 Task: Design a Vector Pattern for a Marine Conservation Campaign.
Action: Mouse moved to (470, 181)
Screenshot: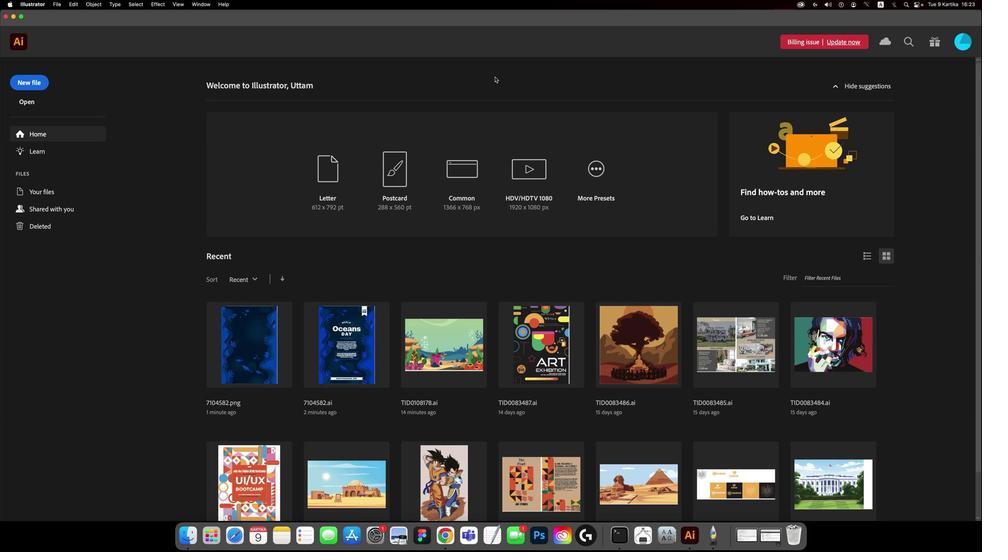 
Action: Mouse pressed left at (470, 181)
Screenshot: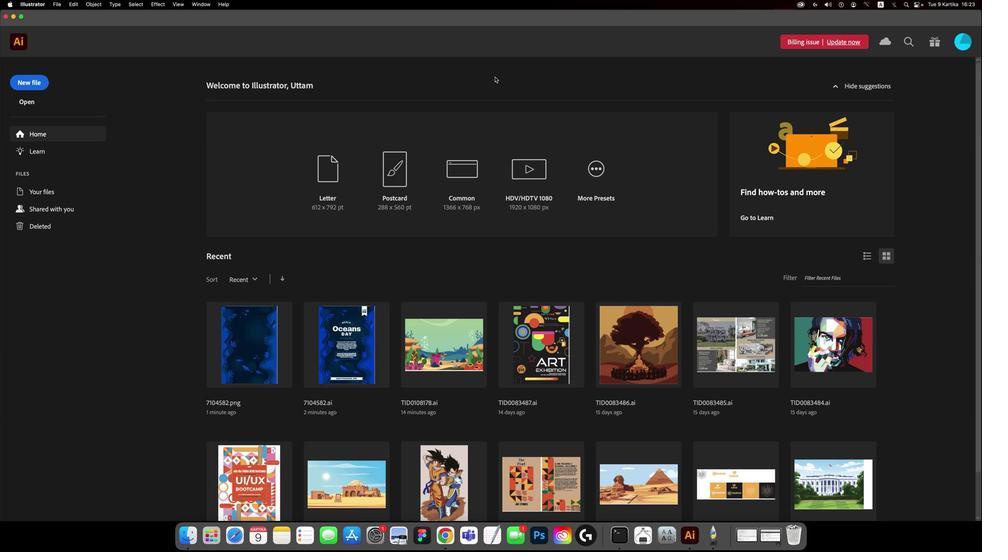 
Action: Mouse moved to (165, 185)
Screenshot: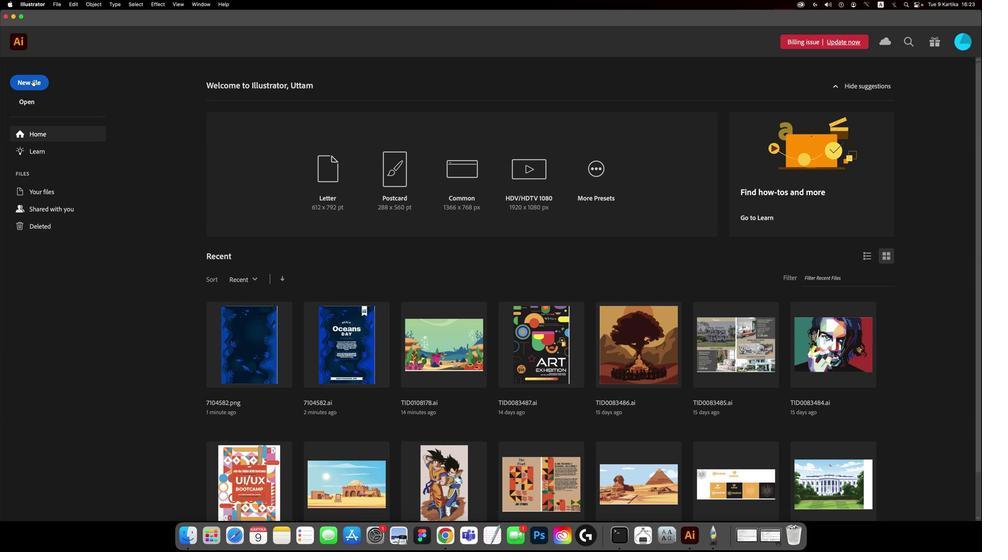 
Action: Mouse pressed left at (165, 185)
Screenshot: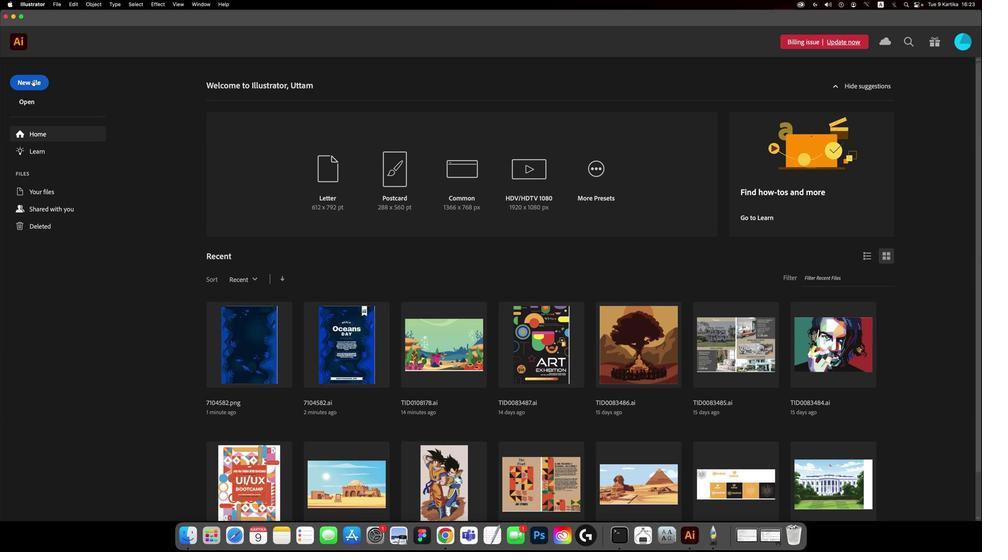 
Action: Mouse moved to (407, 263)
Screenshot: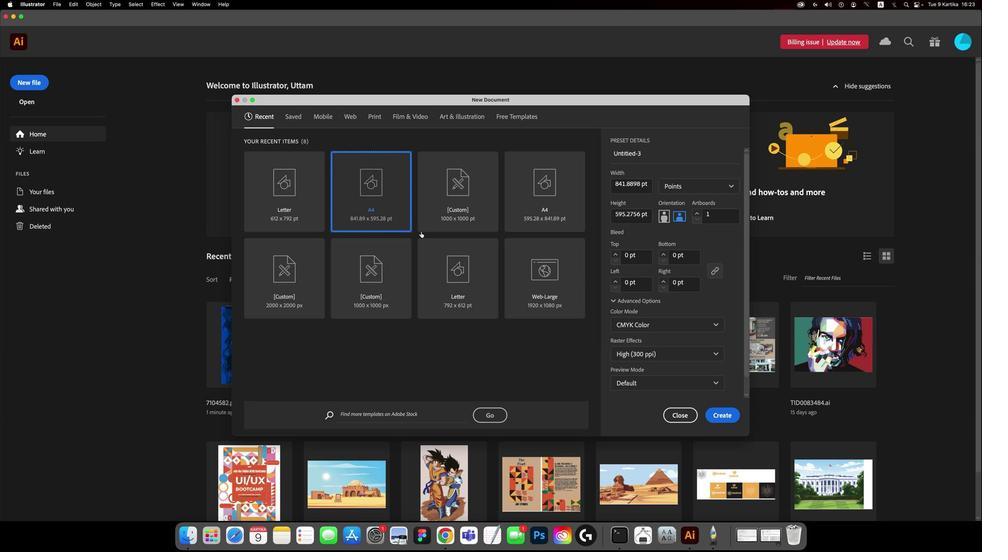 
Action: Mouse pressed left at (407, 263)
Screenshot: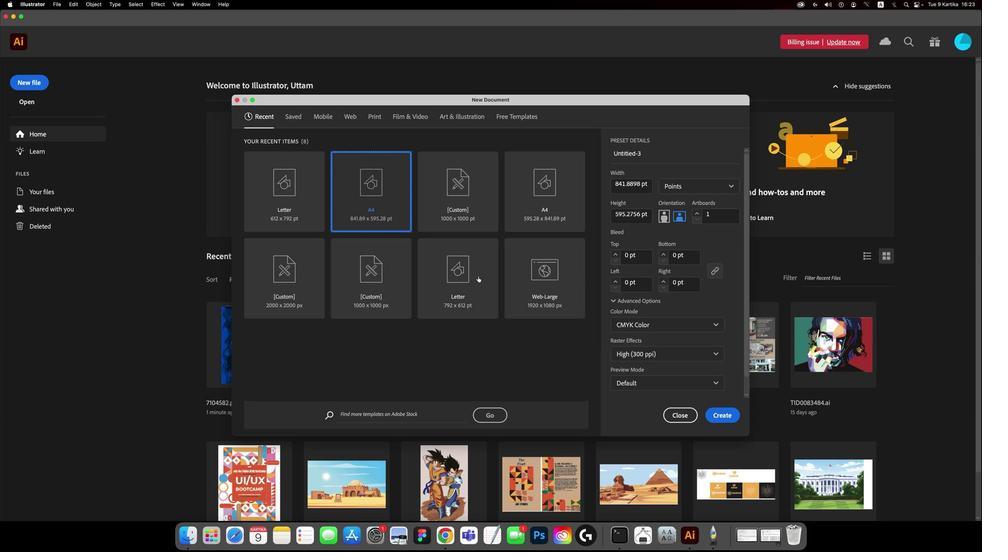 
Action: Mouse moved to (640, 394)
Screenshot: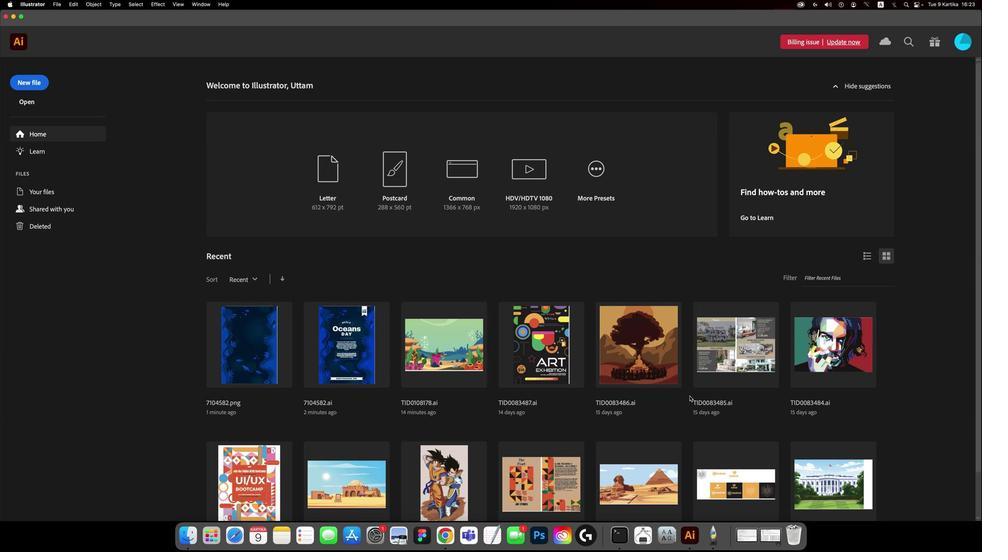 
Action: Mouse pressed left at (640, 394)
Screenshot: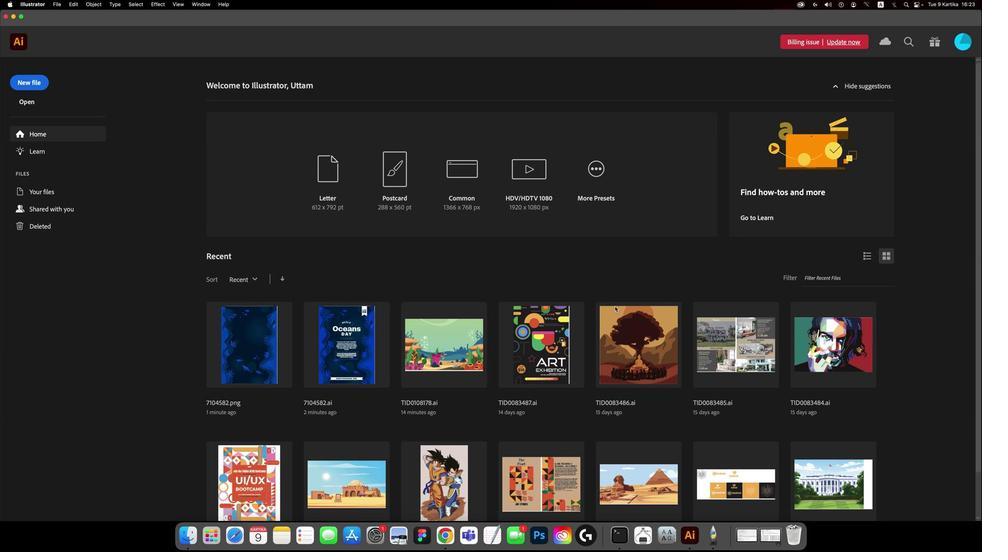 
Action: Mouse moved to (399, 270)
Screenshot: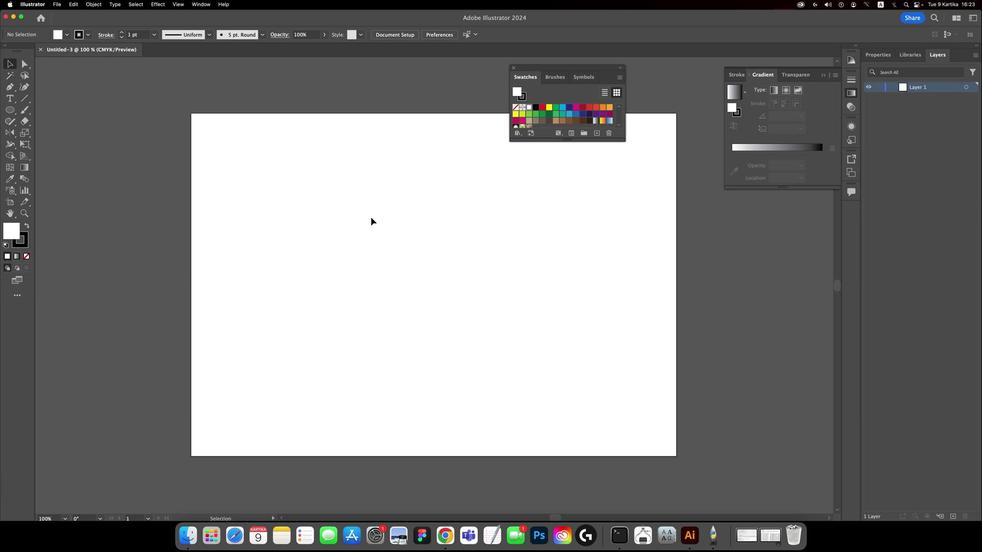 
Action: Key pressed Key.cmd'-'
Screenshot: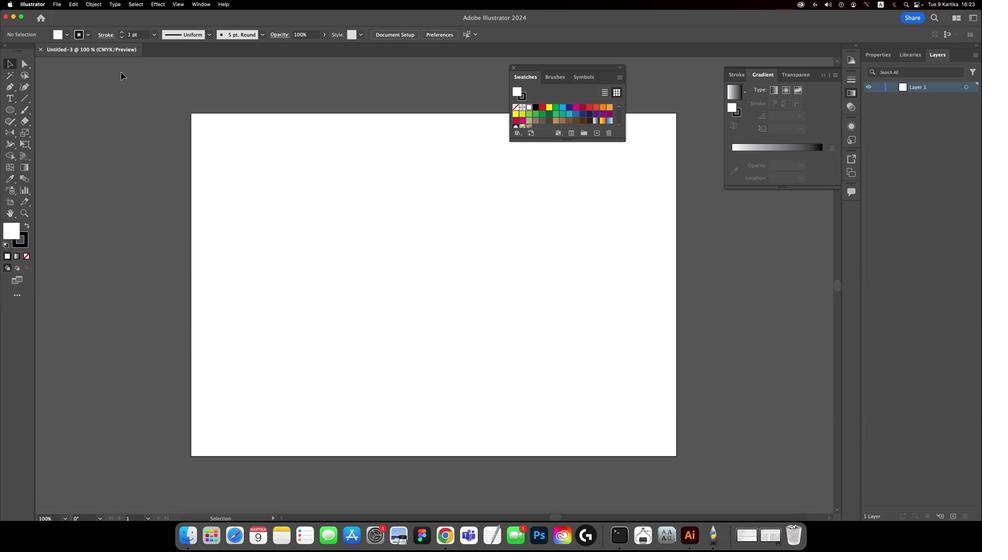 
Action: Mouse moved to (180, 137)
Screenshot: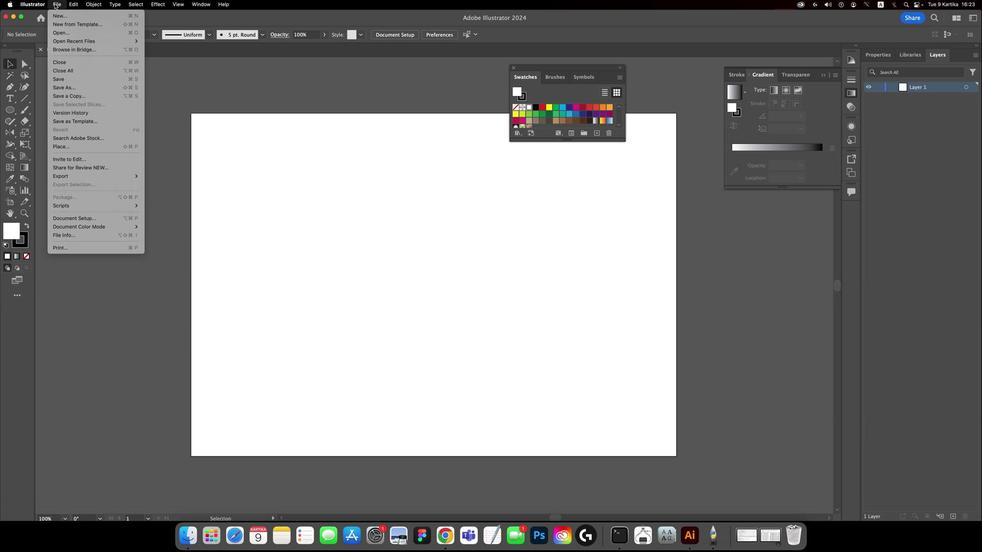 
Action: Mouse pressed left at (180, 137)
Screenshot: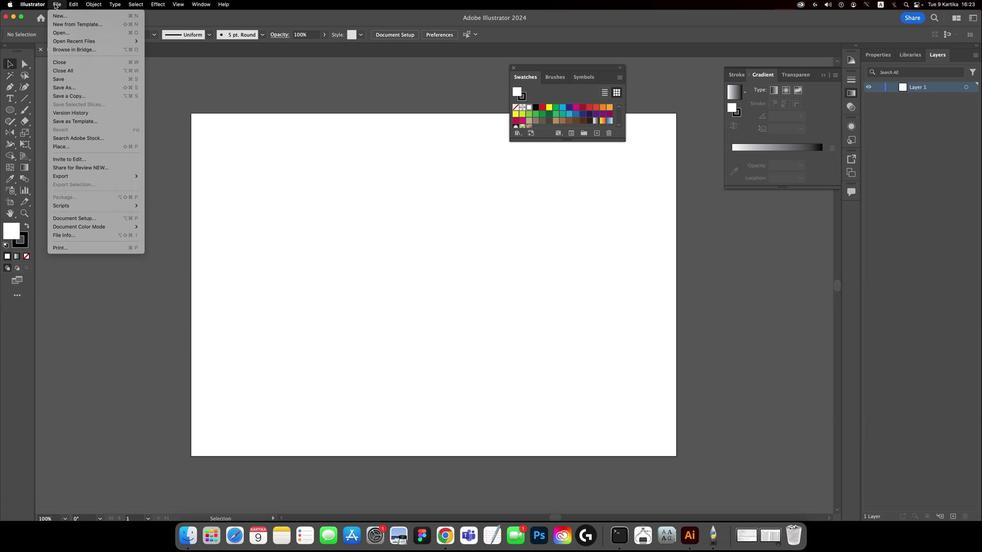 
Action: Mouse pressed left at (180, 137)
Screenshot: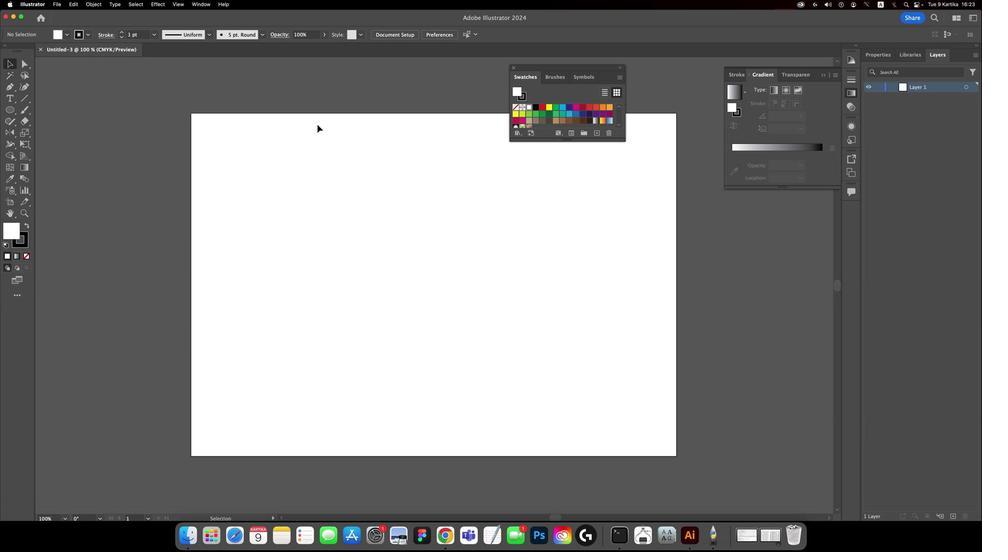 
Action: Mouse moved to (750, 169)
Screenshot: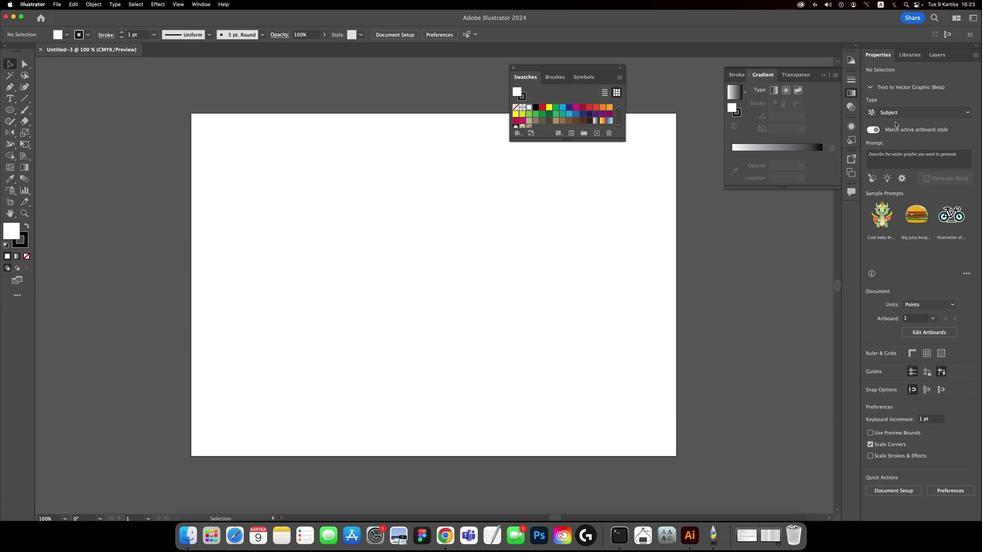 
Action: Mouse pressed left at (750, 169)
Screenshot: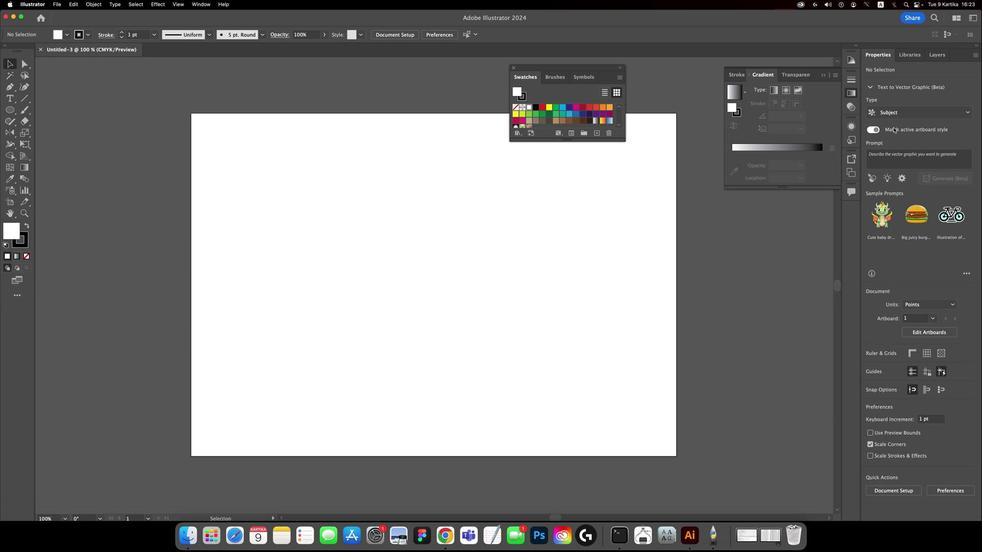 
Action: Mouse moved to (782, 325)
Screenshot: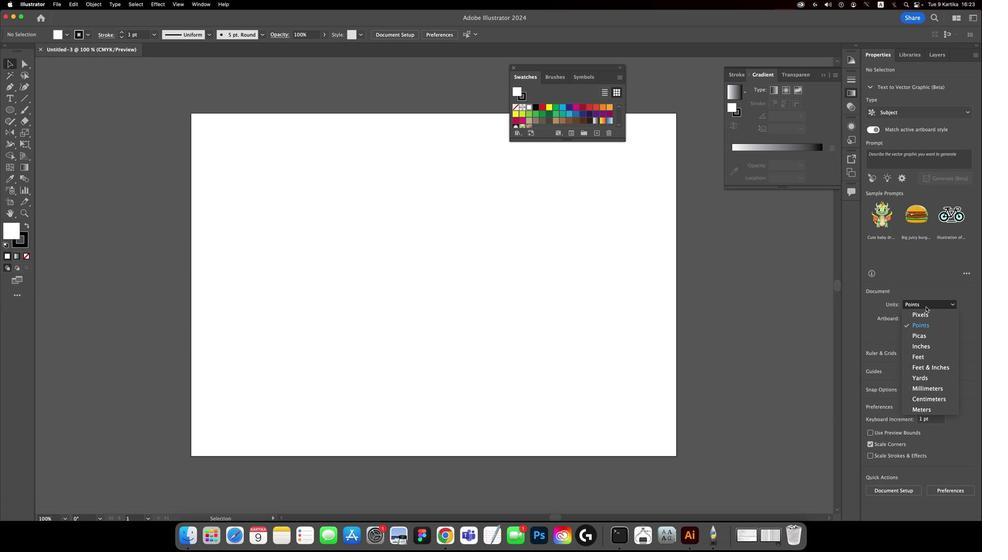 
Action: Mouse pressed left at (782, 325)
Screenshot: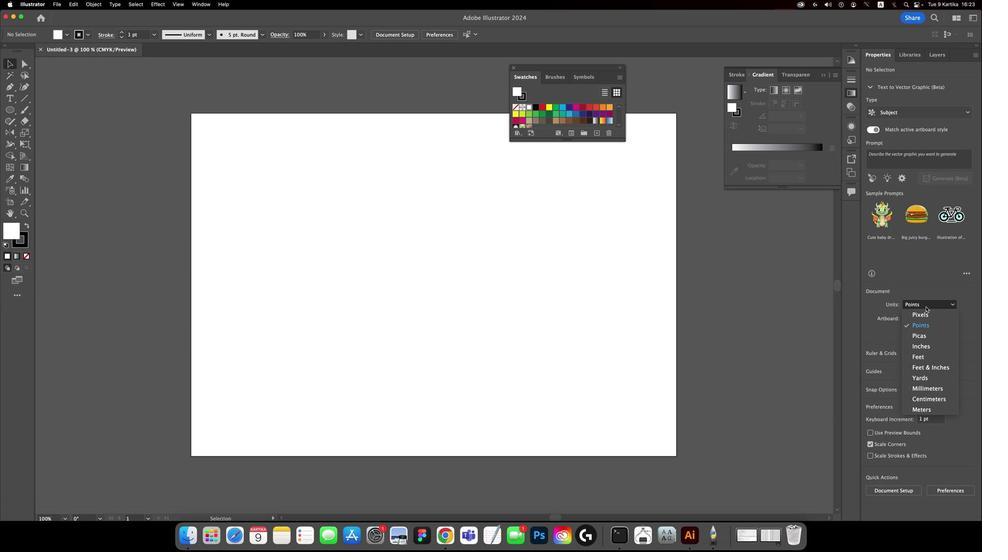 
Action: Mouse pressed left at (782, 325)
Screenshot: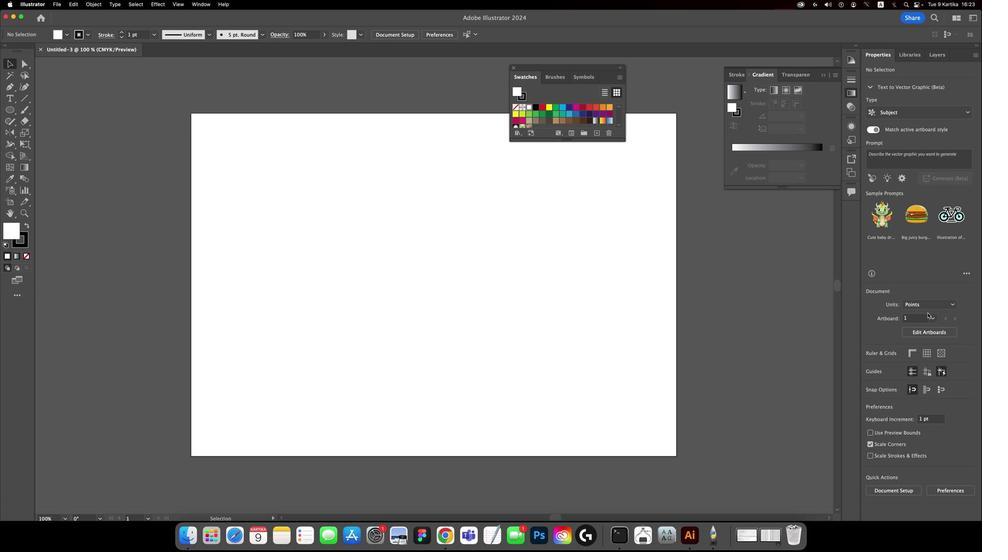 
Action: Mouse moved to (783, 343)
Screenshot: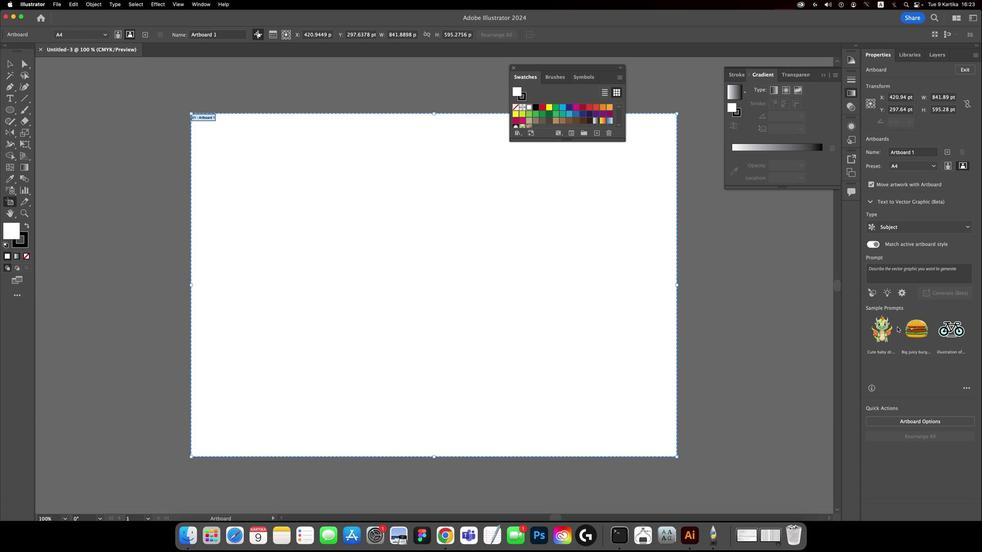 
Action: Mouse pressed left at (783, 343)
Screenshot: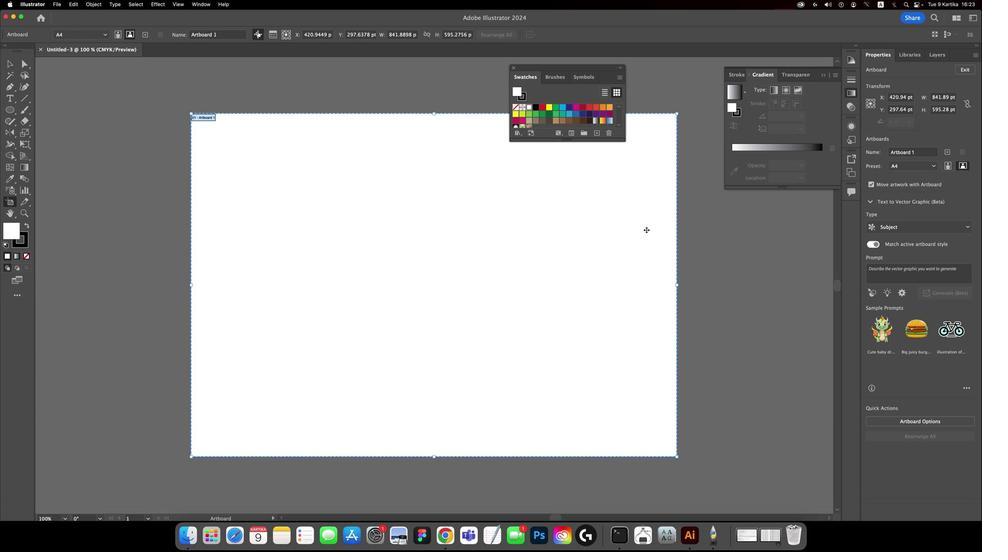 
Action: Mouse moved to (610, 312)
Screenshot: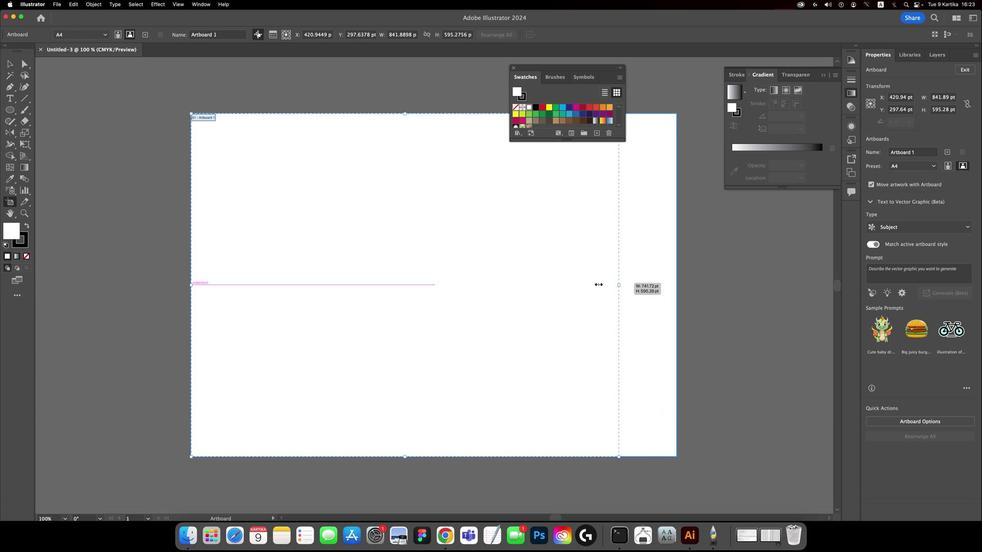 
Action: Mouse pressed left at (610, 312)
Screenshot: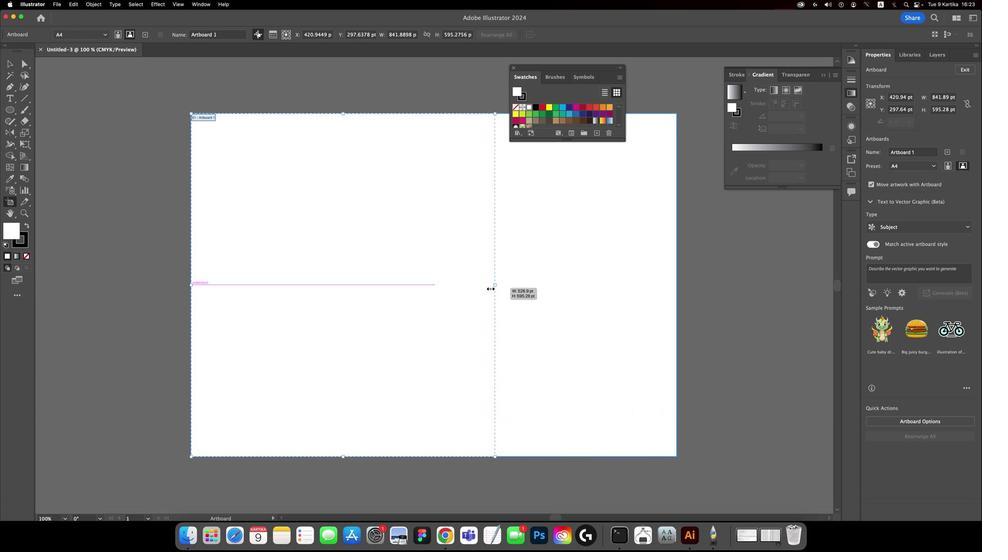 
Action: Mouse moved to (470, 308)
Screenshot: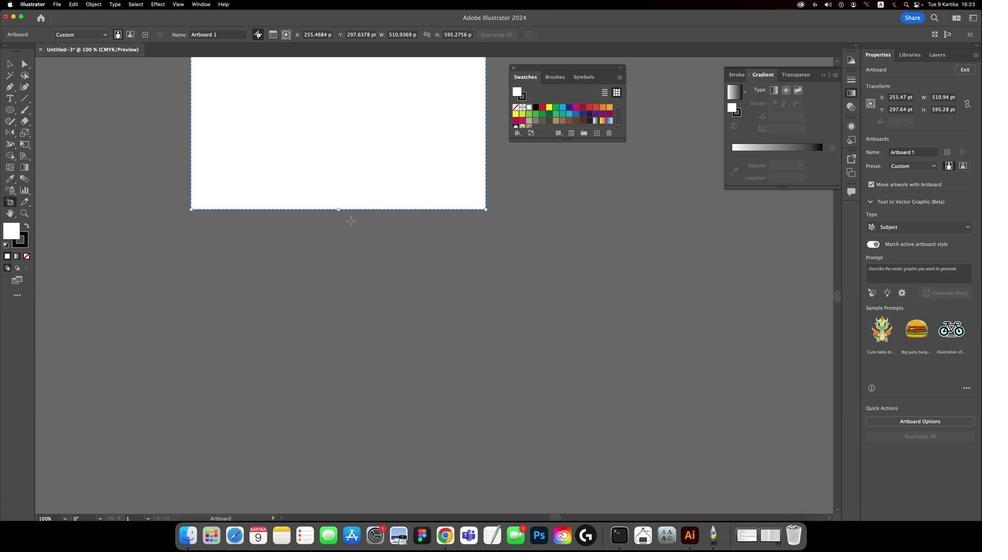 
Action: Mouse scrolled (470, 308) with delta (142, 134)
Screenshot: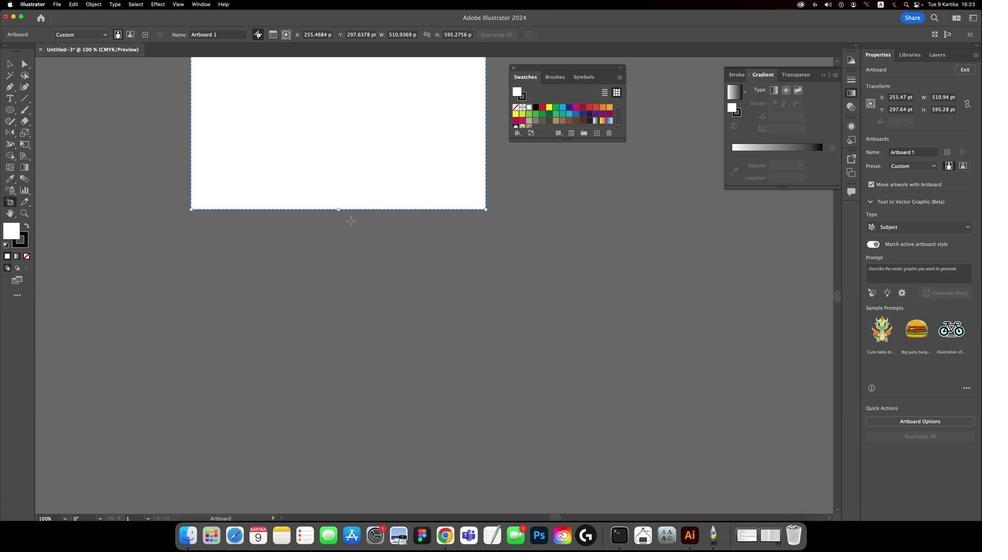 
Action: Mouse moved to (469, 307)
Screenshot: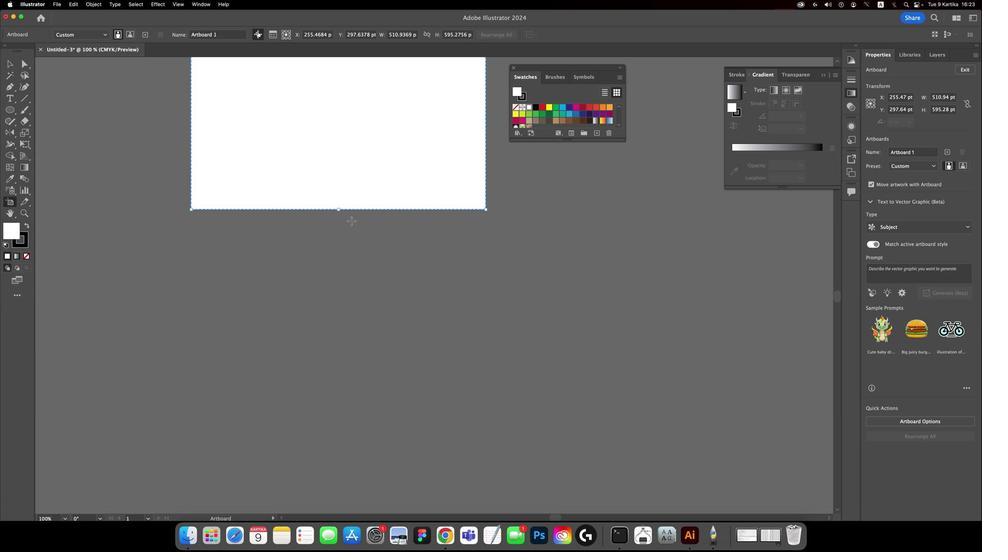 
Action: Mouse scrolled (469, 307) with delta (142, 134)
Screenshot: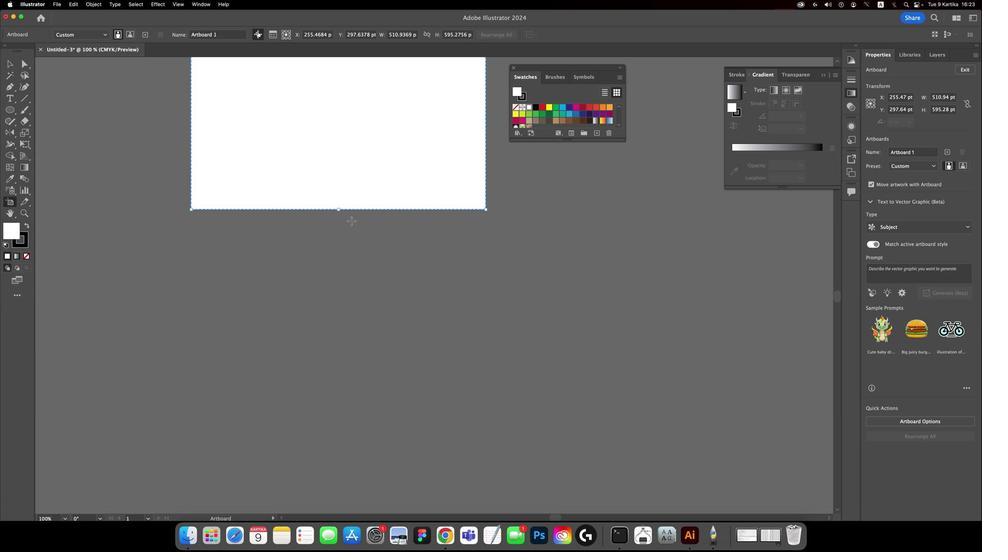 
Action: Mouse moved to (469, 305)
Screenshot: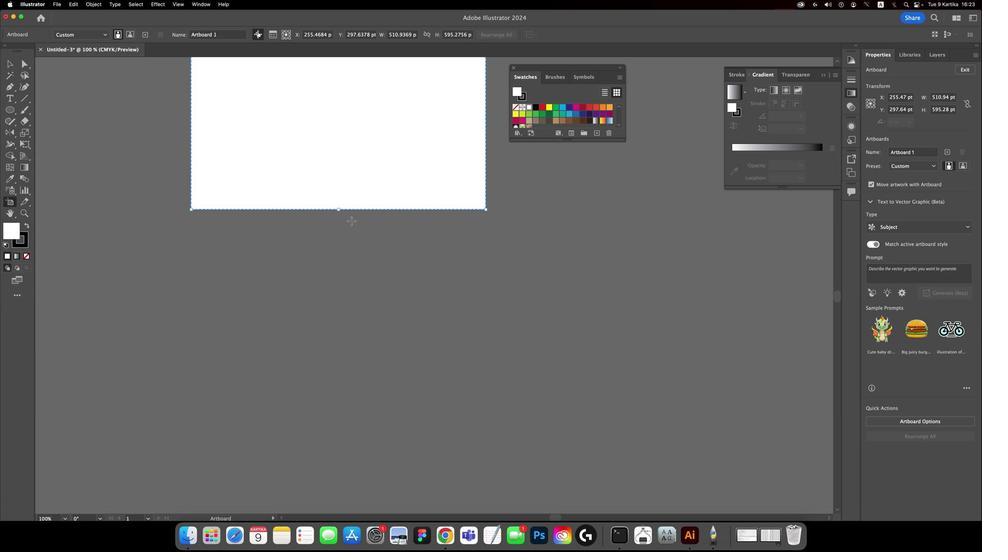 
Action: Mouse scrolled (469, 305) with delta (142, 132)
Screenshot: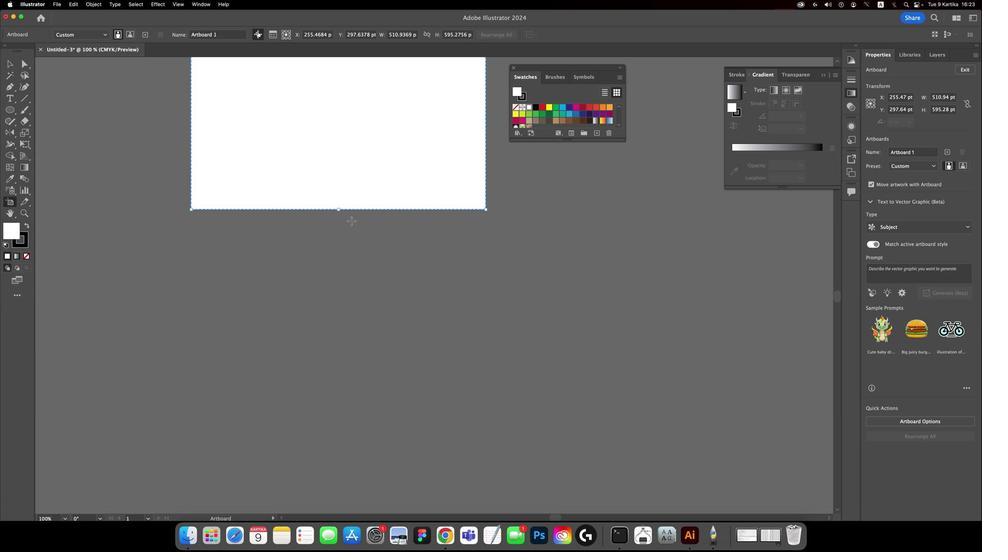 
Action: Mouse moved to (469, 304)
Screenshot: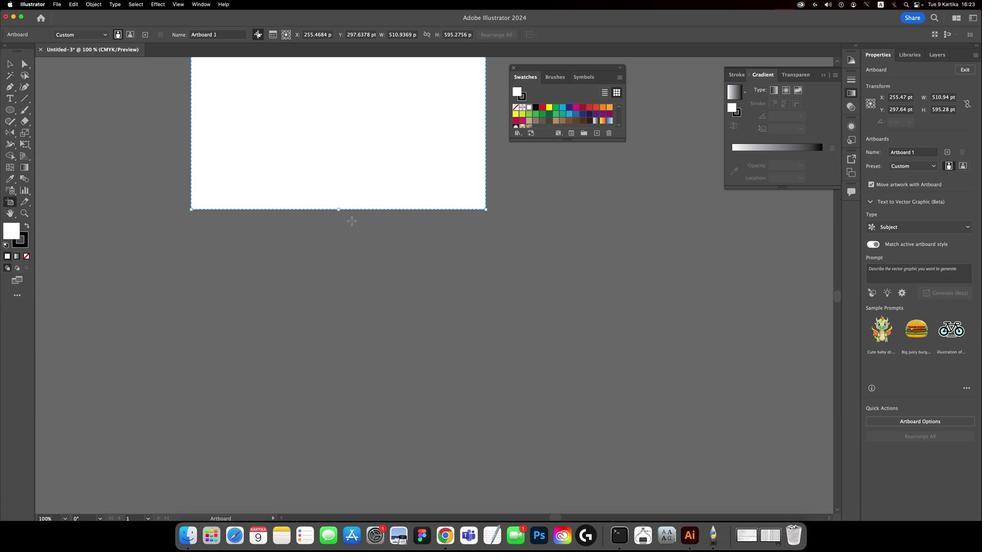 
Action: Mouse scrolled (469, 304) with delta (142, 131)
Screenshot: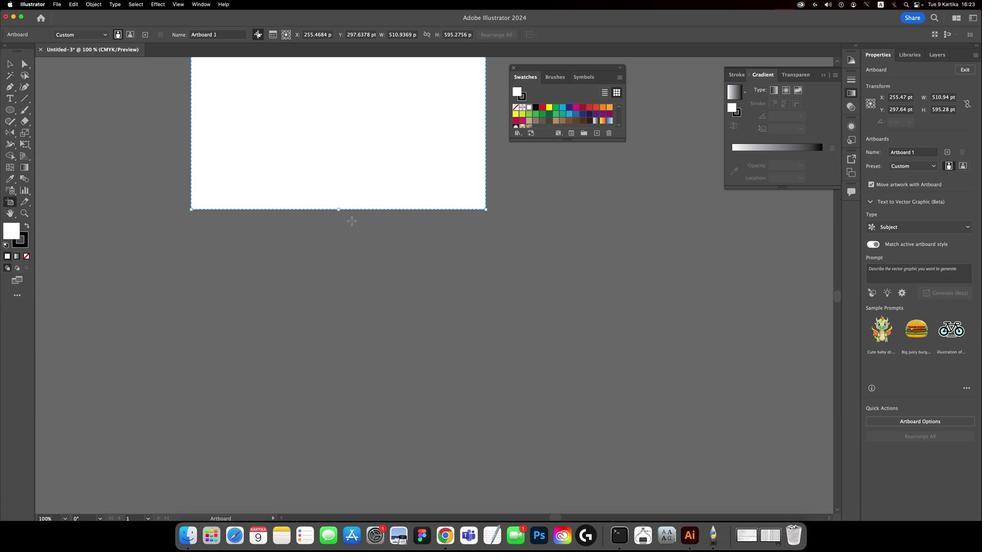 
Action: Mouse moved to (469, 304)
Screenshot: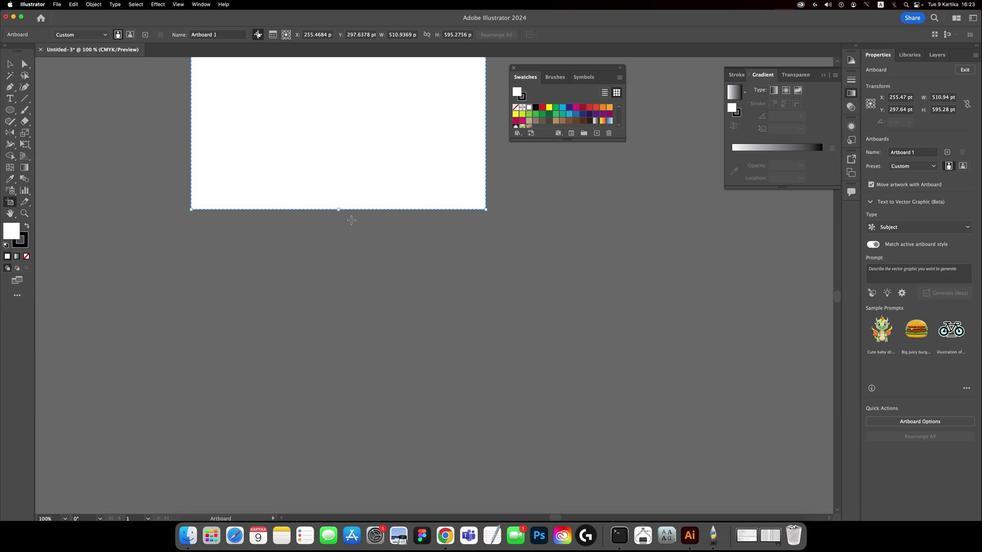 
Action: Mouse scrolled (469, 304) with delta (142, 131)
Screenshot: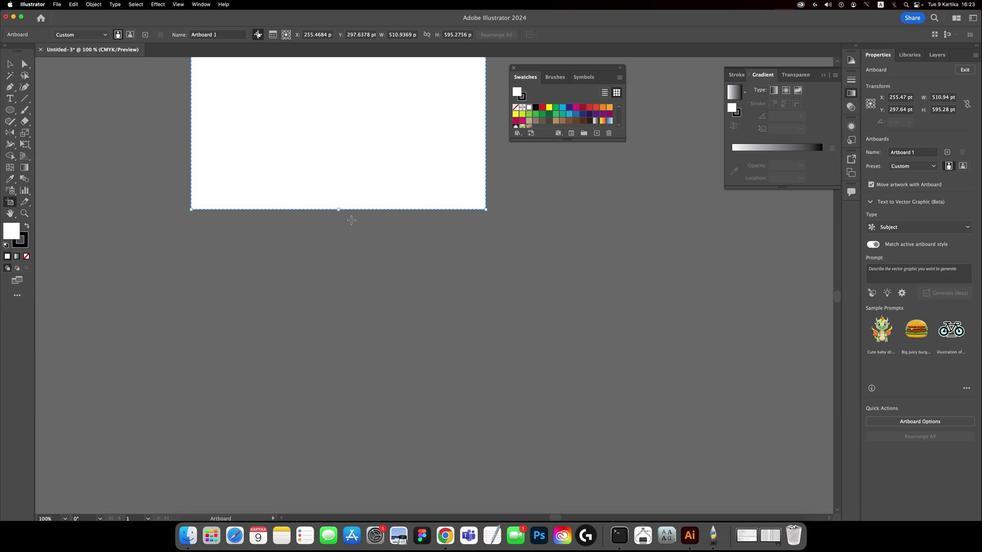 
Action: Mouse moved to (376, 264)
Screenshot: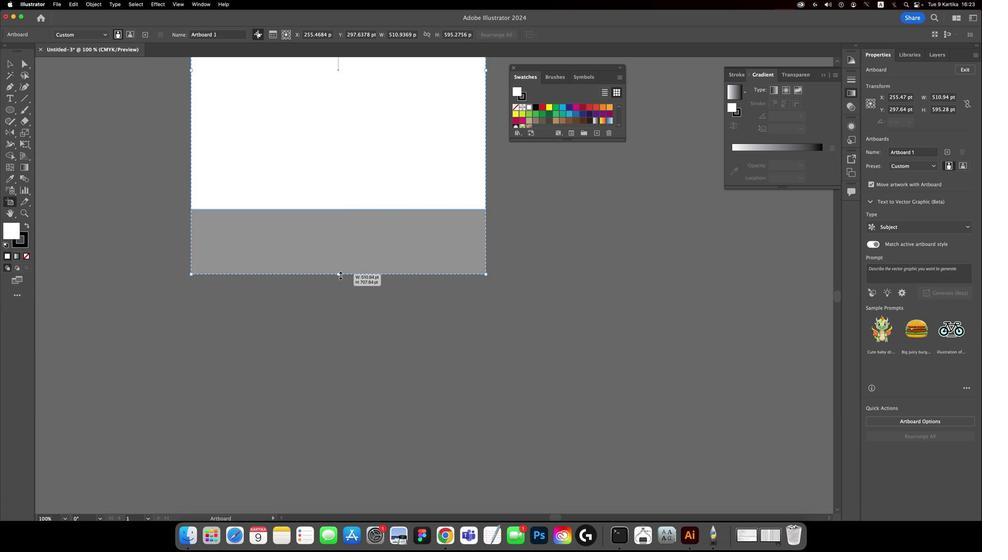 
Action: Mouse pressed left at (376, 264)
Screenshot: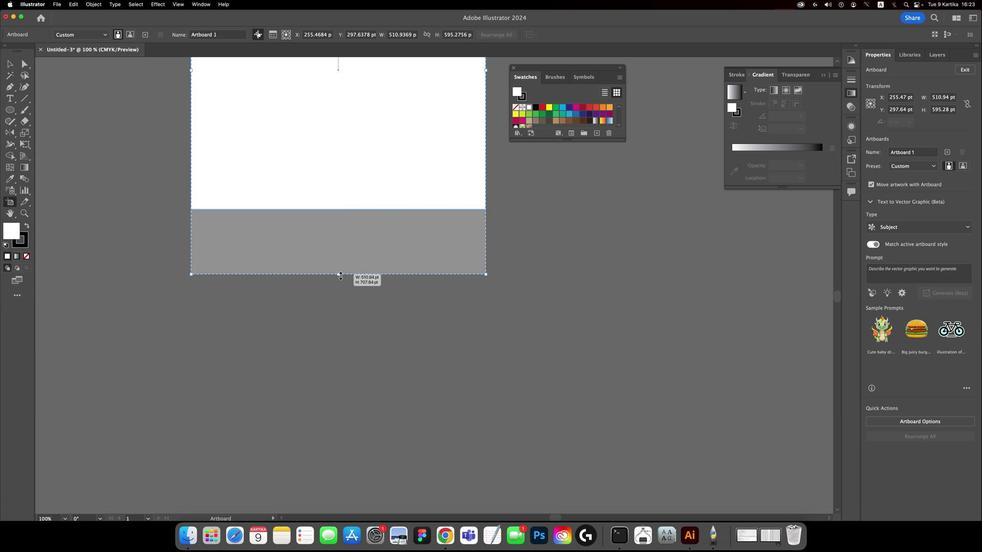 
Action: Mouse moved to (496, 273)
Screenshot: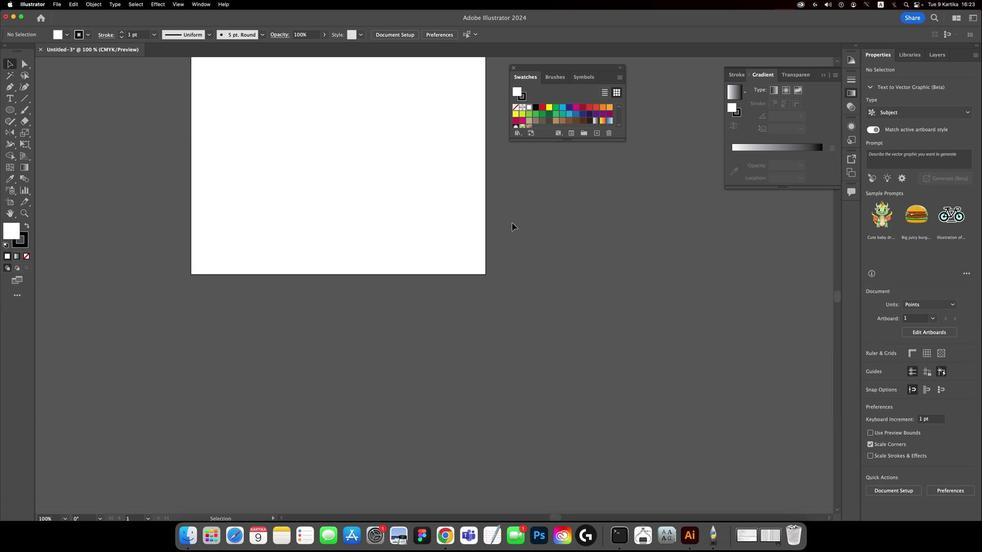 
Action: Key pressed 'v'
Screenshot: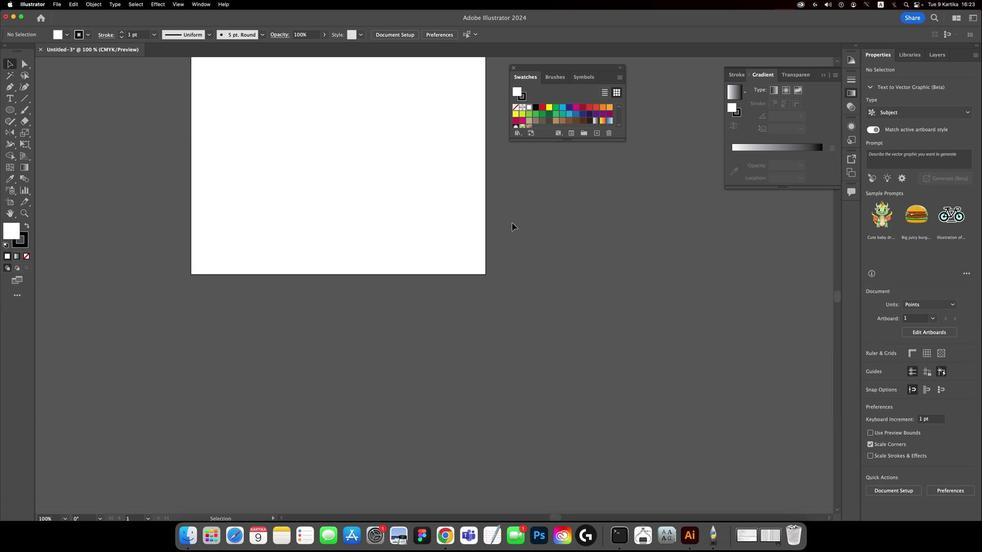 
Action: Mouse pressed left at (496, 273)
Screenshot: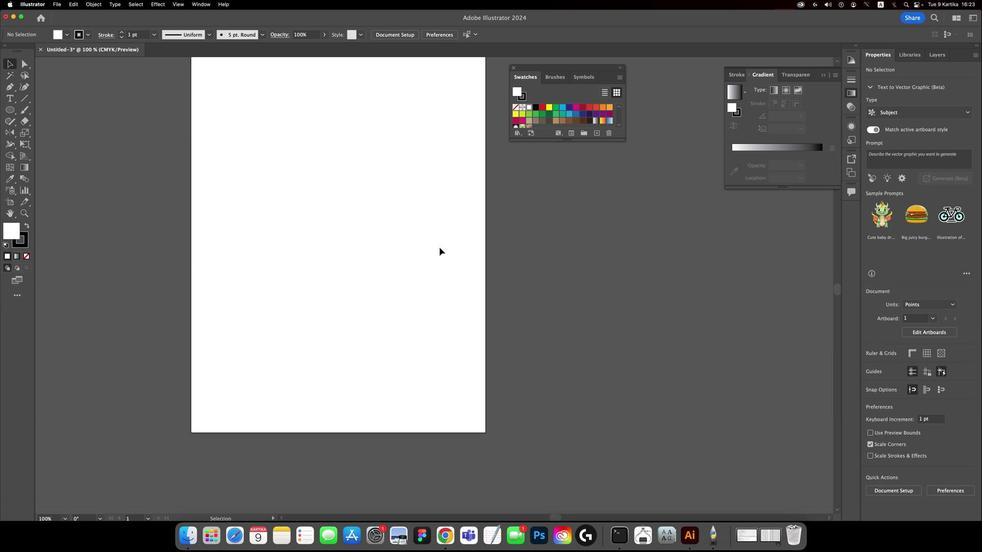 
Action: Mouse moved to (446, 289)
Screenshot: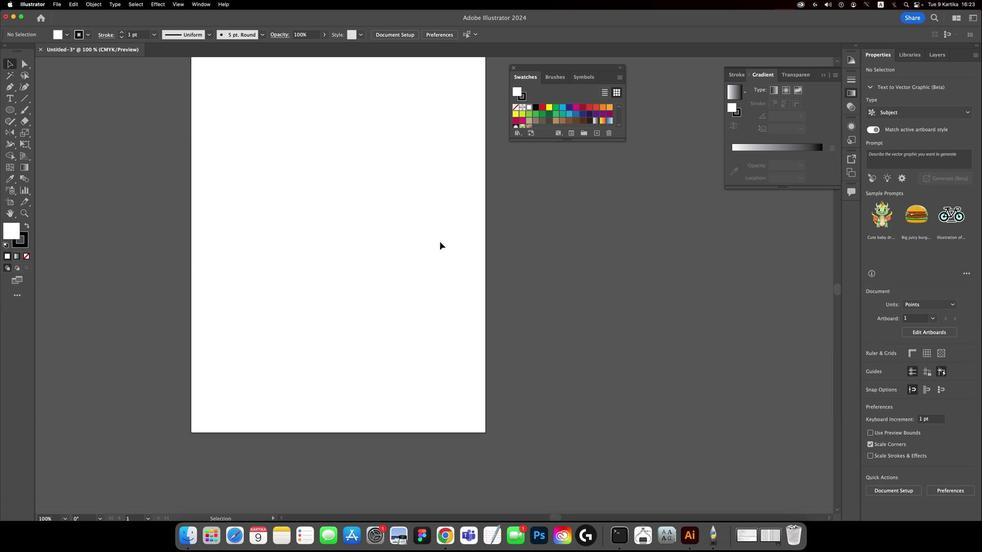 
Action: Mouse scrolled (446, 289) with delta (142, 135)
Screenshot: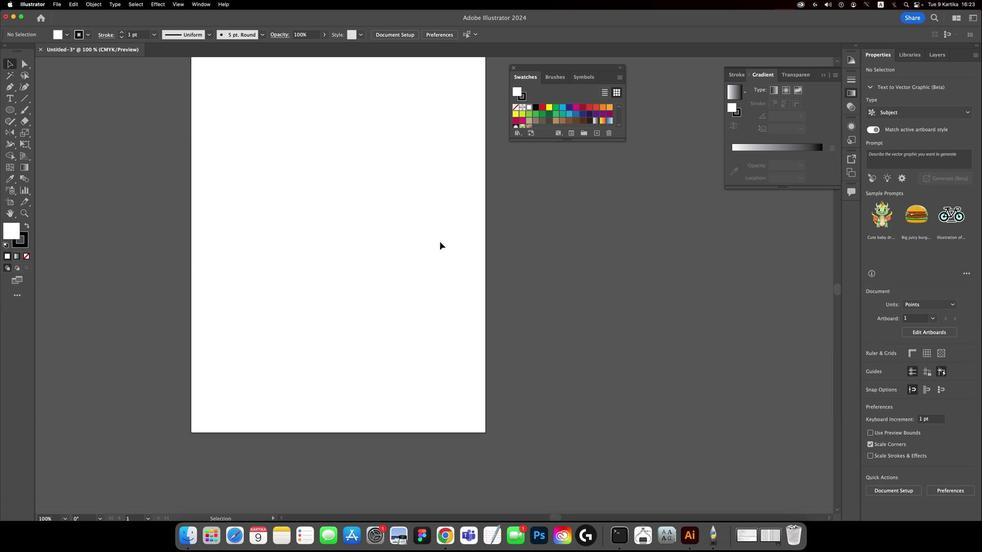 
Action: Mouse scrolled (446, 289) with delta (142, 135)
Screenshot: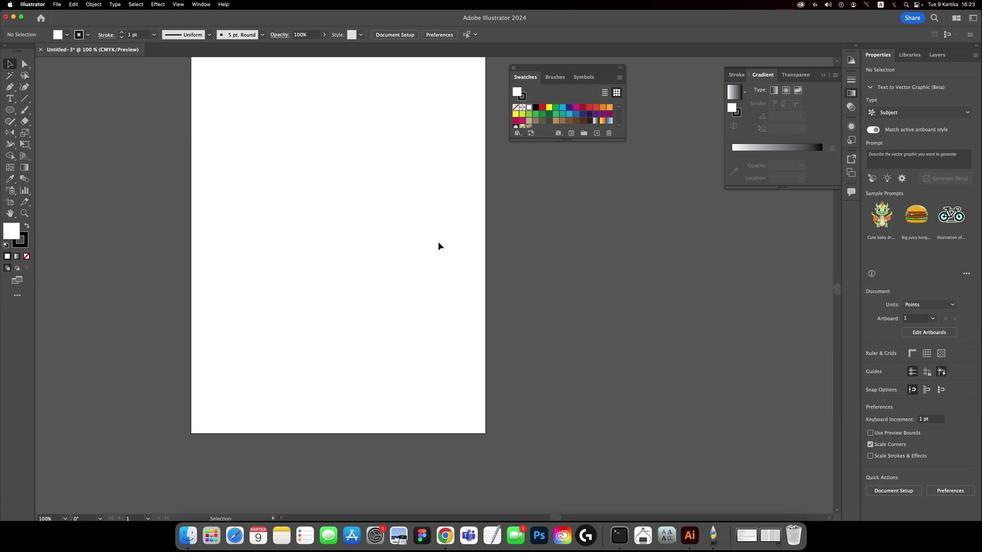 
Action: Mouse scrolled (446, 289) with delta (142, 137)
Screenshot: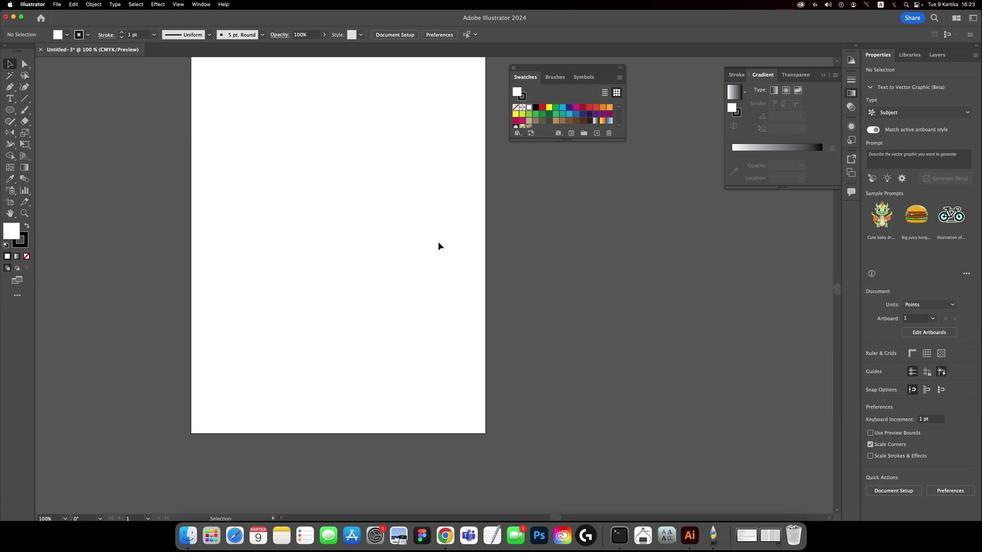 
Action: Mouse moved to (446, 289)
Screenshot: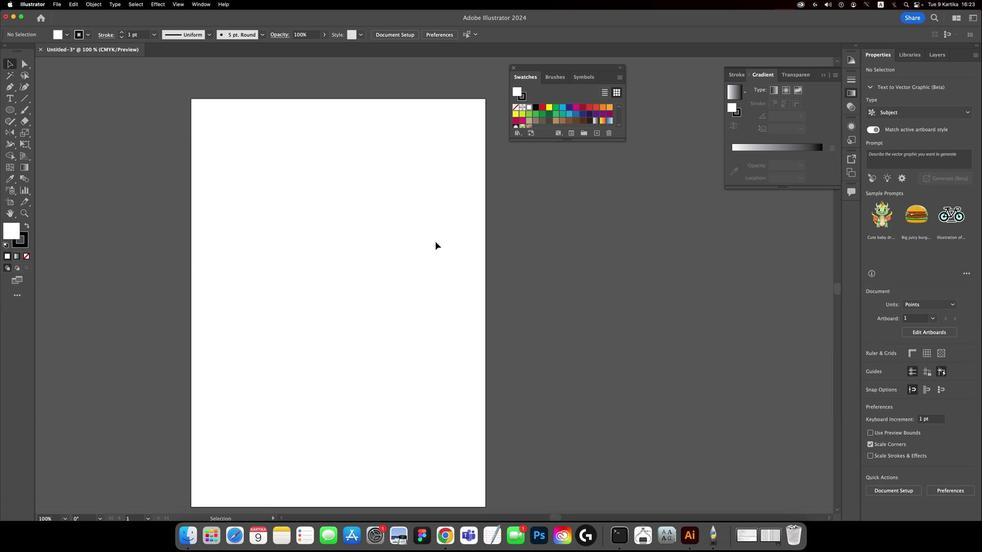 
Action: Mouse scrolled (446, 289) with delta (142, 138)
Screenshot: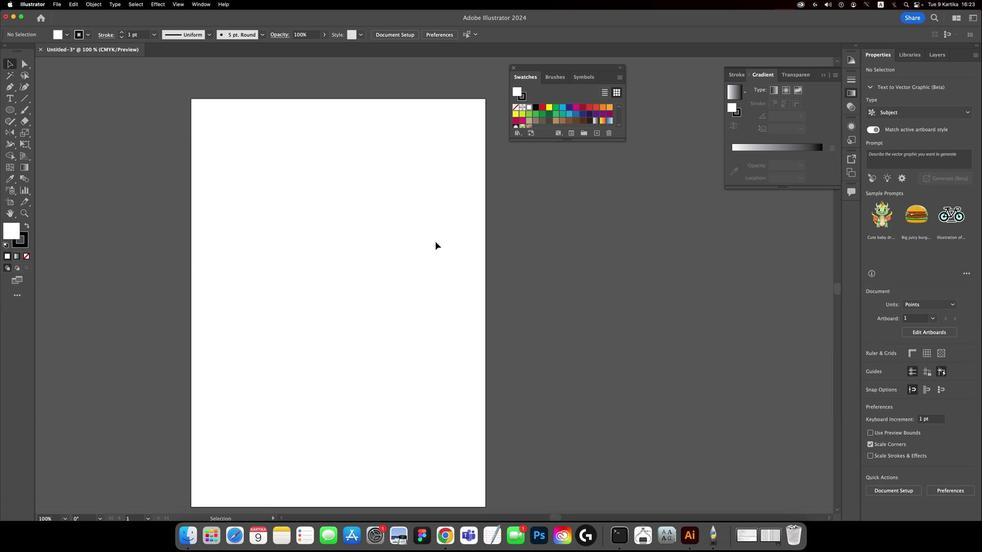 
Action: Mouse moved to (447, 285)
Screenshot: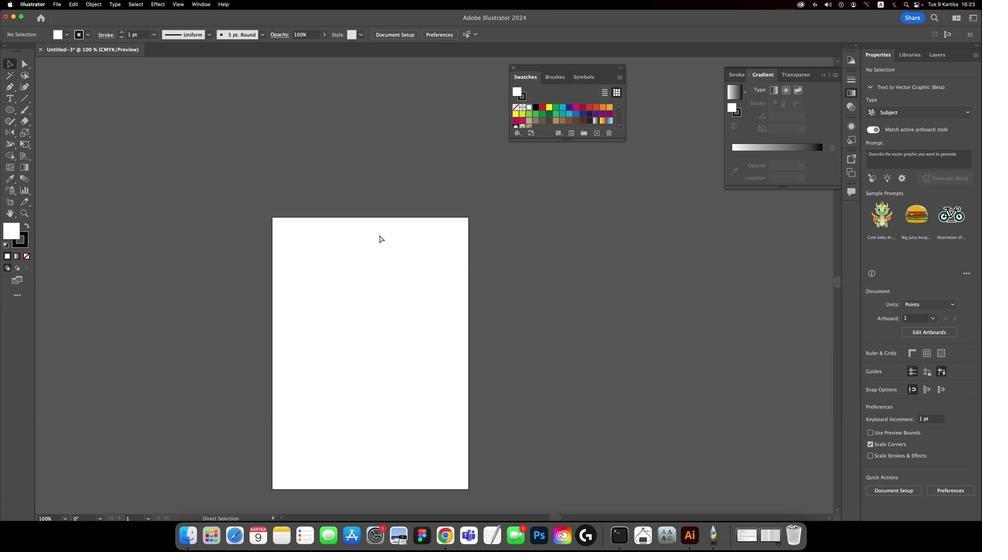 
Action: Mouse scrolled (447, 285) with delta (142, 135)
Screenshot: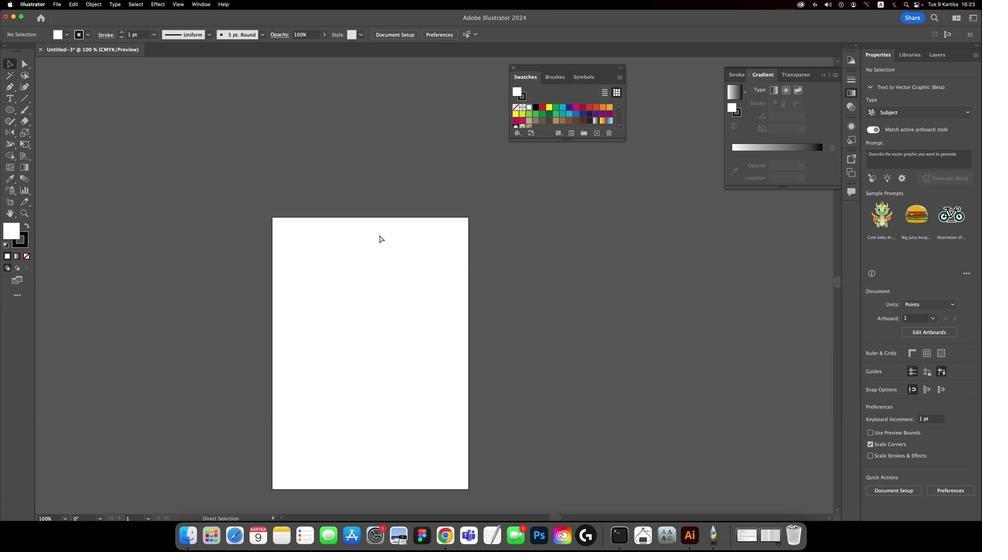 
Action: Mouse moved to (446, 285)
Screenshot: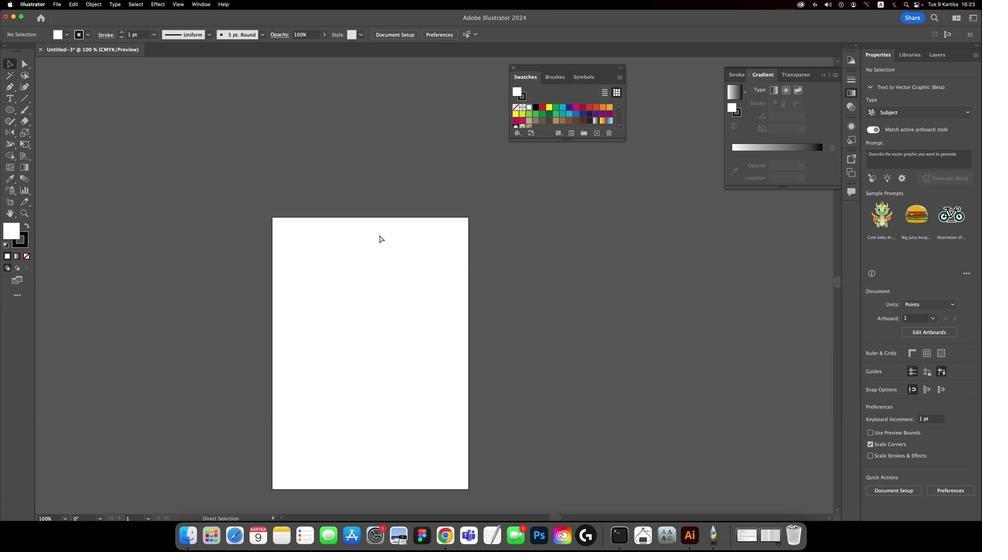 
Action: Mouse scrolled (446, 285) with delta (142, 135)
Screenshot: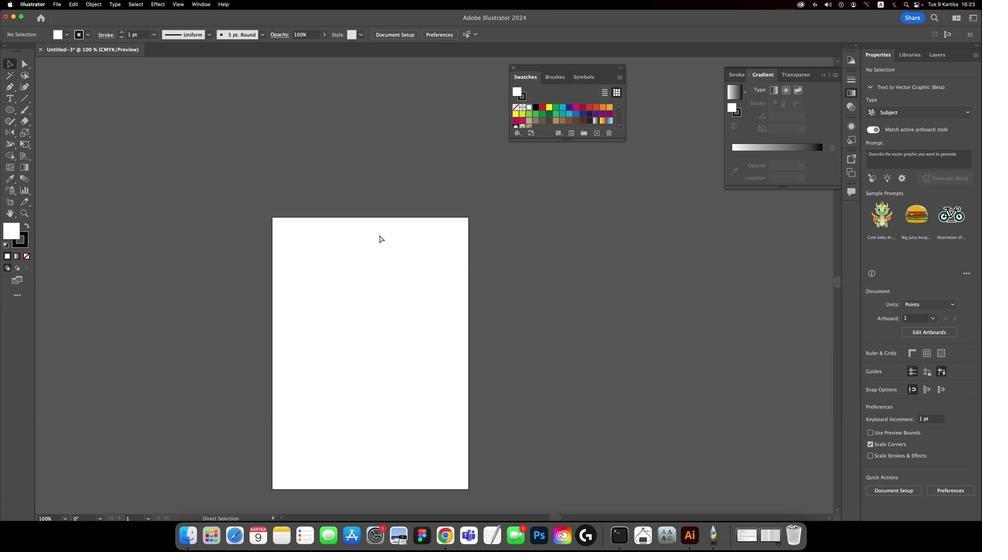 
Action: Mouse moved to (446, 285)
Screenshot: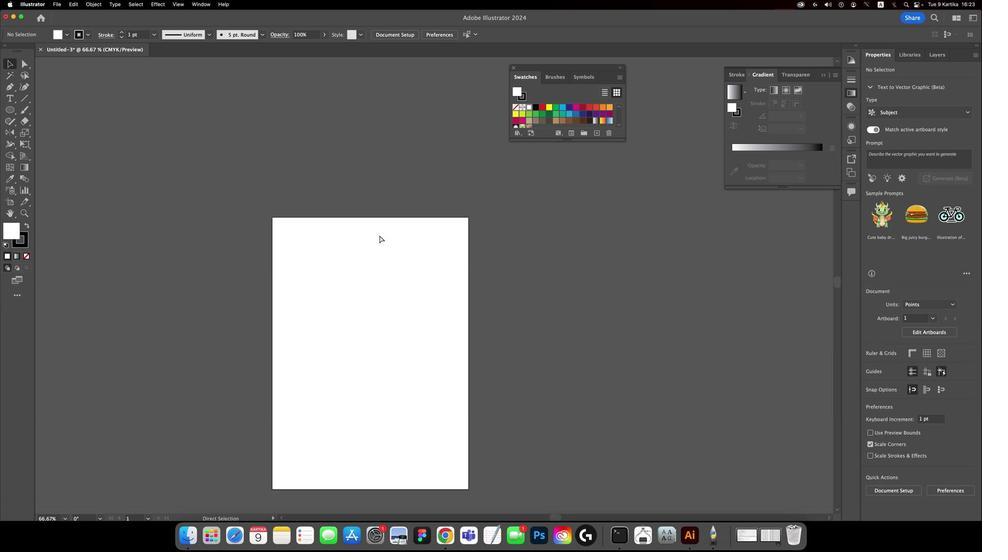 
Action: Mouse scrolled (446, 285) with delta (142, 137)
Screenshot: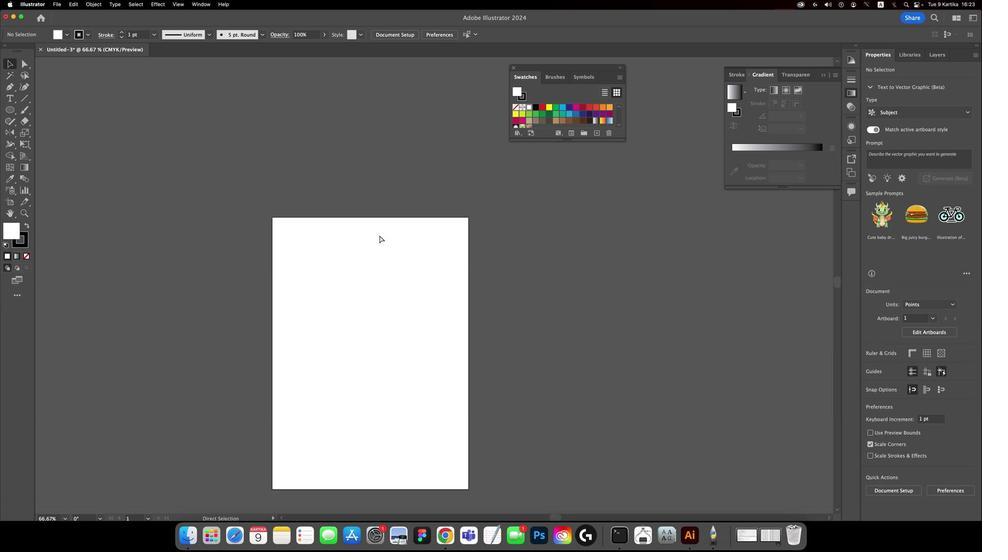 
Action: Mouse moved to (445, 285)
Screenshot: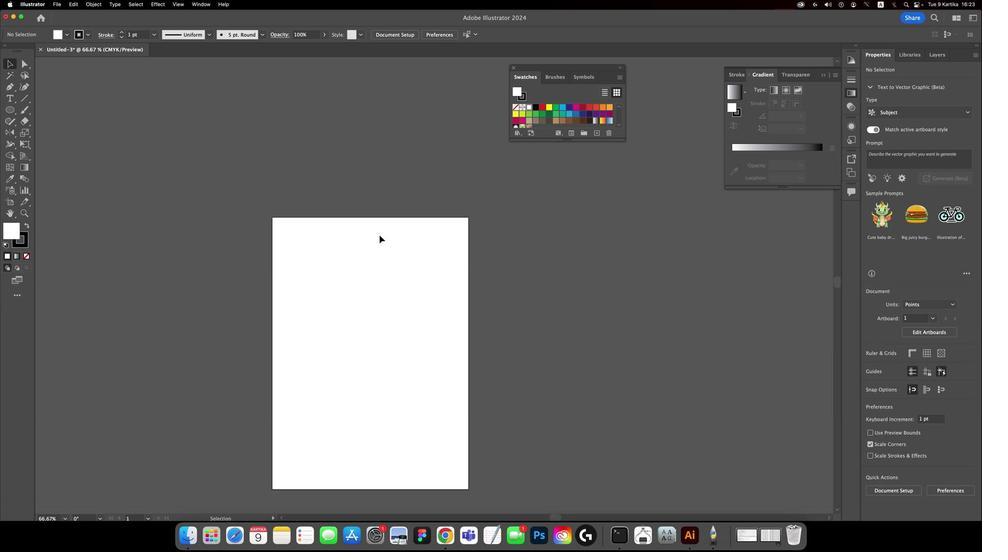 
Action: Mouse scrolled (445, 285) with delta (142, 138)
Screenshot: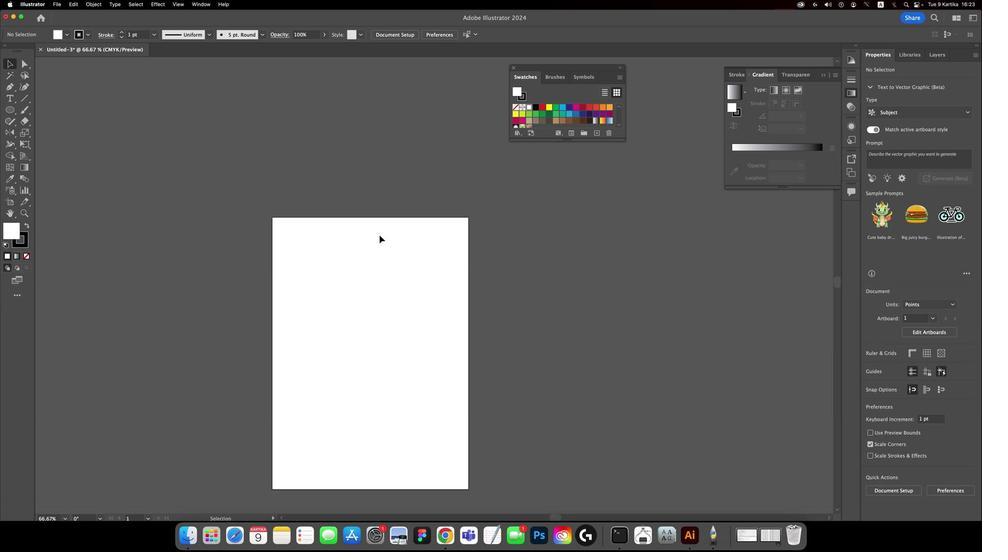 
Action: Mouse moved to (405, 282)
Screenshot: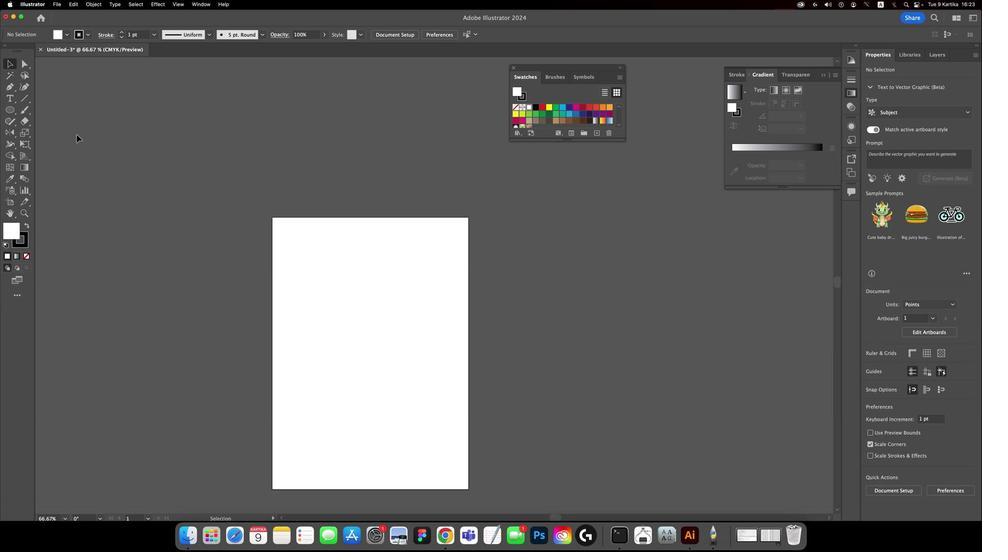 
Action: Key pressed Key.cmd
Screenshot: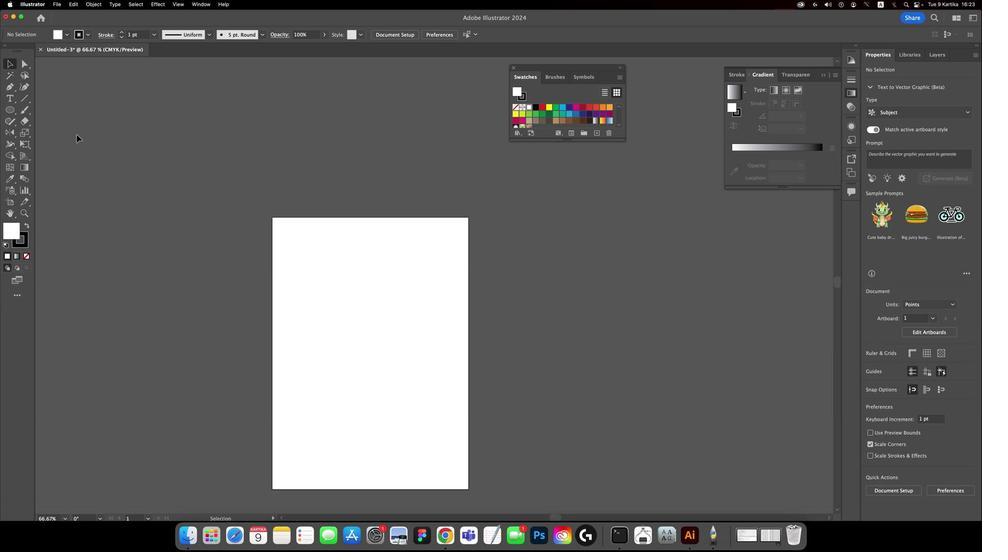 
Action: Mouse moved to (405, 282)
Screenshot: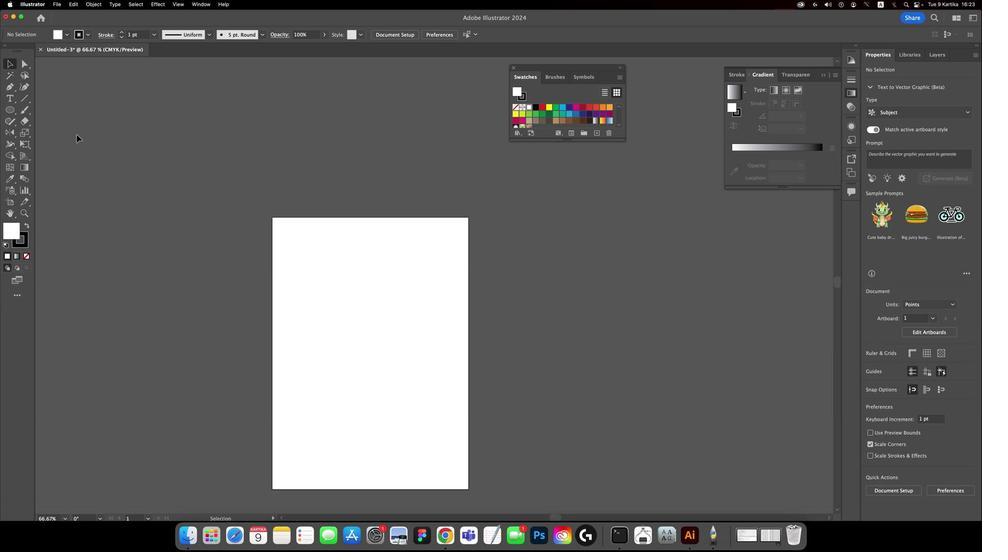 
Action: Key pressed '-'
Screenshot: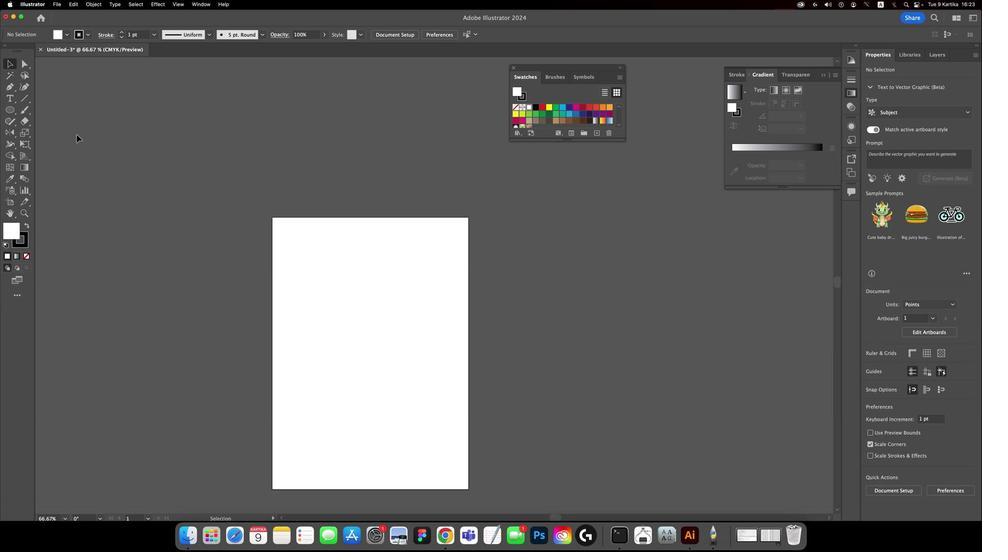 
Action: Mouse moved to (182, 137)
Screenshot: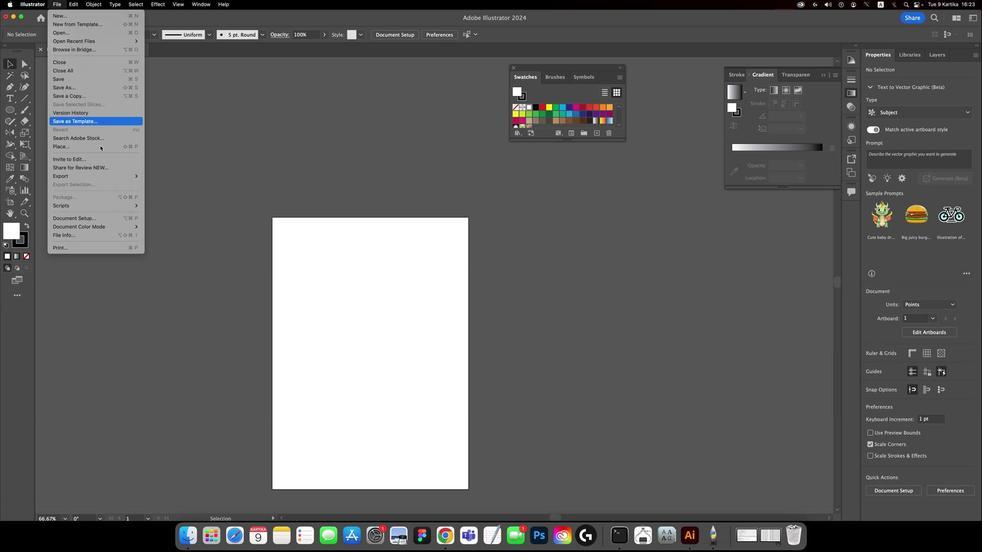 
Action: Mouse pressed left at (182, 137)
Screenshot: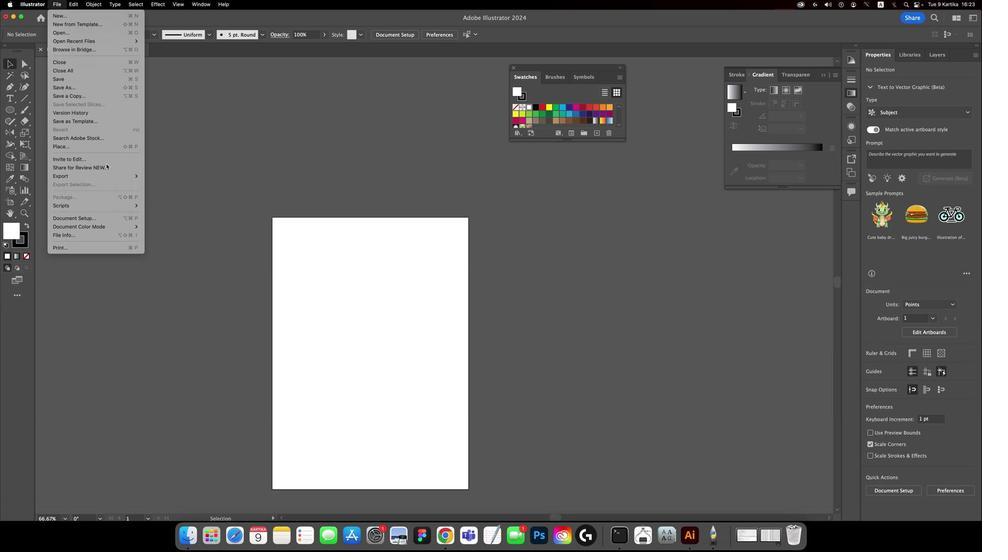 
Action: Mouse moved to (212, 227)
Screenshot: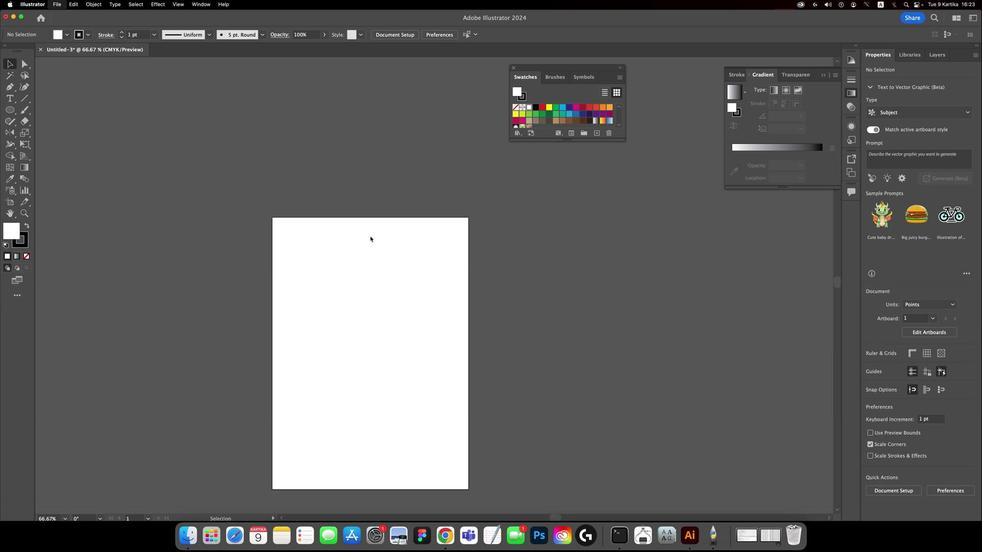 
Action: Mouse pressed left at (212, 227)
Screenshot: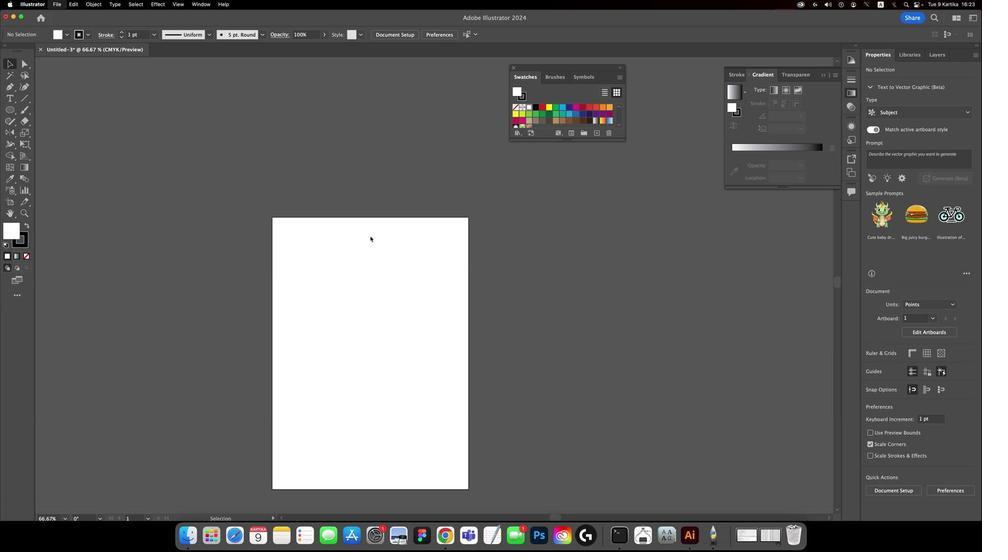 
Action: Mouse moved to (426, 216)
Screenshot: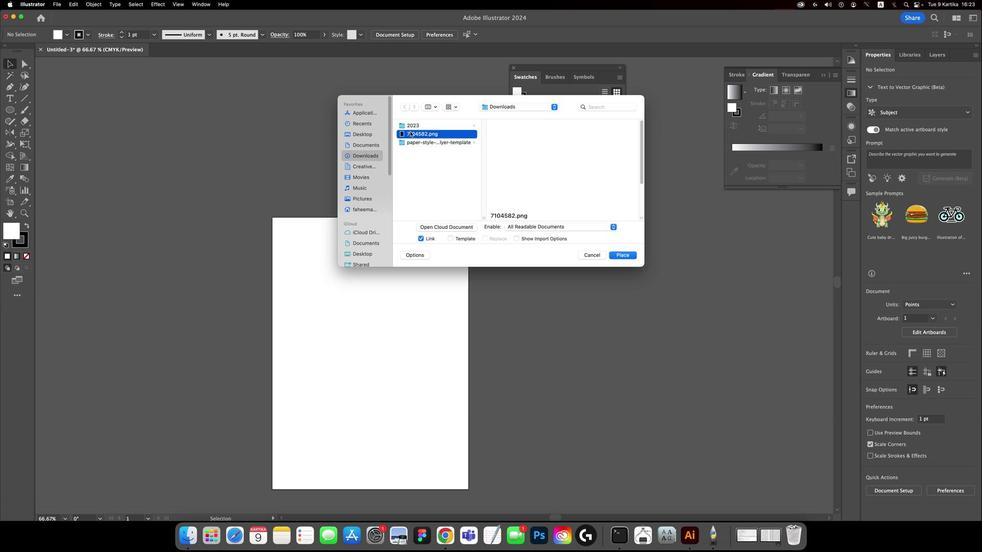 
Action: Mouse pressed left at (426, 216)
Screenshot: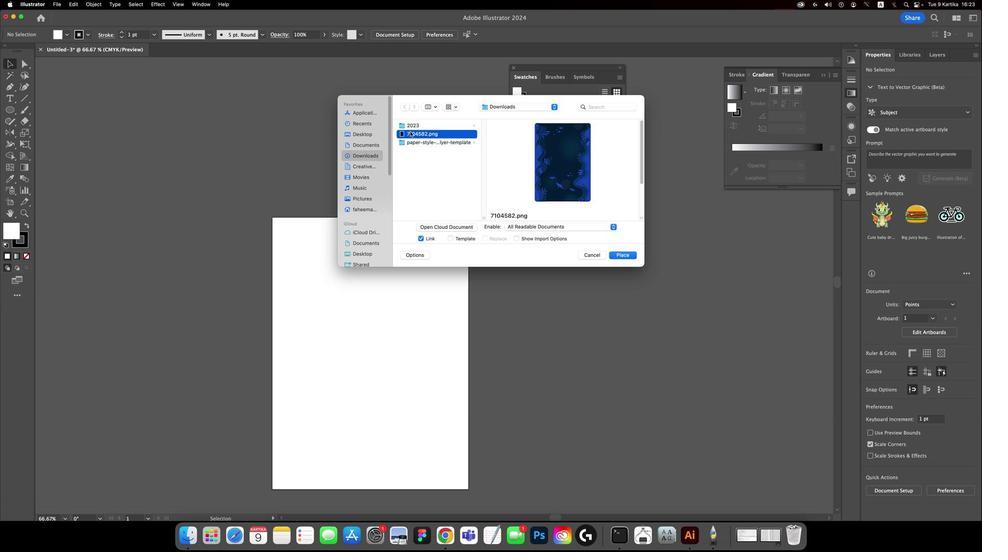 
Action: Key pressed Key.enter
Screenshot: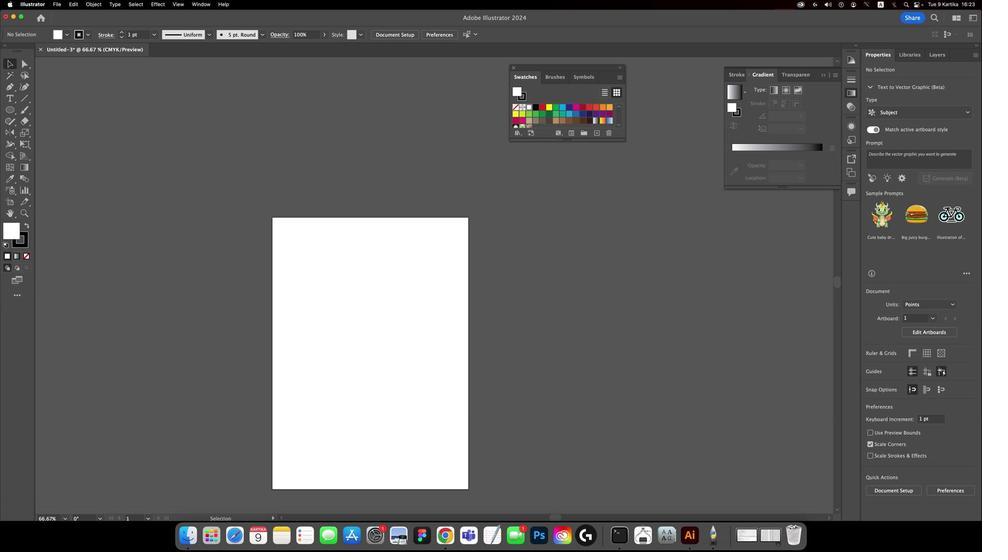 
Action: Mouse moved to (380, 260)
Screenshot: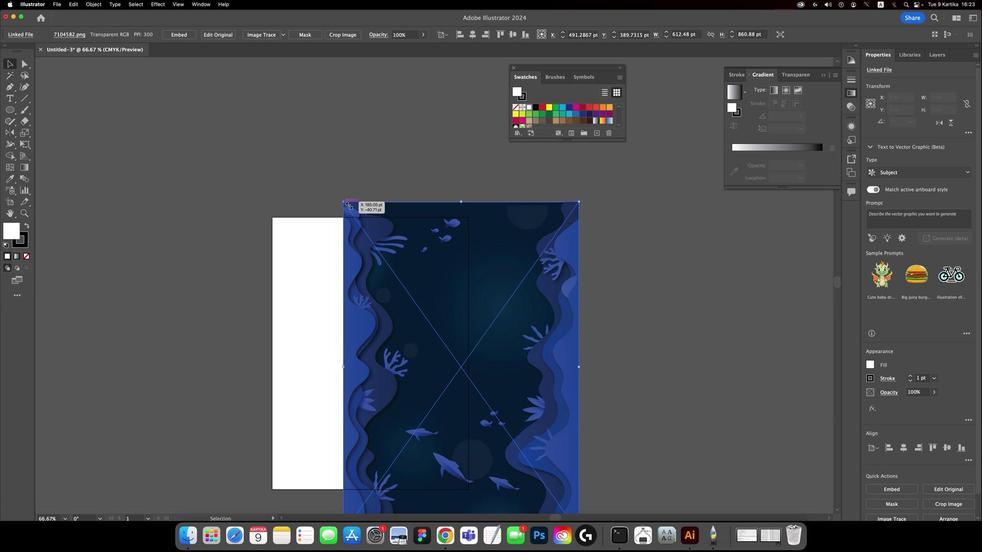
Action: Mouse pressed left at (380, 260)
Screenshot: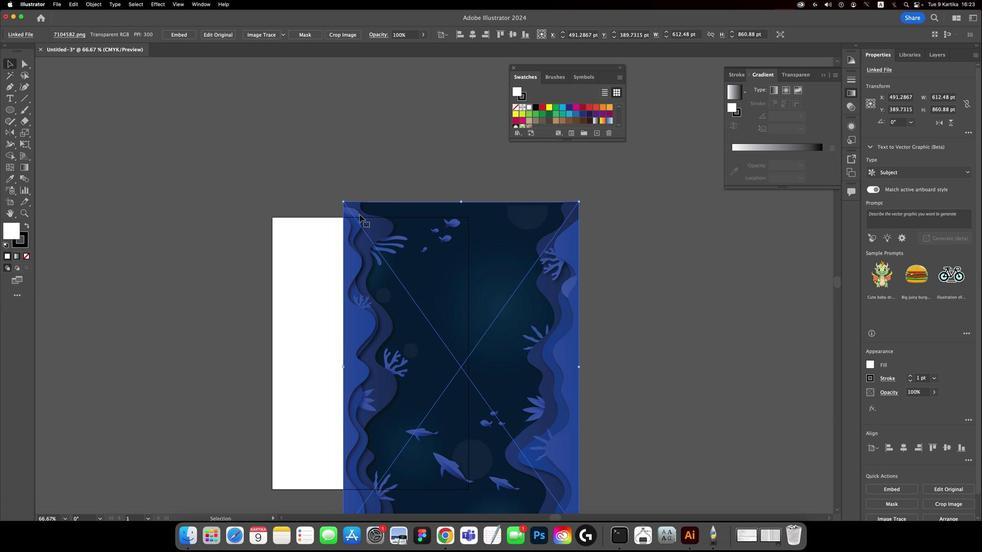 
Action: Mouse moved to (433, 302)
Screenshot: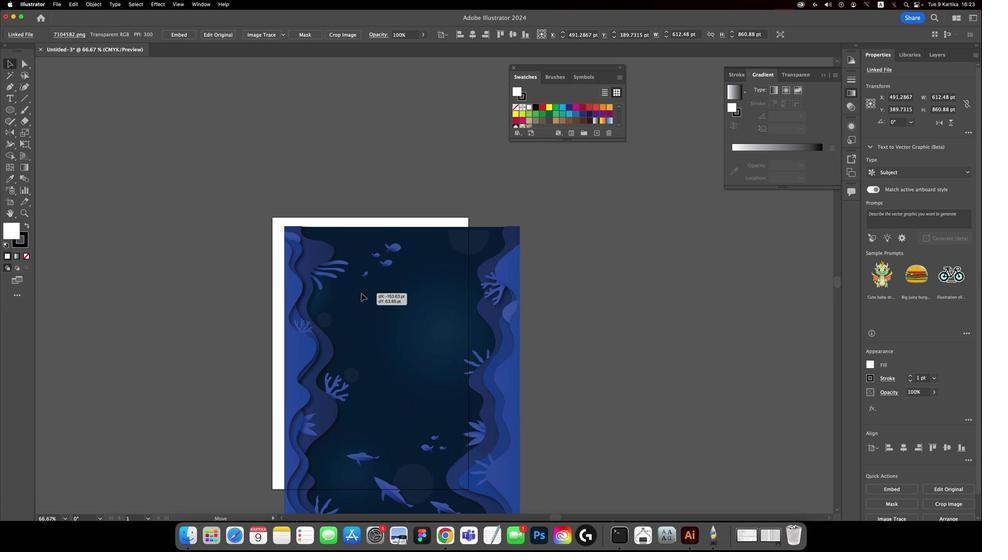 
Action: Mouse pressed left at (433, 302)
Screenshot: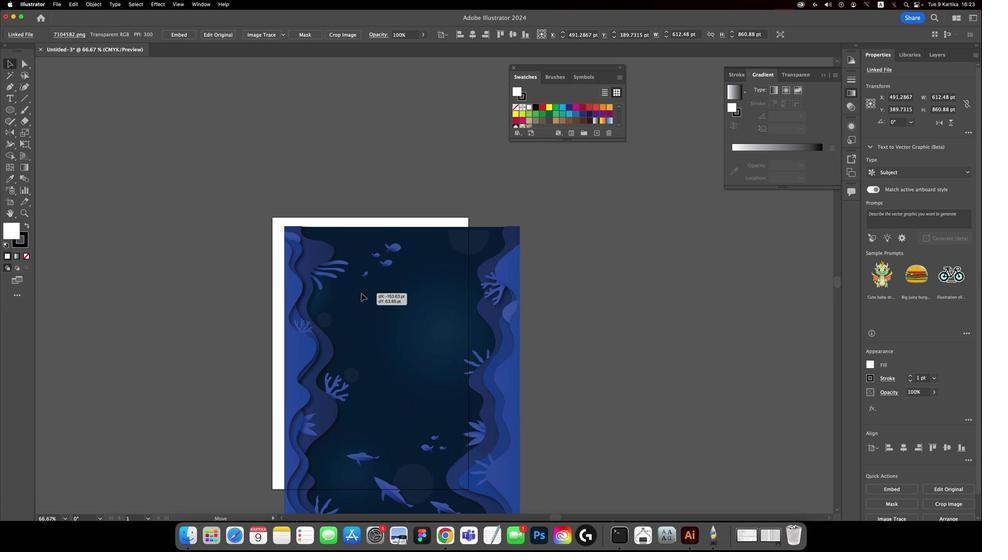 
Action: Mouse moved to (493, 372)
Screenshot: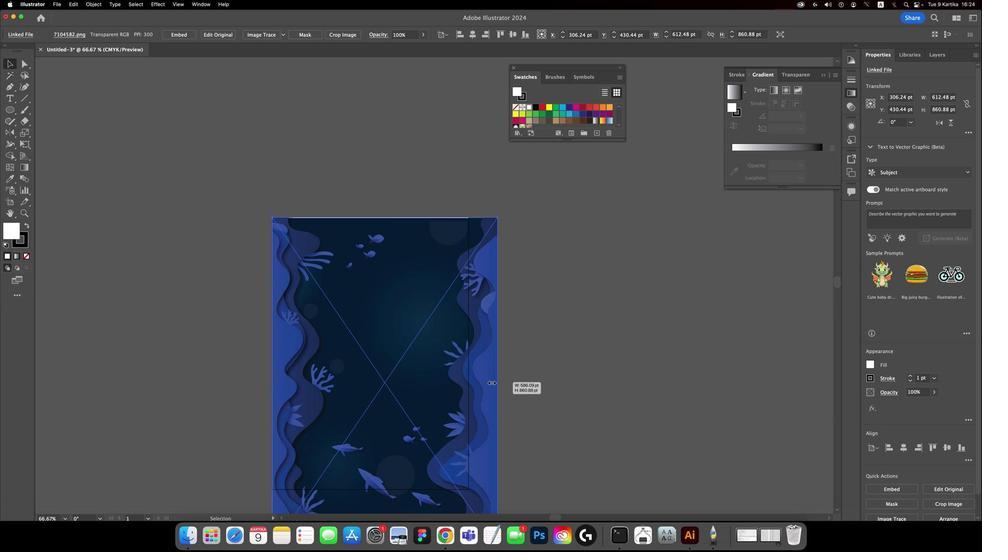 
Action: Mouse pressed left at (493, 372)
Screenshot: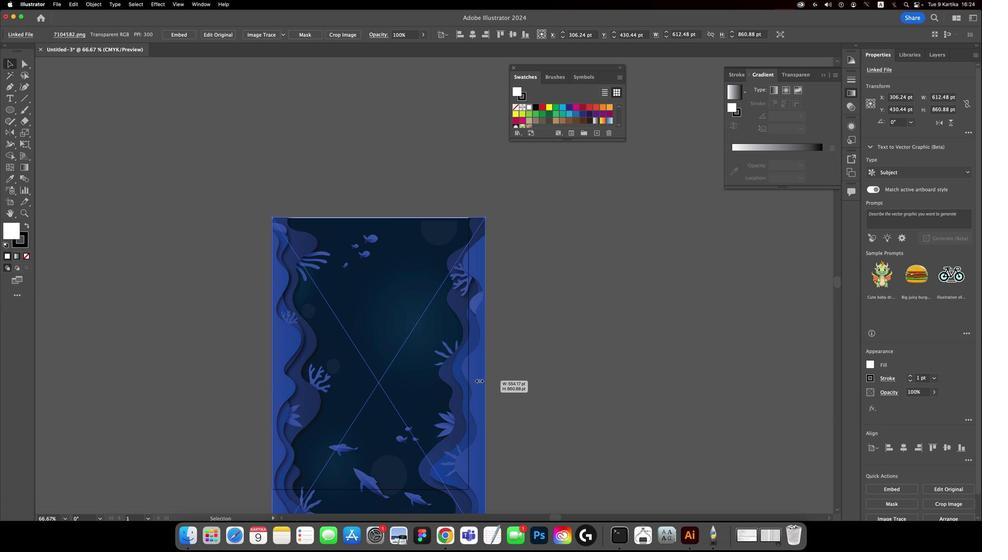 
Action: Mouse moved to (468, 370)
Screenshot: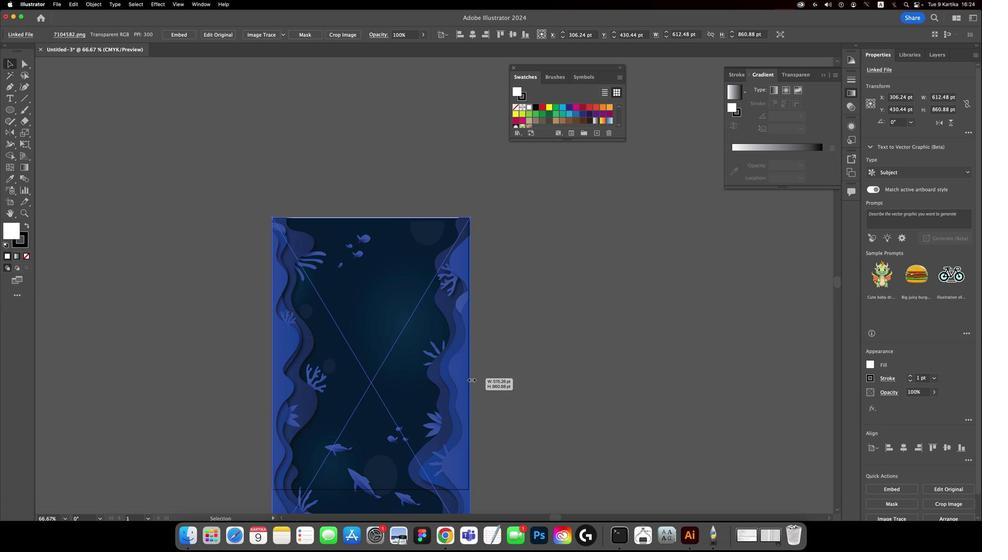
Action: Key pressed Key.shift
Screenshot: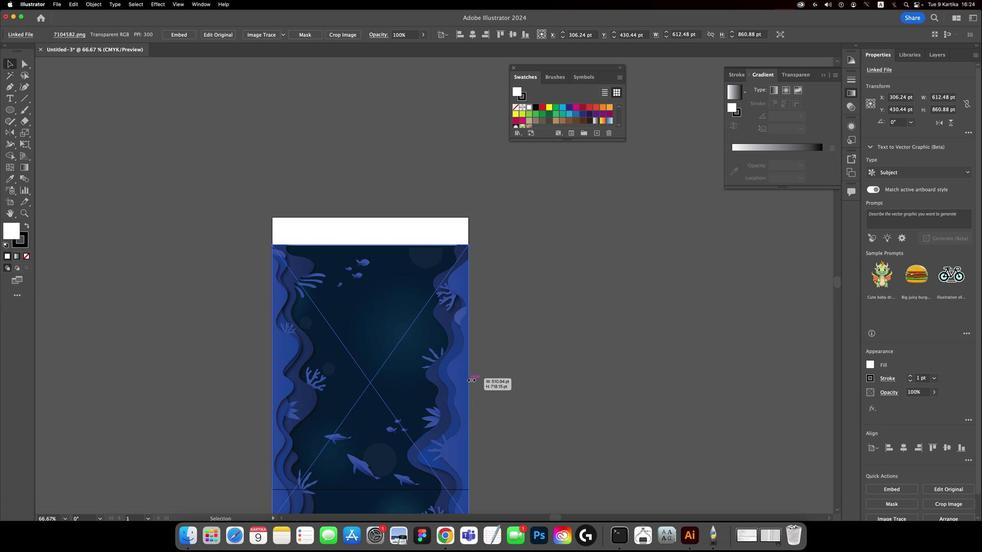
Action: Mouse moved to (425, 336)
Screenshot: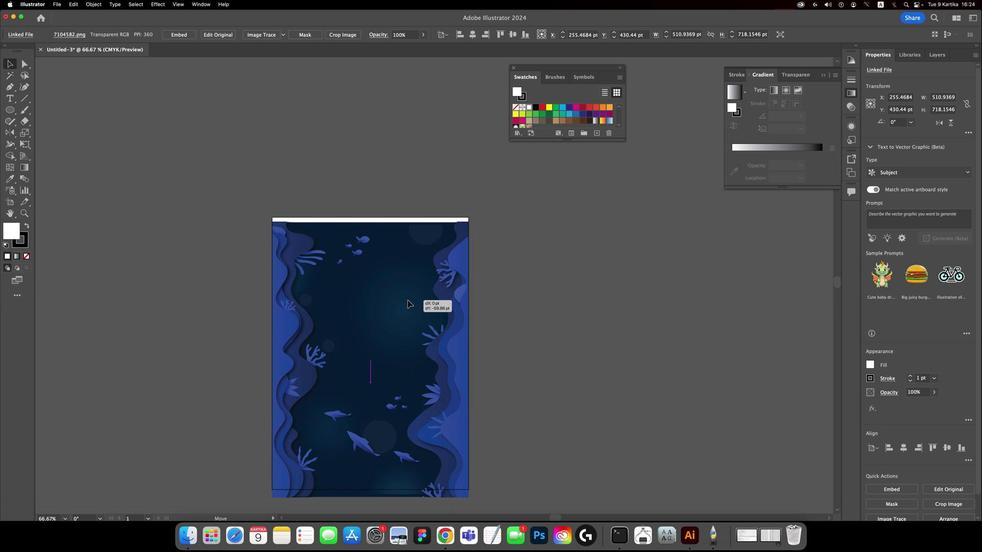 
Action: Mouse pressed left at (425, 336)
Screenshot: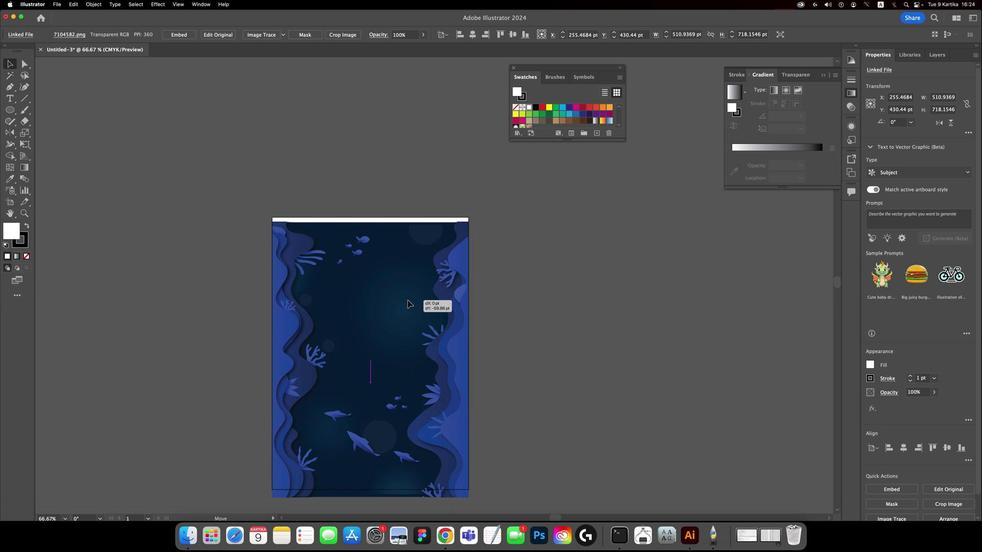 
Action: Mouse moved to (545, 329)
Screenshot: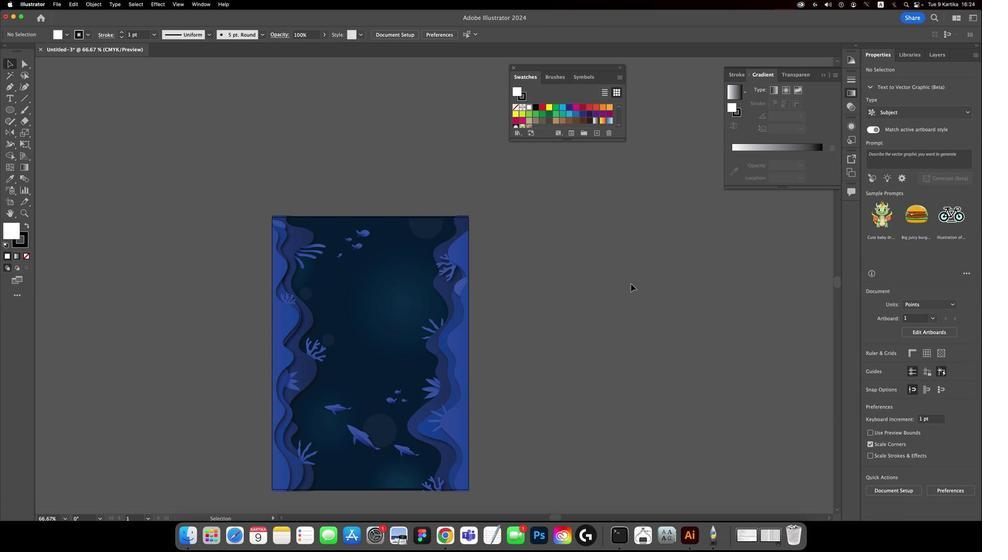 
Action: Mouse pressed left at (545, 329)
Screenshot: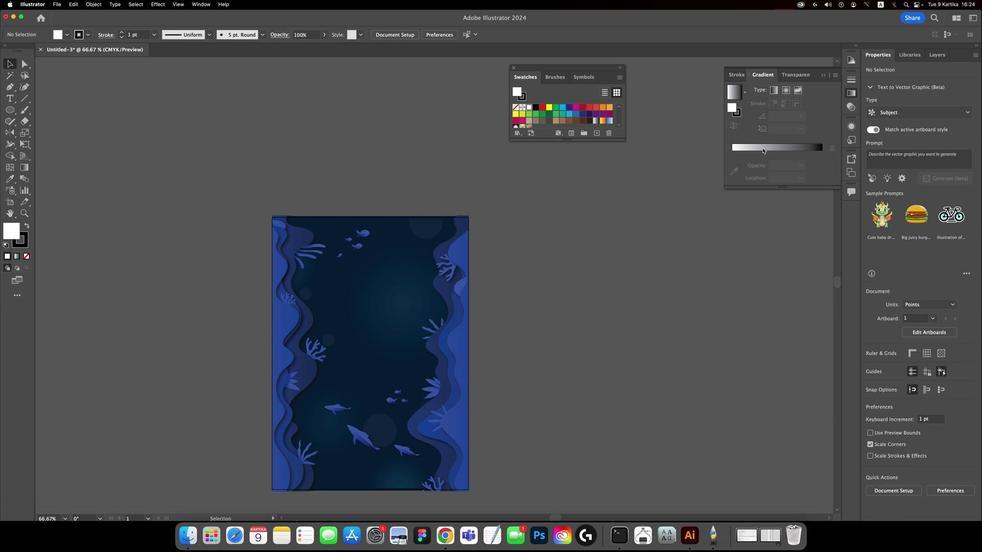 
Action: Mouse moved to (785, 167)
Screenshot: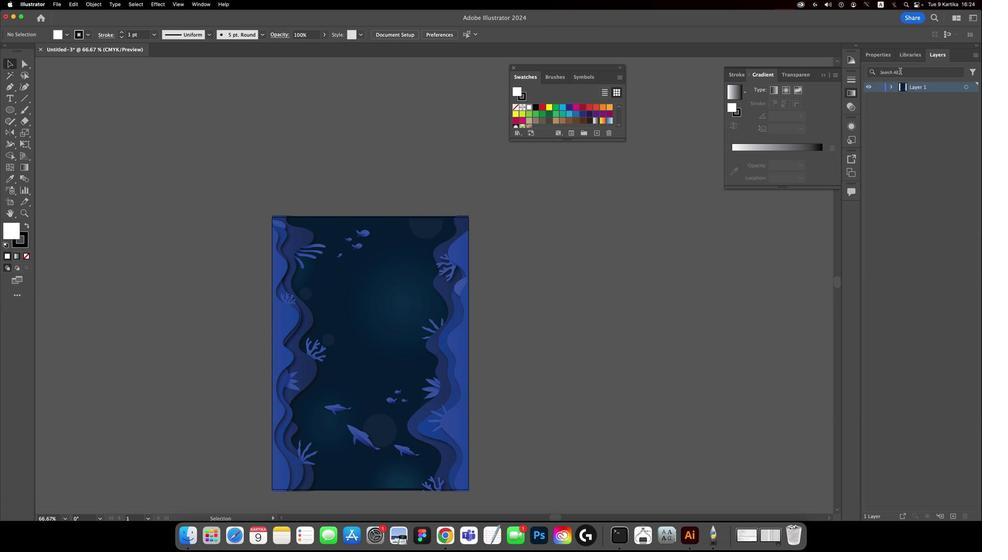 
Action: Mouse pressed left at (785, 167)
Screenshot: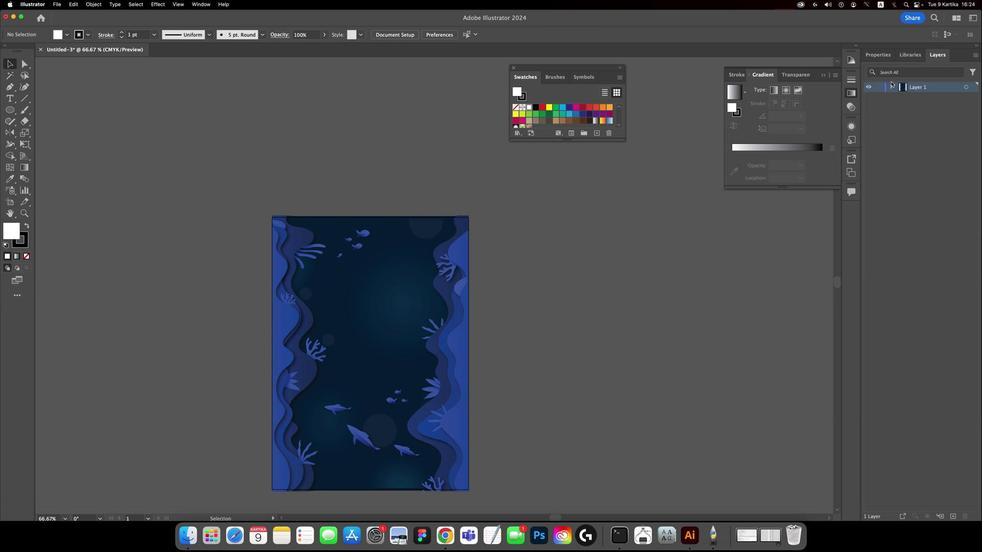 
Action: Mouse moved to (758, 188)
Screenshot: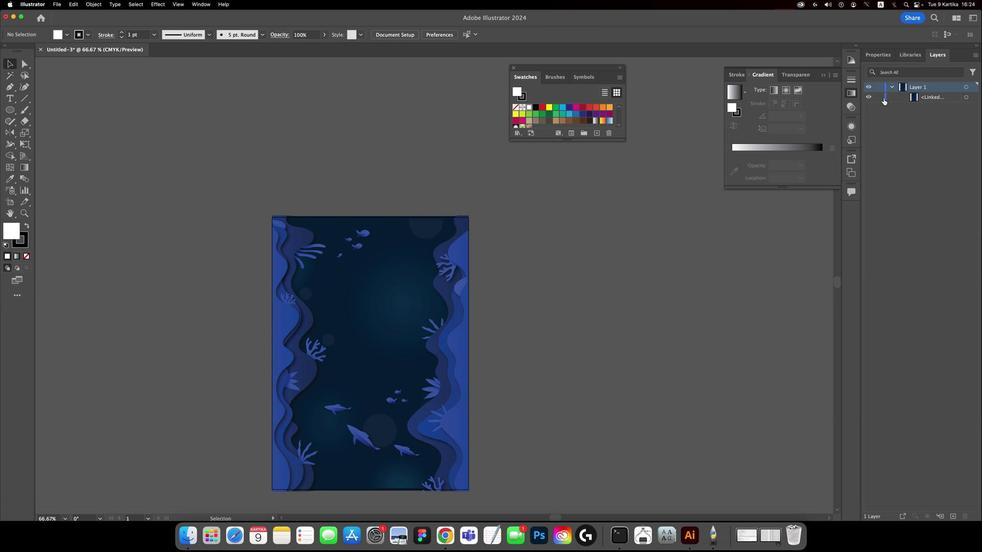 
Action: Mouse pressed left at (758, 188)
Screenshot: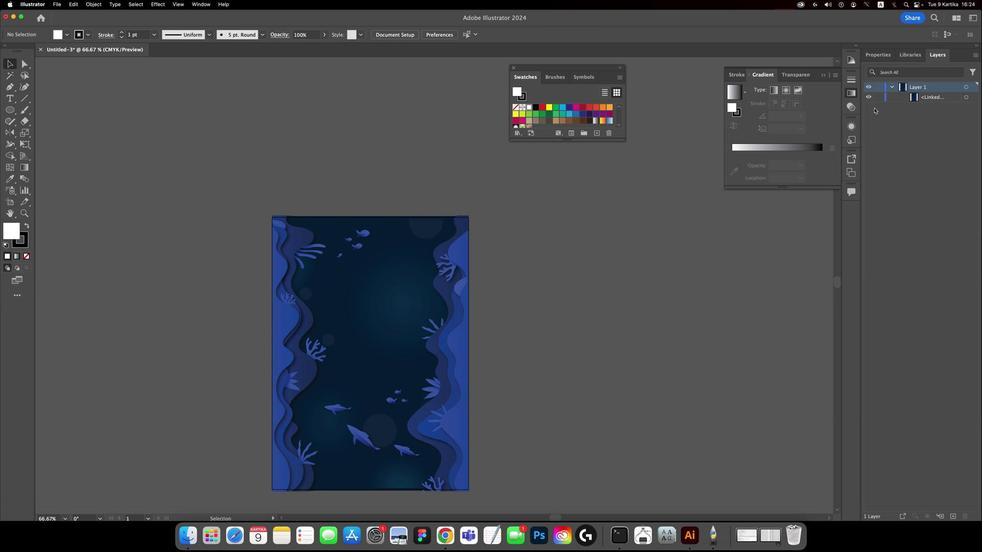 
Action: Mouse moved to (749, 195)
Screenshot: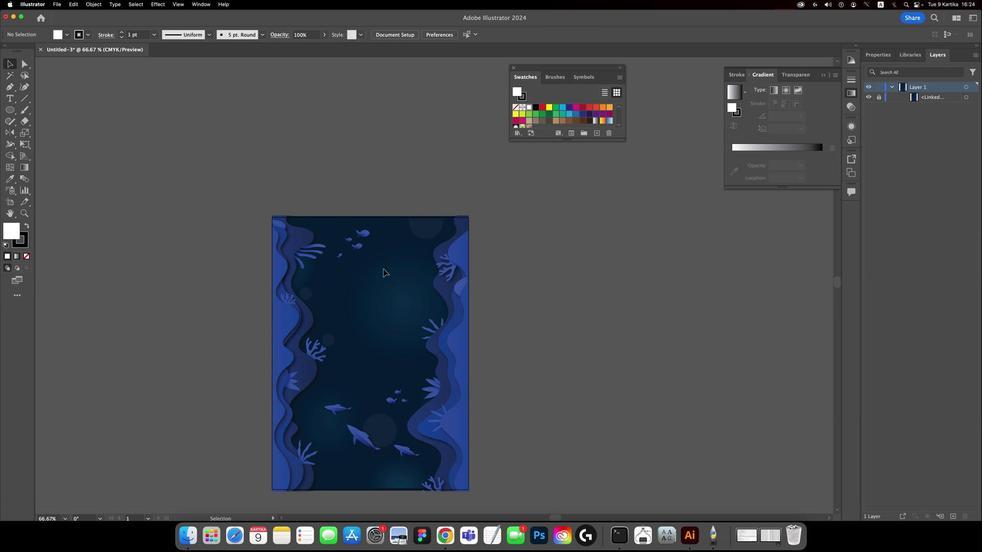 
Action: Mouse pressed left at (749, 195)
Screenshot: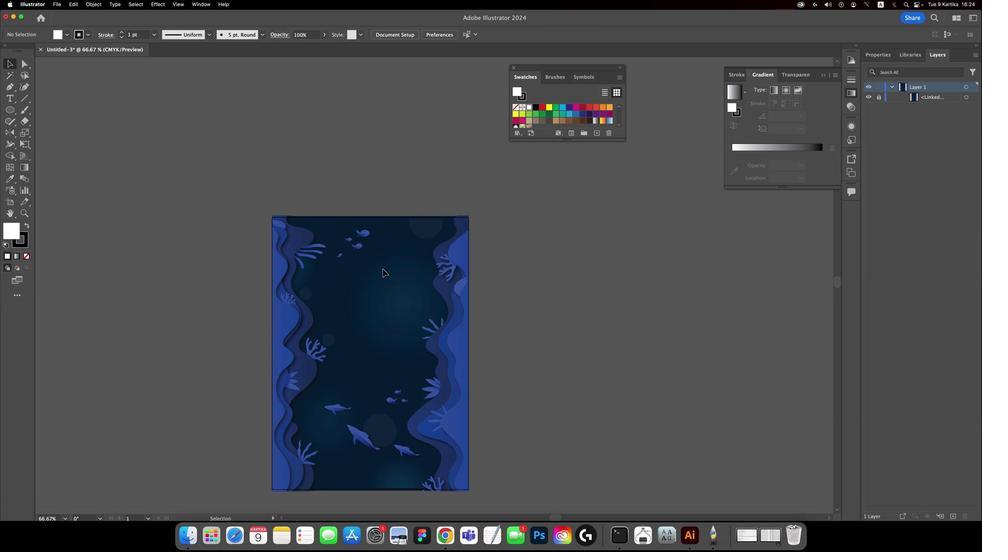 
Action: Mouse moved to (395, 323)
Screenshot: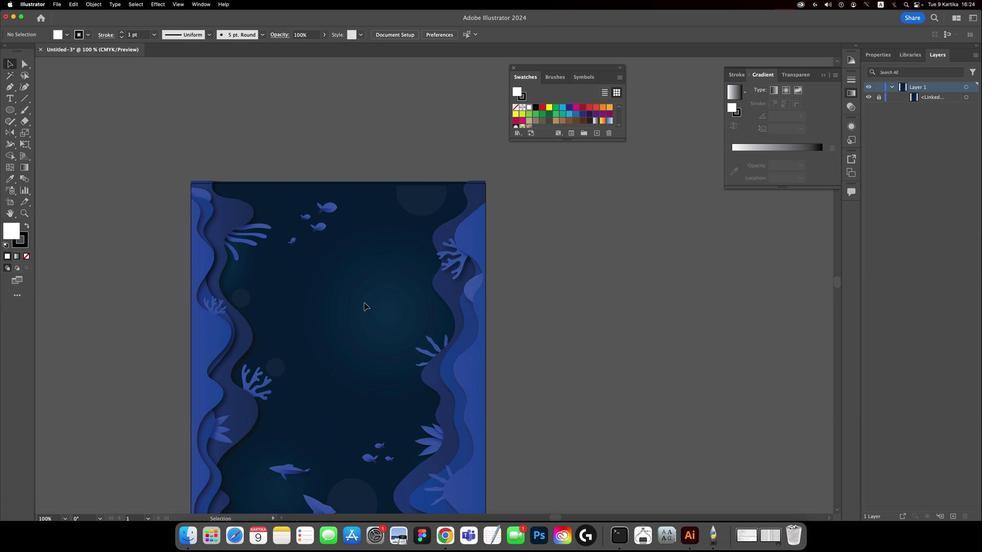 
Action: Key pressed Key.cmd'='
Screenshot: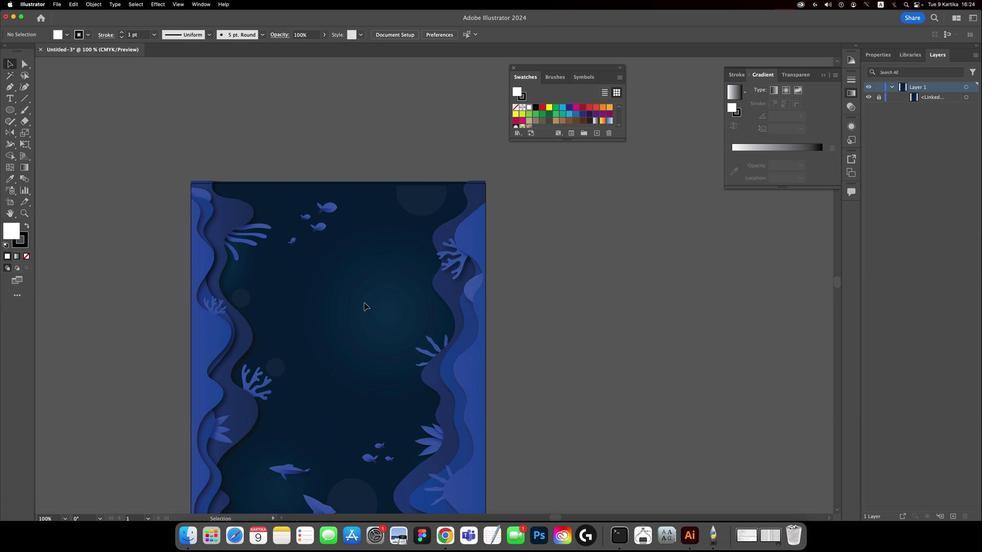 
Action: Mouse moved to (394, 322)
Screenshot: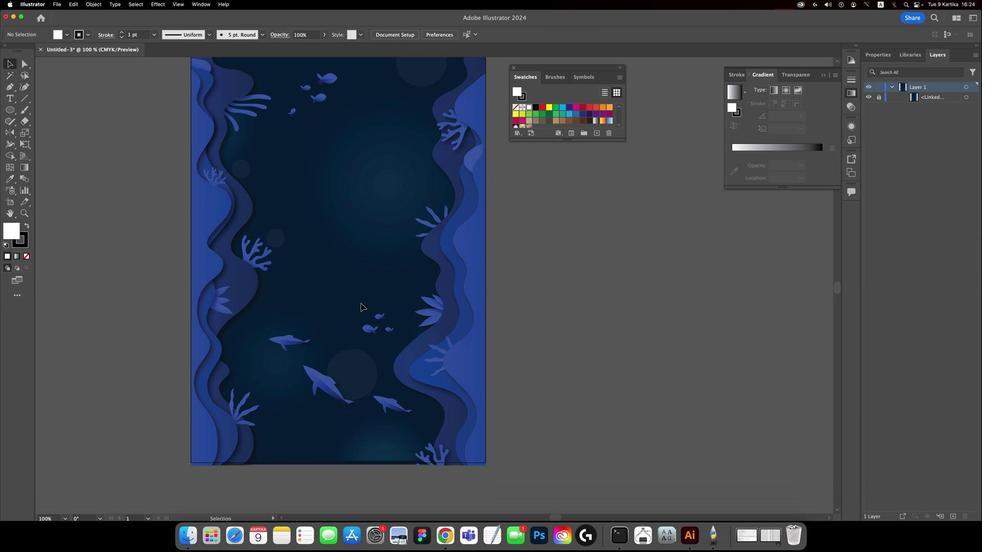 
Action: Mouse scrolled (394, 322) with delta (142, 134)
Screenshot: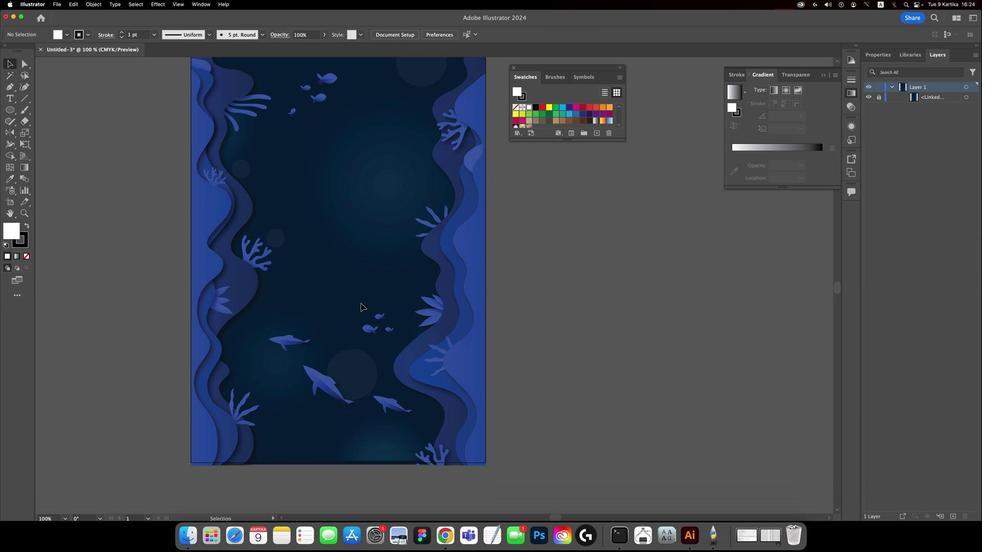 
Action: Mouse moved to (393, 322)
Screenshot: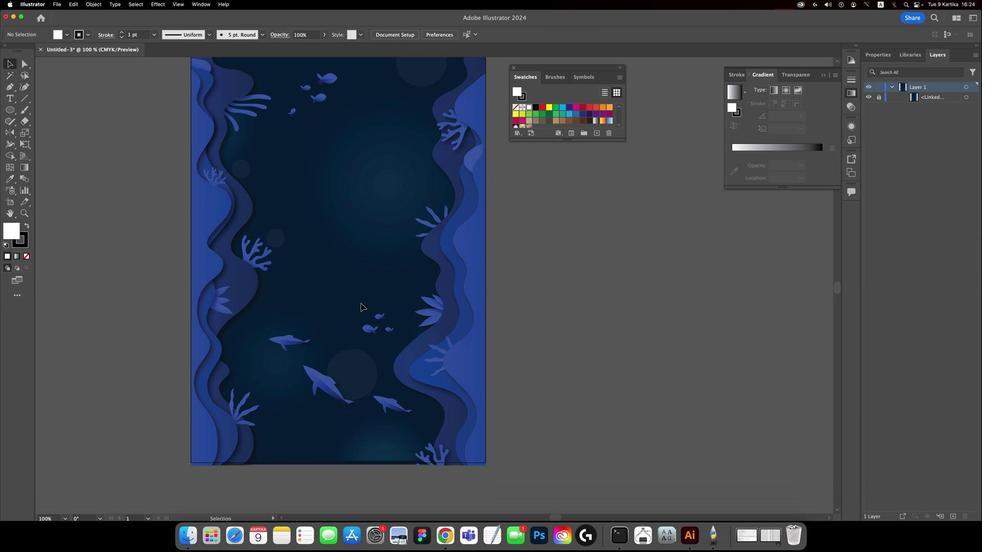
Action: Mouse scrolled (393, 322) with delta (142, 134)
Screenshot: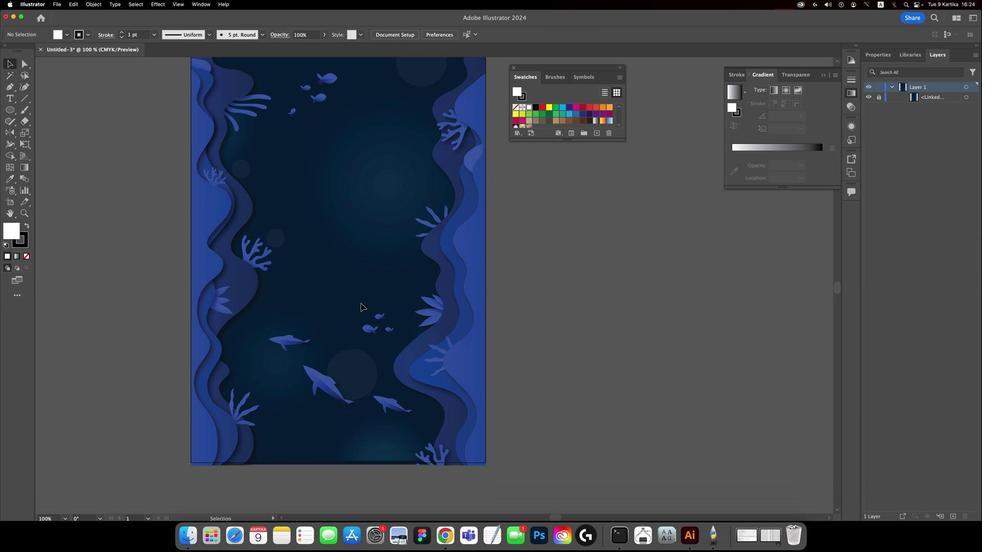 
Action: Mouse scrolled (393, 322) with delta (142, 132)
Screenshot: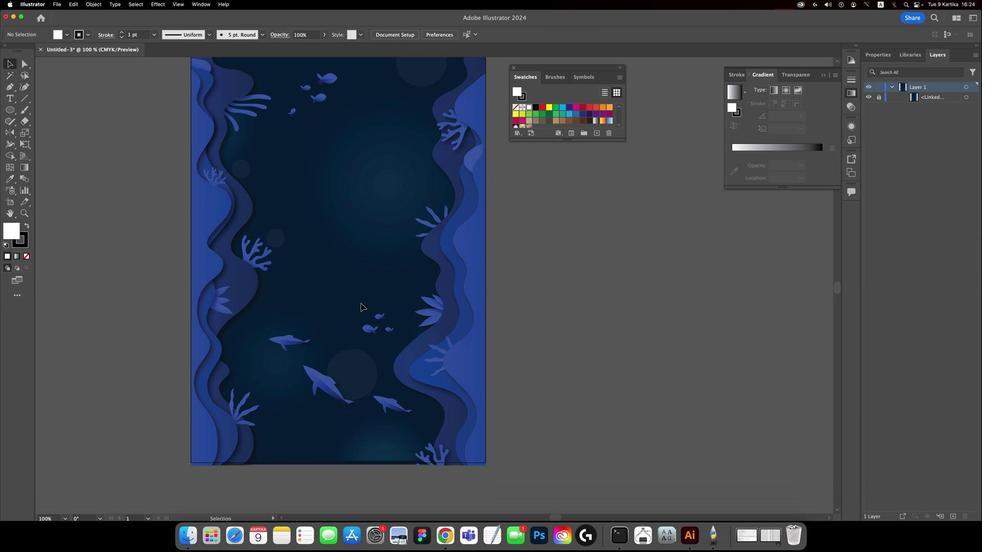 
Action: Mouse scrolled (393, 322) with delta (142, 132)
Screenshot: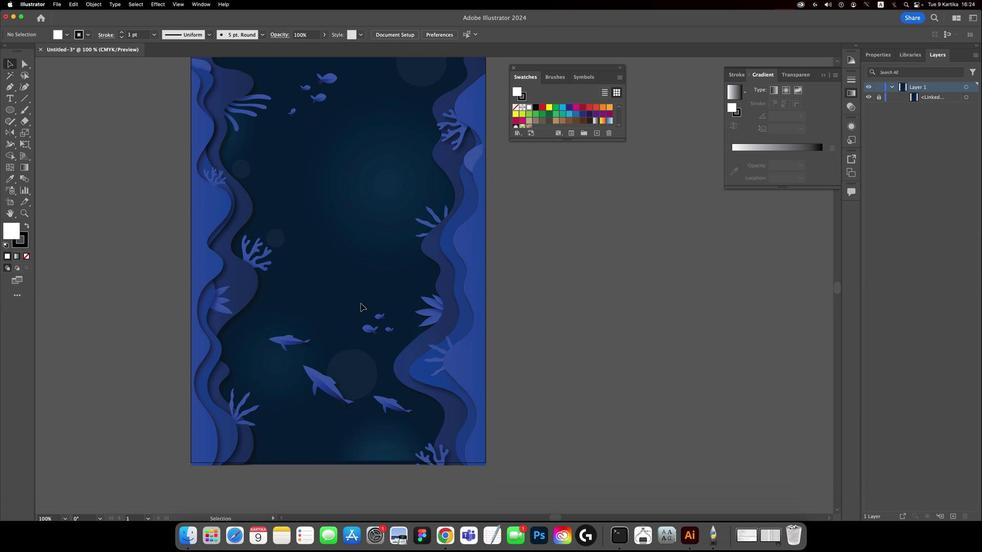 
Action: Mouse moved to (391, 323)
Screenshot: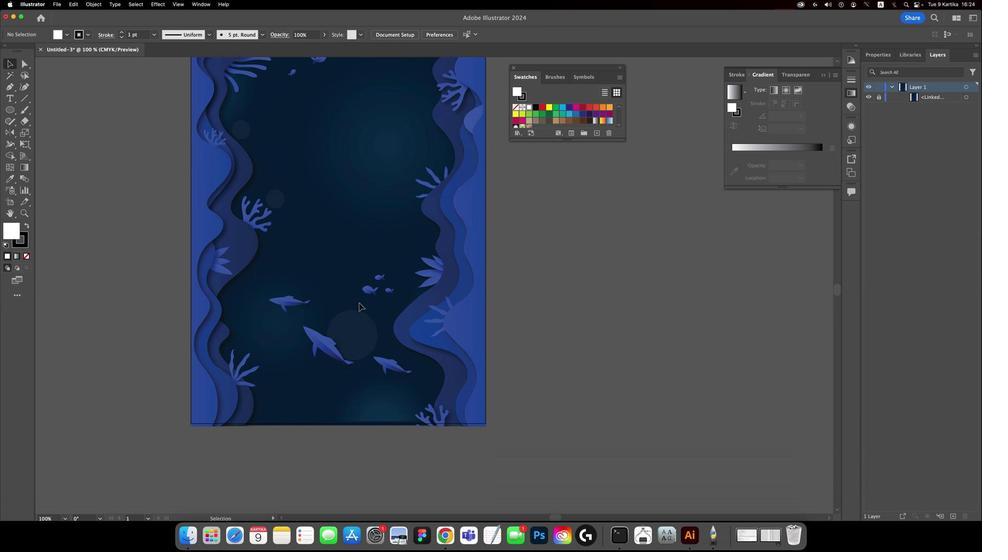 
Action: Mouse scrolled (391, 323) with delta (142, 134)
Screenshot: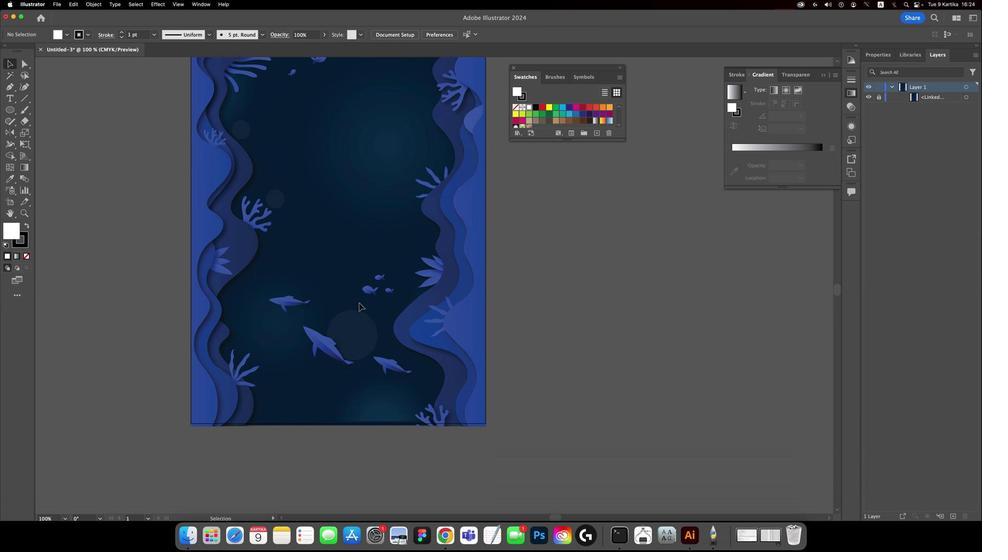 
Action: Mouse moved to (391, 323)
Screenshot: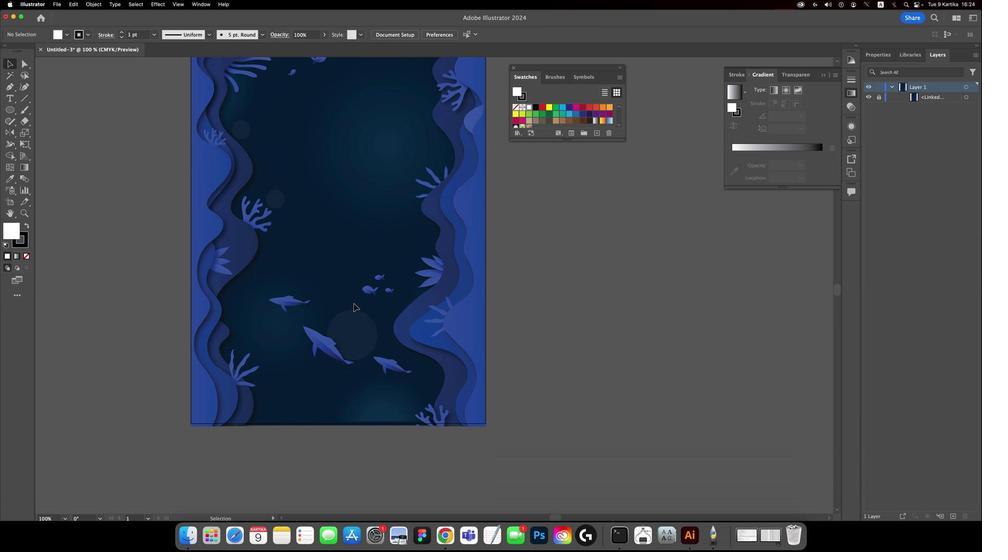 
Action: Mouse scrolled (391, 323) with delta (142, 134)
Screenshot: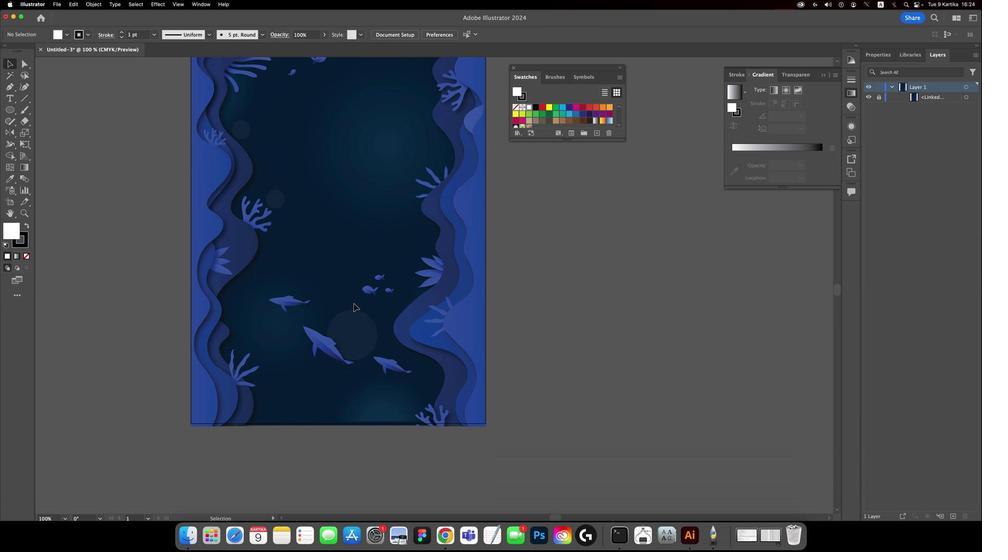 
Action: Mouse moved to (390, 323)
Screenshot: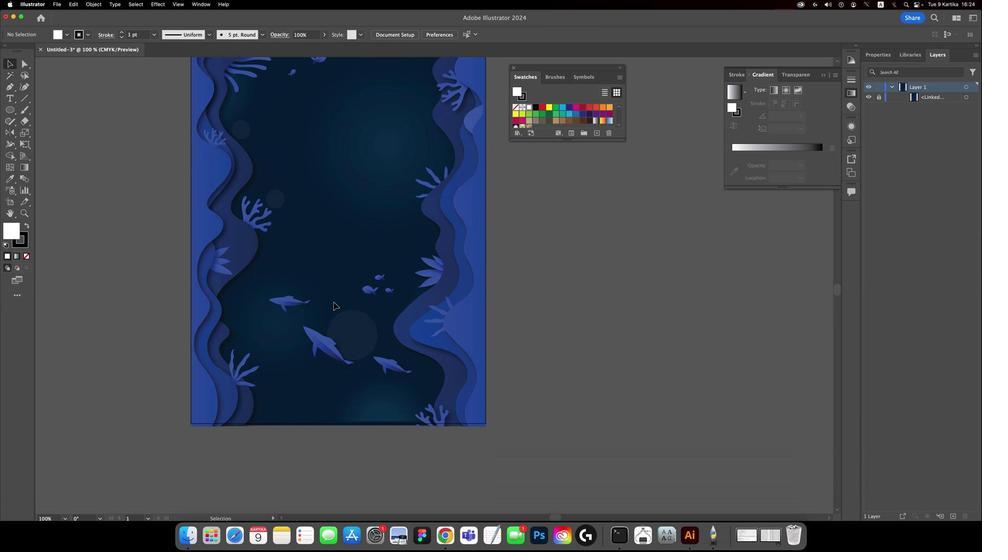 
Action: Mouse scrolled (390, 323) with delta (142, 134)
Screenshot: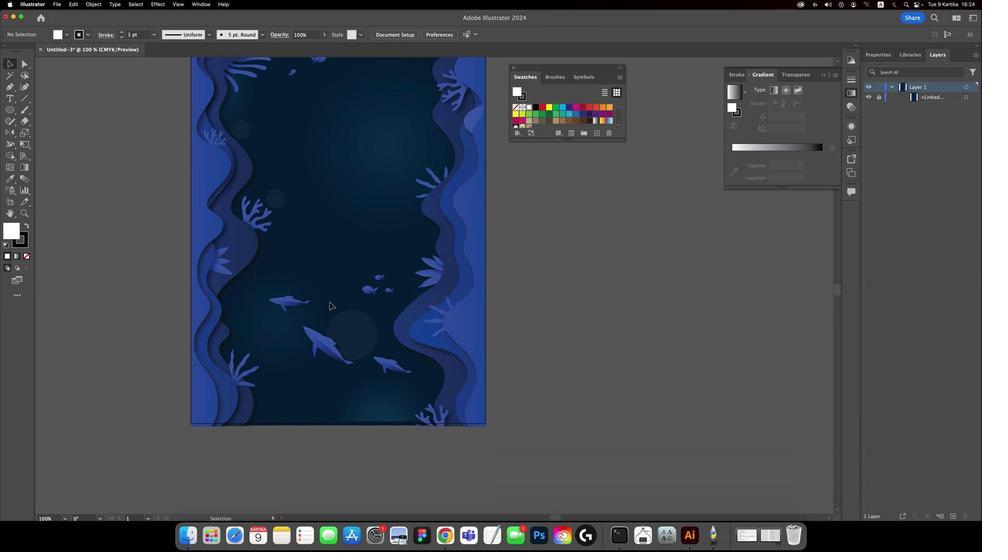 
Action: Mouse moved to (368, 325)
Screenshot: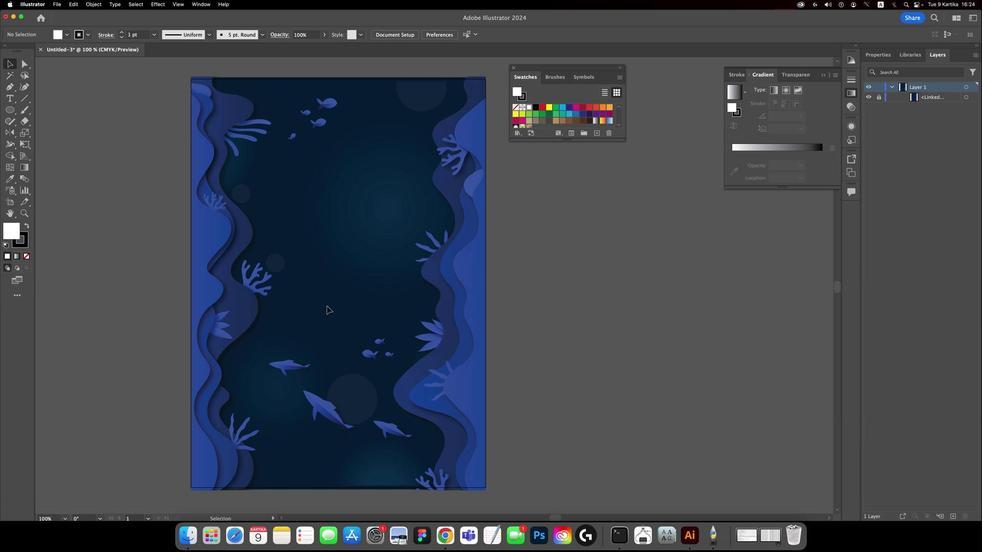 
Action: Mouse scrolled (368, 325) with delta (142, 135)
Screenshot: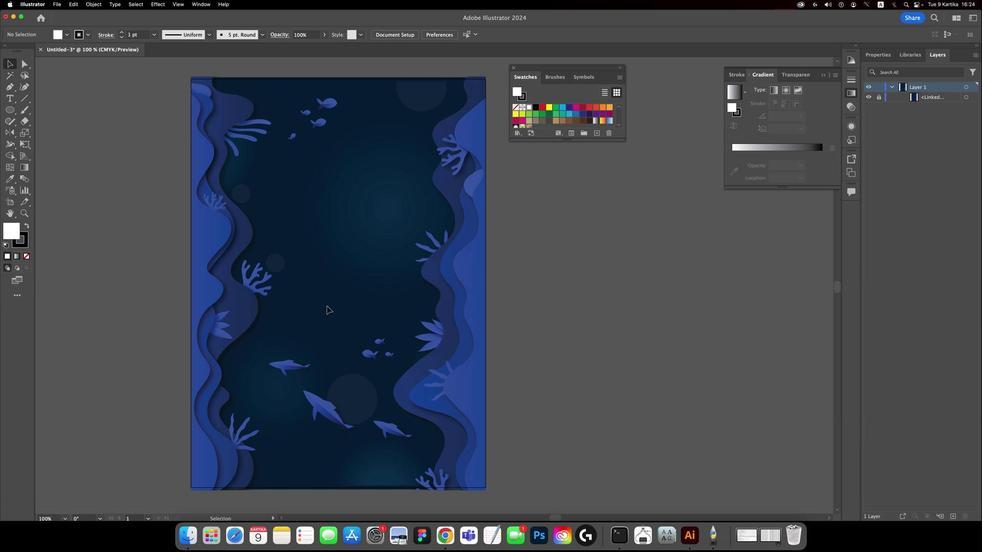 
Action: Mouse scrolled (368, 325) with delta (142, 135)
Screenshot: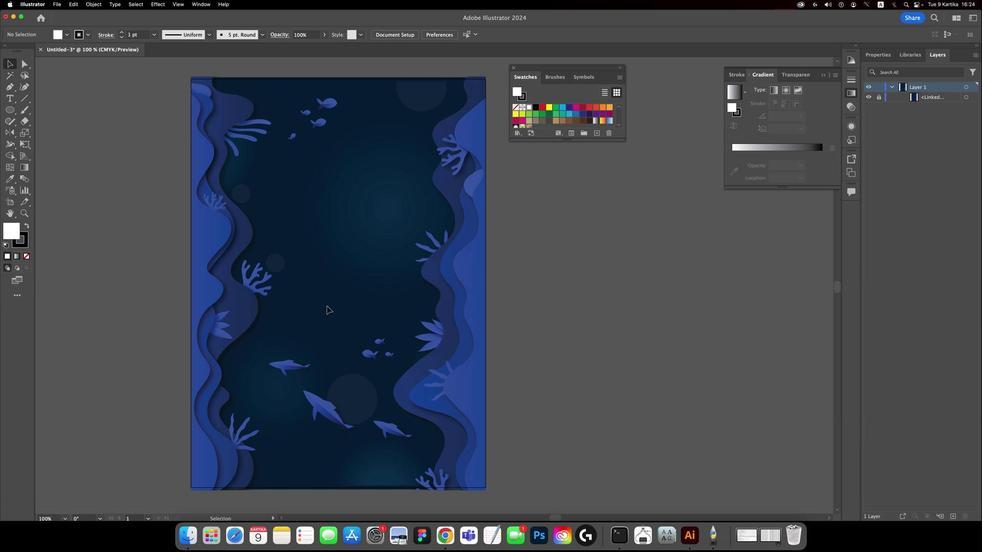
Action: Mouse moved to (368, 325)
Screenshot: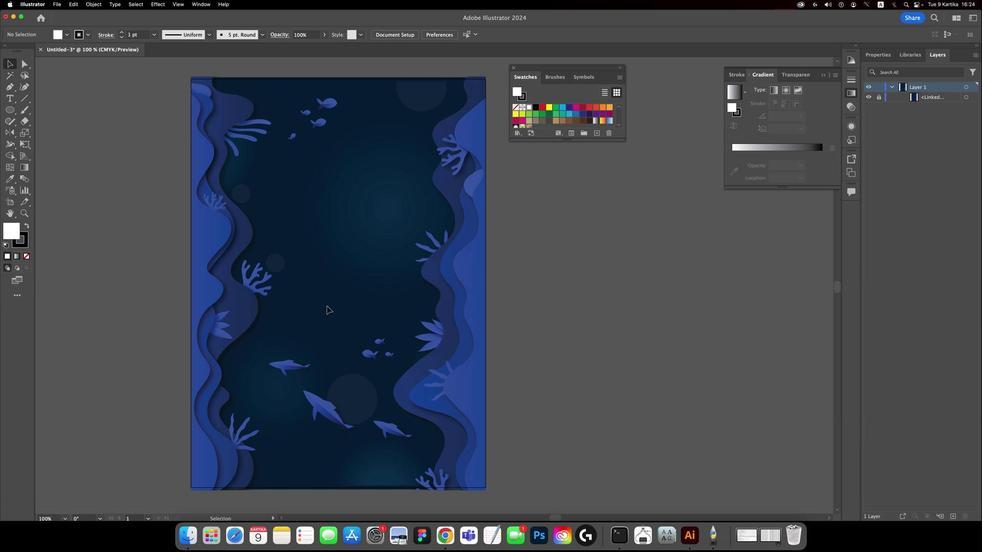 
Action: Mouse scrolled (368, 325) with delta (142, 137)
Screenshot: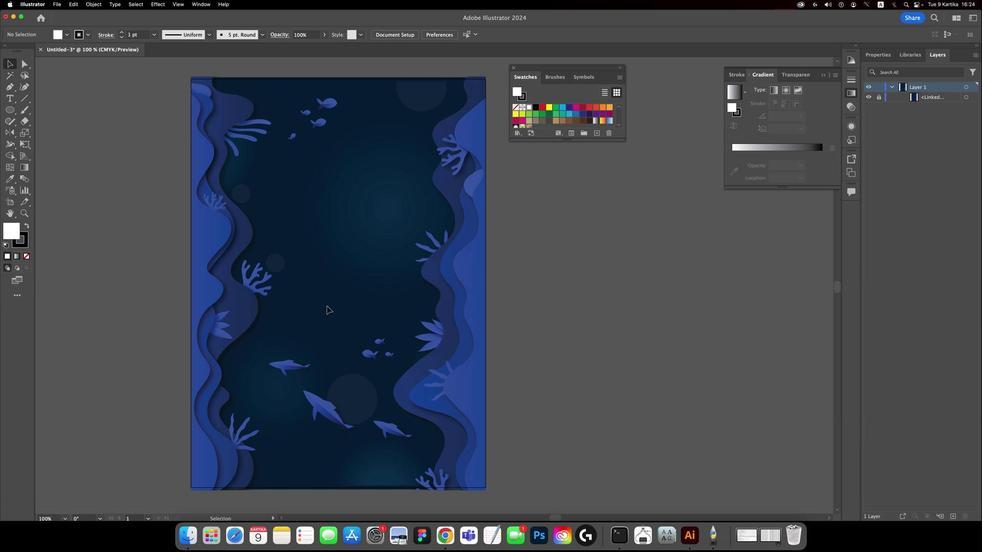 
Action: Mouse moved to (369, 326)
Screenshot: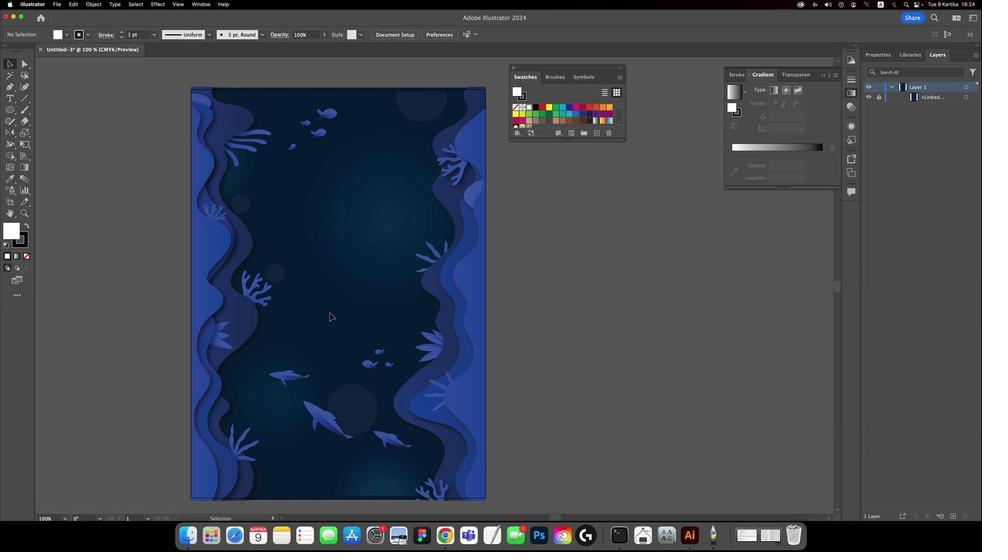 
Action: Mouse scrolled (369, 326) with delta (142, 135)
Screenshot: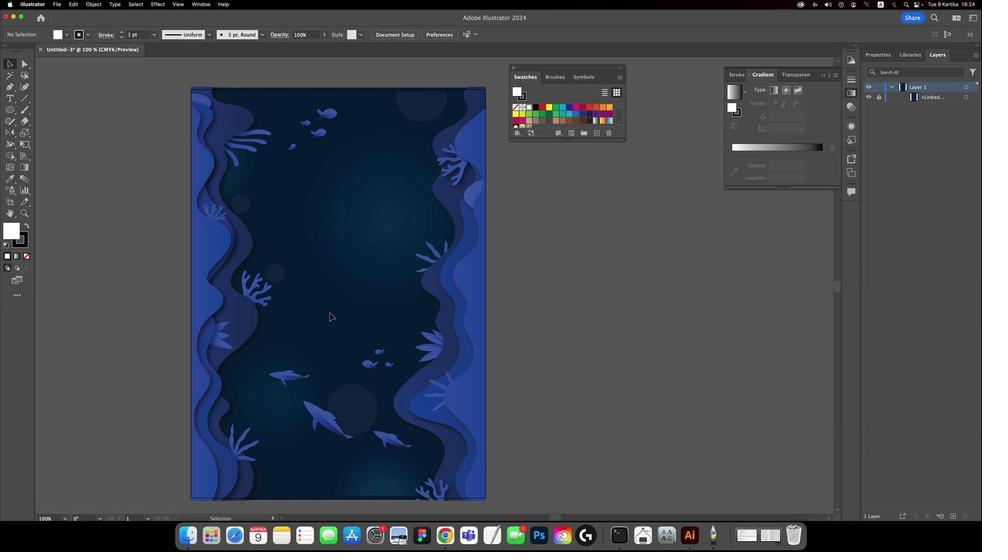 
Action: Mouse moved to (369, 327)
Screenshot: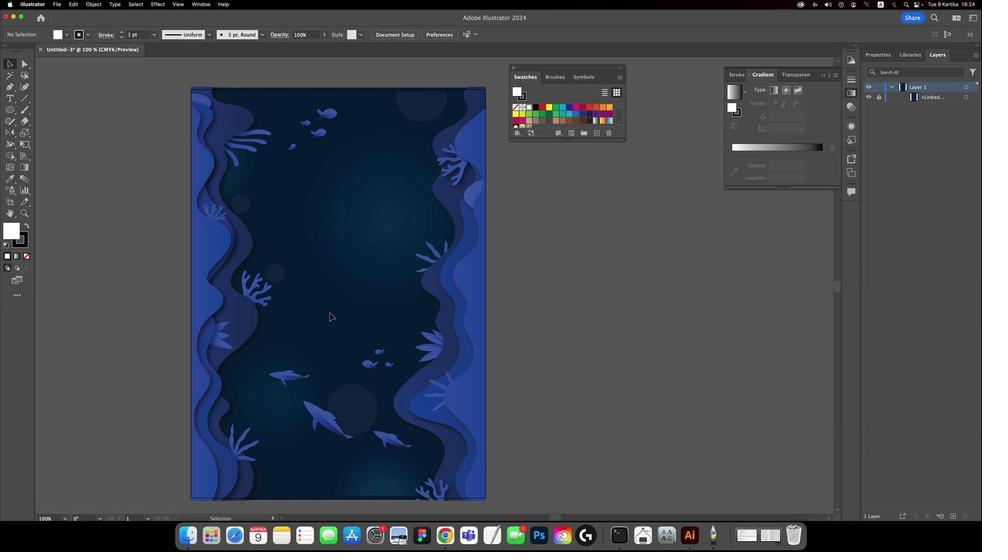 
Action: Mouse scrolled (369, 327) with delta (142, 135)
Screenshot: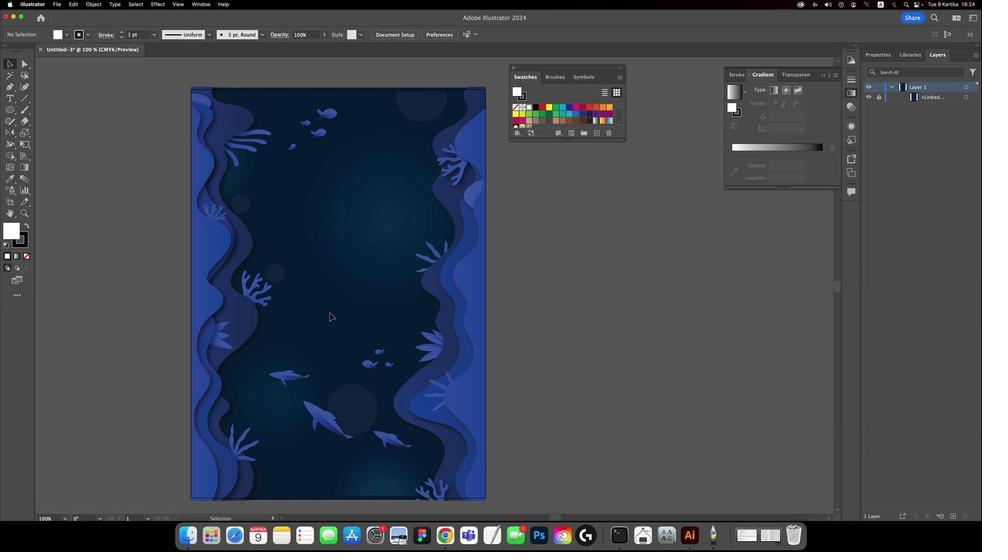 
Action: Mouse moved to (366, 327)
Screenshot: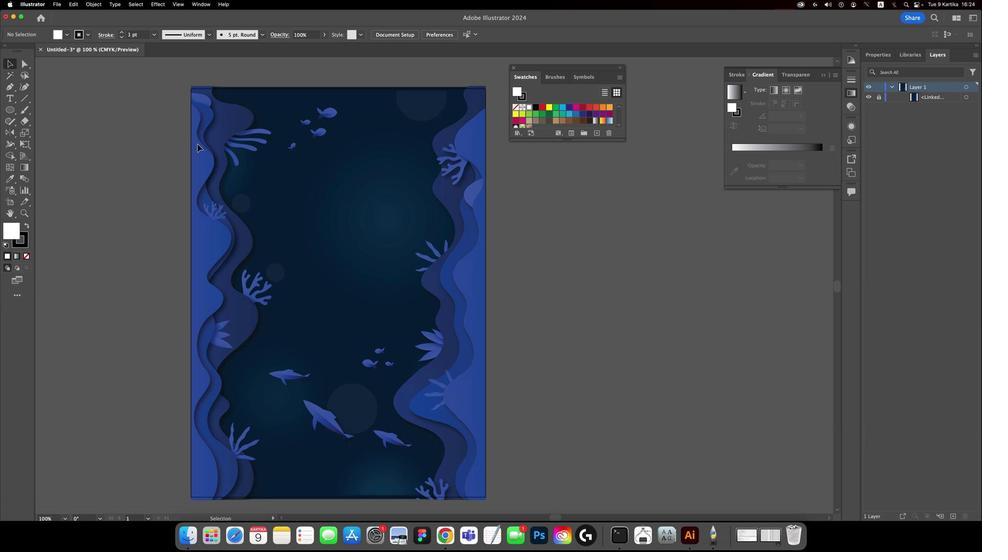 
Action: Mouse scrolled (366, 327) with delta (142, 134)
Screenshot: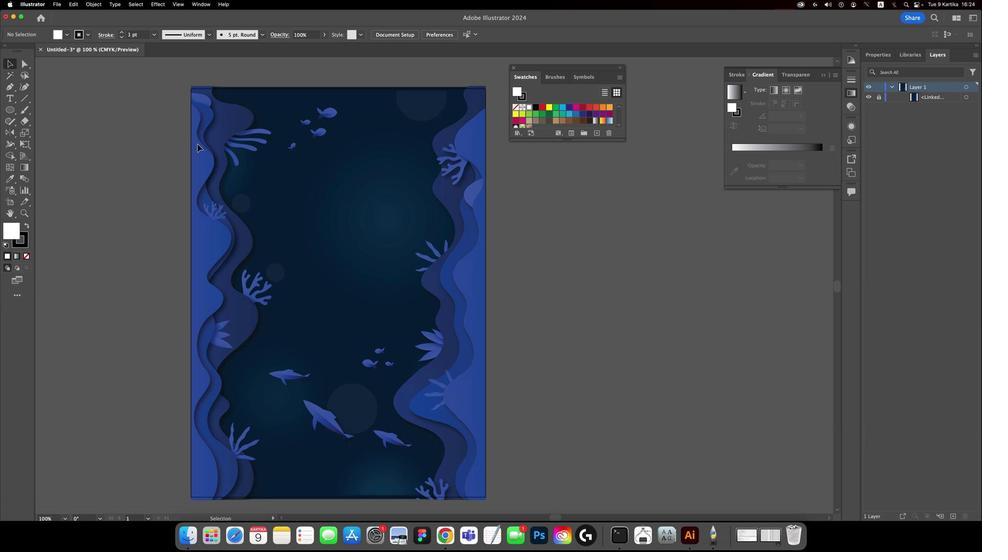 
Action: Mouse moved to (150, 203)
Screenshot: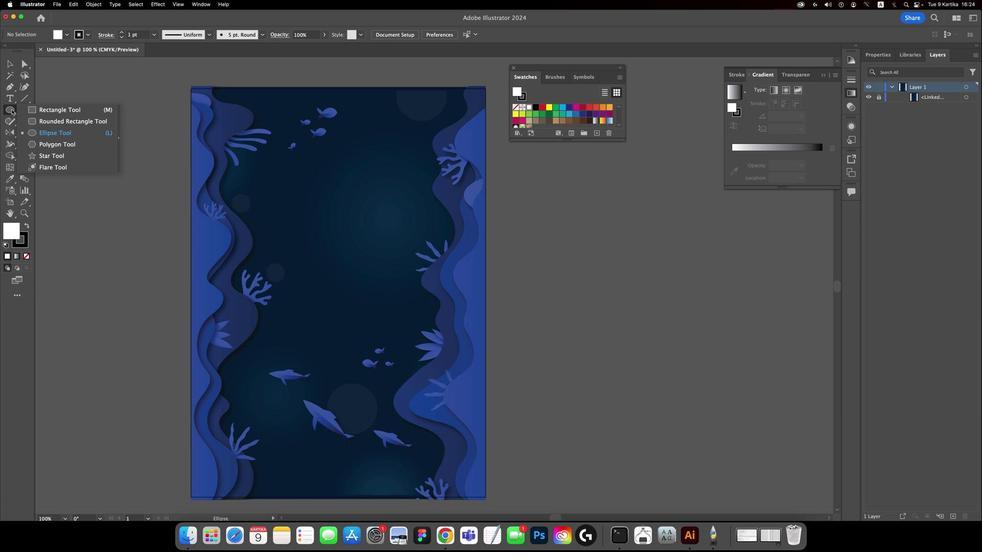
Action: Mouse pressed left at (150, 203)
Screenshot: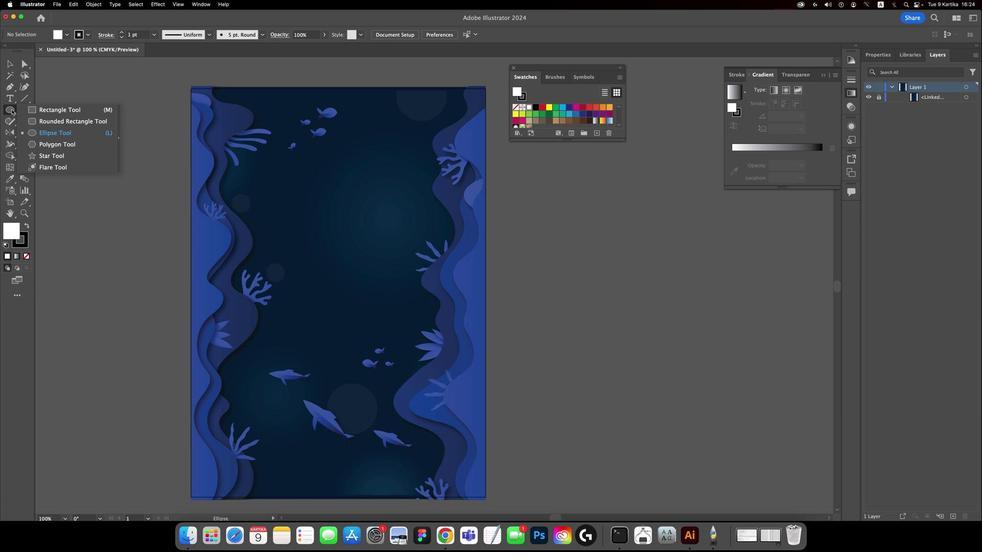 
Action: Mouse moved to (274, 190)
Screenshot: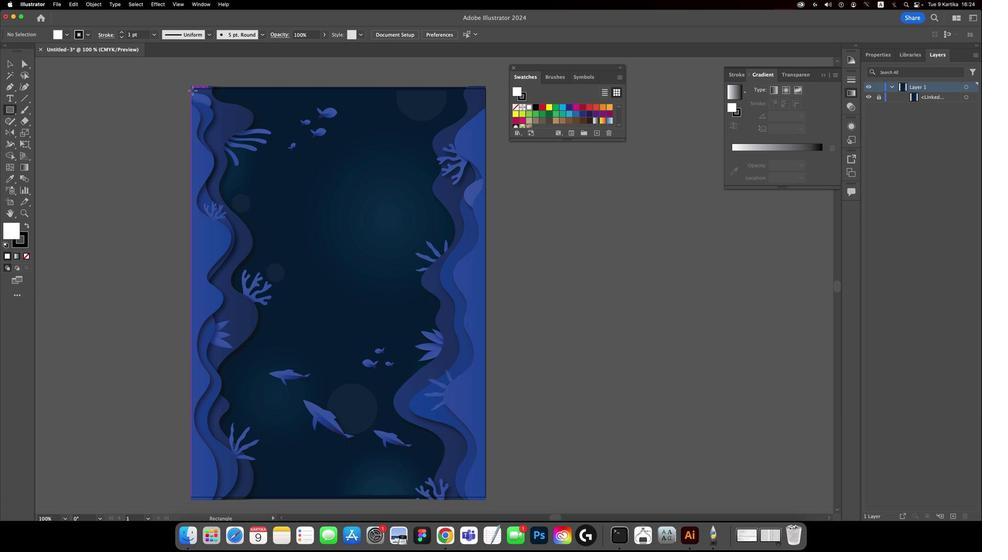 
Action: Mouse pressed left at (274, 190)
Screenshot: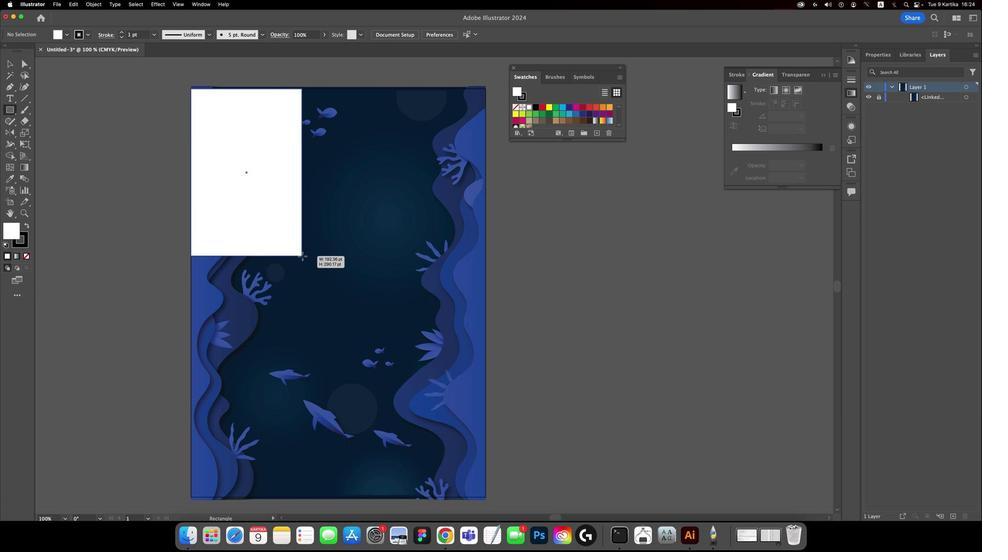 
Action: Mouse moved to (504, 194)
Screenshot: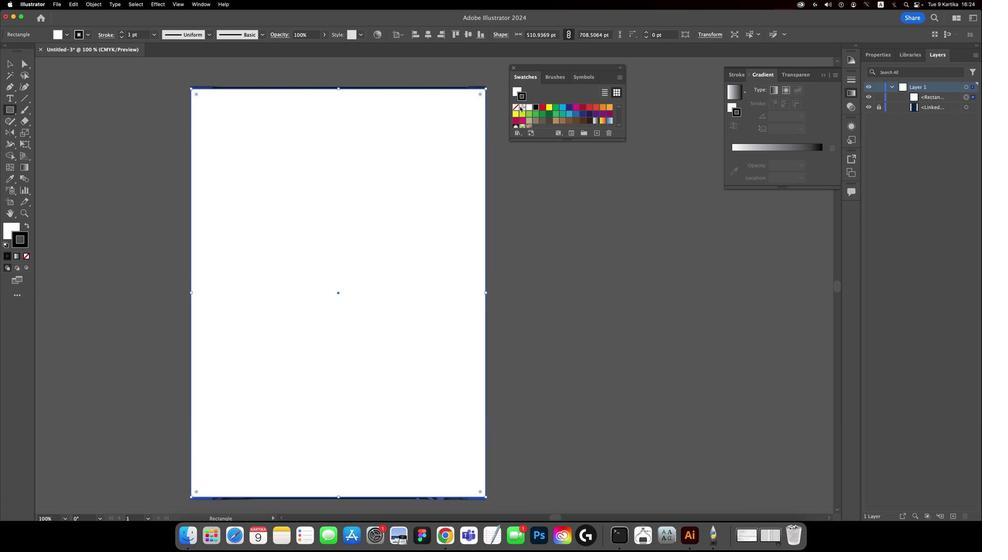 
Action: Mouse pressed left at (504, 194)
Screenshot: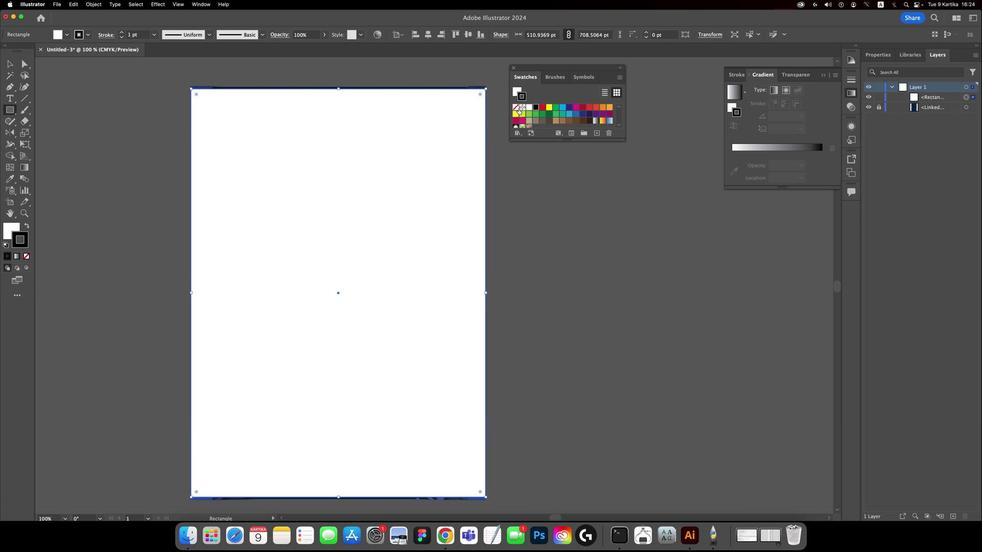 
Action: Mouse moved to (499, 201)
Screenshot: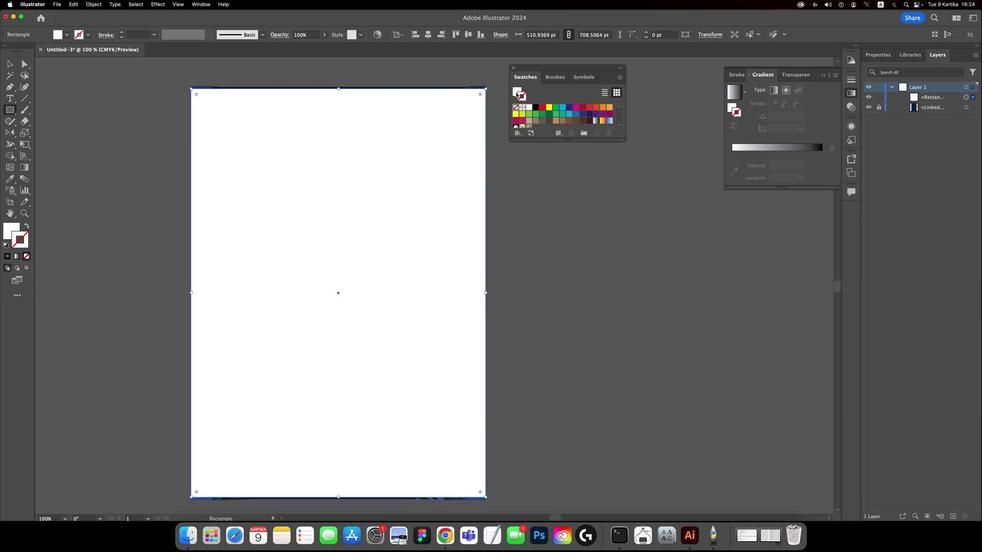 
Action: Mouse pressed left at (499, 201)
Screenshot: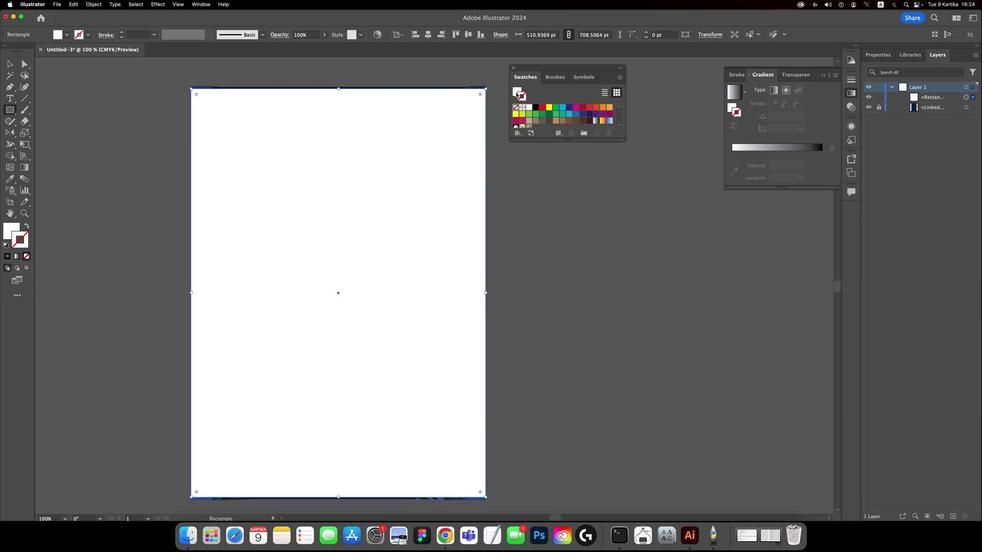 
Action: Mouse moved to (499, 192)
Screenshot: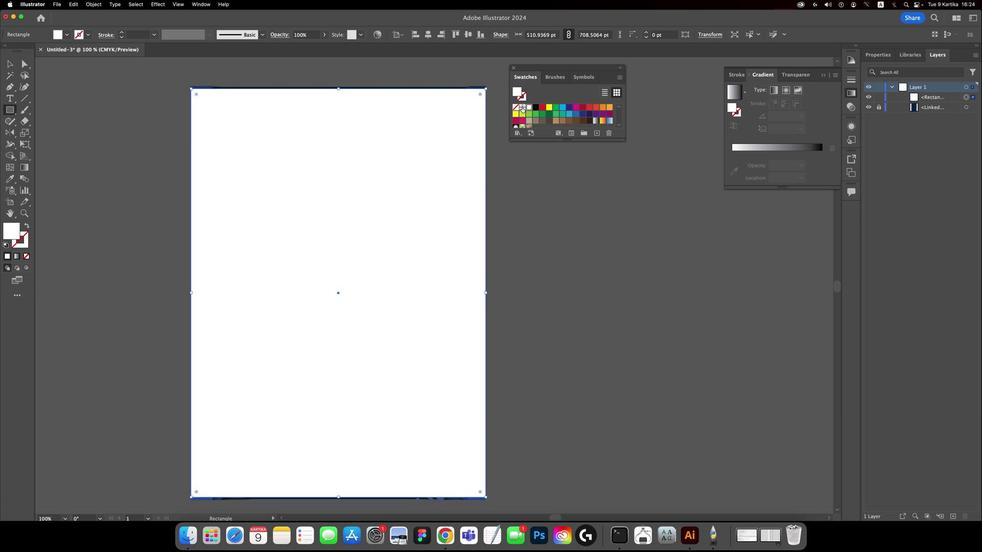 
Action: Mouse pressed left at (499, 192)
Screenshot: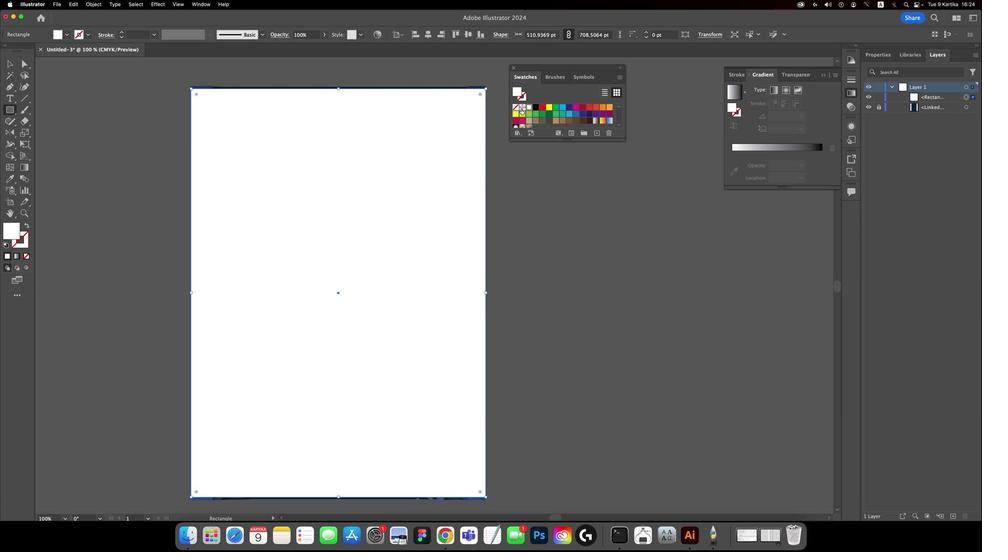 
Action: Mouse moved to (500, 201)
Screenshot: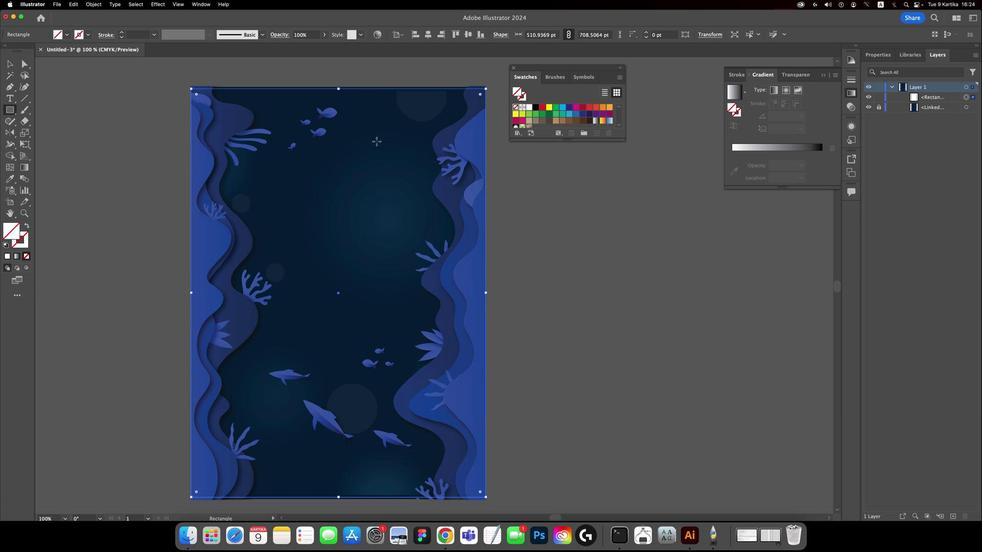 
Action: Mouse pressed left at (500, 201)
Screenshot: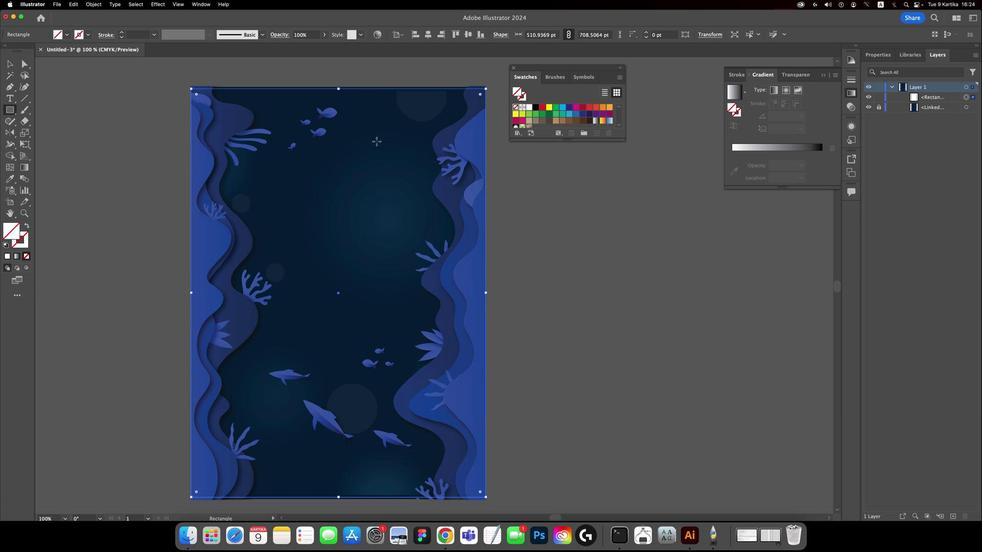 
Action: Mouse moved to (403, 222)
Screenshot: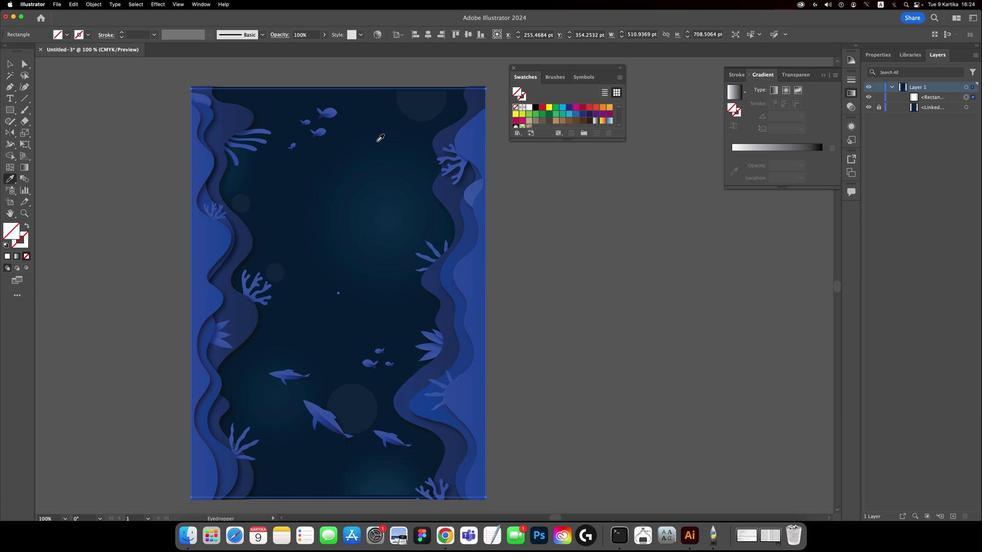 
Action: Key pressed 'i'
Screenshot: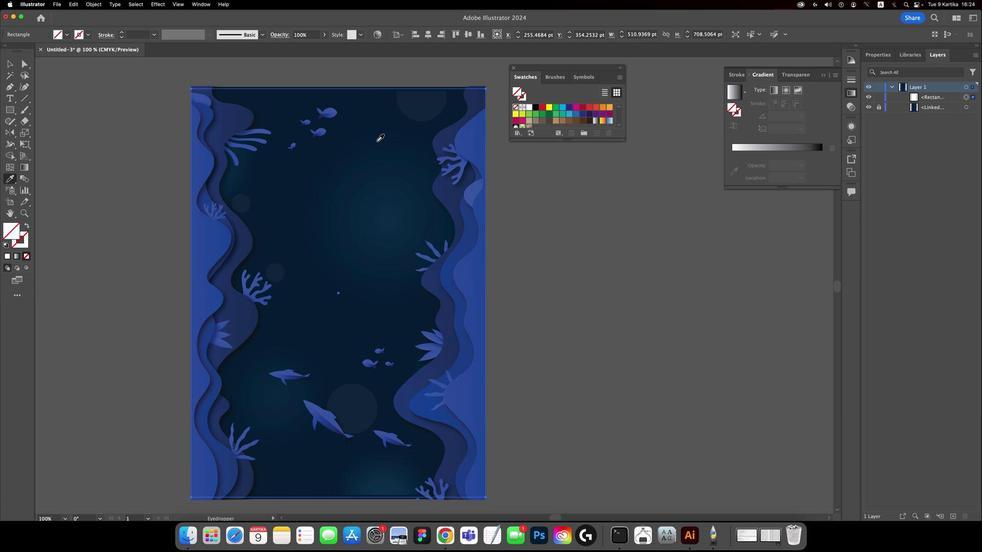 
Action: Mouse moved to (391, 216)
Screenshot: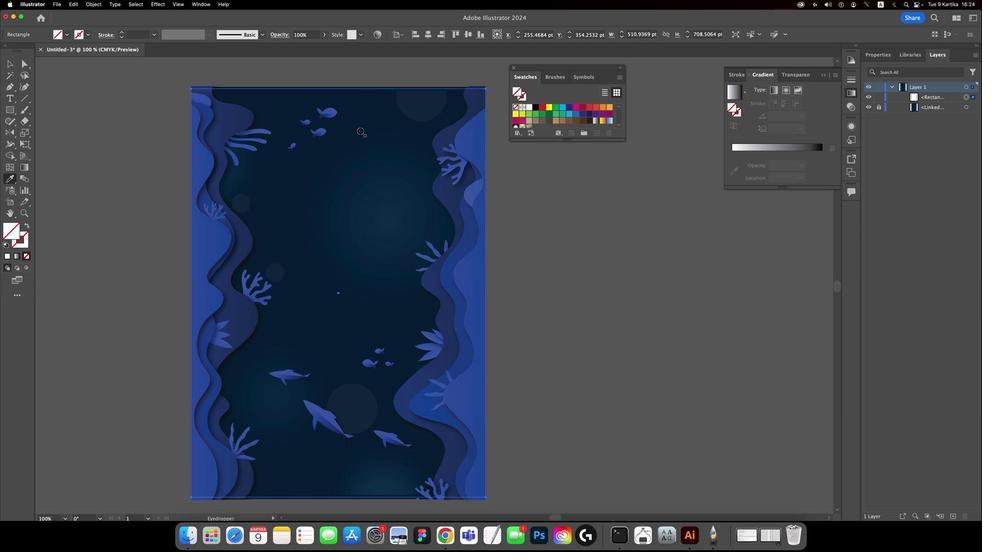 
Action: Mouse pressed left at (391, 216)
Screenshot: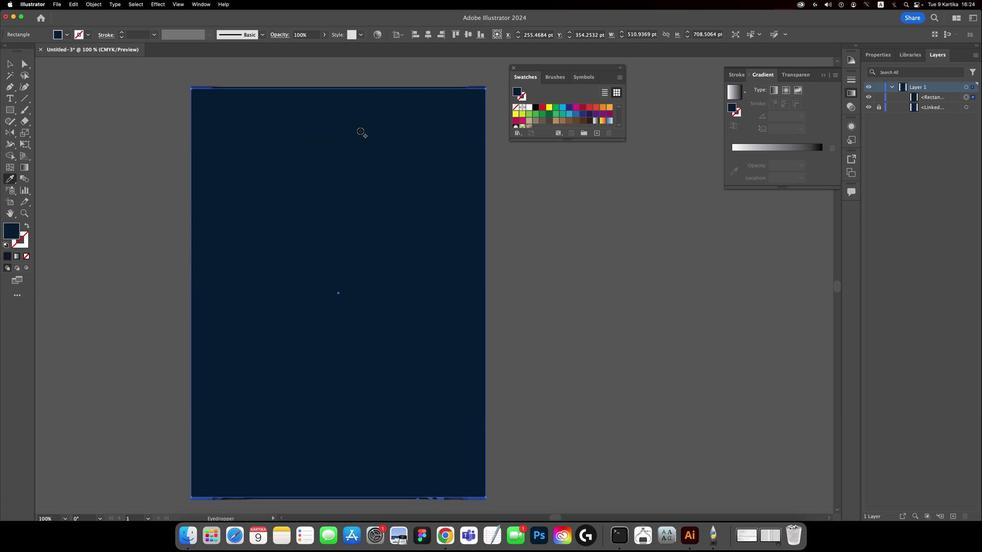 
Action: Mouse moved to (743, 194)
Screenshot: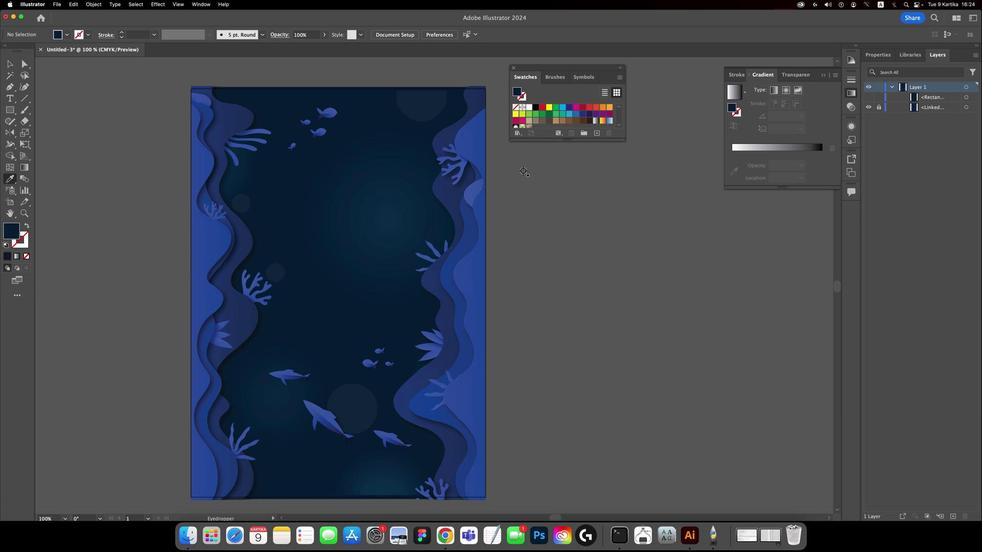 
Action: Mouse pressed left at (743, 194)
Screenshot: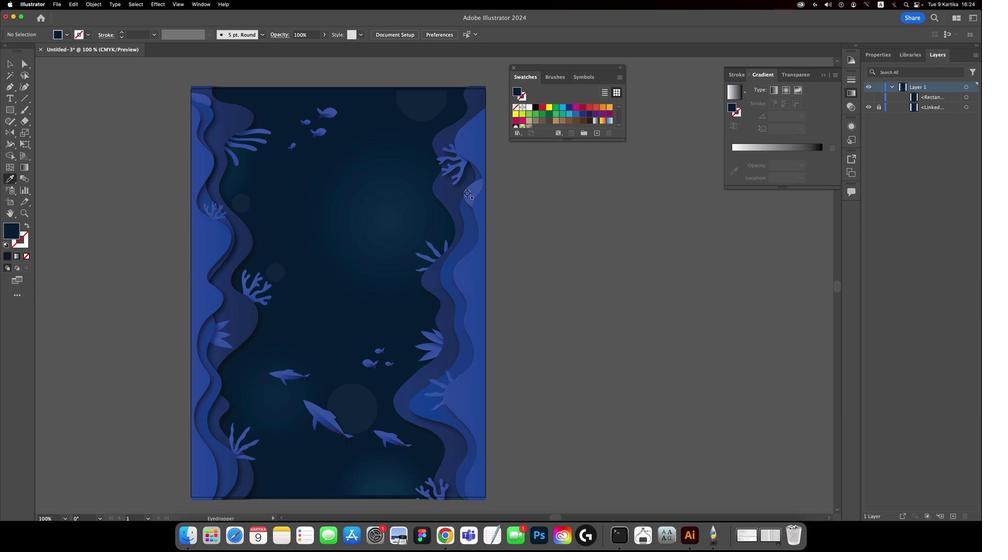 
Action: Mouse moved to (396, 275)
Screenshot: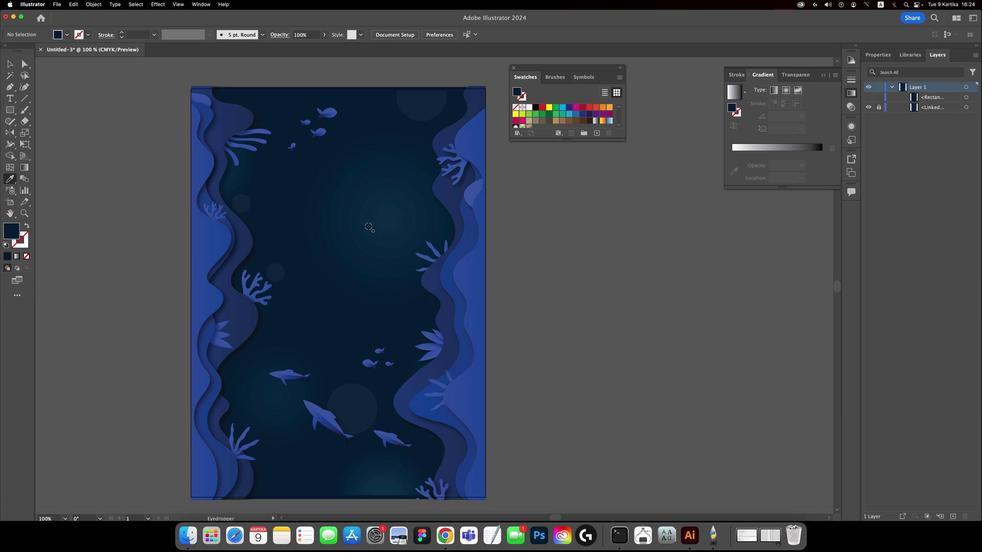 
Action: Key pressed Key.caps_lock
Screenshot: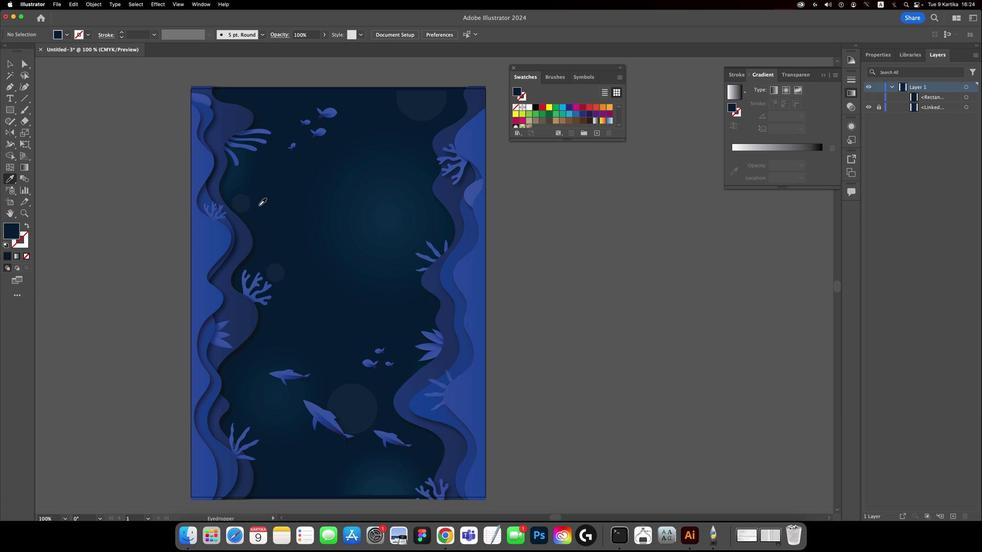 
Action: Mouse moved to (321, 262)
Screenshot: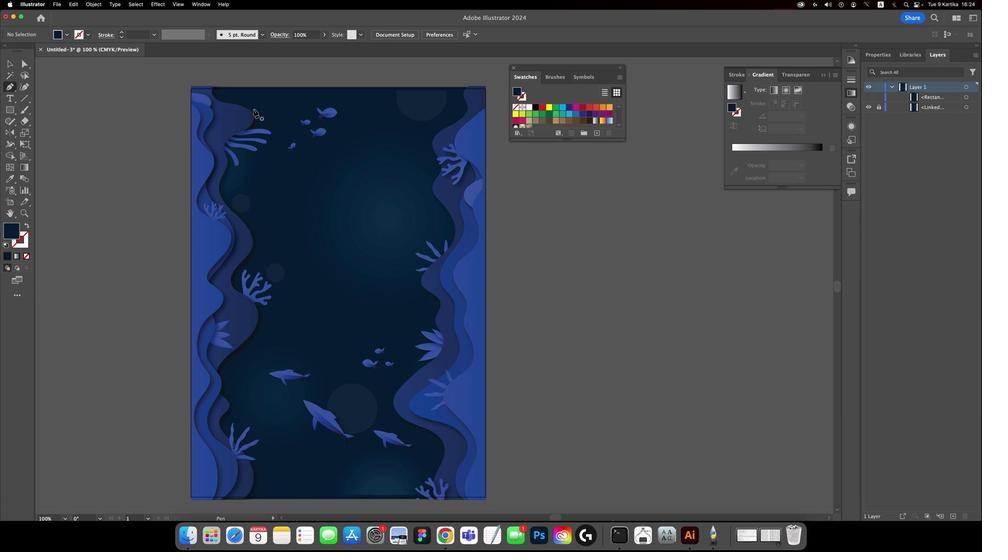 
Action: Key pressed 'p'
Screenshot: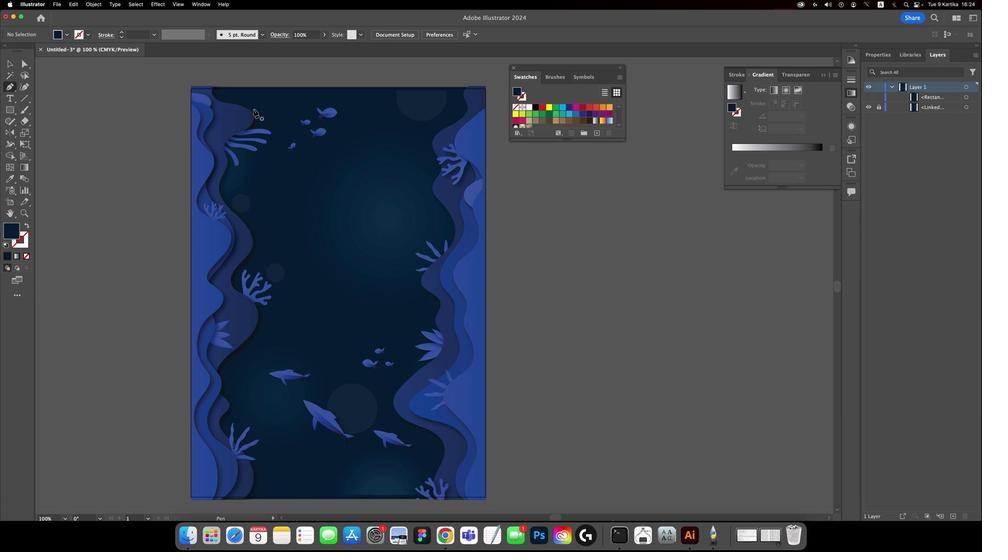 
Action: Mouse moved to (307, 203)
Screenshot: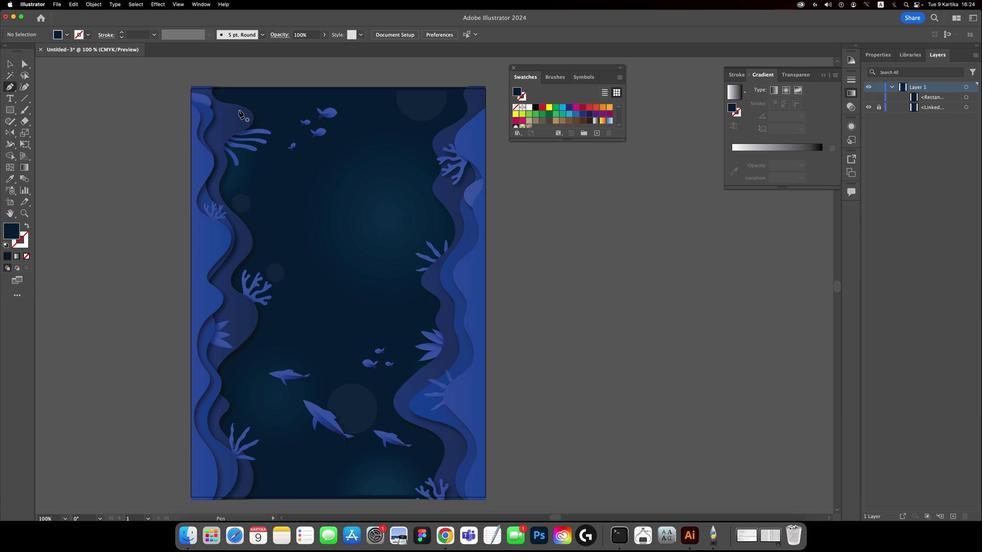 
Action: Key pressed Key.space
Screenshot: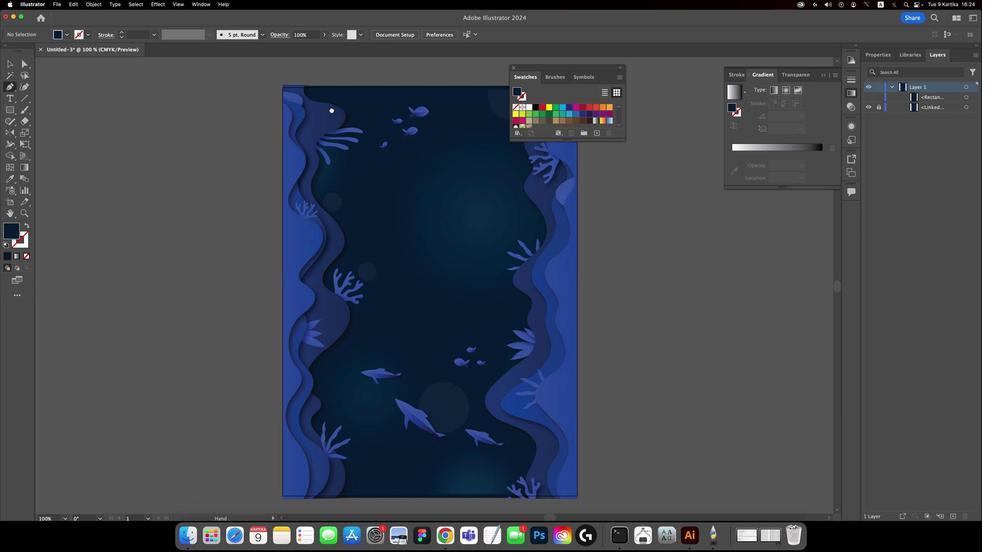 
Action: Mouse moved to (307, 203)
Screenshot: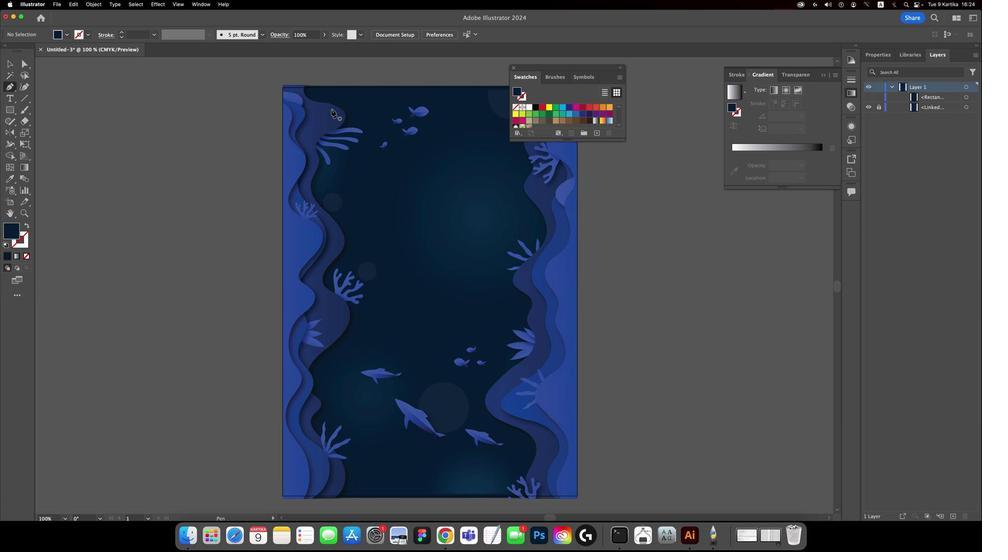 
Action: Mouse pressed left at (307, 203)
Screenshot: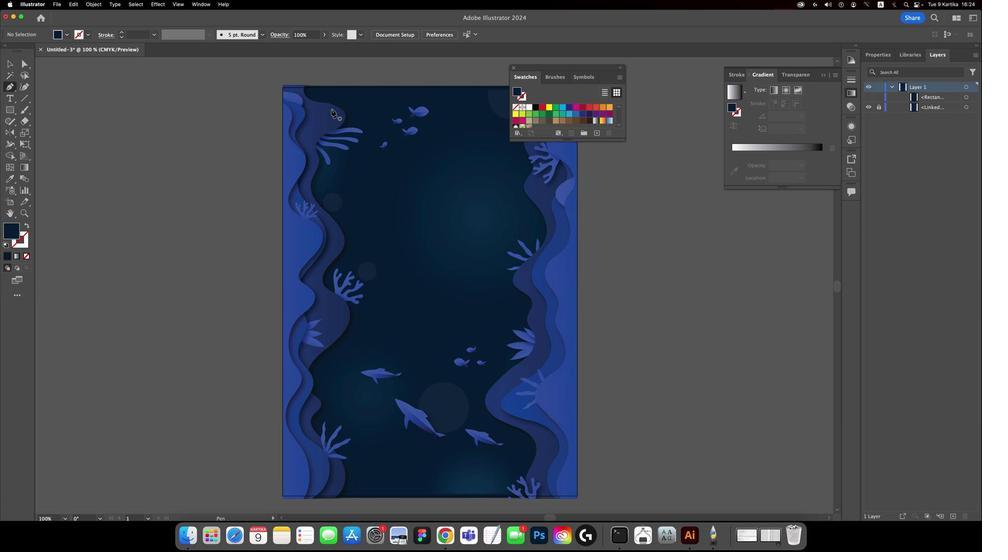 
Action: Mouse moved to (370, 201)
Screenshot: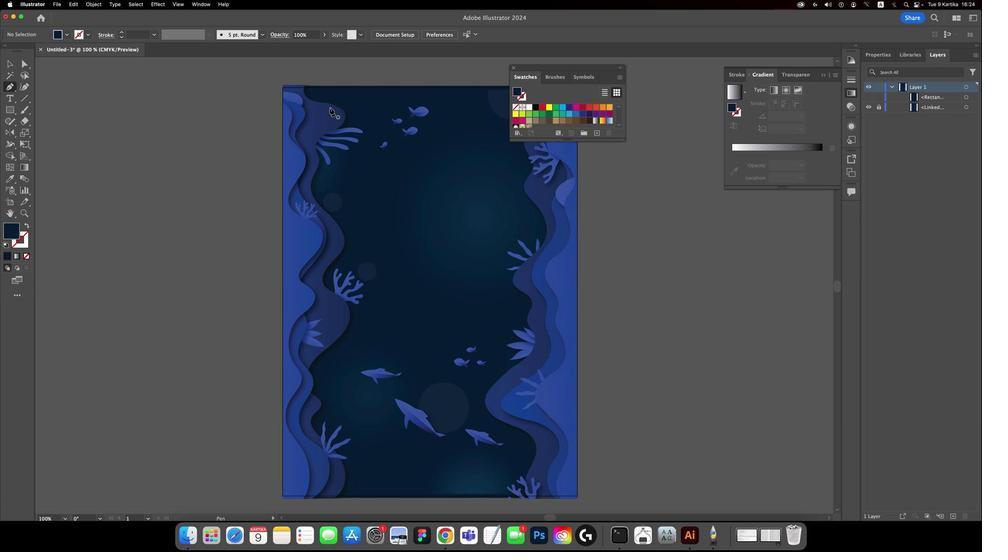 
Action: Key pressed 'p'
Screenshot: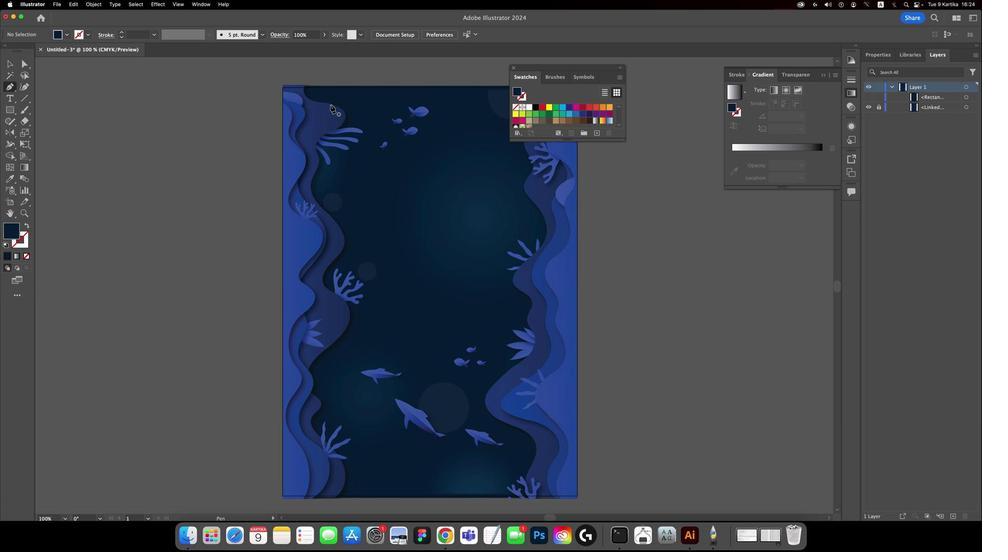 
Action: Mouse moved to (337, 189)
Screenshot: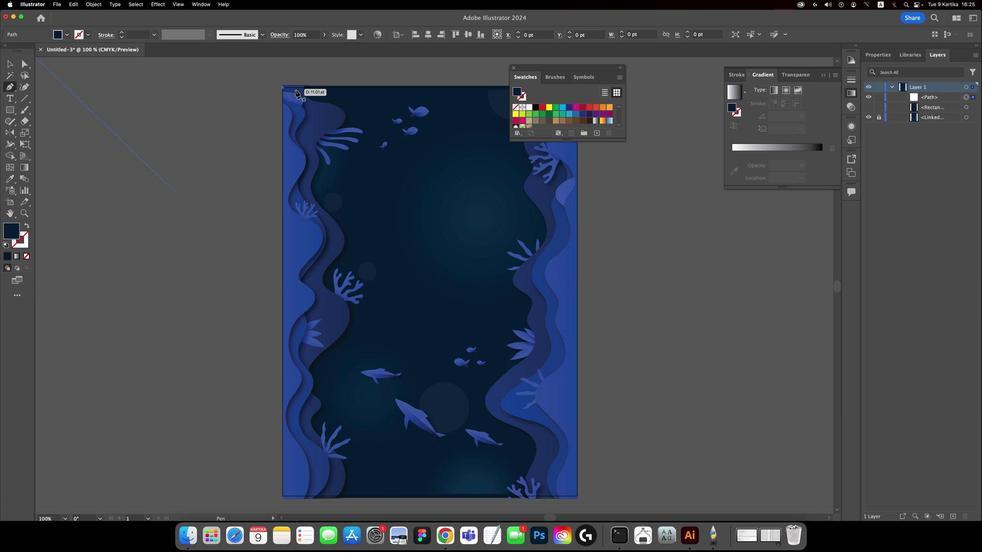 
Action: Mouse pressed left at (337, 189)
Screenshot: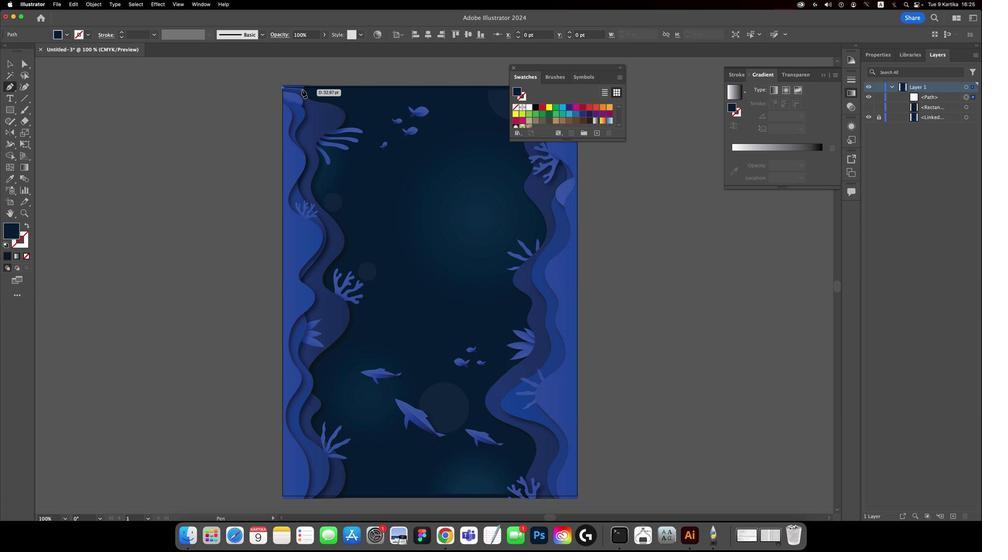 
Action: Mouse moved to (352, 189)
Screenshot: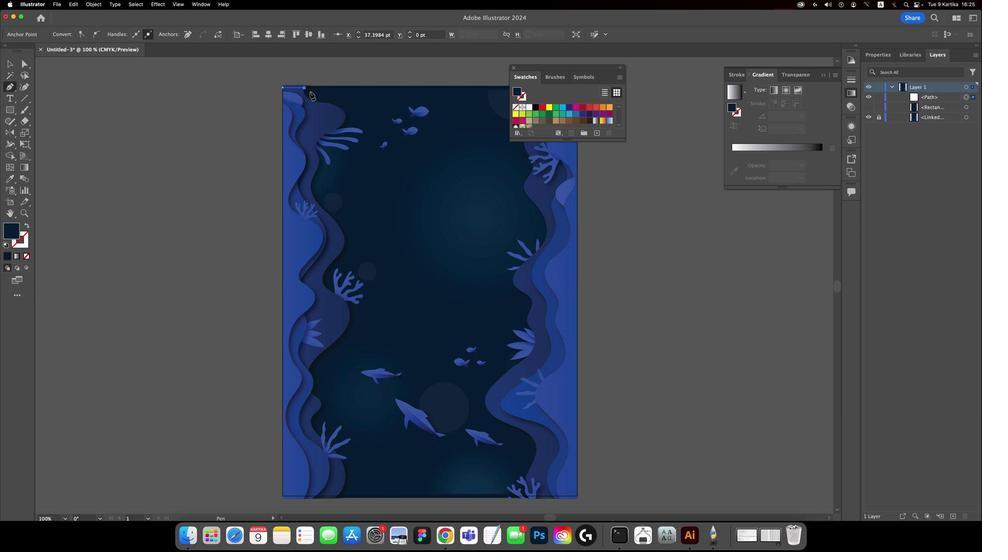 
Action: Mouse pressed left at (352, 189)
Screenshot: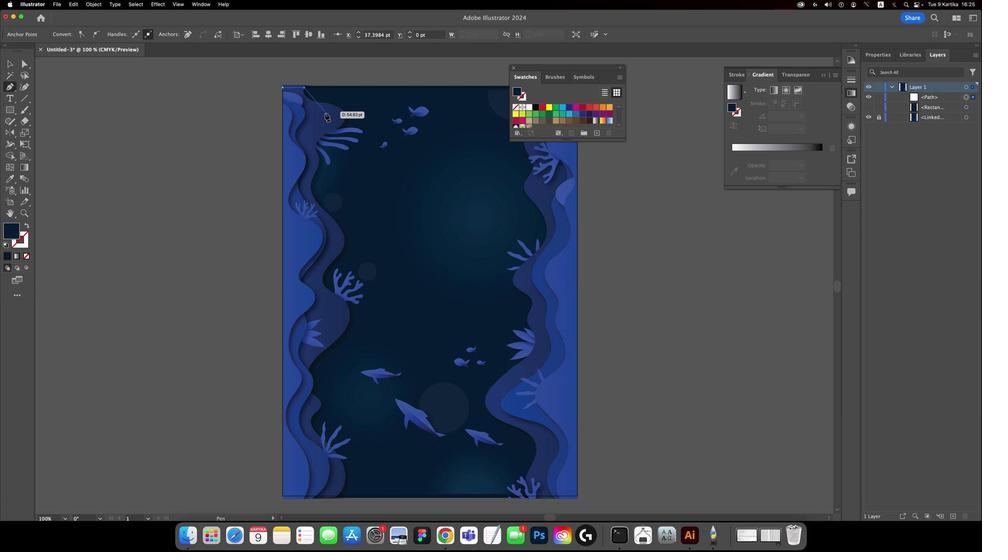 
Action: Mouse moved to (367, 205)
Screenshot: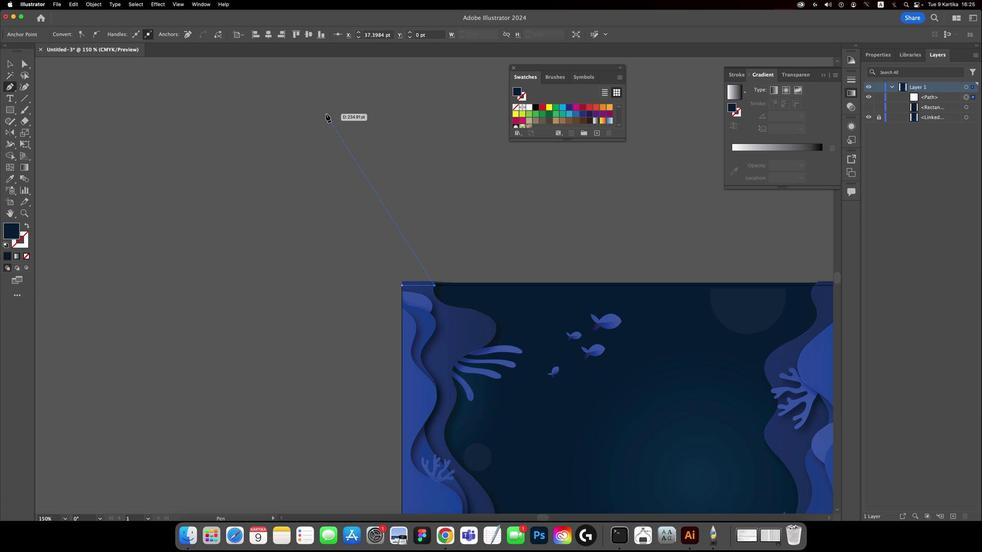 
Action: Key pressed Key.cmd'='
Screenshot: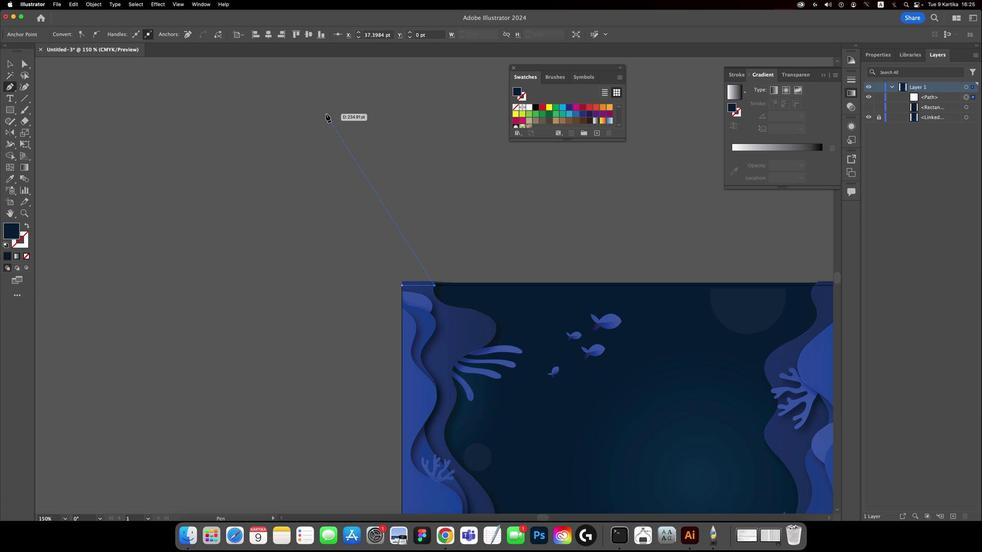 
Action: Mouse moved to (463, 326)
Screenshot: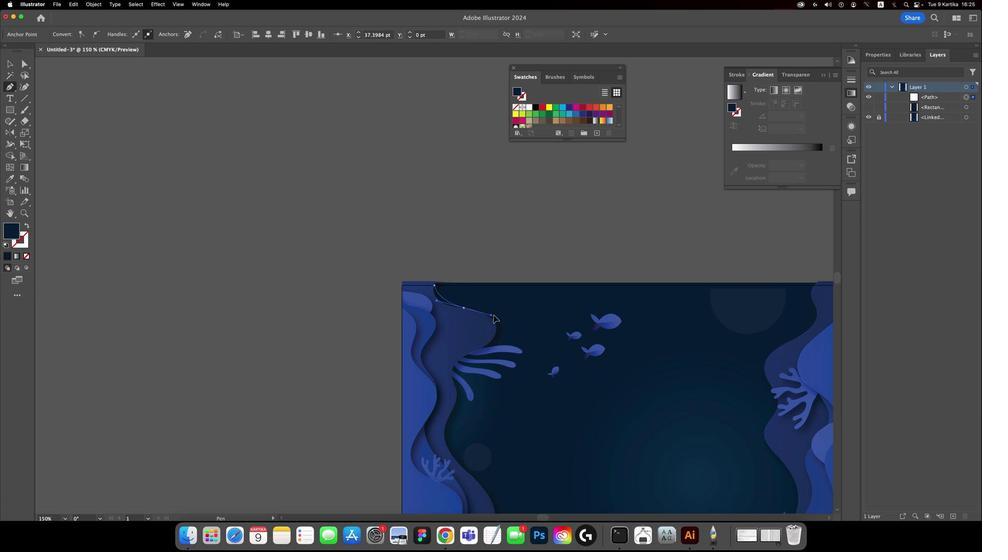 
Action: Mouse pressed left at (463, 326)
Screenshot: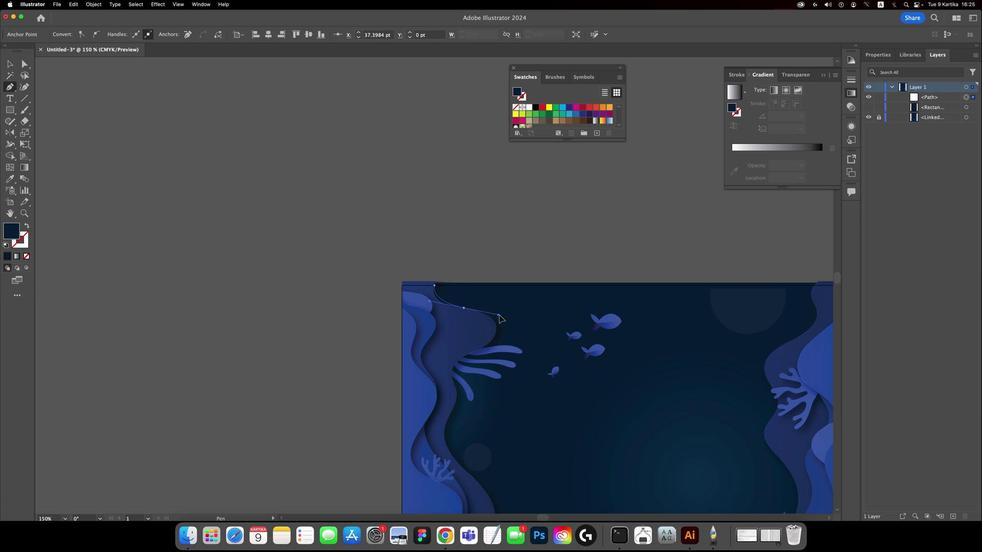 
Action: Mouse moved to (463, 326)
Screenshot: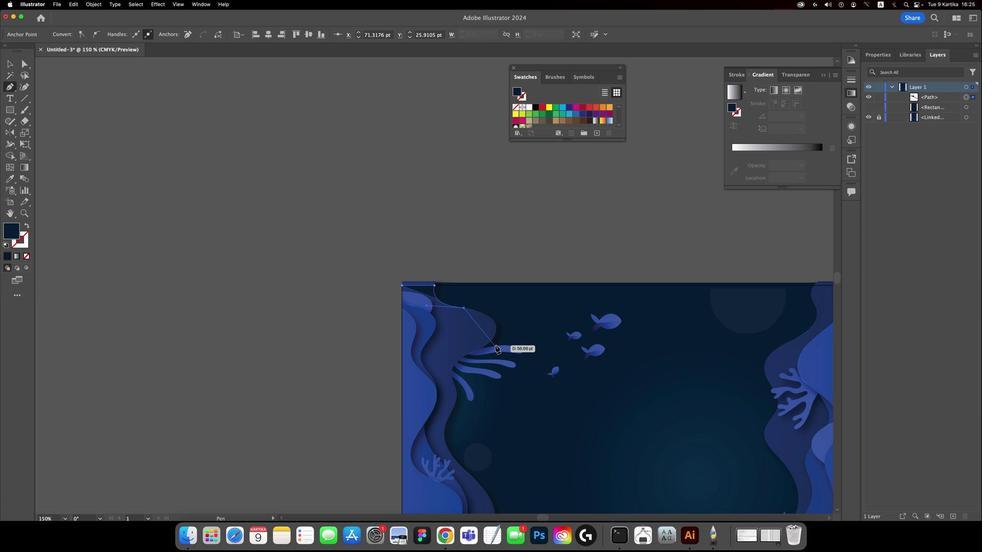 
Action: Mouse pressed left at (463, 326)
Screenshot: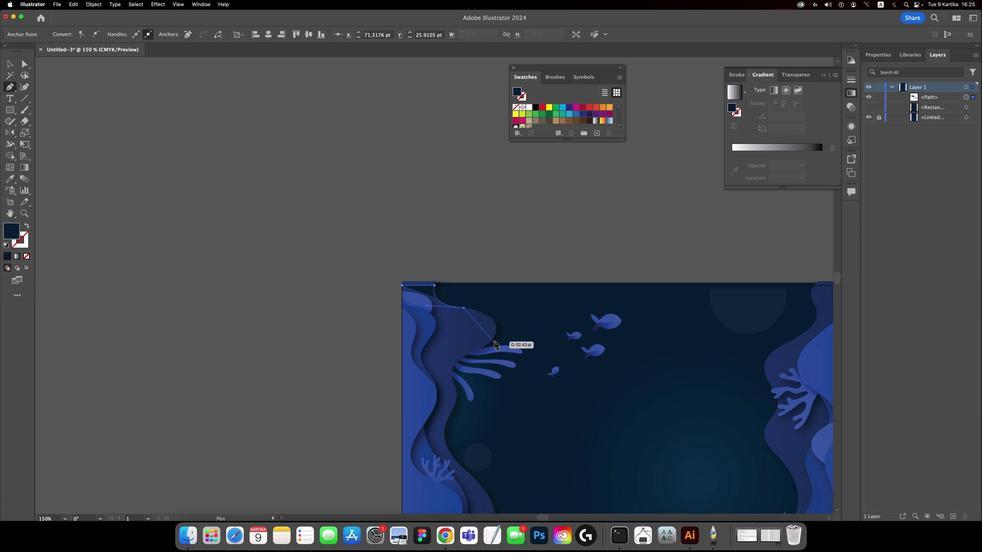 
Action: Mouse moved to (483, 345)
Screenshot: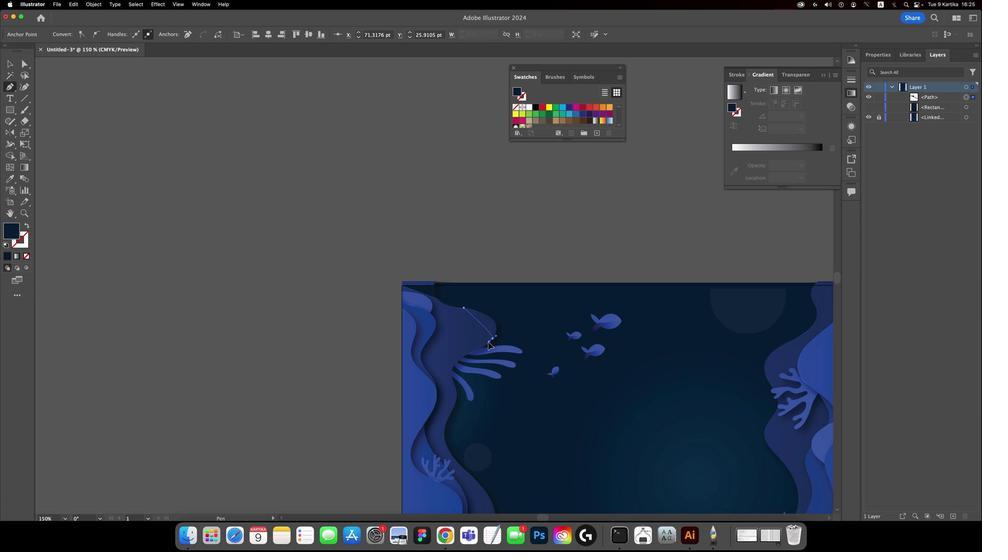 
Action: Mouse pressed left at (483, 345)
Screenshot: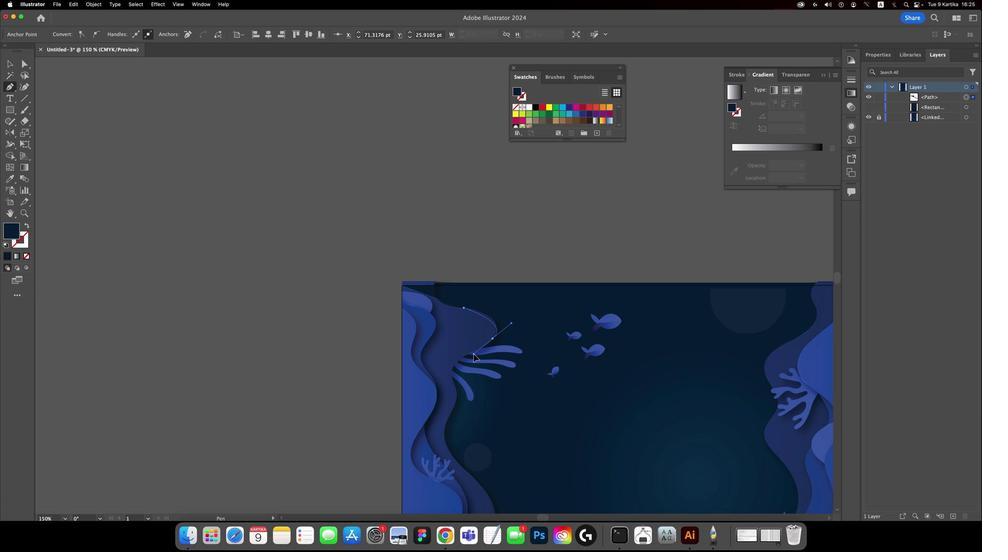 
Action: Mouse moved to (482, 345)
Screenshot: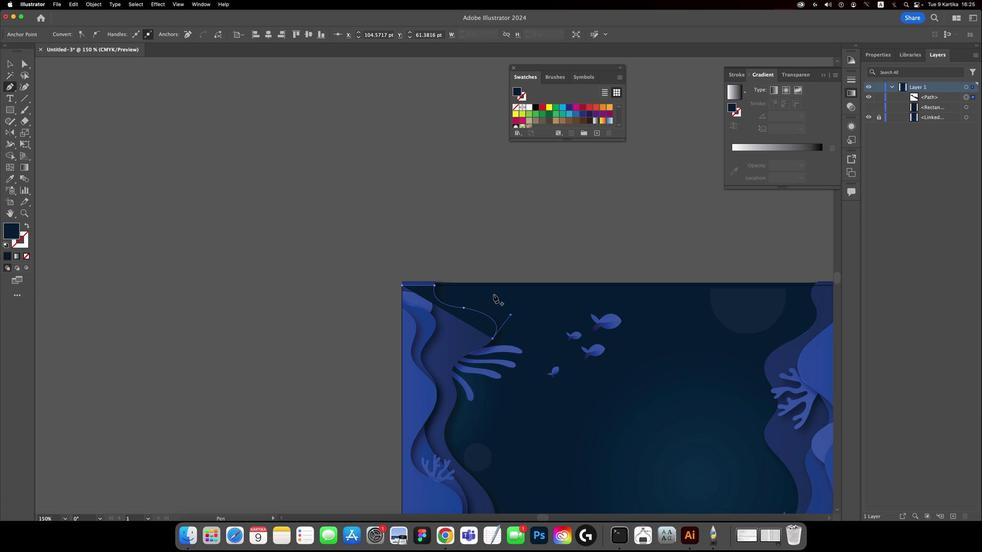 
Action: Mouse pressed left at (482, 345)
Screenshot: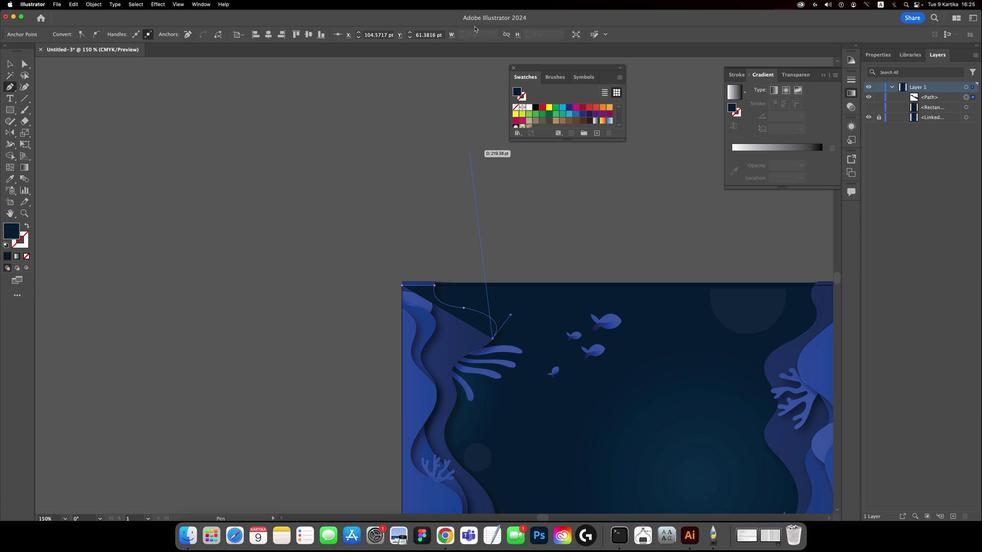 
Action: Mouse moved to (498, 201)
Screenshot: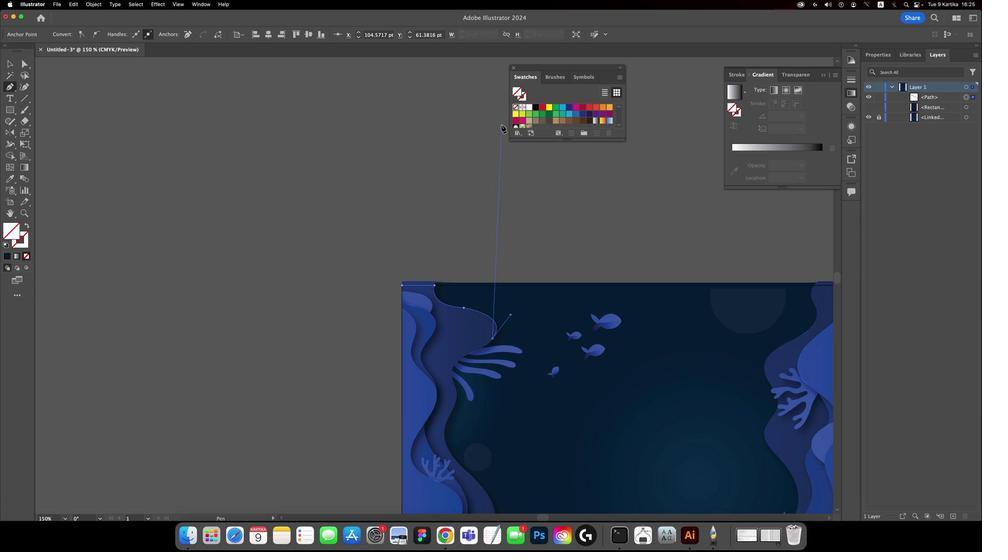 
Action: Mouse pressed left at (498, 201)
Screenshot: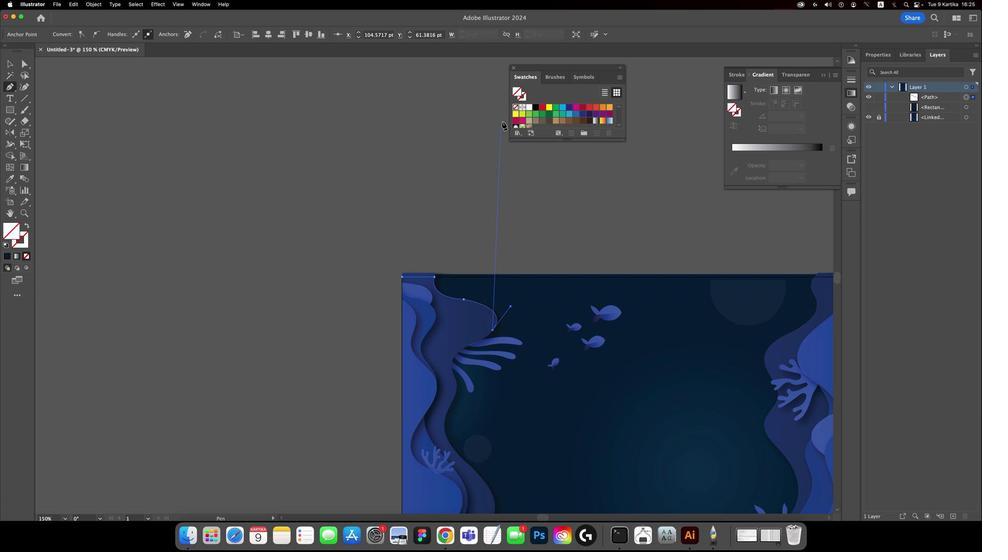 
Action: Mouse moved to (489, 212)
Screenshot: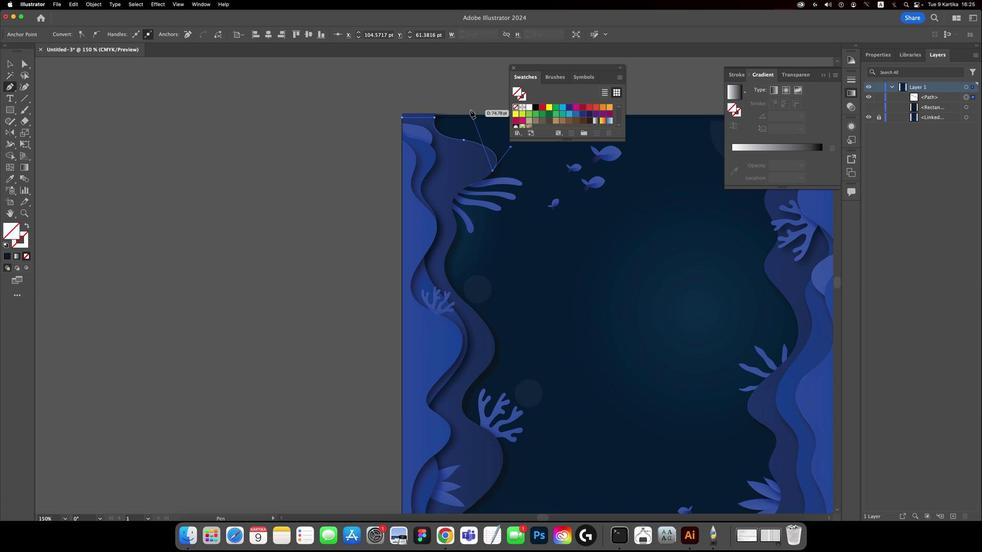 
Action: Mouse scrolled (489, 212) with delta (142, 134)
Screenshot: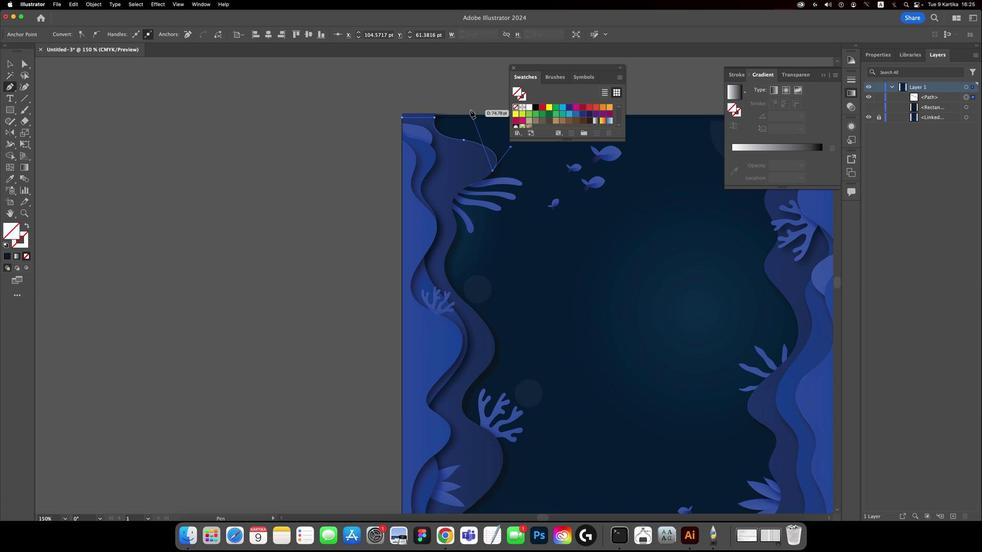 
Action: Mouse moved to (489, 211)
Screenshot: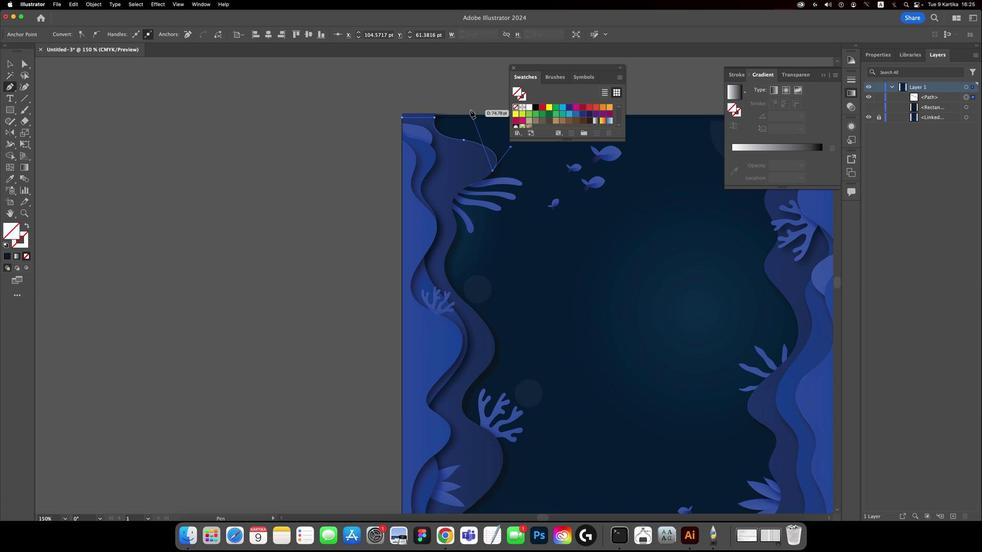 
Action: Mouse scrolled (489, 211) with delta (142, 134)
Screenshot: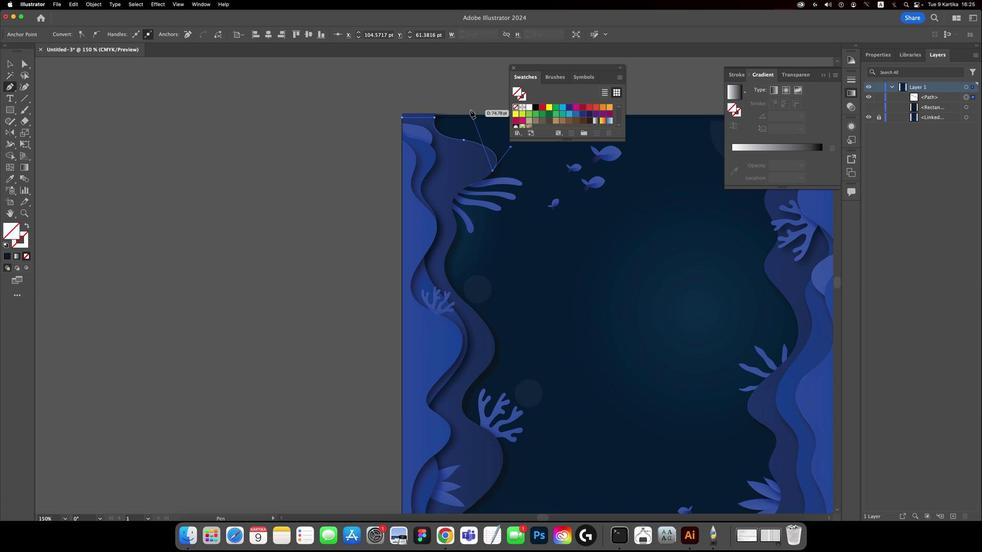 
Action: Mouse moved to (489, 211)
Screenshot: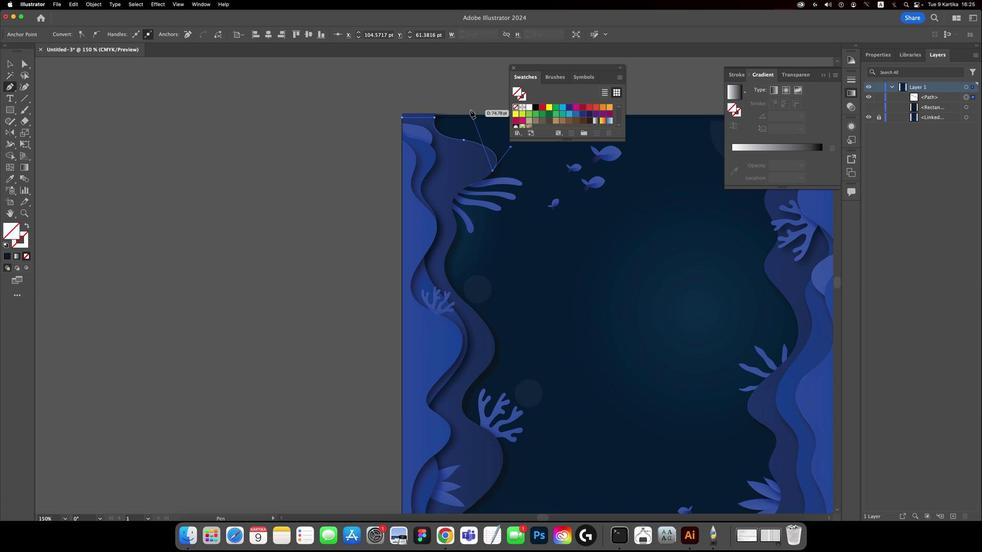 
Action: Mouse scrolled (489, 211) with delta (142, 132)
Screenshot: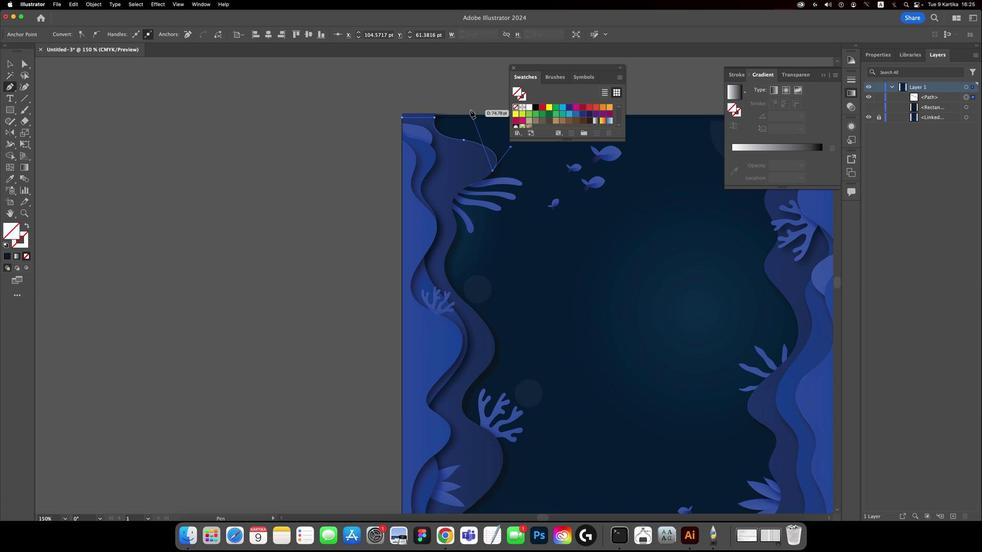 
Action: Mouse moved to (489, 210)
Screenshot: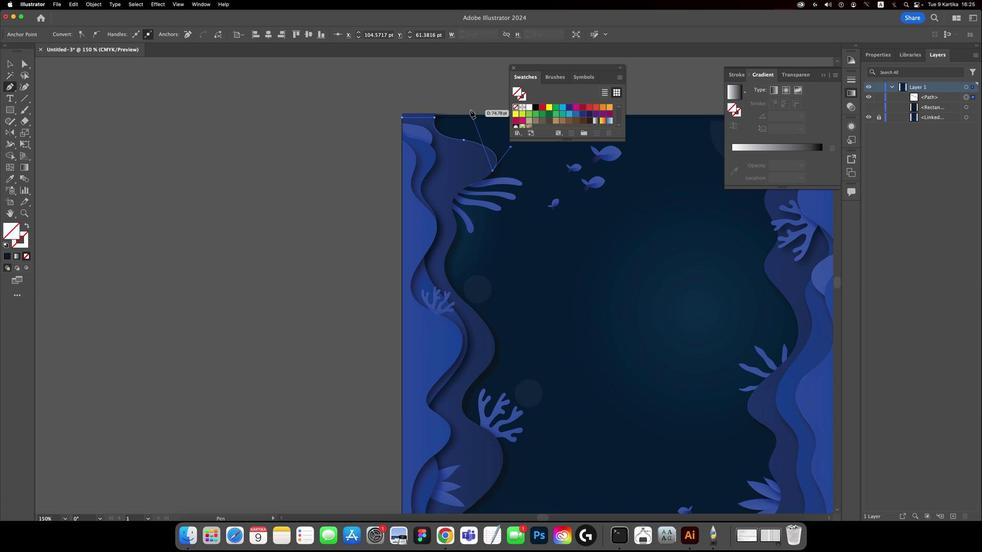 
Action: Mouse scrolled (489, 210) with delta (142, 131)
Screenshot: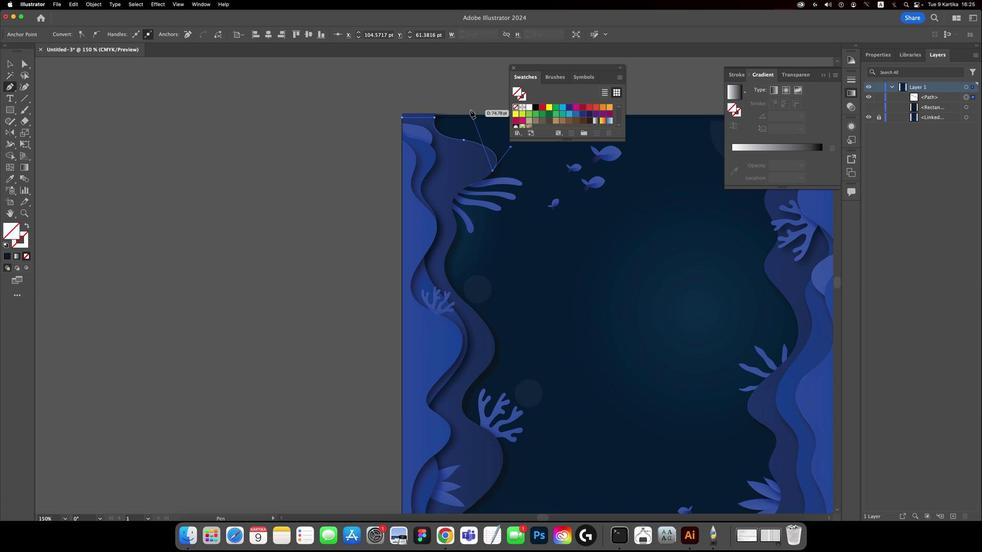 
Action: Mouse moved to (489, 210)
Screenshot: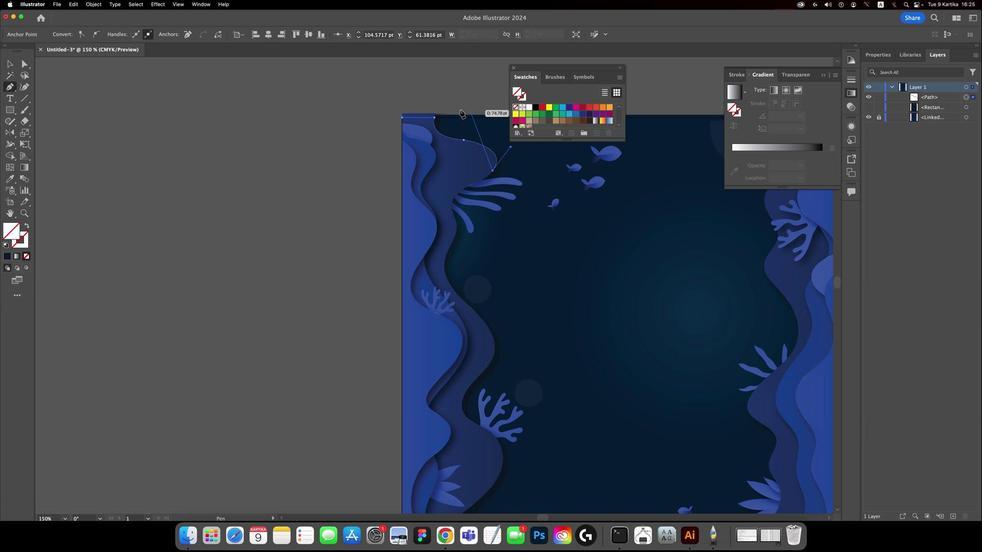 
Action: Mouse scrolled (489, 210) with delta (142, 131)
Screenshot: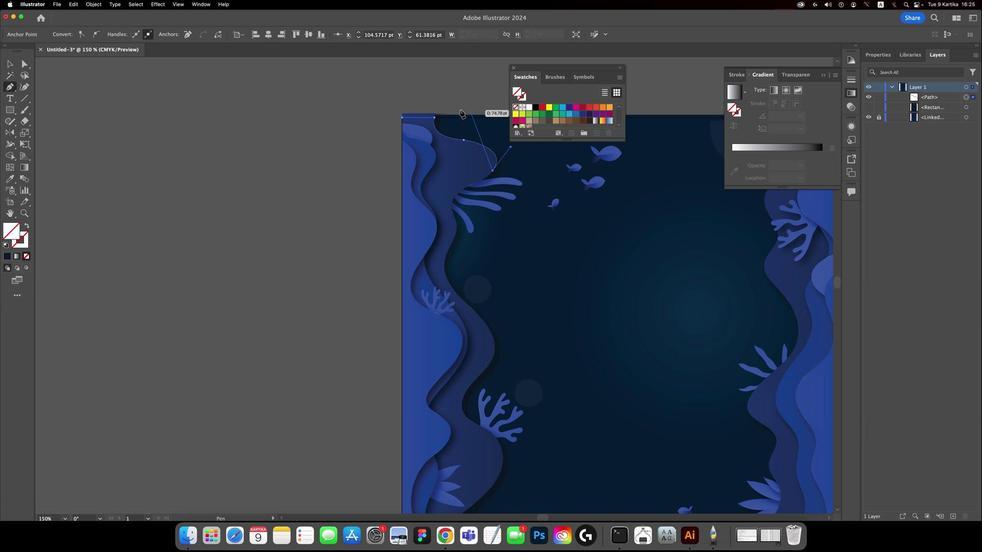 
Action: Mouse moved to (465, 250)
Screenshot: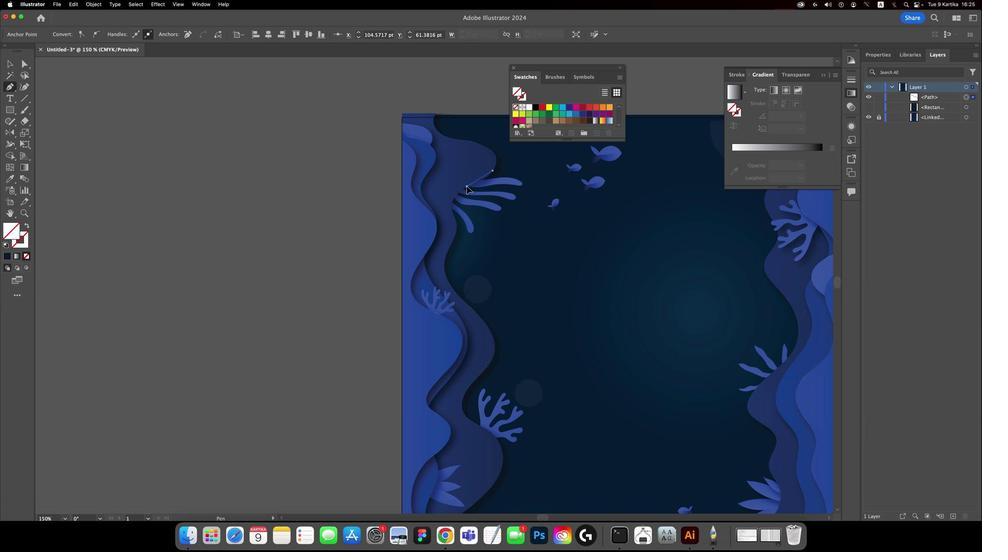 
Action: Mouse pressed left at (465, 250)
Screenshot: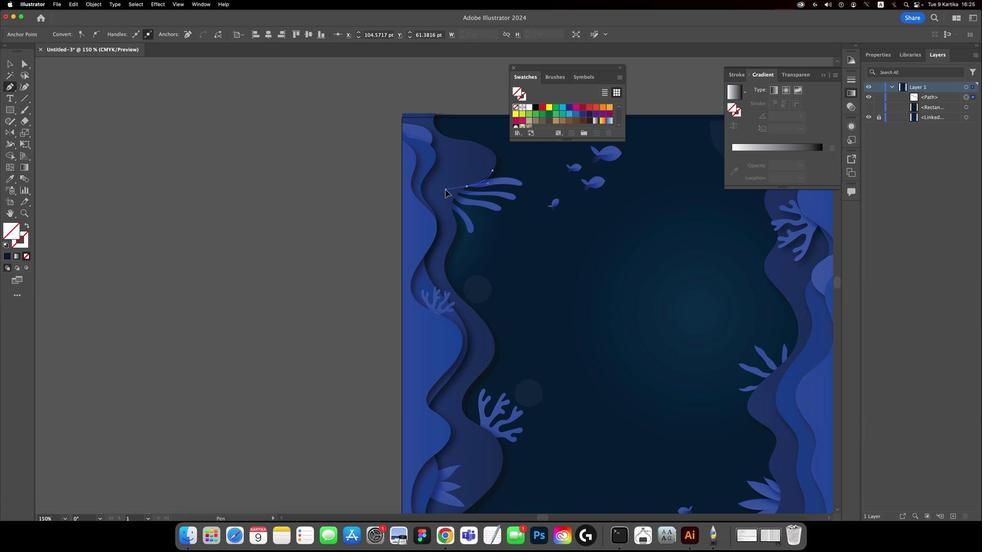 
Action: Mouse moved to (464, 250)
Screenshot: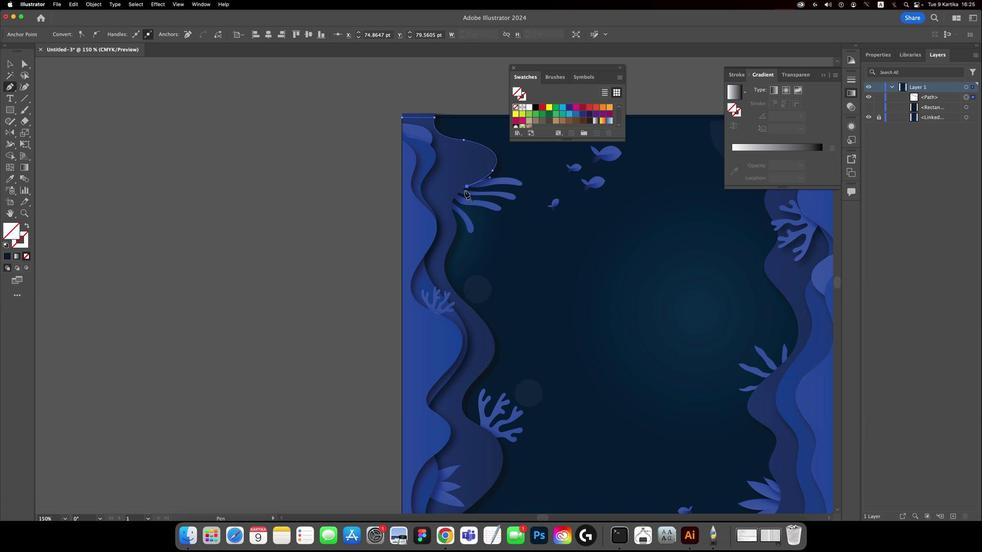 
Action: Mouse pressed left at (464, 250)
Screenshot: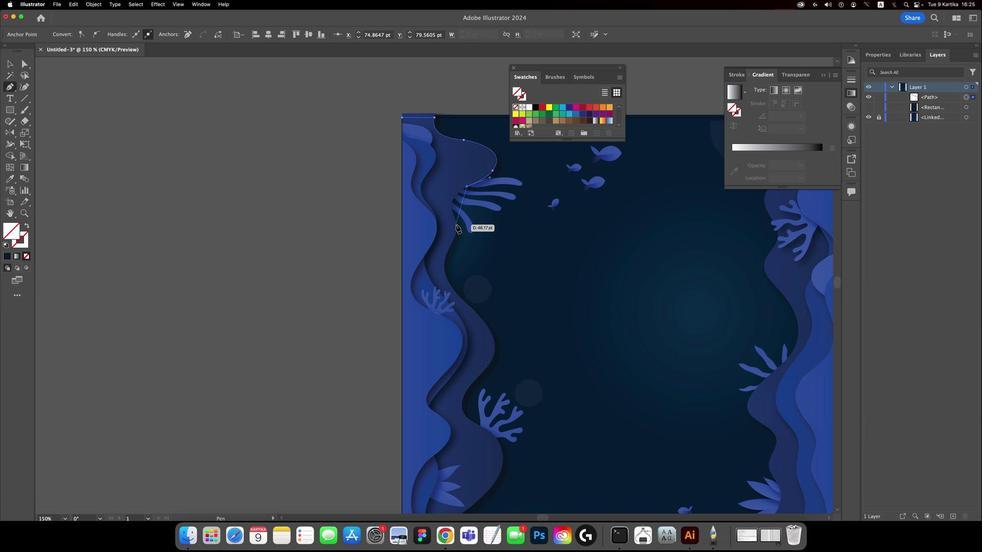 
Action: Mouse moved to (456, 270)
Screenshot: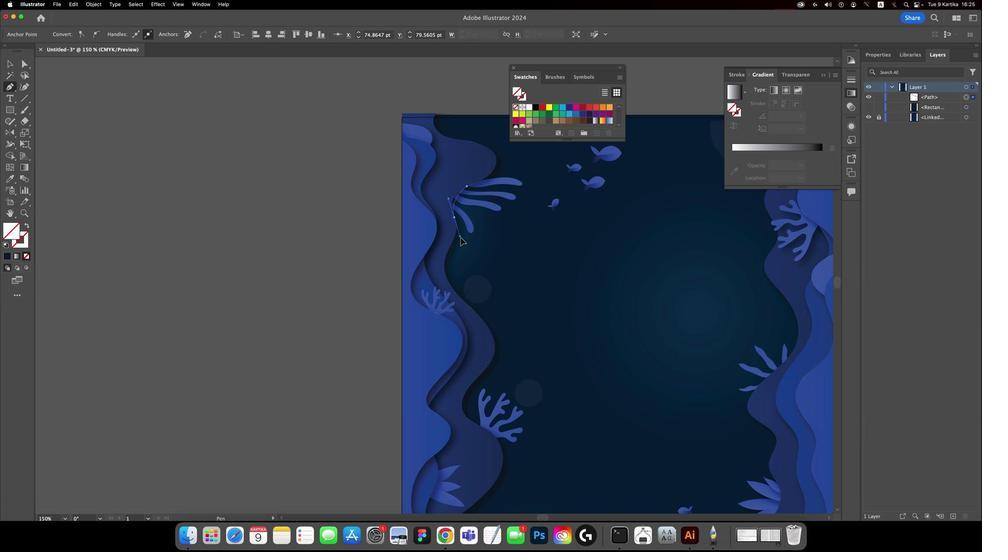 
Action: Mouse pressed left at (456, 270)
Screenshot: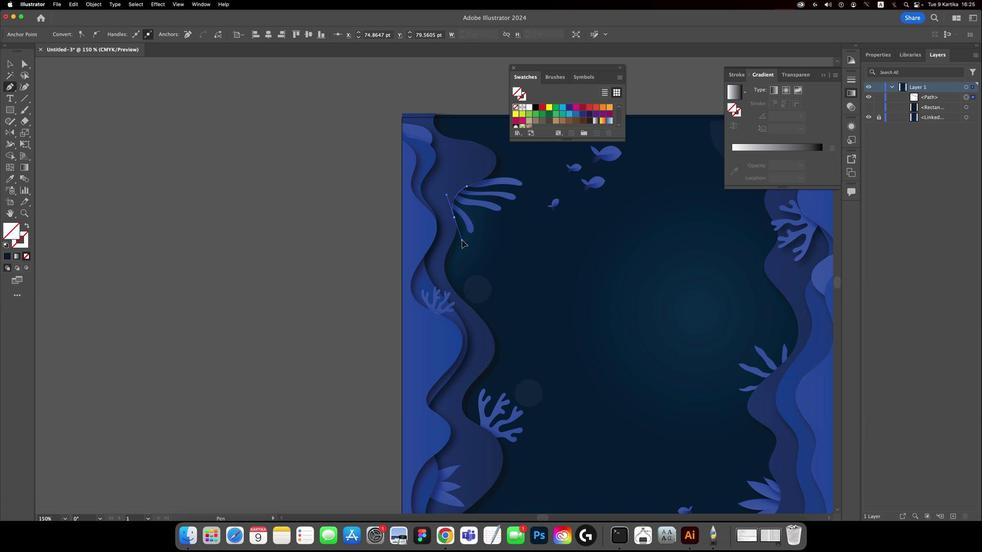 
Action: Mouse moved to (455, 270)
Screenshot: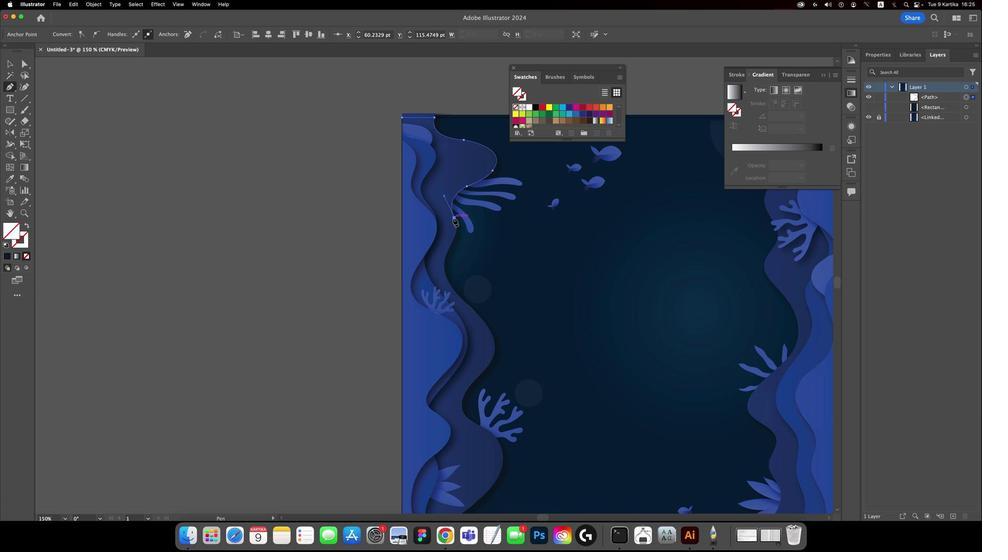 
Action: Mouse pressed left at (455, 270)
Screenshot: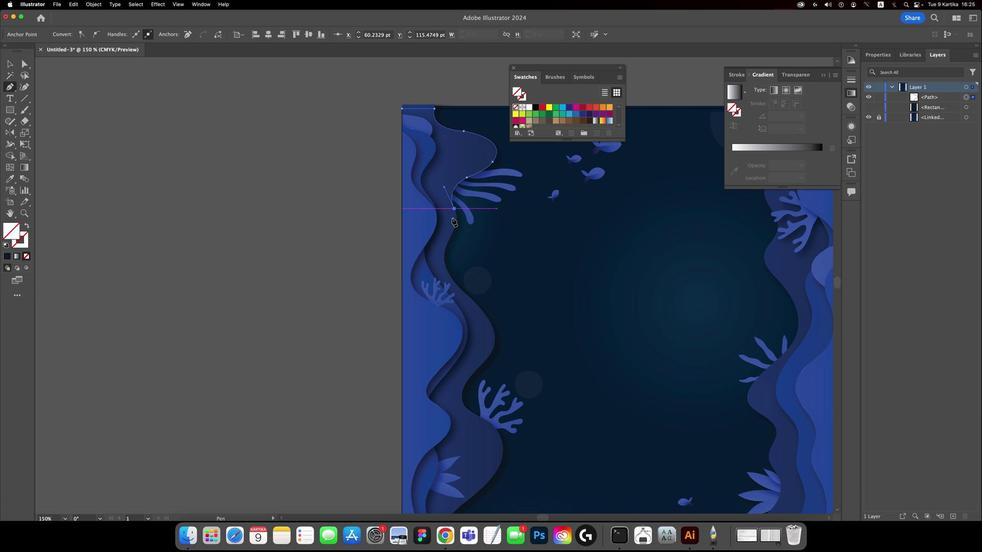 
Action: Mouse moved to (455, 270)
Screenshot: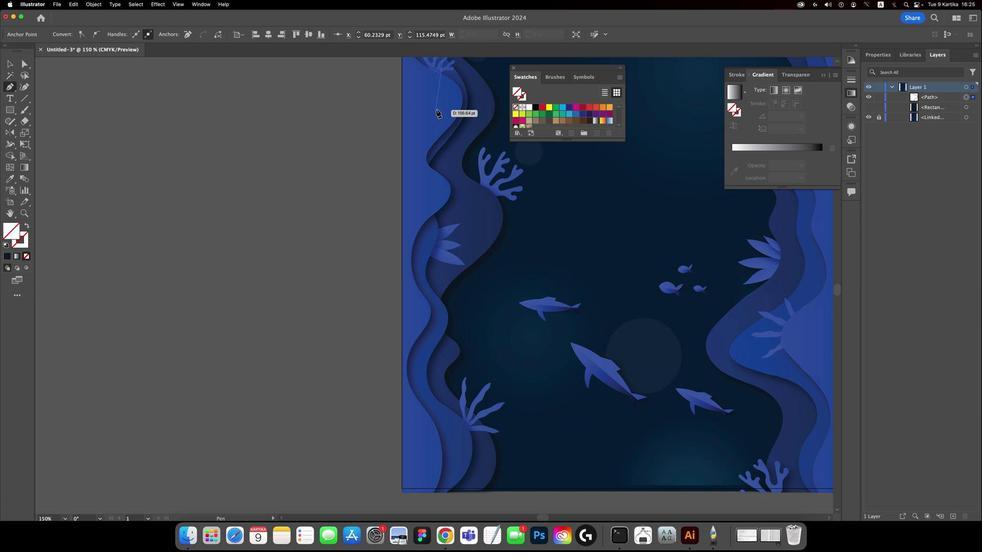 
Action: Mouse scrolled (455, 270) with delta (142, 134)
Screenshot: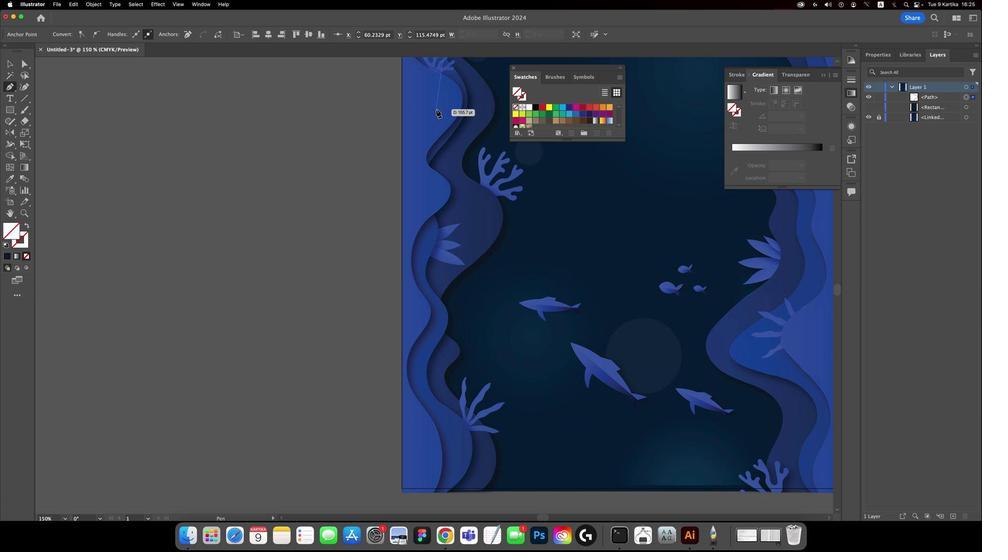 
Action: Mouse moved to (455, 270)
Screenshot: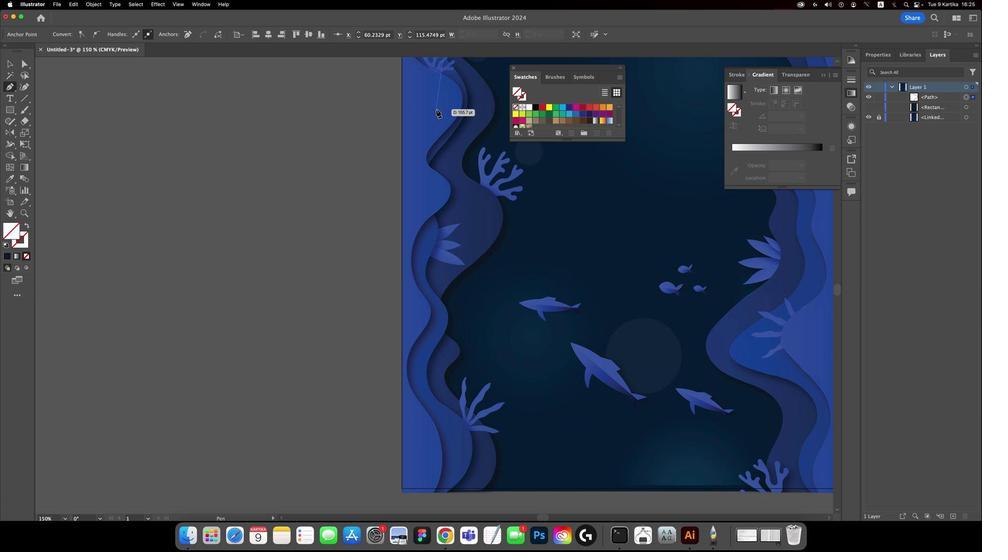 
Action: Mouse scrolled (455, 270) with delta (142, 134)
Screenshot: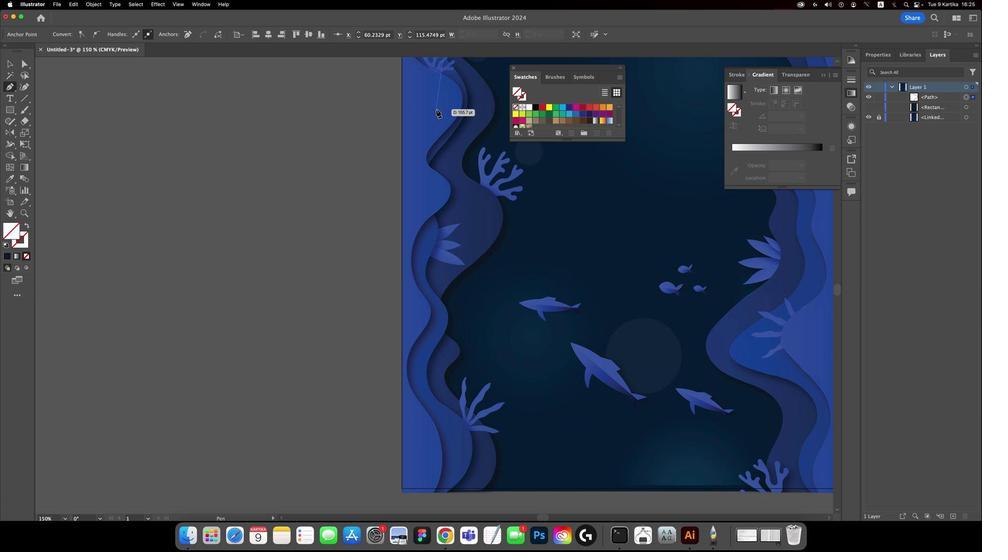 
Action: Mouse moved to (455, 270)
Screenshot: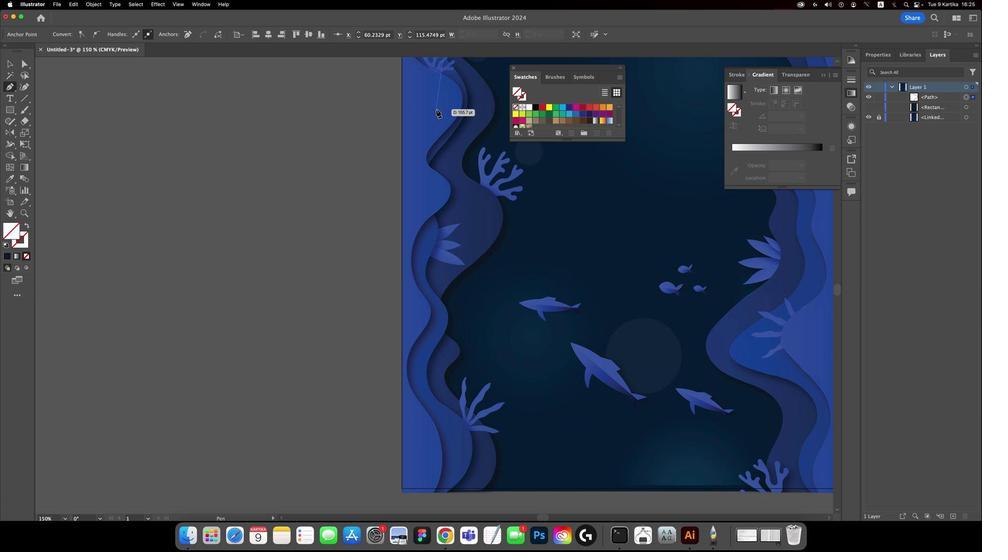 
Action: Mouse scrolled (455, 270) with delta (142, 132)
Screenshot: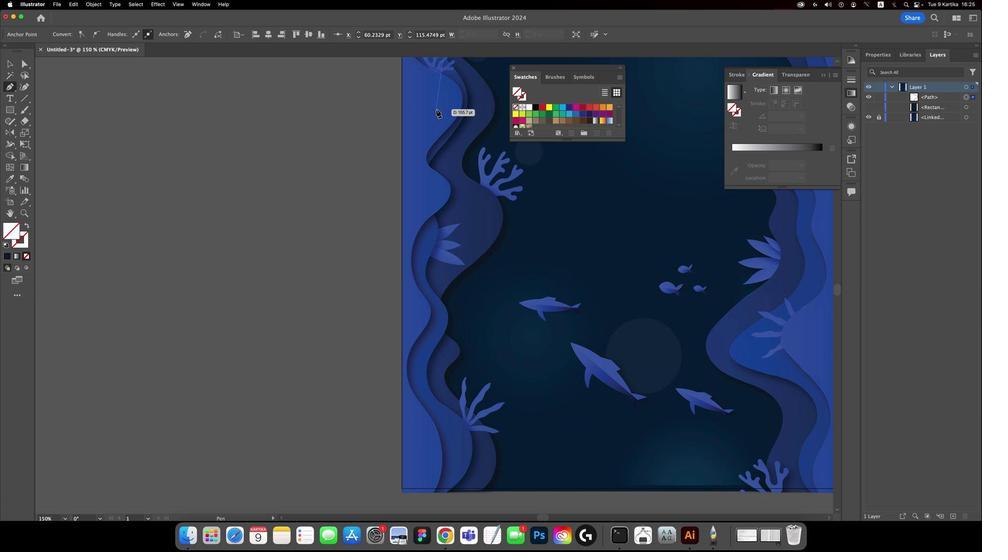 
Action: Mouse moved to (455, 270)
Screenshot: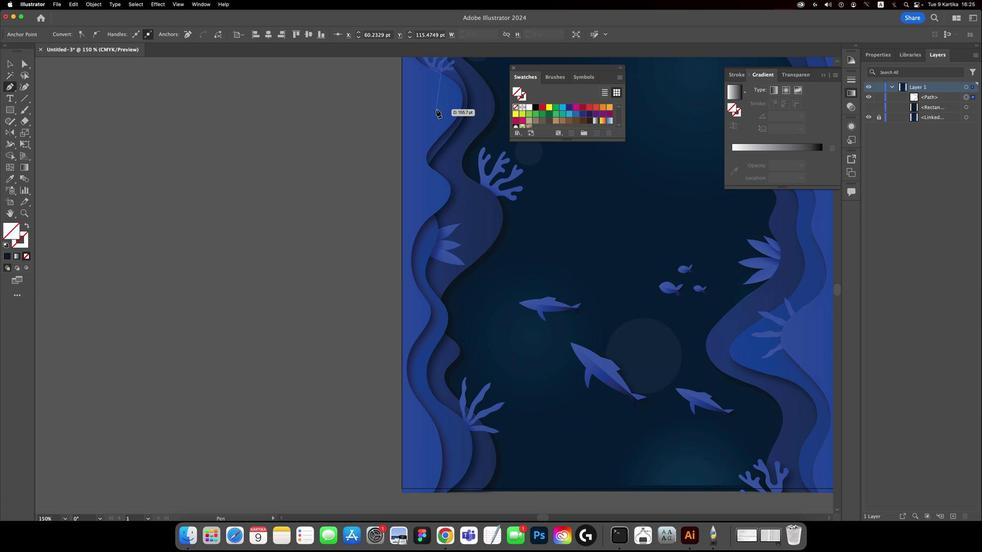 
Action: Mouse scrolled (455, 270) with delta (142, 131)
Screenshot: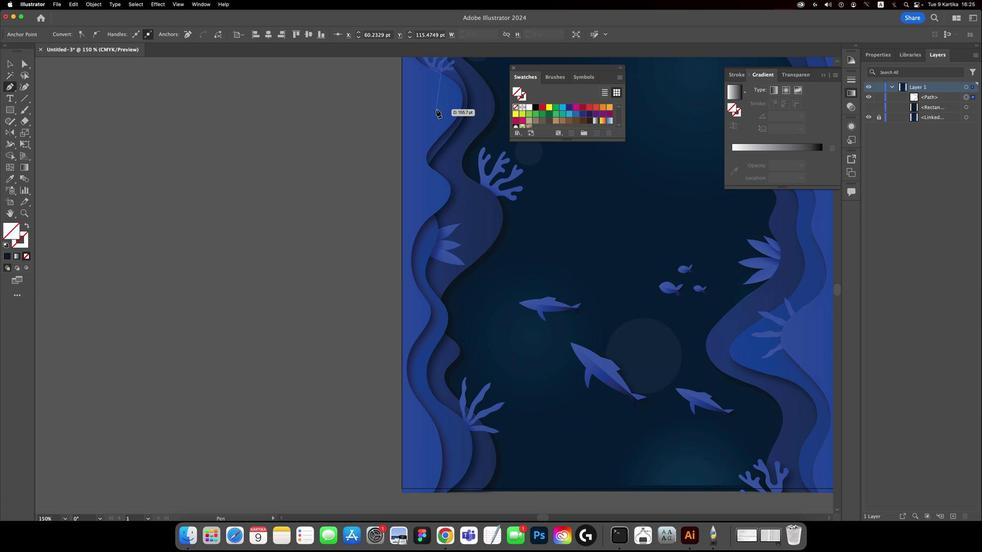
Action: Mouse moved to (455, 270)
Screenshot: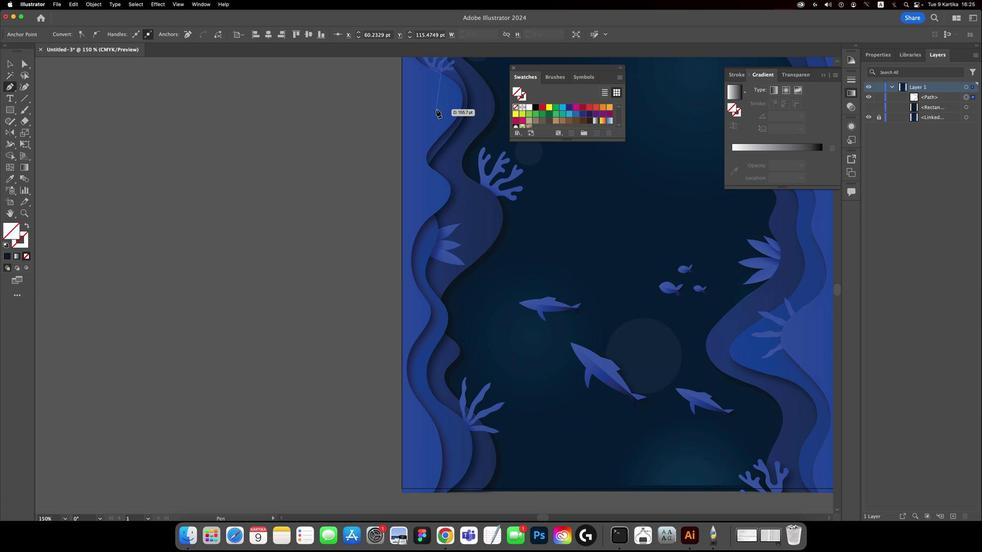 
Action: Mouse scrolled (455, 270) with delta (142, 131)
Screenshot: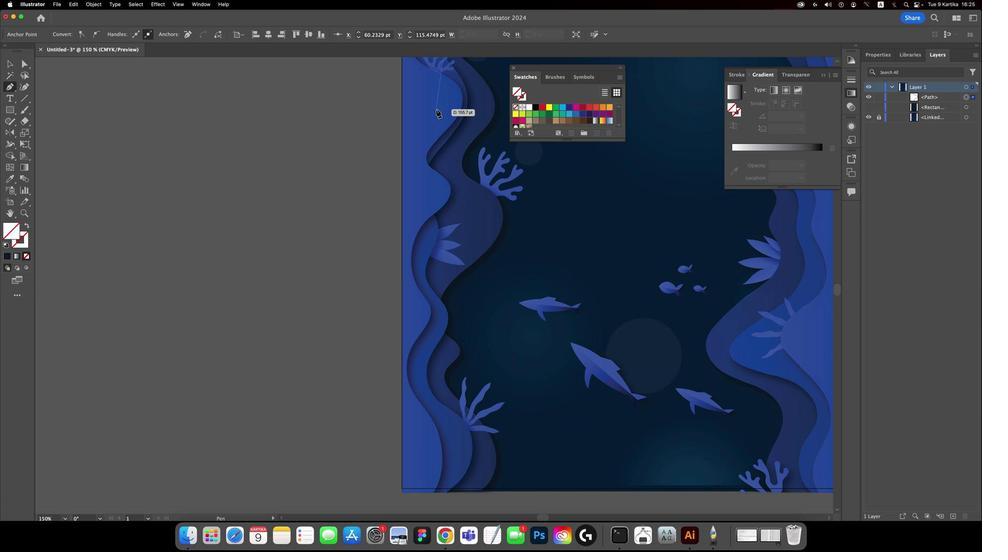 
Action: Mouse scrolled (455, 270) with delta (142, 130)
Screenshot: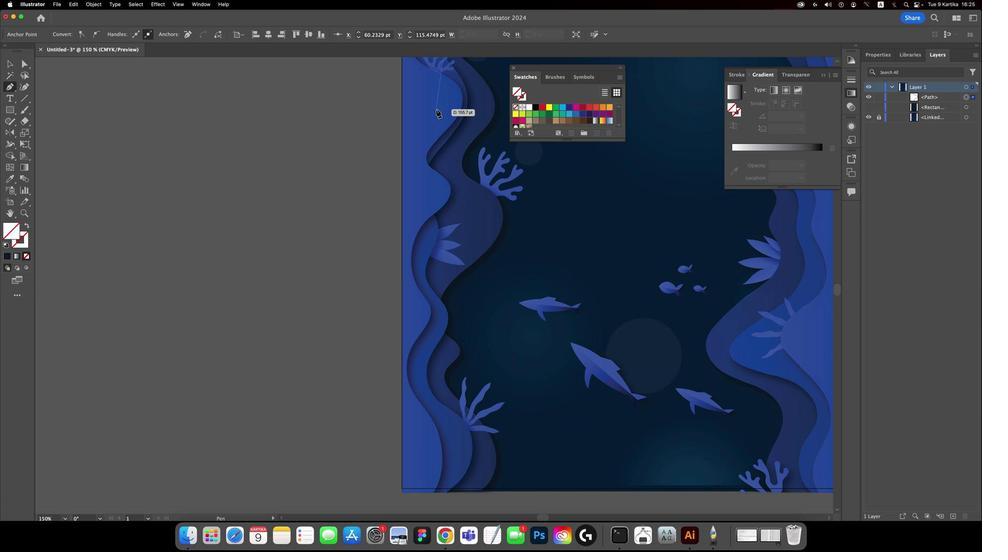 
Action: Mouse moved to (446, 210)
Screenshot: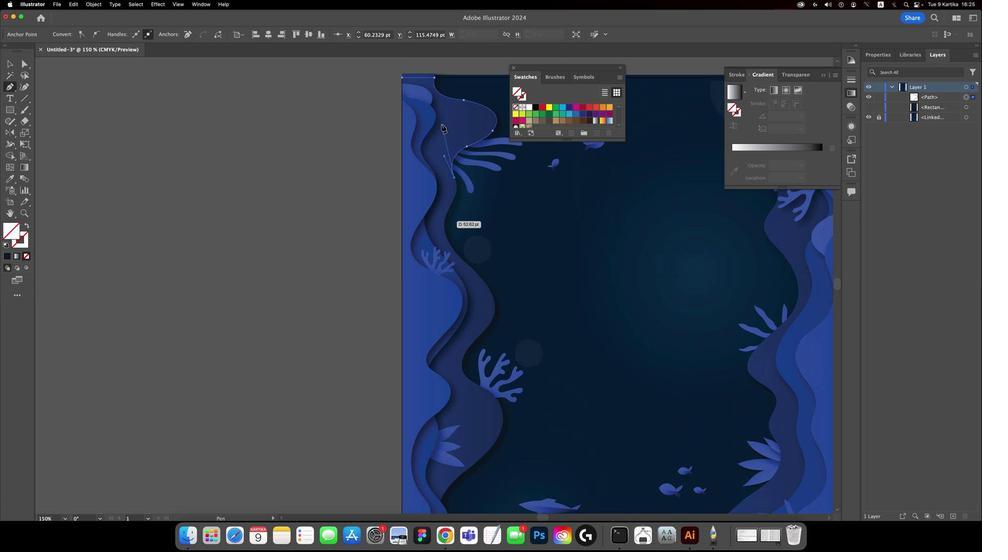 
Action: Mouse scrolled (446, 210) with delta (142, 135)
Screenshot: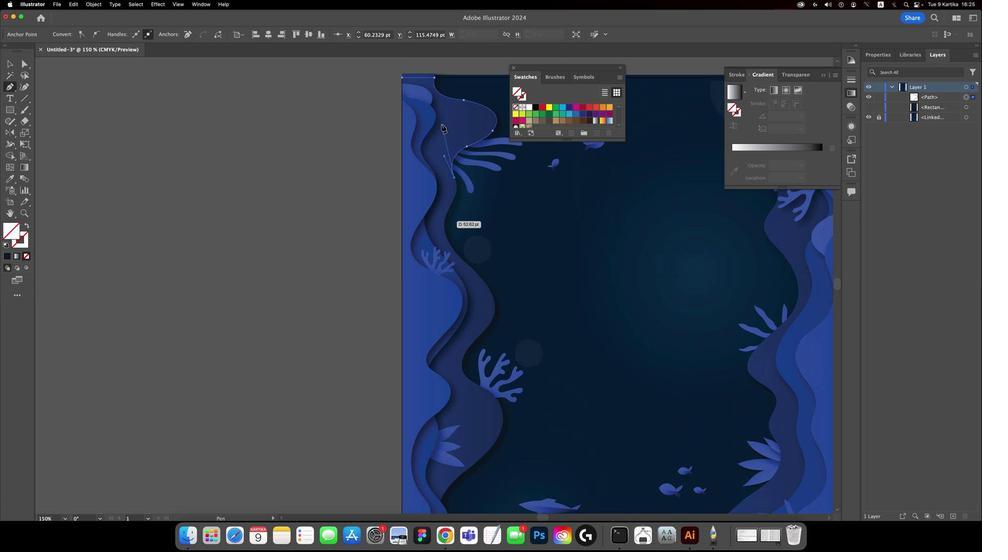 
Action: Mouse moved to (446, 211)
Screenshot: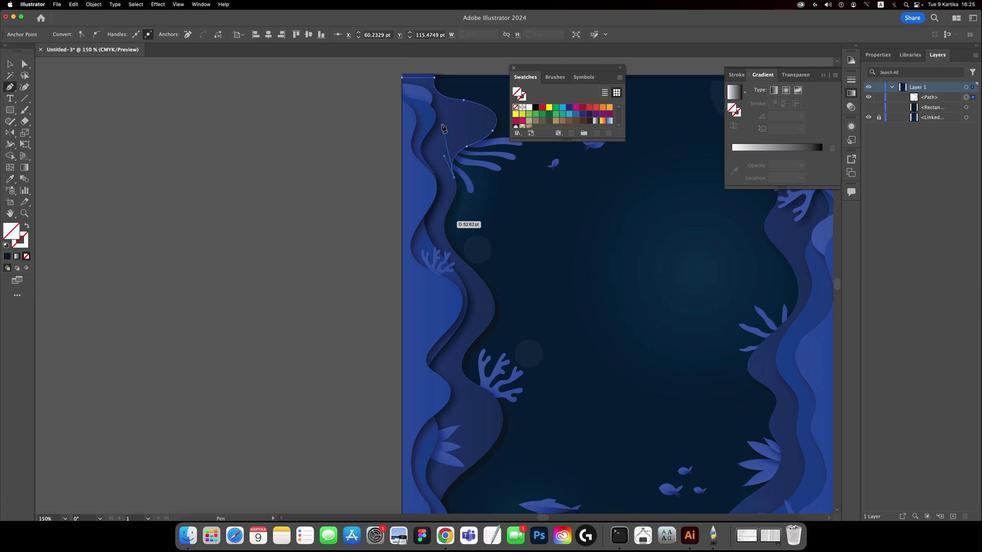 
Action: Mouse scrolled (446, 211) with delta (142, 135)
Screenshot: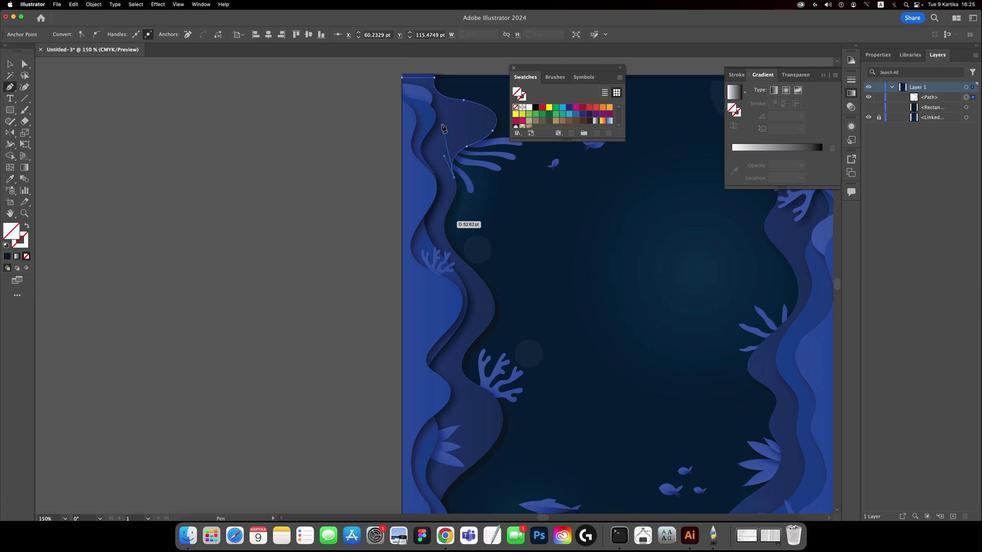 
Action: Mouse moved to (446, 211)
Screenshot: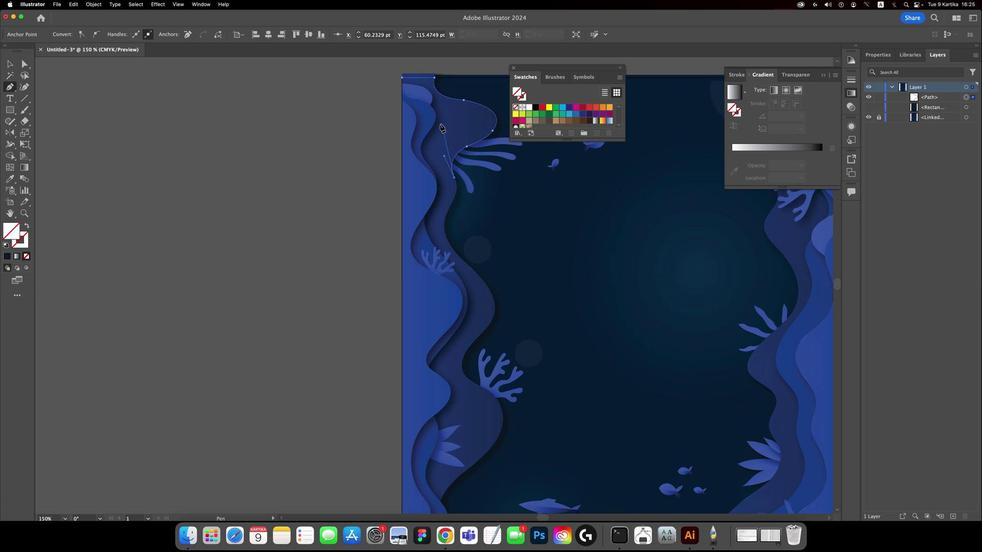 
Action: Mouse scrolled (446, 211) with delta (142, 137)
Screenshot: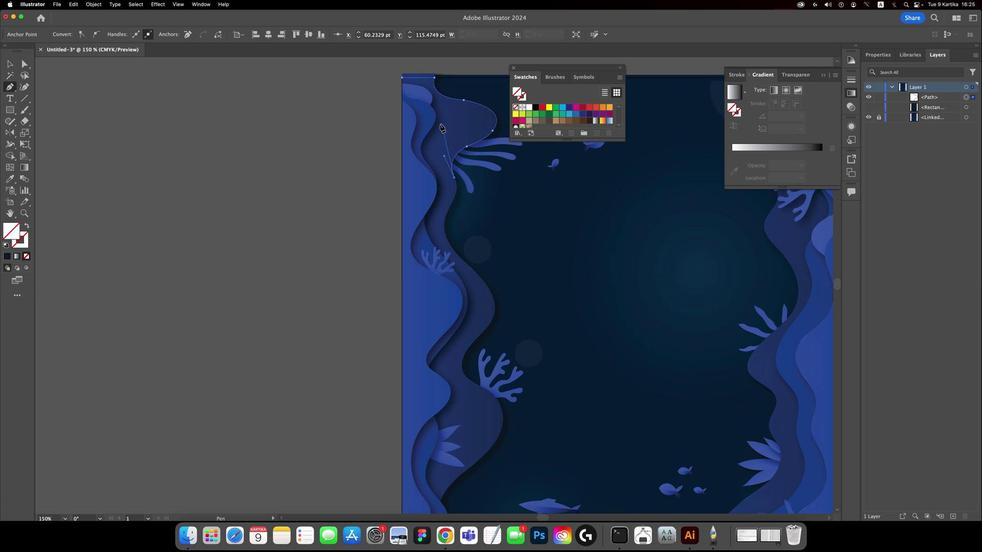 
Action: Mouse moved to (447, 211)
Screenshot: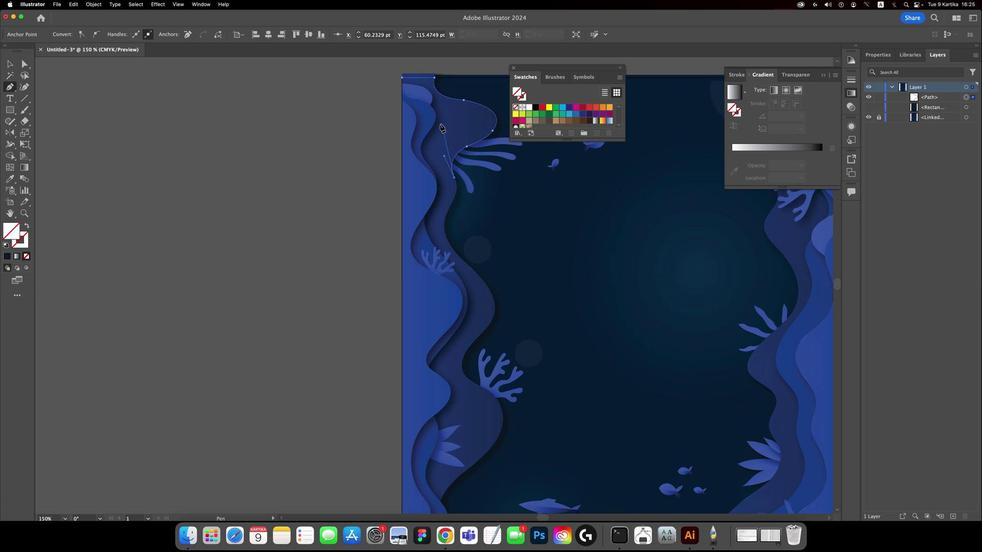 
Action: Mouse scrolled (447, 211) with delta (142, 138)
Screenshot: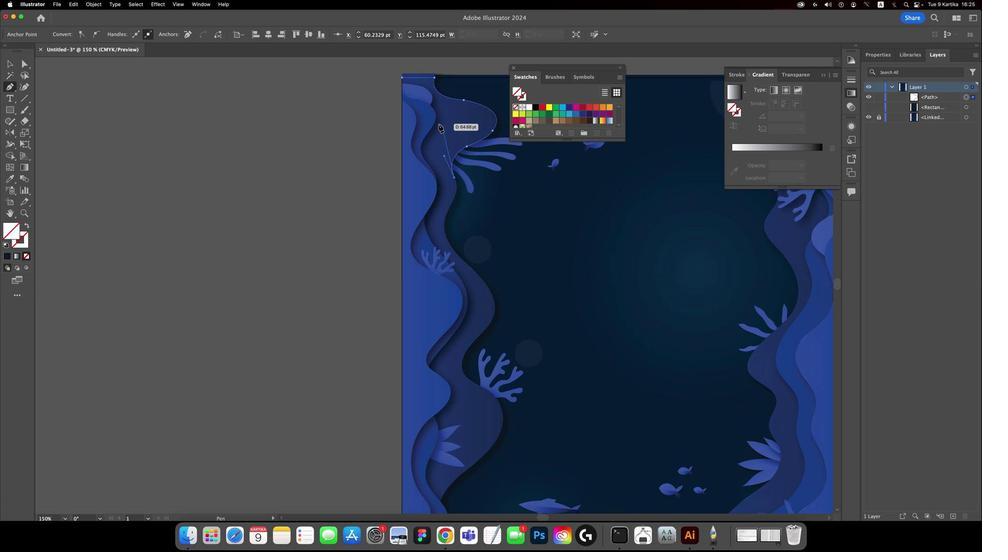 
Action: Mouse moved to (448, 211)
Screenshot: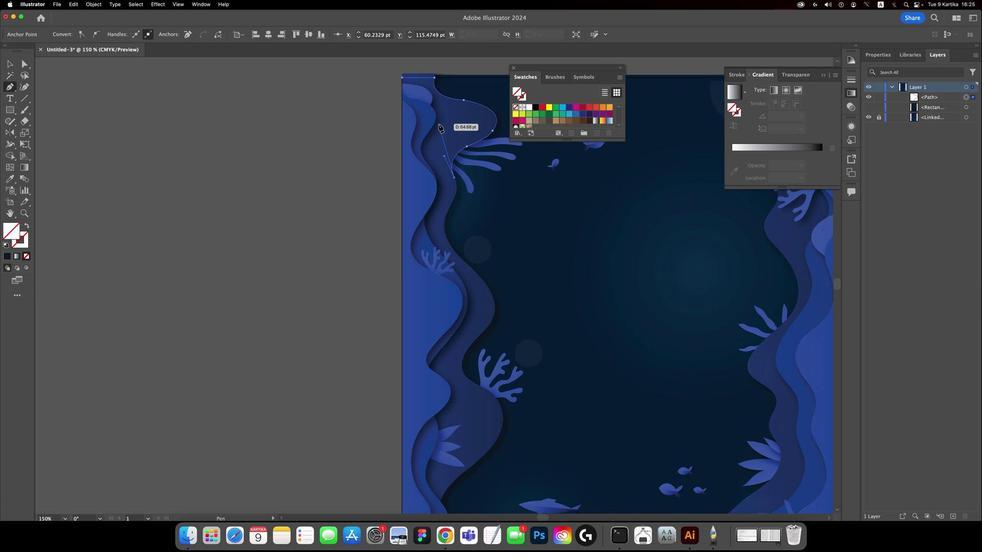 
Action: Mouse scrolled (448, 211) with delta (142, 135)
Screenshot: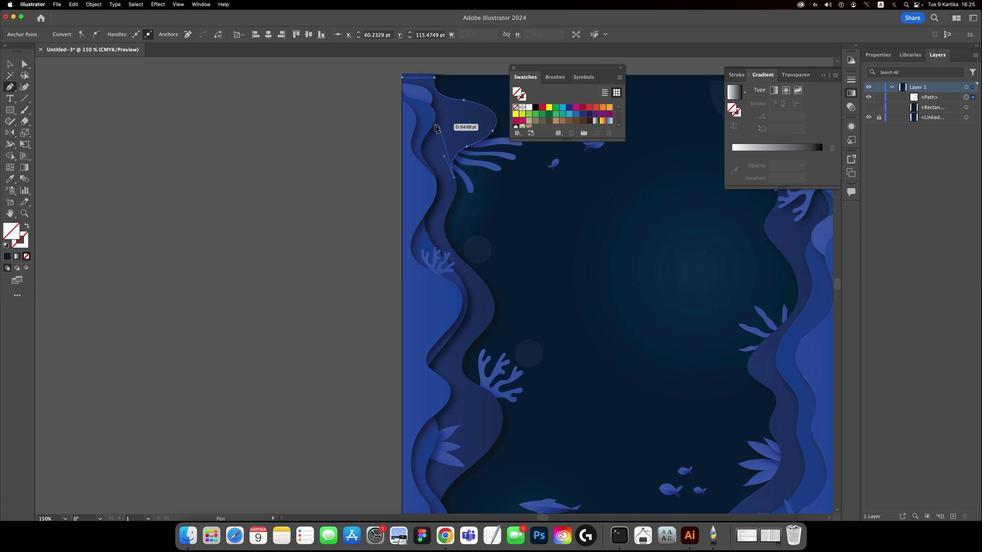 
Action: Mouse moved to (448, 212)
Screenshot: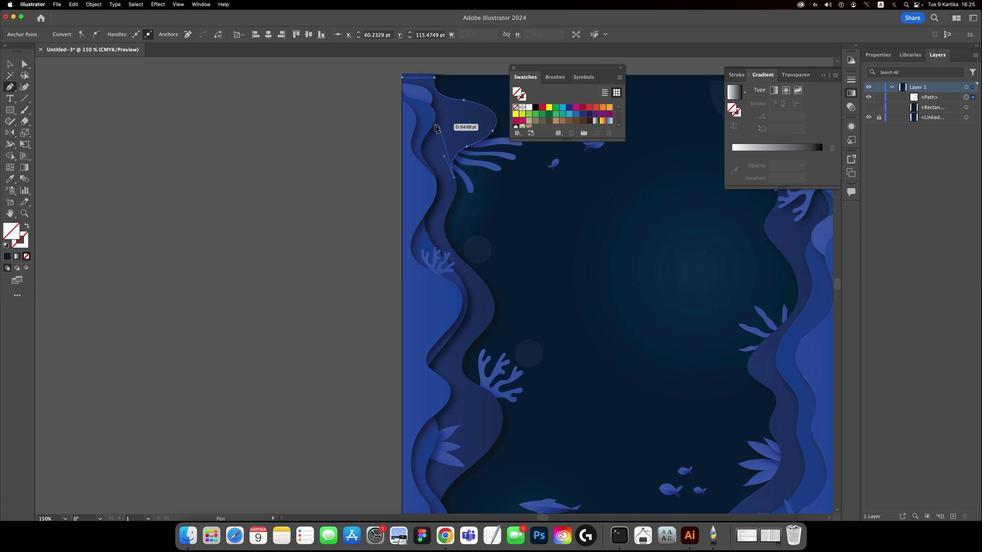 
Action: Mouse scrolled (448, 212) with delta (142, 135)
Screenshot: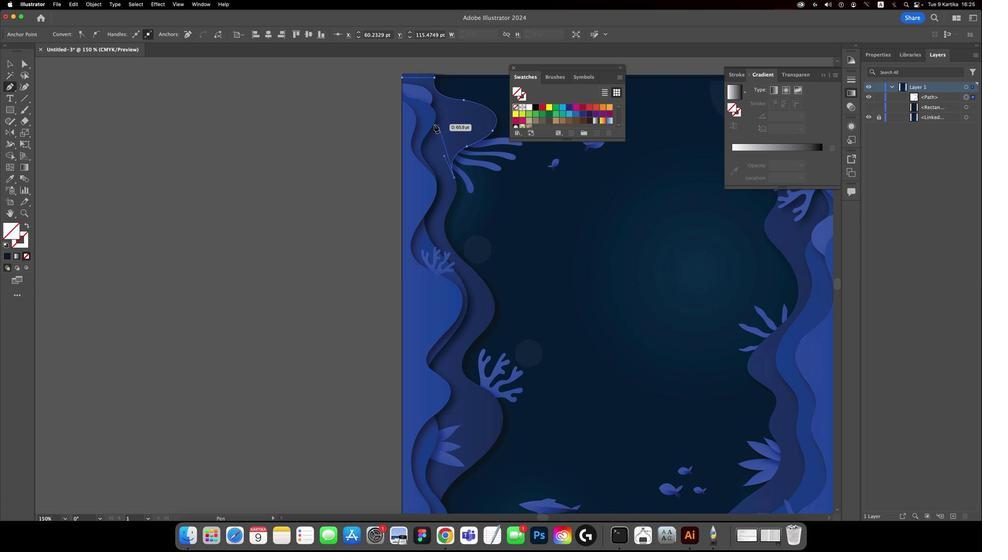 
Action: Mouse moved to (448, 212)
Screenshot: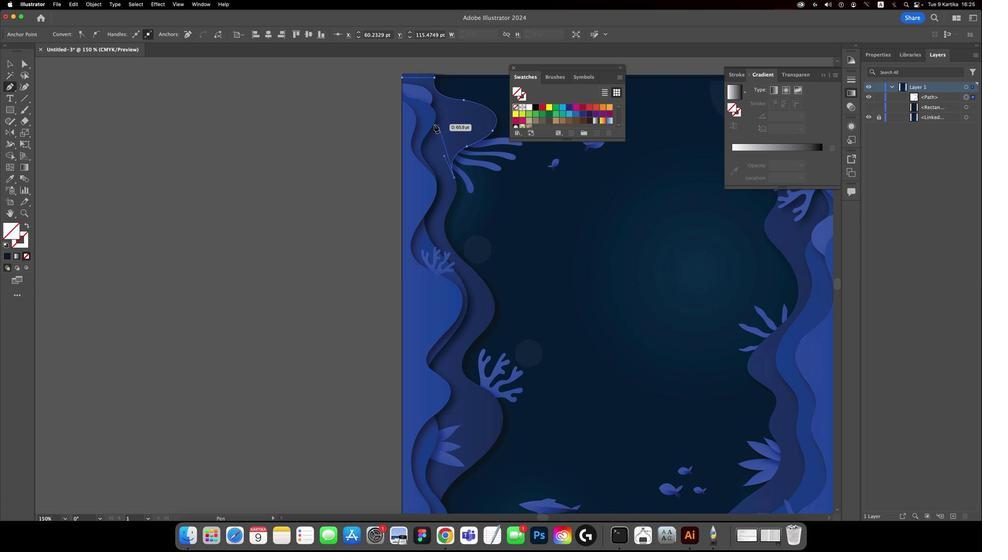 
Action: Mouse scrolled (448, 212) with delta (142, 137)
Screenshot: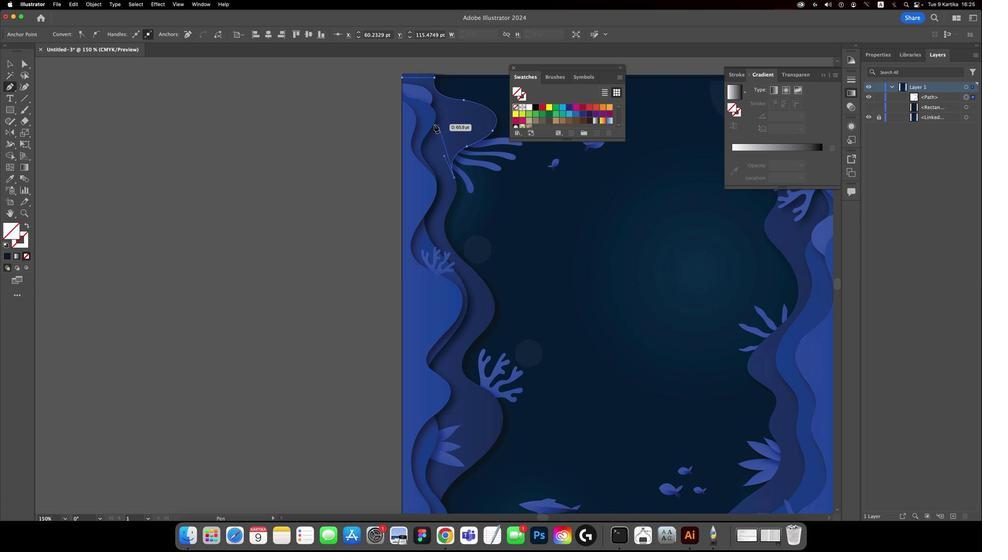 
Action: Mouse moved to (448, 212)
Screenshot: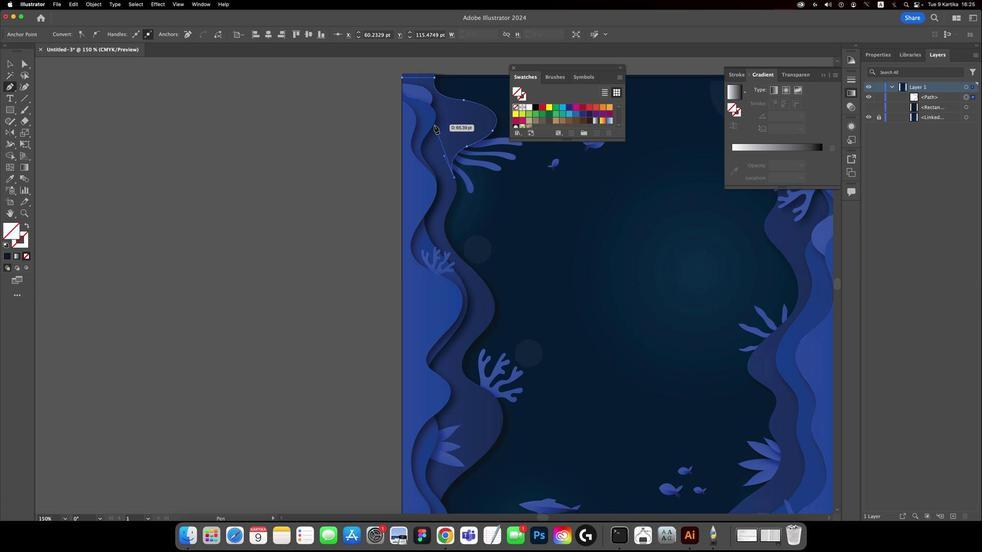 
Action: Mouse scrolled (448, 212) with delta (142, 138)
Screenshot: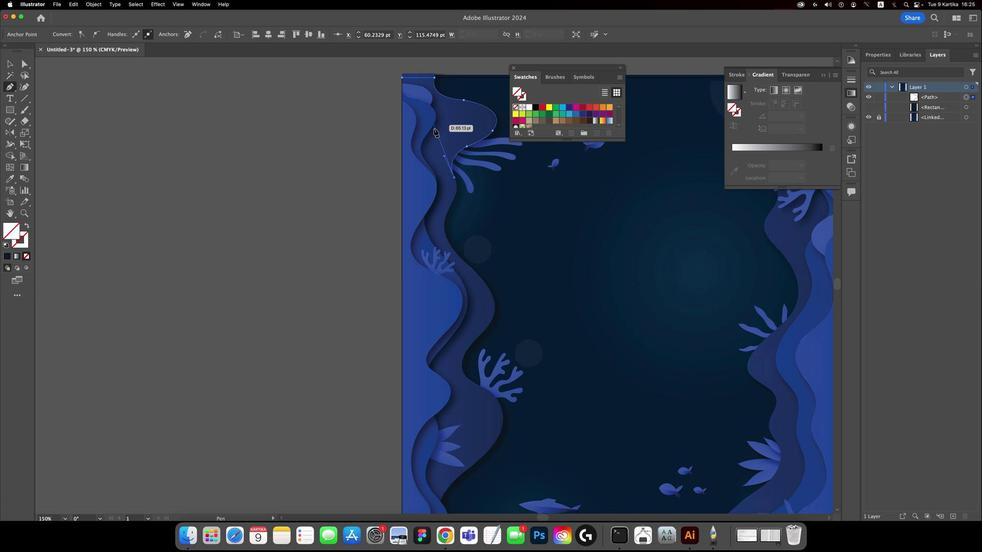 
Action: Mouse moved to (450, 270)
Screenshot: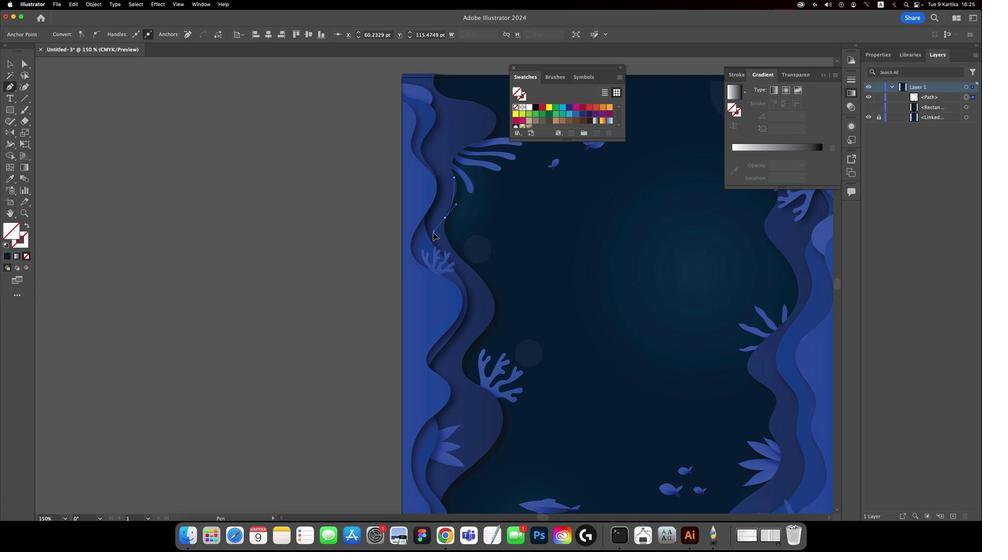 
Action: Mouse pressed left at (450, 270)
Screenshot: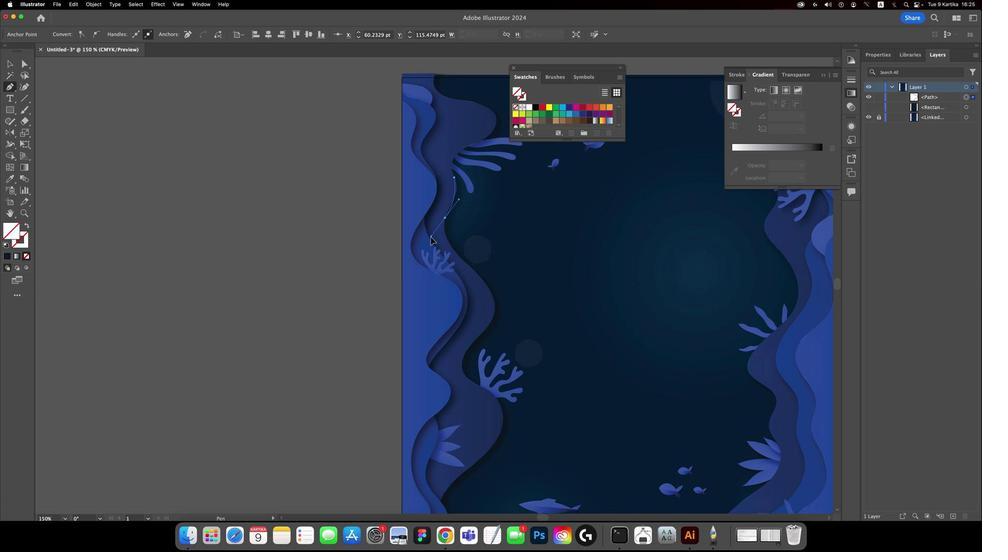 
Action: Mouse moved to (450, 271)
Screenshot: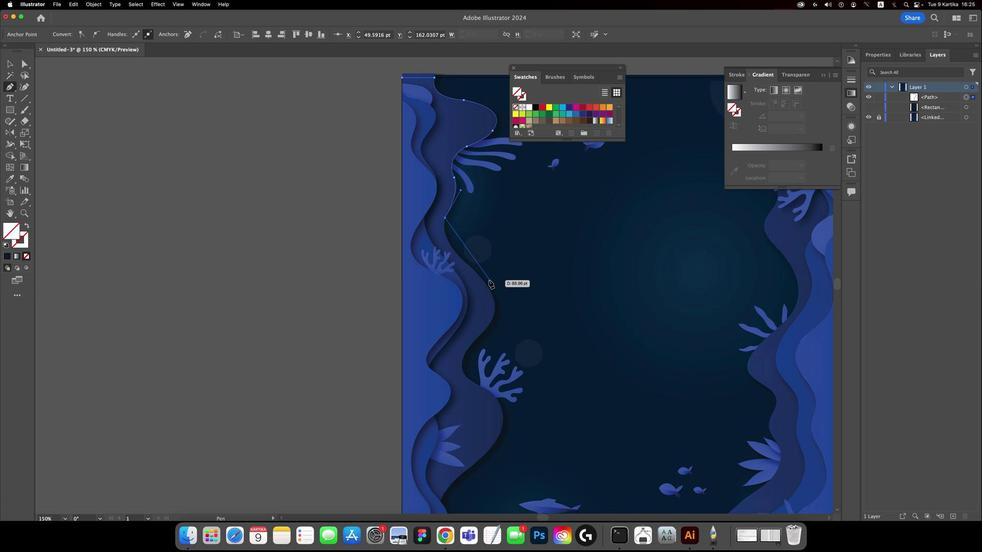 
Action: Mouse pressed left at (450, 271)
Screenshot: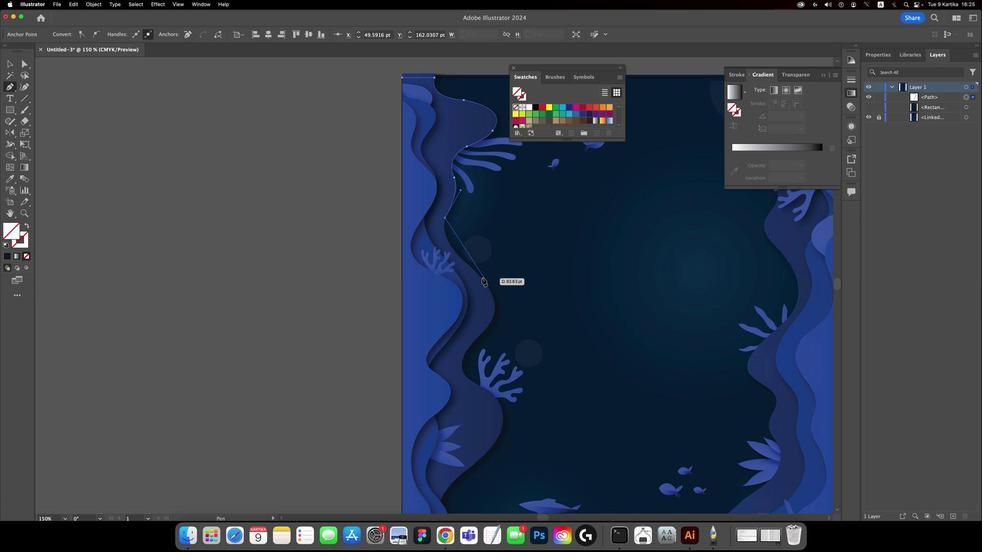 
Action: Mouse moved to (470, 303)
Screenshot: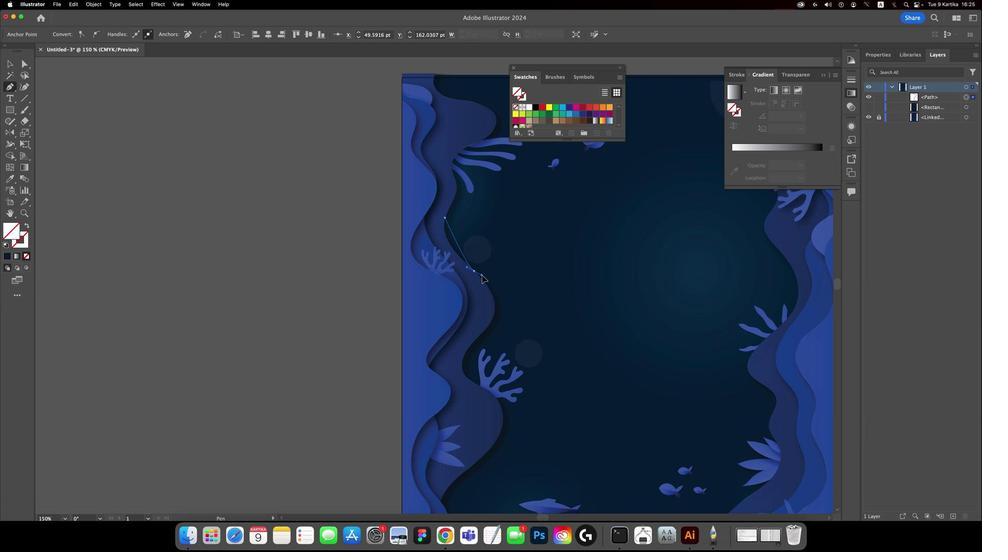 
Action: Mouse pressed left at (470, 303)
Screenshot: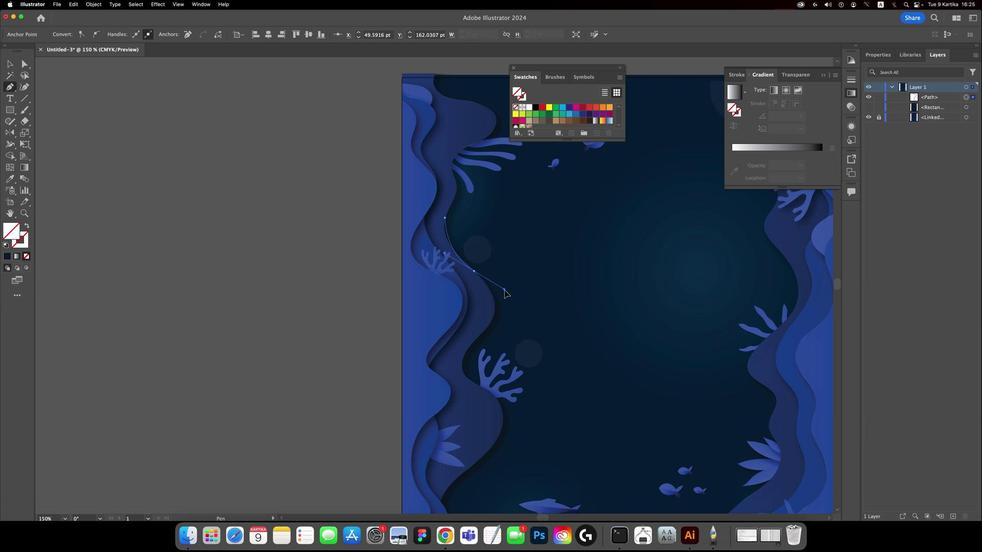 
Action: Mouse moved to (470, 304)
Screenshot: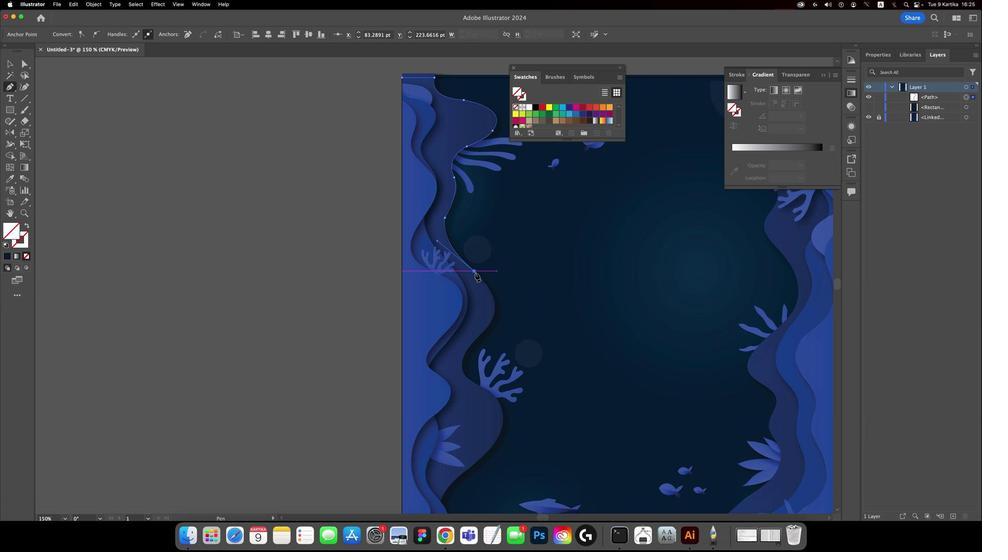 
Action: Mouse pressed left at (470, 304)
Screenshot: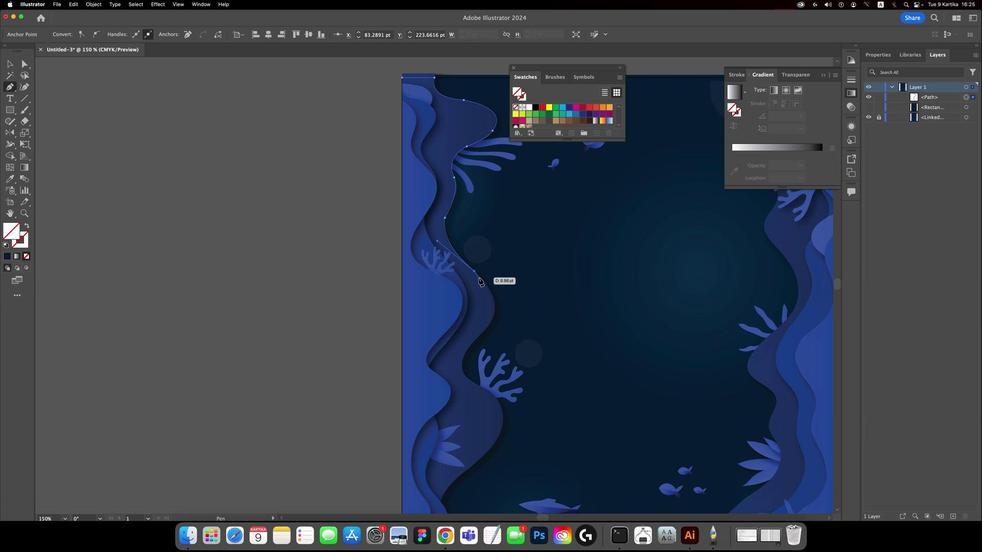 
Action: Mouse moved to (474, 306)
Screenshot: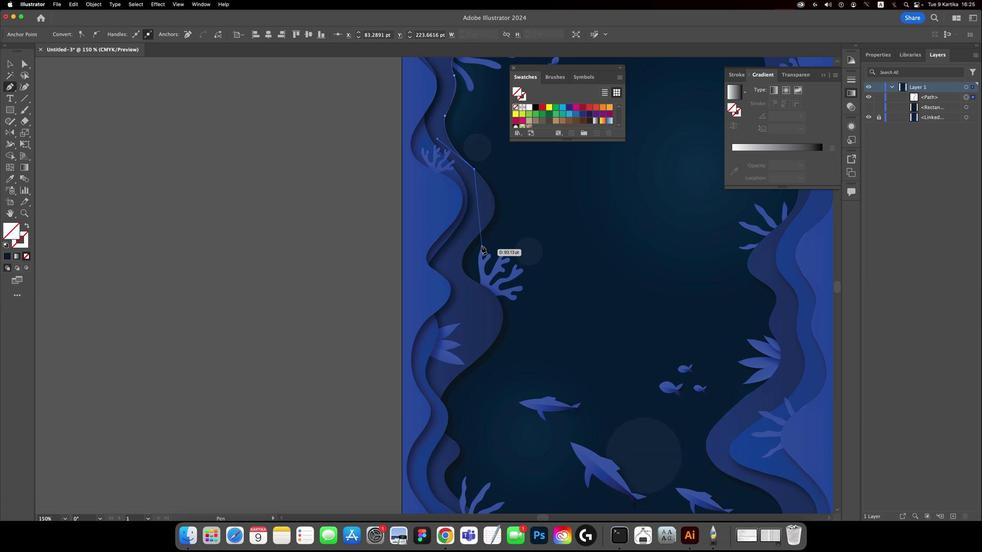 
Action: Mouse scrolled (474, 306) with delta (142, 134)
Screenshot: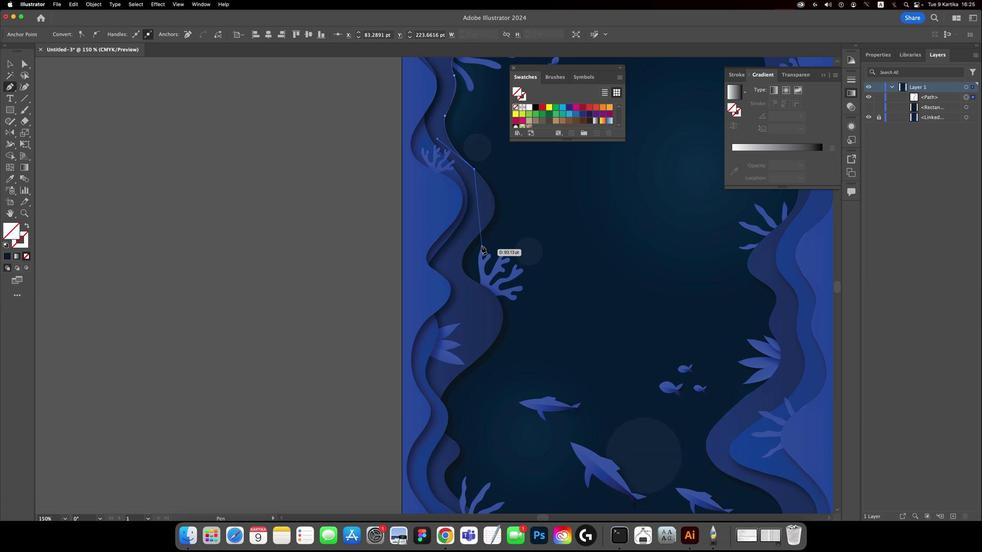 
Action: Mouse moved to (474, 306)
Screenshot: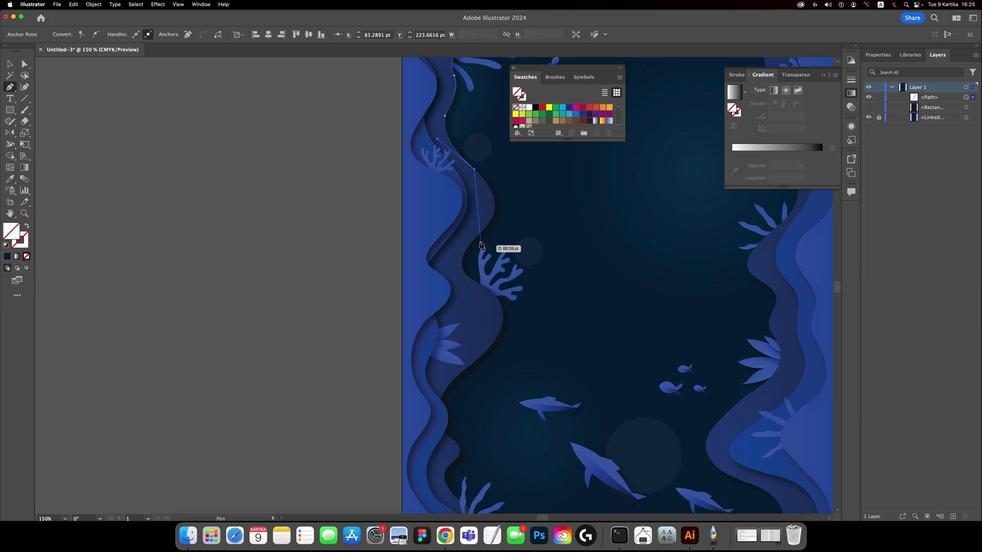 
Action: Mouse scrolled (474, 306) with delta (142, 134)
Screenshot: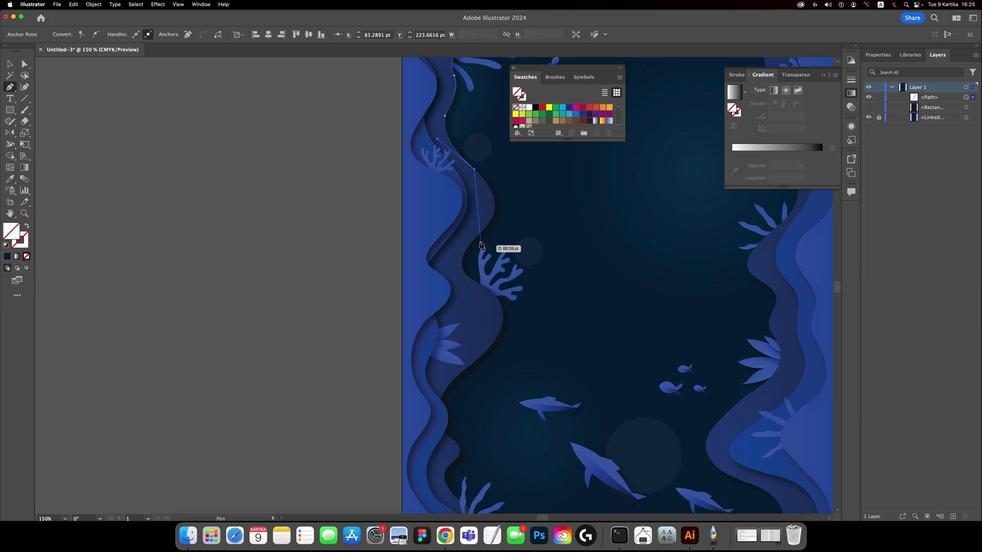 
Action: Mouse moved to (474, 306)
Screenshot: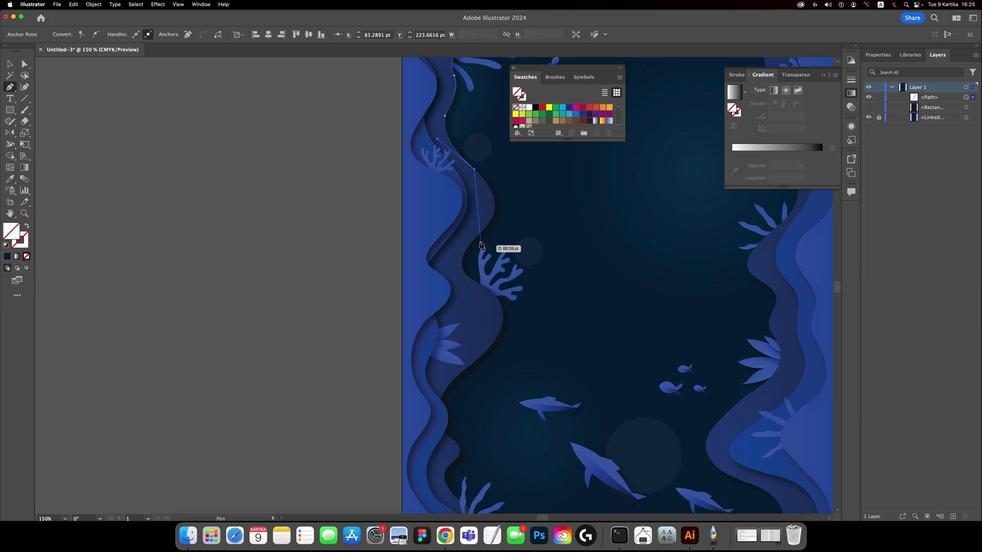 
Action: Mouse scrolled (474, 306) with delta (142, 132)
Screenshot: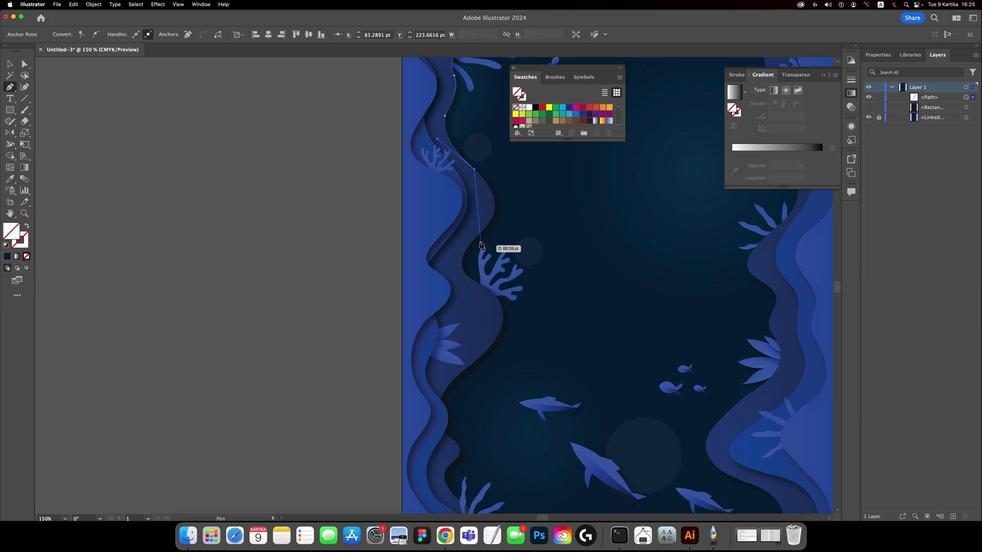 
Action: Mouse moved to (474, 306)
Screenshot: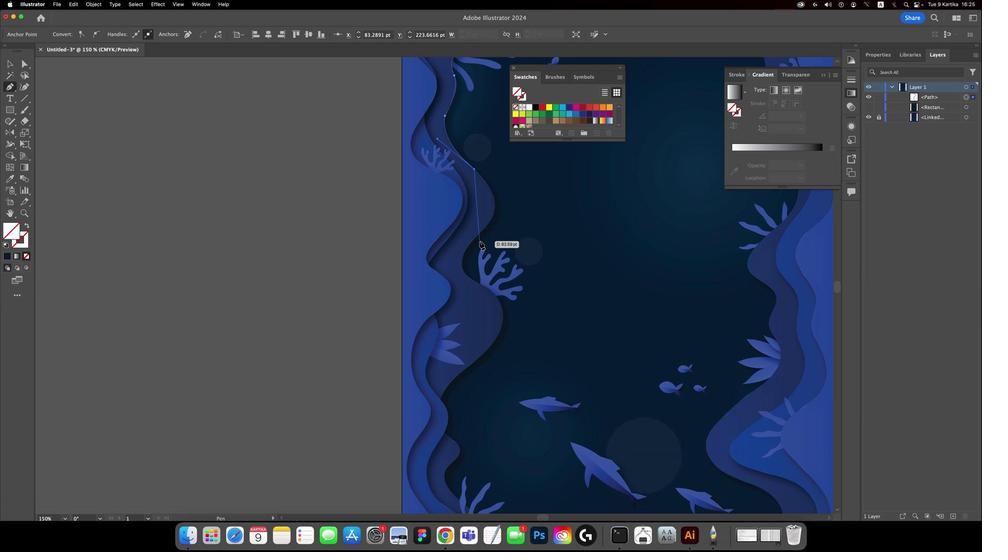 
Action: Mouse scrolled (474, 306) with delta (142, 131)
Screenshot: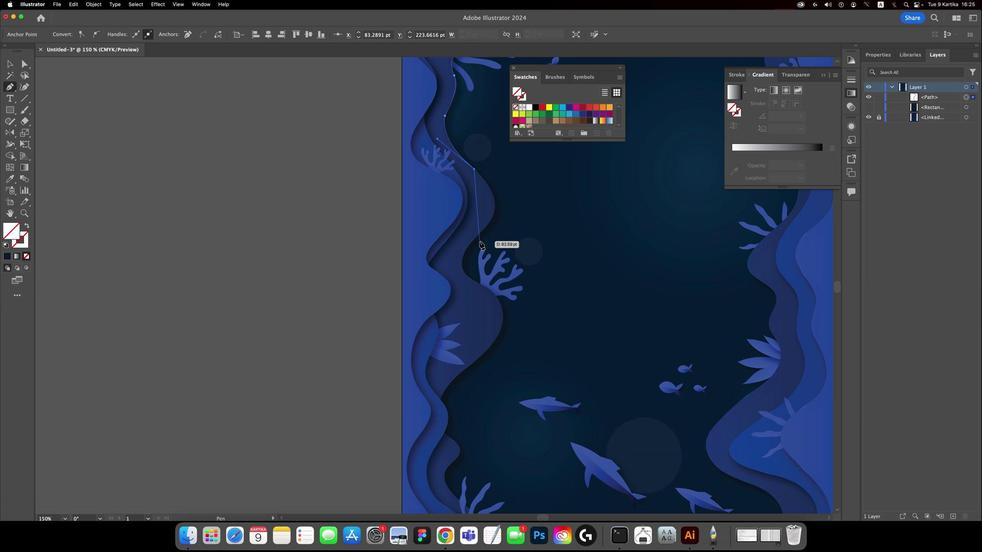 
Action: Mouse moved to (474, 280)
Screenshot: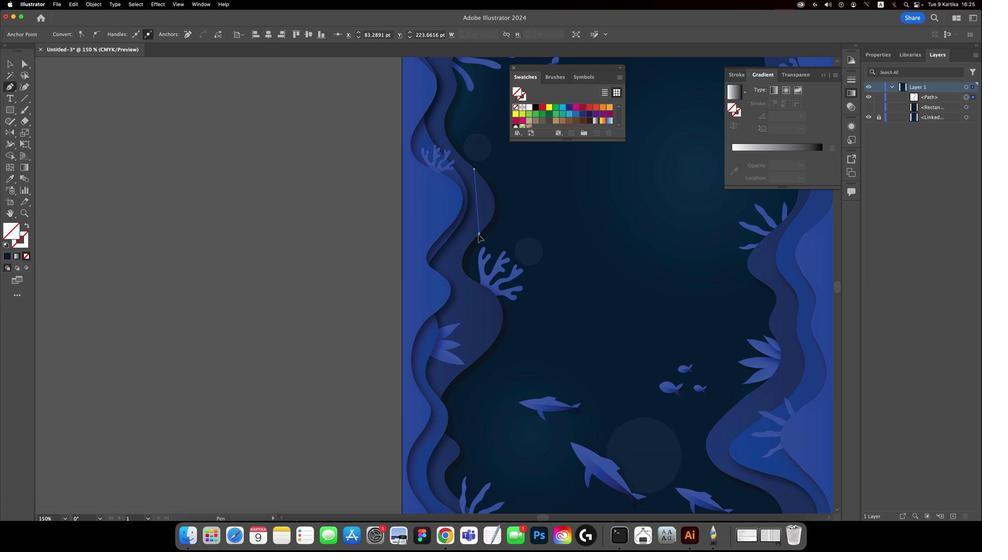 
Action: Mouse pressed left at (474, 280)
Screenshot: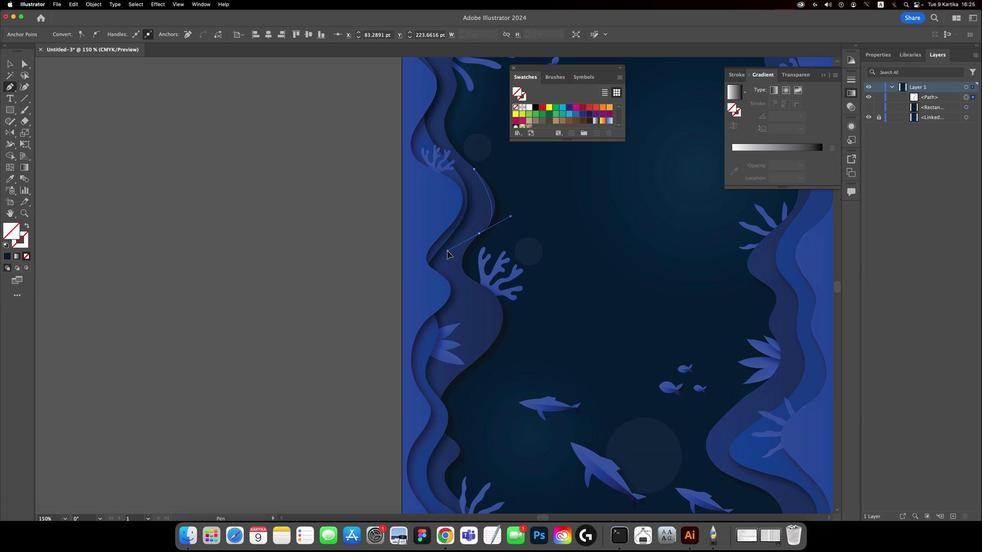 
Action: Mouse moved to (472, 280)
Screenshot: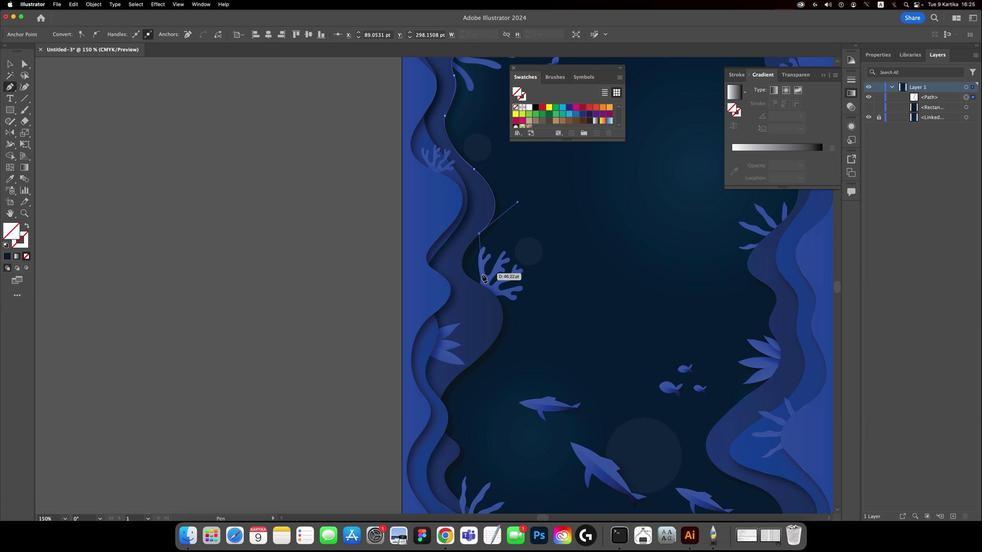 
Action: Mouse pressed left at (472, 280)
Screenshot: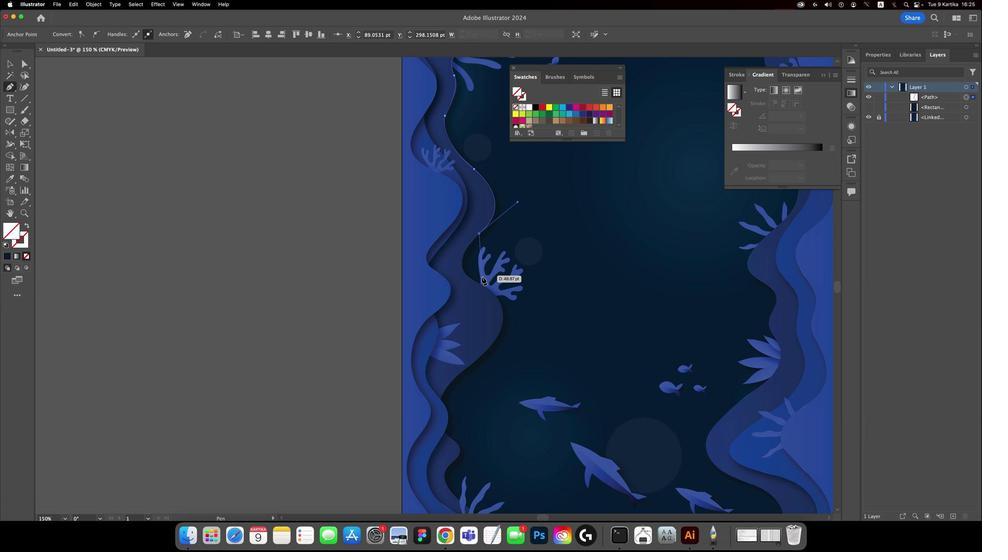 
Action: Mouse moved to (475, 312)
Screenshot: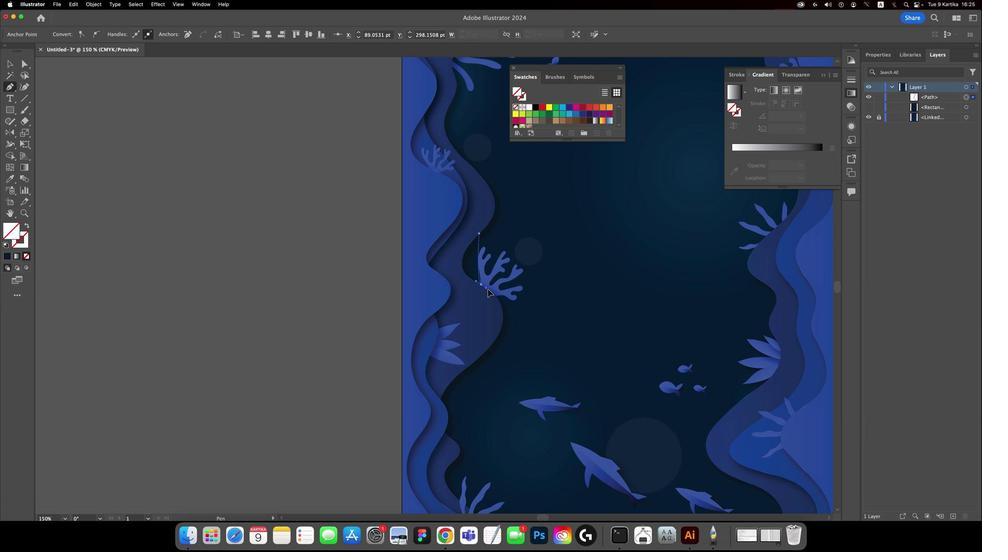 
Action: Mouse pressed left at (475, 312)
Screenshot: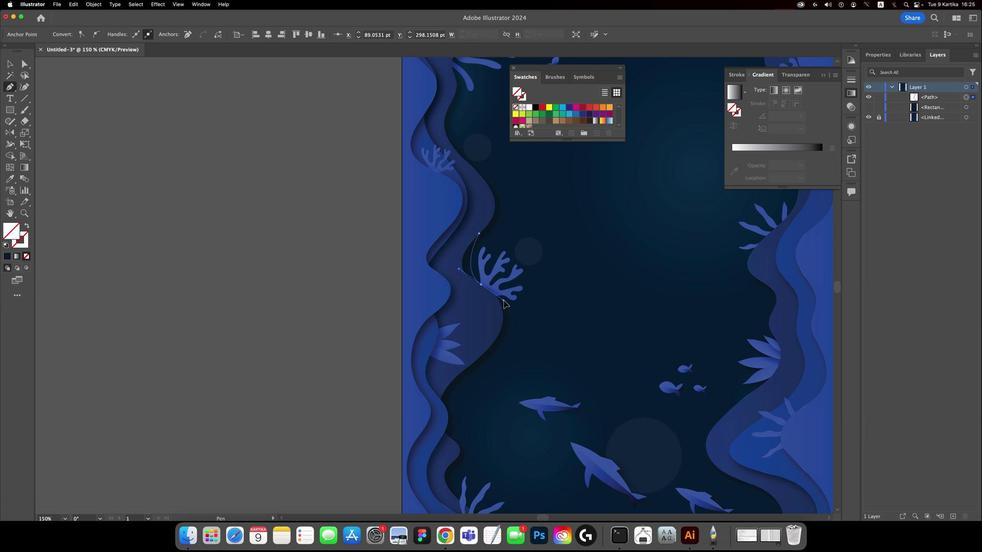 
Action: Mouse moved to (475, 311)
Screenshot: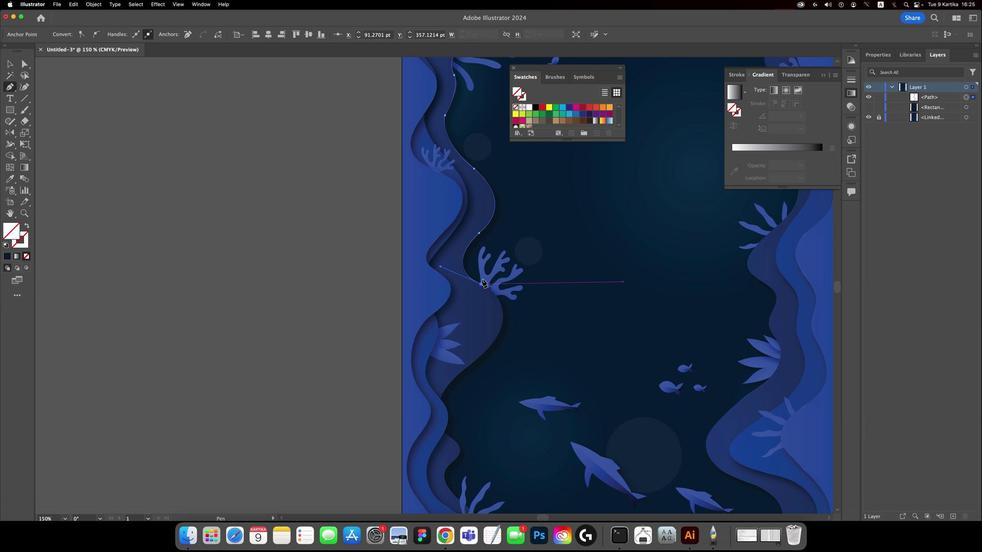 
Action: Mouse pressed left at (475, 311)
Screenshot: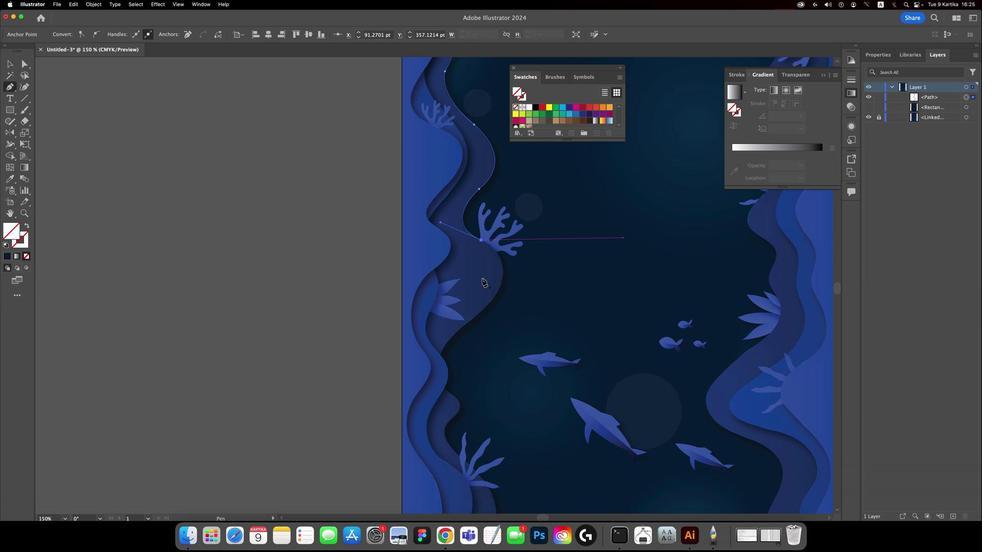 
Action: Mouse moved to (475, 309)
Screenshot: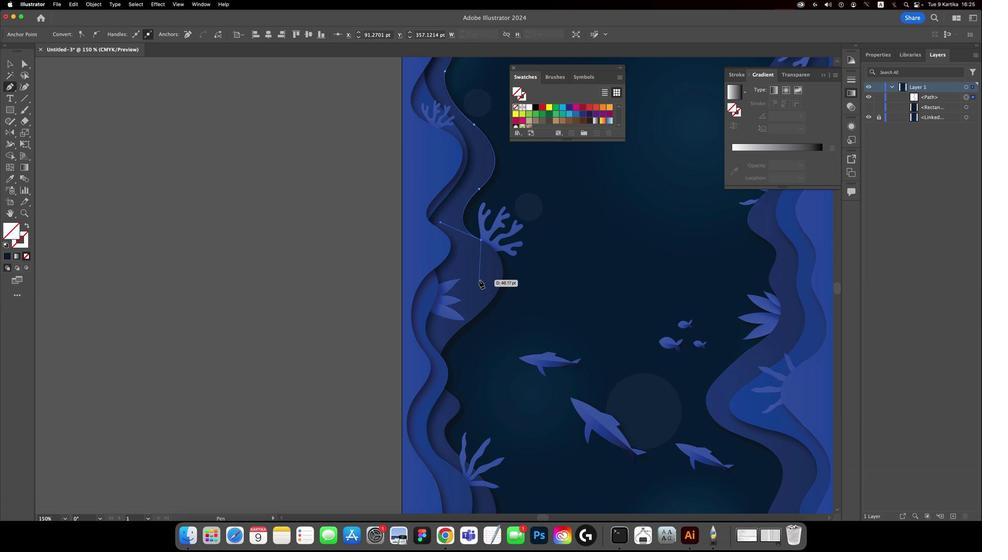 
Action: Mouse scrolled (475, 309) with delta (142, 134)
Screenshot: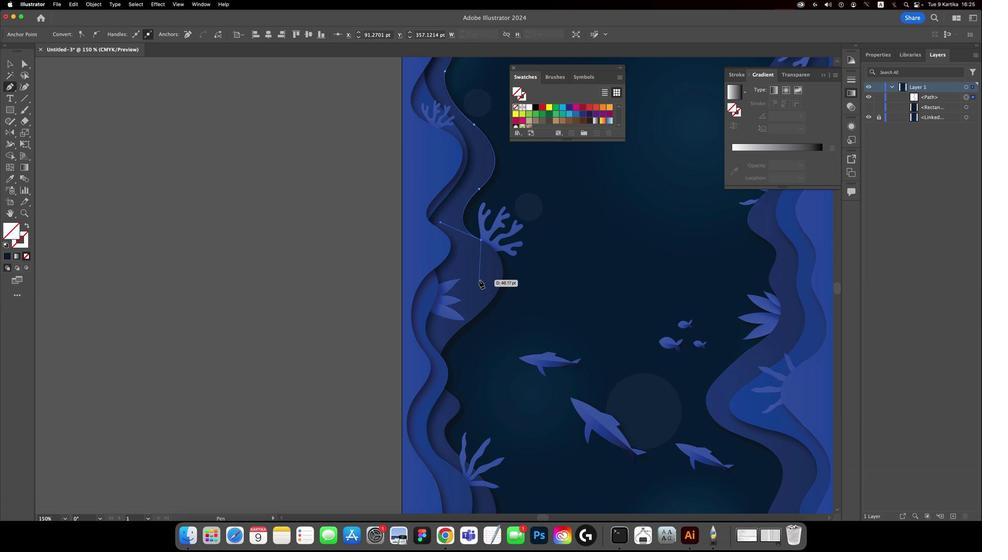 
Action: Mouse moved to (475, 308)
Screenshot: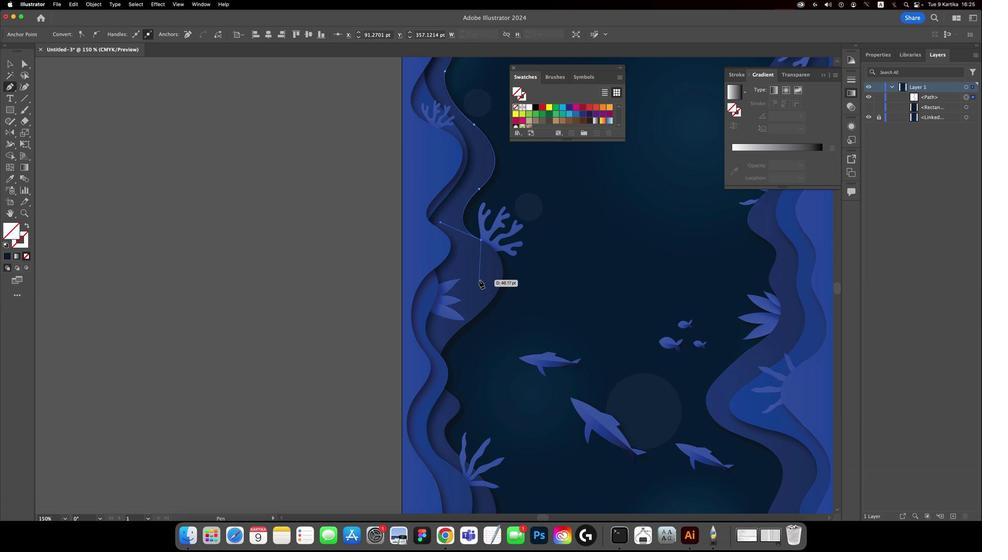 
Action: Mouse scrolled (475, 308) with delta (142, 134)
Screenshot: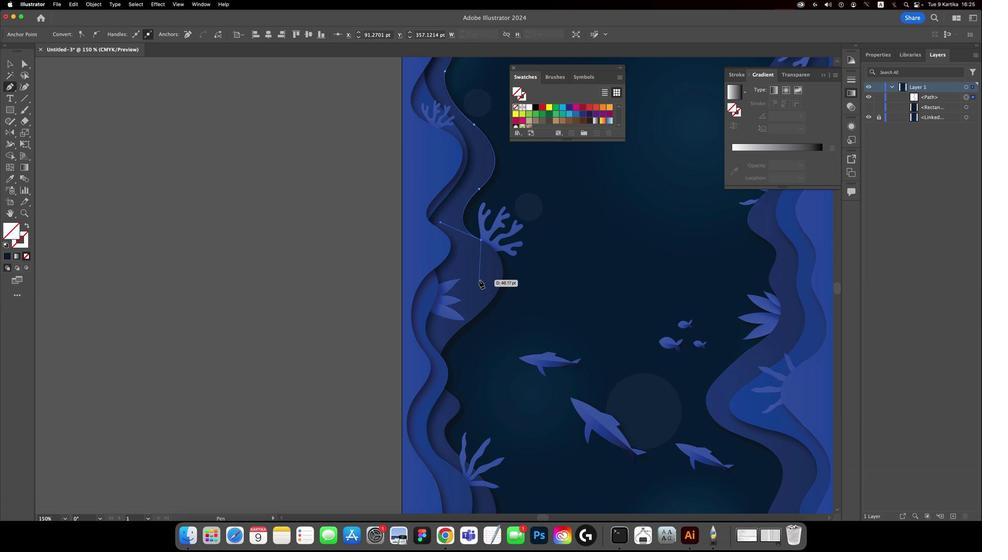 
Action: Mouse moved to (476, 308)
Screenshot: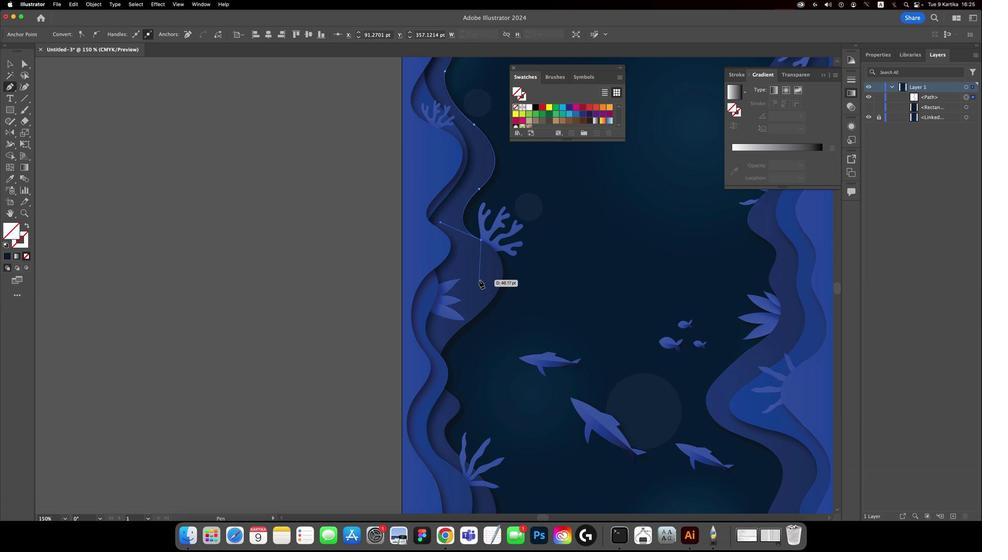 
Action: Mouse scrolled (476, 308) with delta (142, 132)
Screenshot: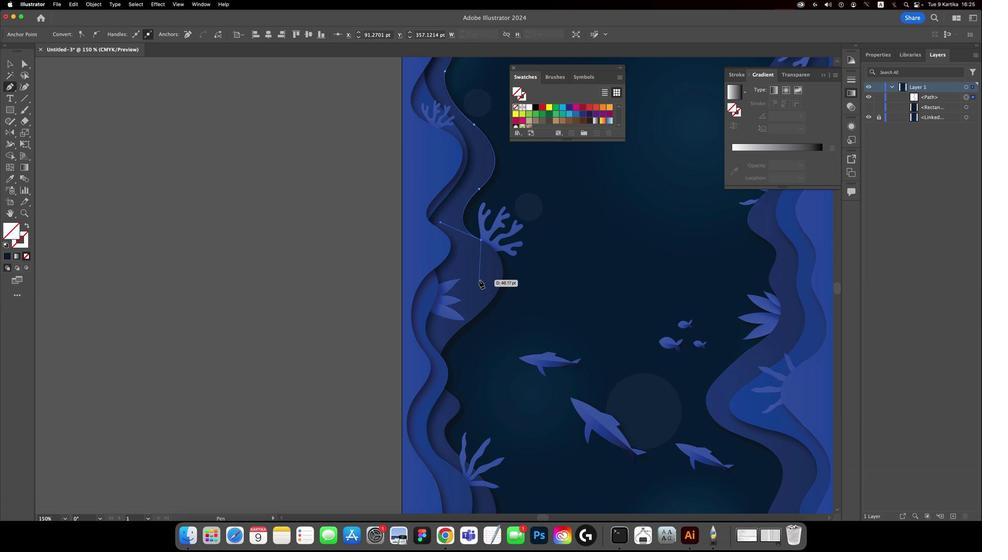 
Action: Mouse moved to (480, 323)
Screenshot: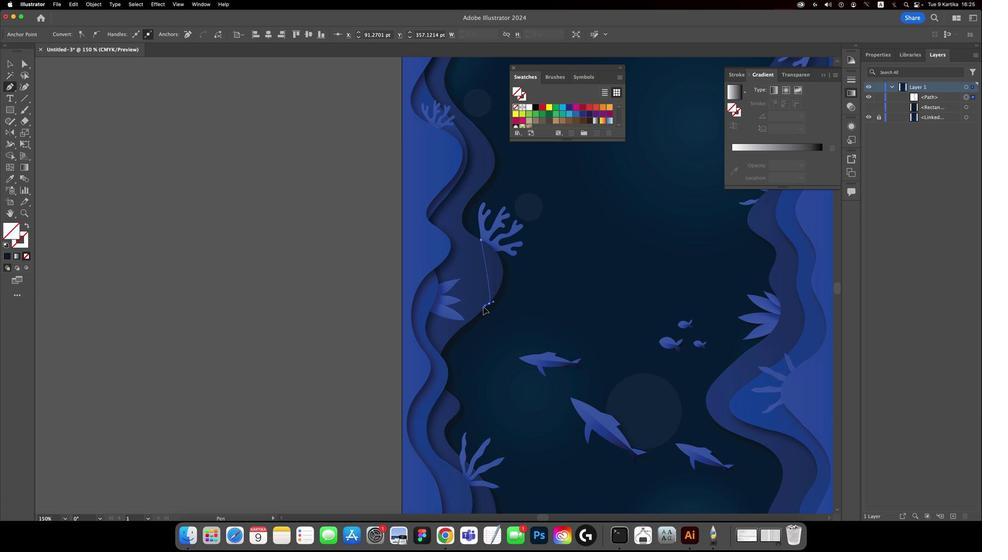 
Action: Mouse pressed left at (480, 323)
Screenshot: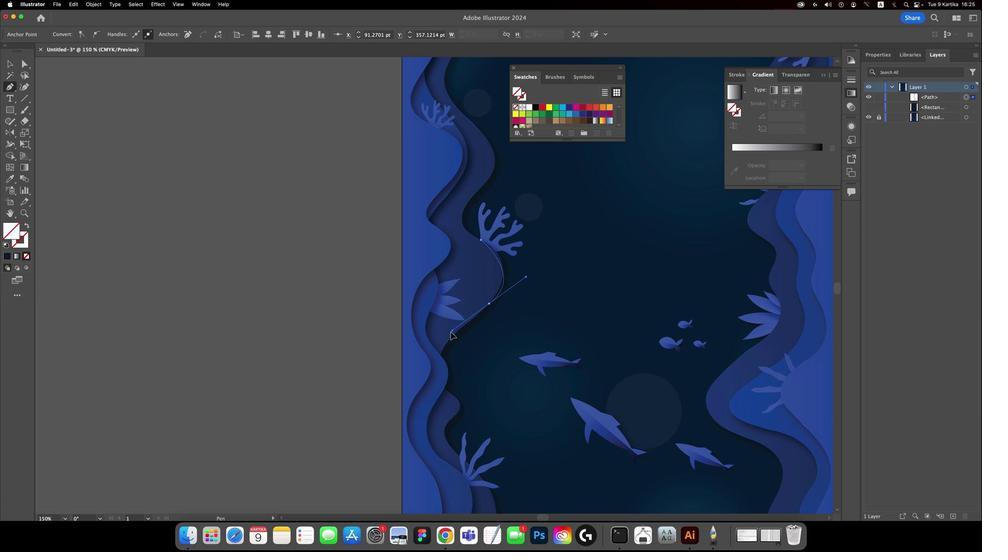 
Action: Mouse moved to (479, 324)
Screenshot: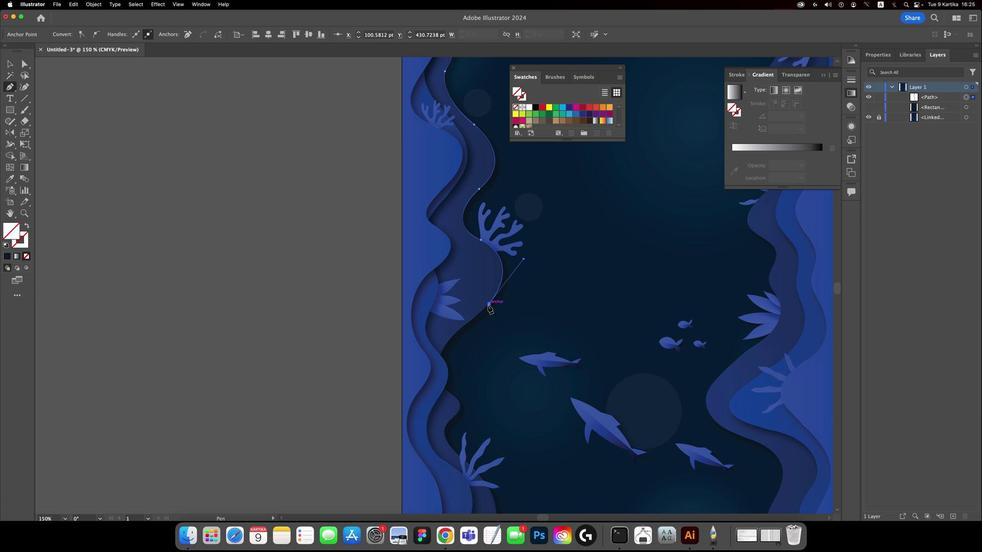 
Action: Mouse pressed left at (479, 324)
Screenshot: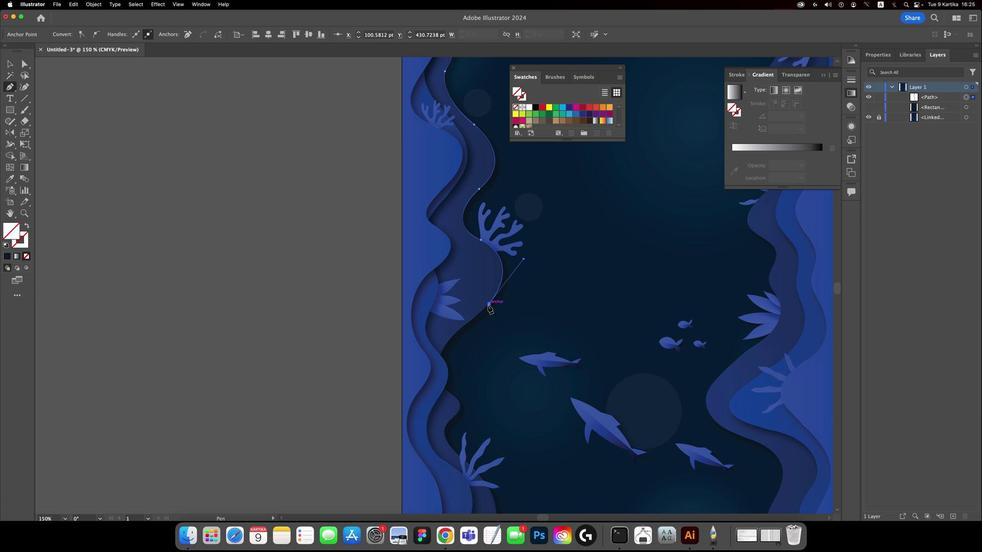 
Action: Mouse scrolled (479, 324) with delta (142, 134)
Screenshot: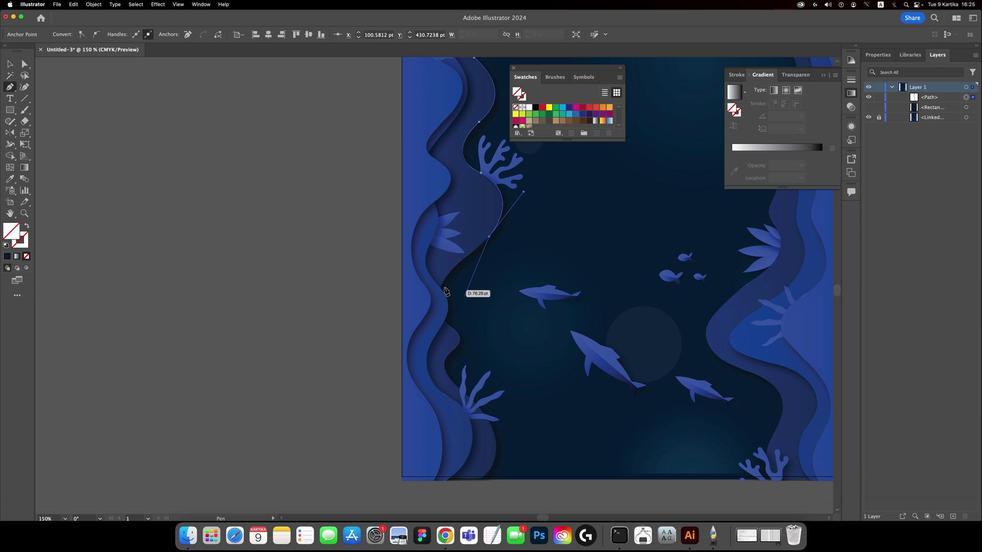 
Action: Mouse moved to (479, 324)
Screenshot: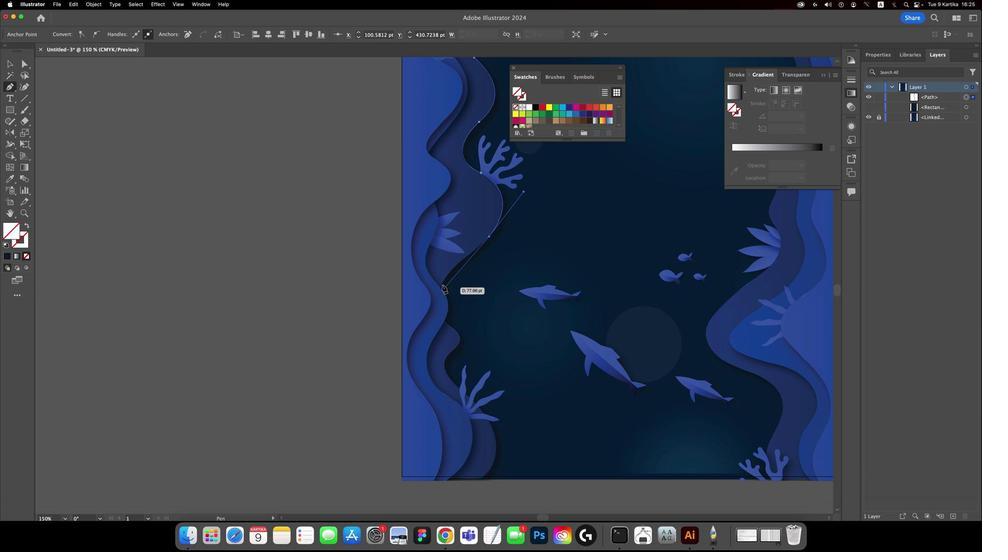 
Action: Mouse scrolled (479, 324) with delta (142, 134)
Screenshot: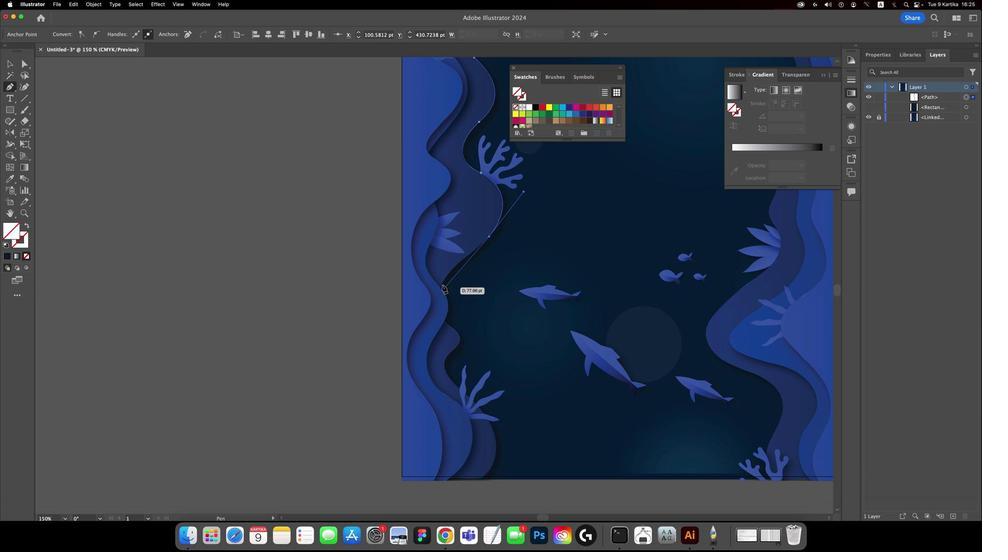 
Action: Mouse moved to (479, 324)
Screenshot: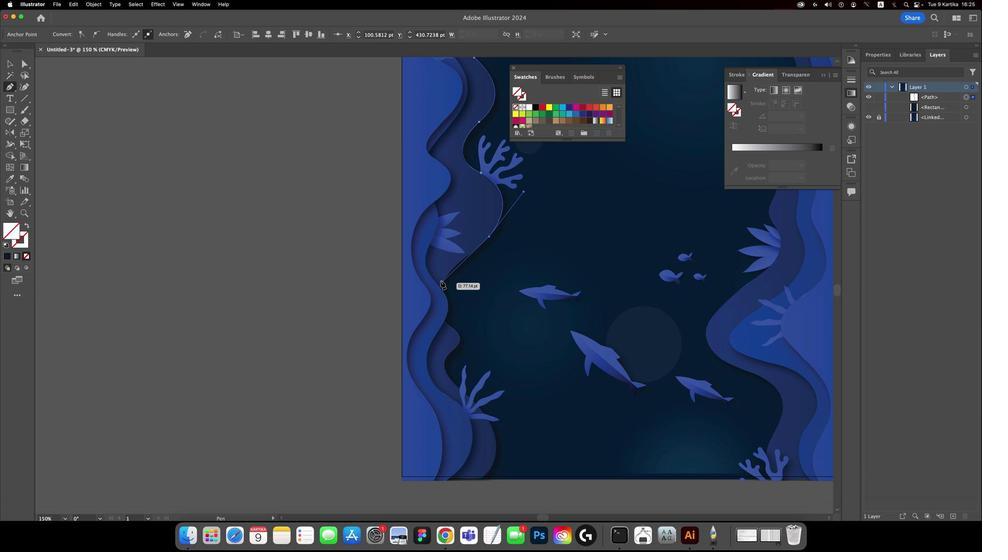 
Action: Mouse scrolled (479, 324) with delta (142, 134)
Screenshot: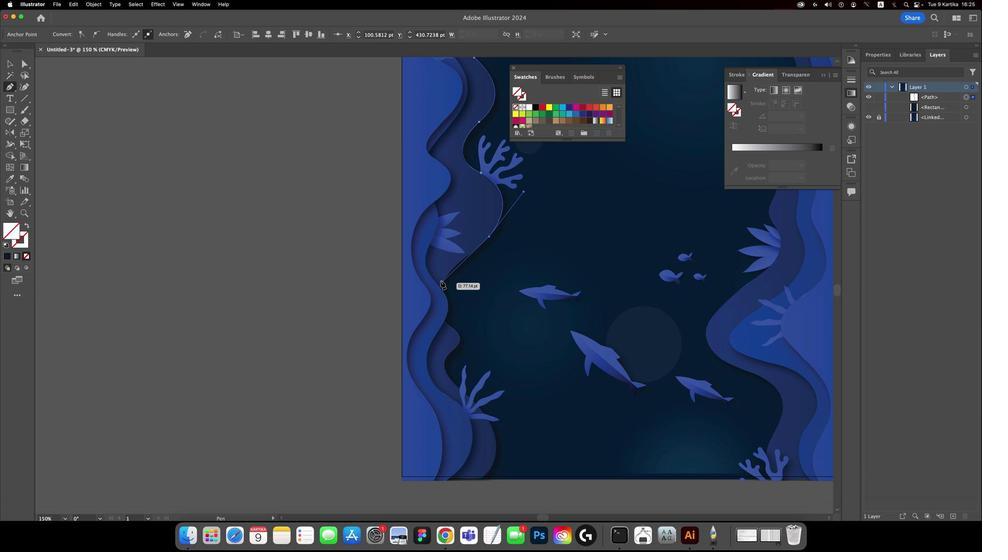 
Action: Mouse moved to (479, 323)
Screenshot: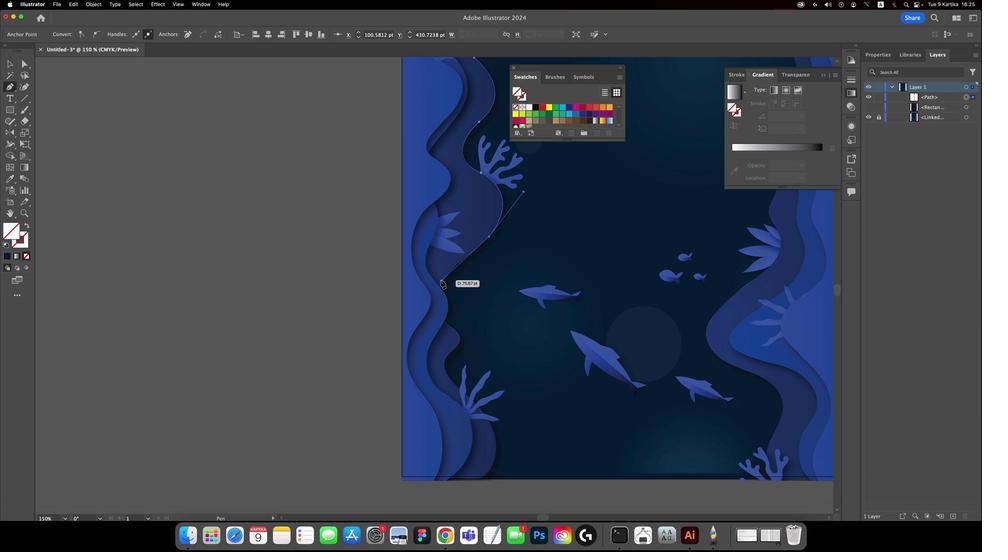 
Action: Mouse scrolled (479, 323) with delta (142, 132)
Screenshot: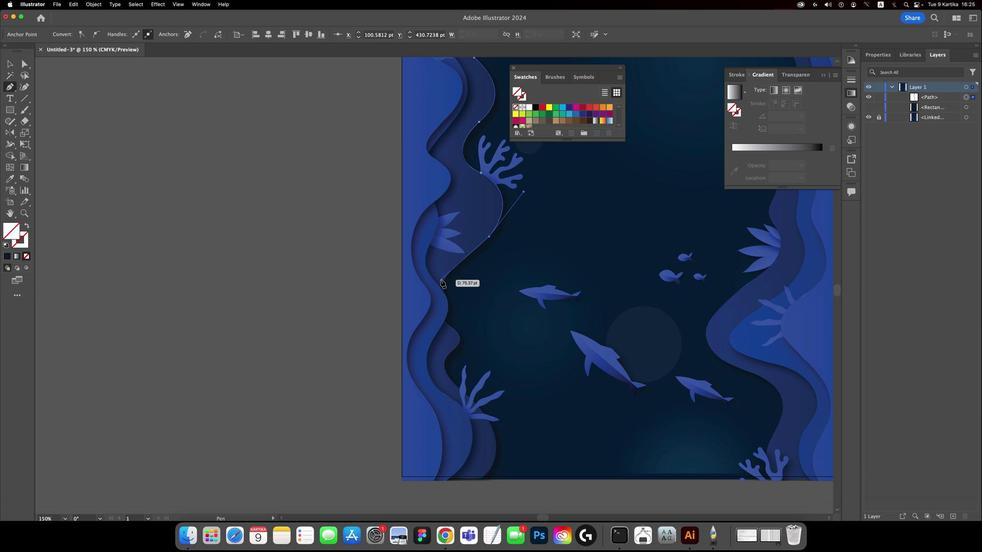 
Action: Mouse moved to (447, 314)
Screenshot: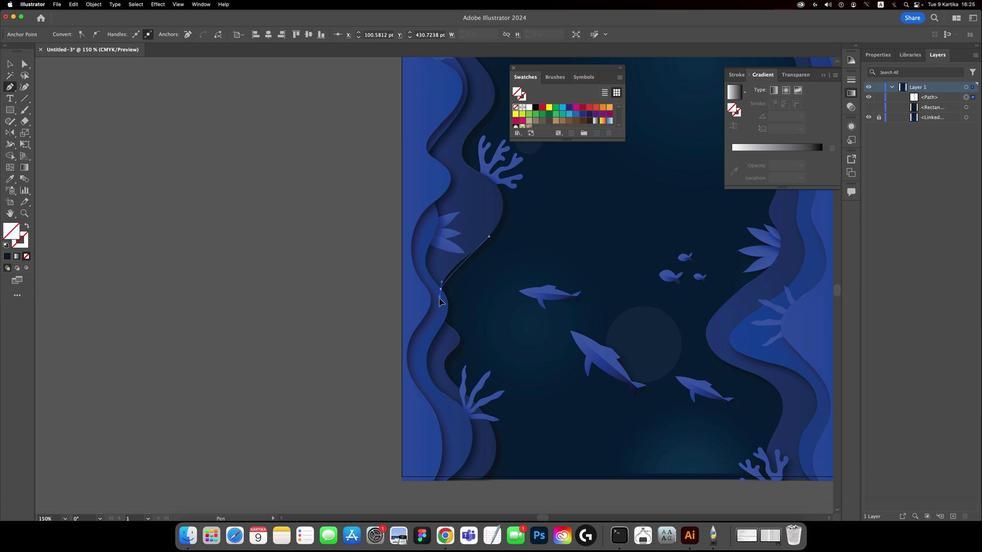 
Action: Mouse pressed left at (447, 314)
Screenshot: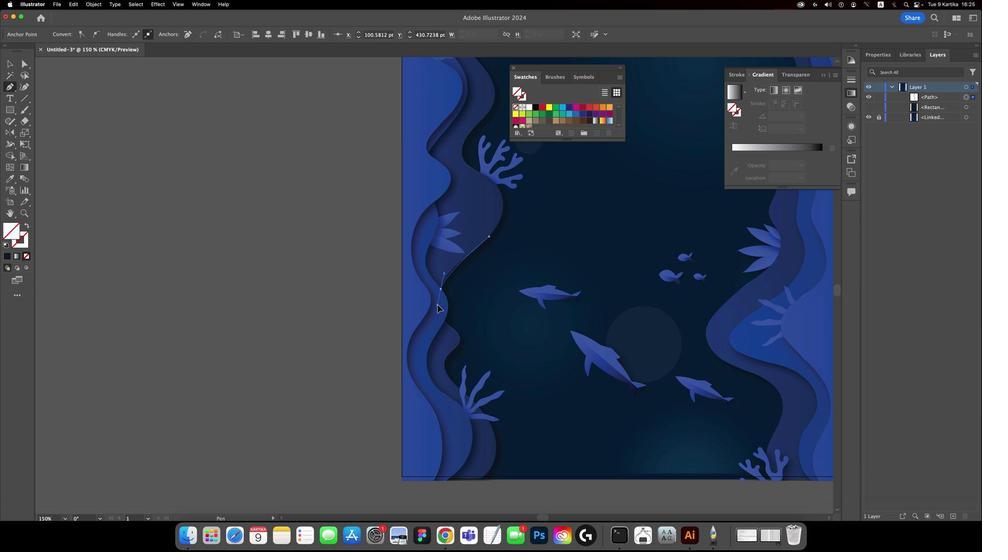 
Action: Mouse moved to (447, 314)
Screenshot: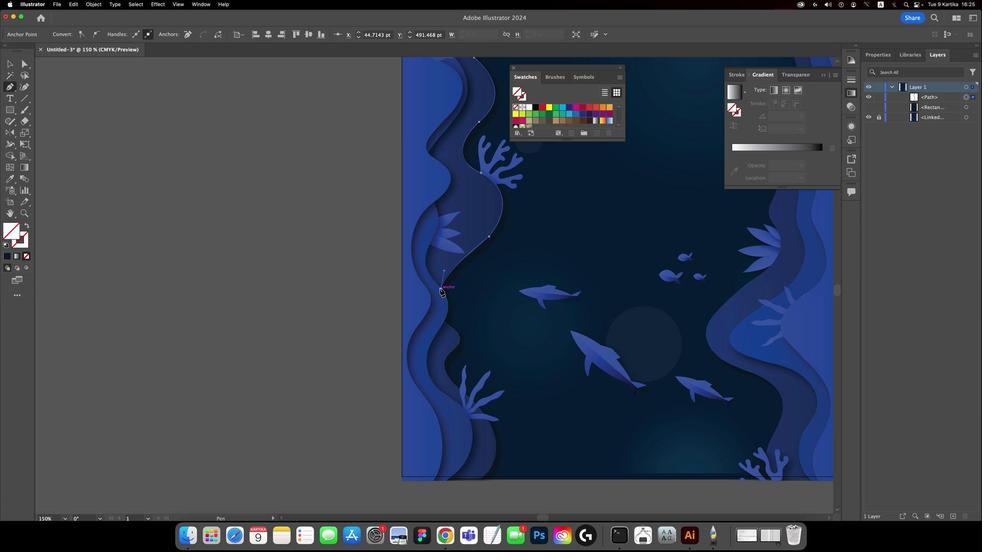 
Action: Mouse pressed left at (447, 314)
Screenshot: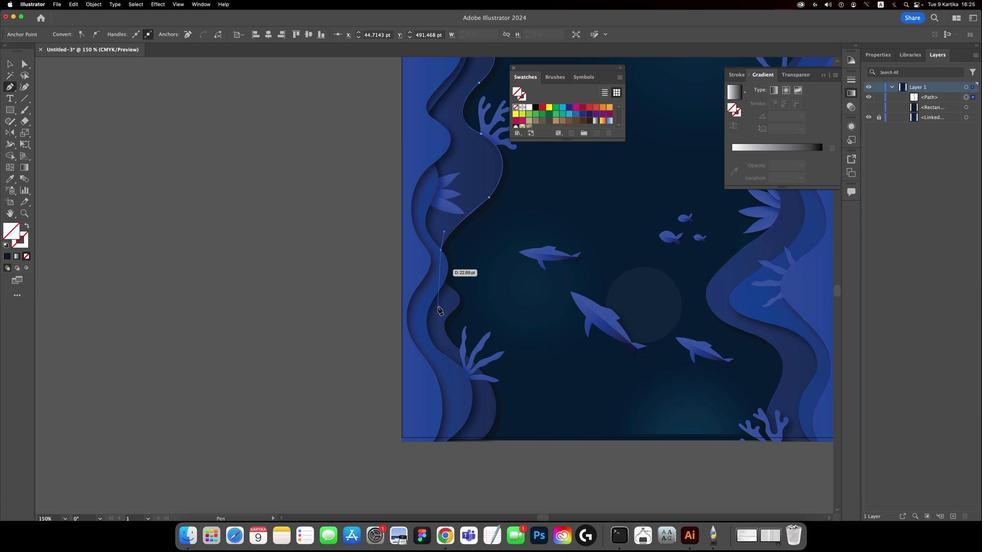 
Action: Mouse moved to (445, 326)
Screenshot: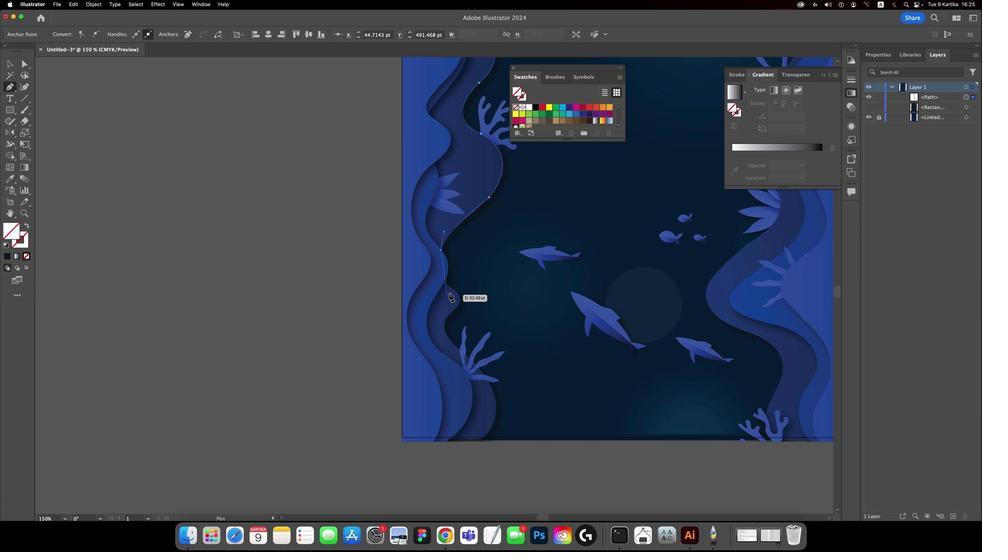 
Action: Mouse scrolled (445, 326) with delta (142, 134)
Screenshot: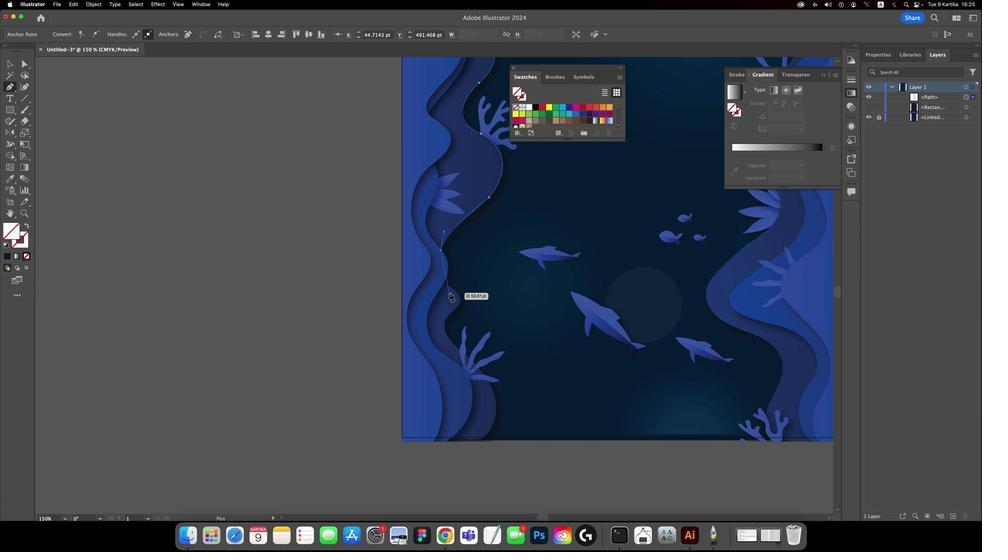 
Action: Mouse moved to (445, 326)
Screenshot: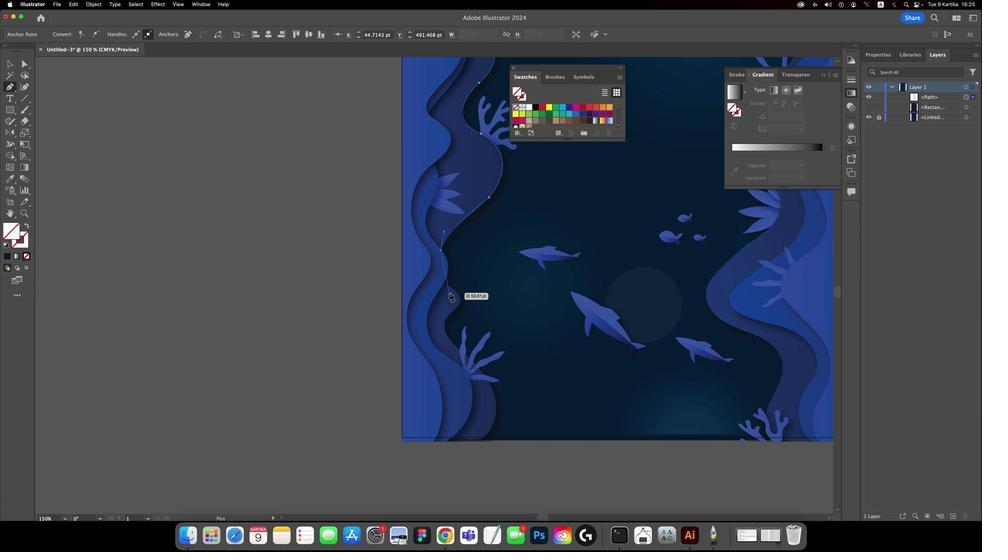 
Action: Mouse scrolled (445, 326) with delta (142, 134)
Screenshot: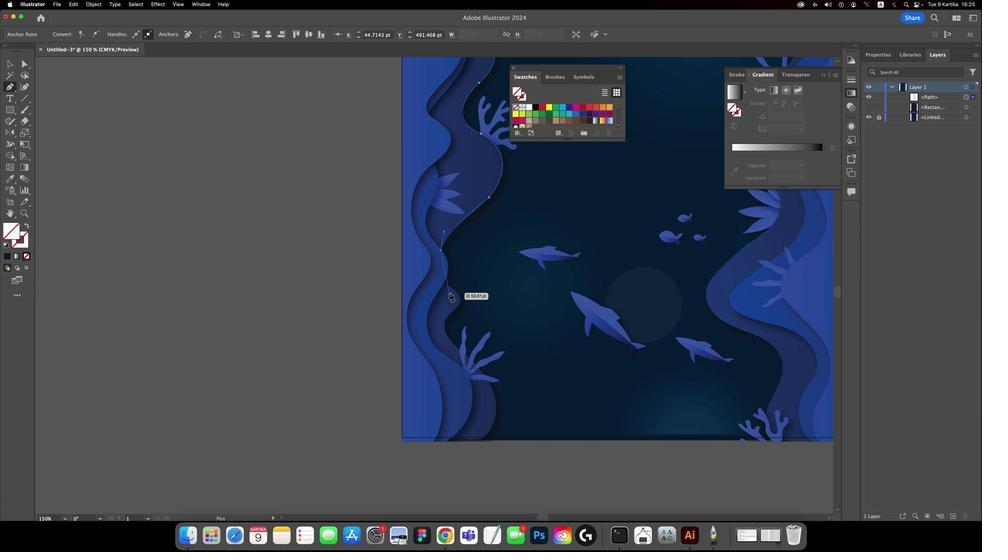 
Action: Mouse moved to (445, 325)
Screenshot: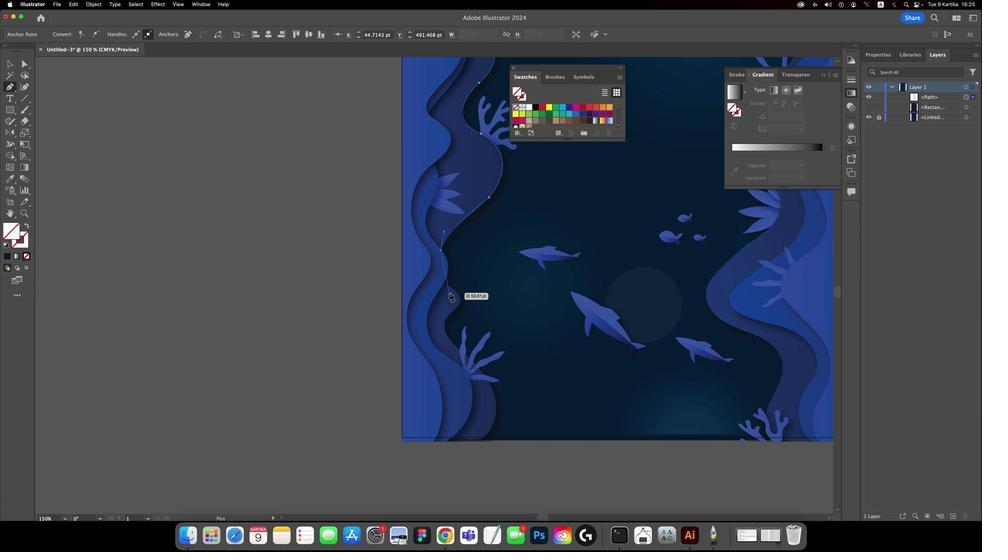 
Action: Mouse scrolled (445, 325) with delta (142, 133)
Screenshot: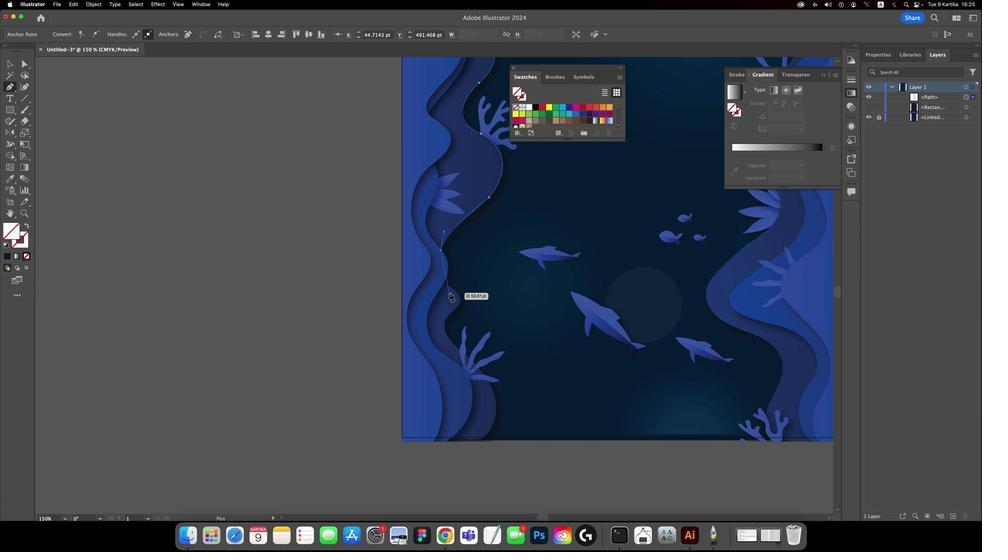 
Action: Mouse moved to (455, 314)
Screenshot: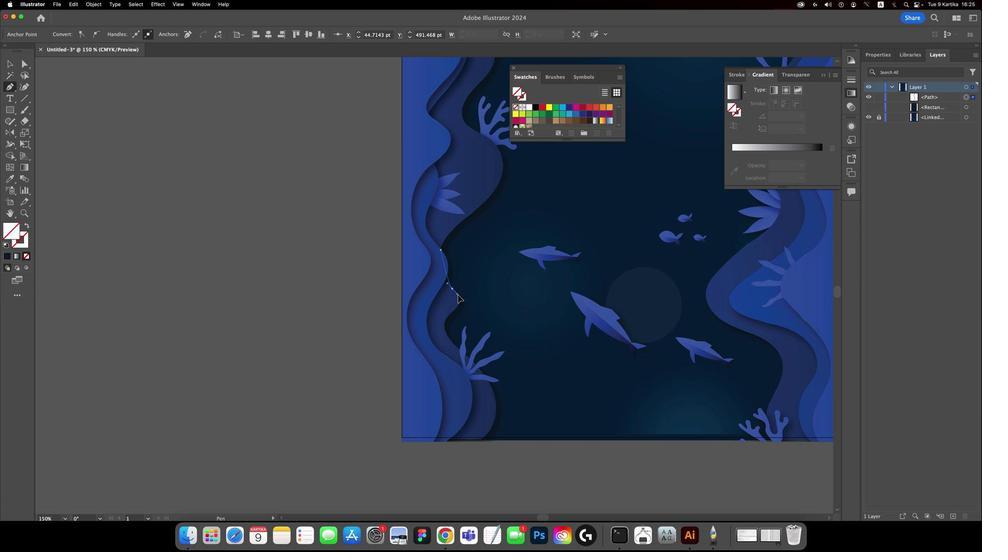 
Action: Mouse pressed left at (455, 314)
Screenshot: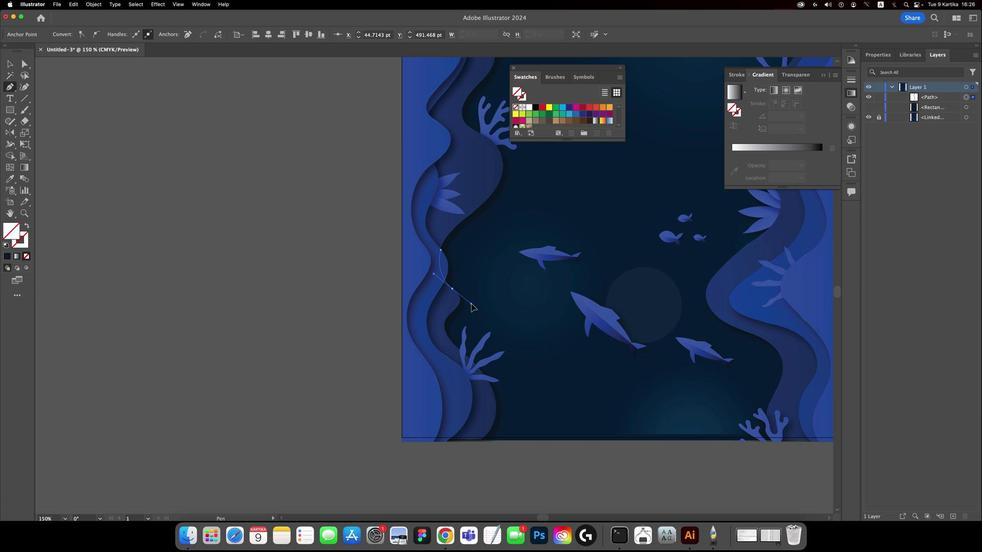 
Action: Mouse moved to (455, 315)
Screenshot: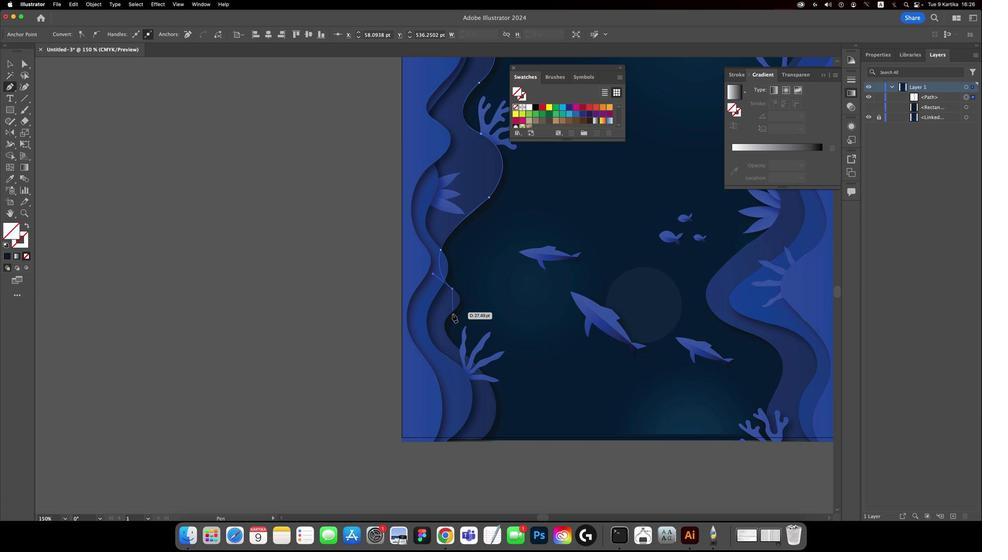 
Action: Mouse pressed left at (455, 315)
Screenshot: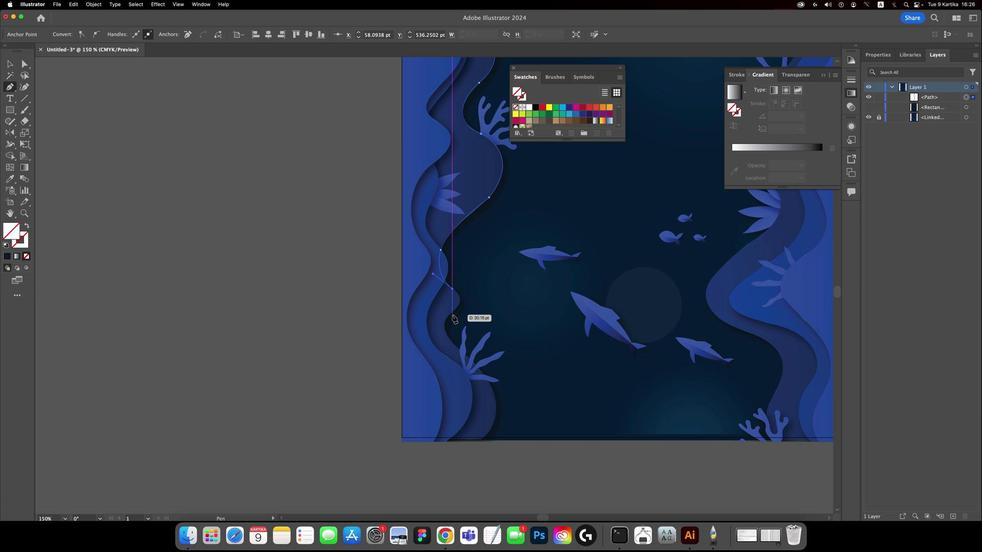 
Action: Mouse moved to (455, 328)
